 Task: Look for Airbnb options in Khagrachhari, Bangladesh from 11th November, 2023 to 15th November, 2023 for 2 adults.1  bedroom having 2 beds and 1 bathroom. Property type can be hotel. Amenities needed are: air conditioning. Booking option can be shelf check-in. Look for 4 properties as per requirement.
Action: Mouse moved to (510, 159)
Screenshot: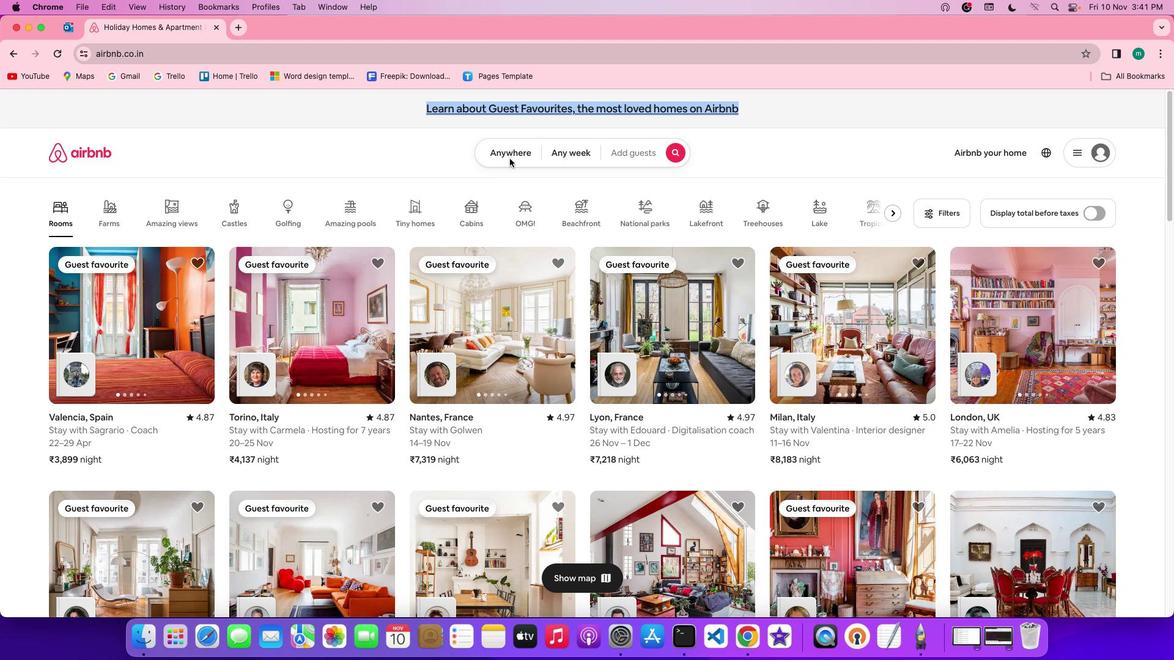 
Action: Mouse pressed left at (510, 159)
Screenshot: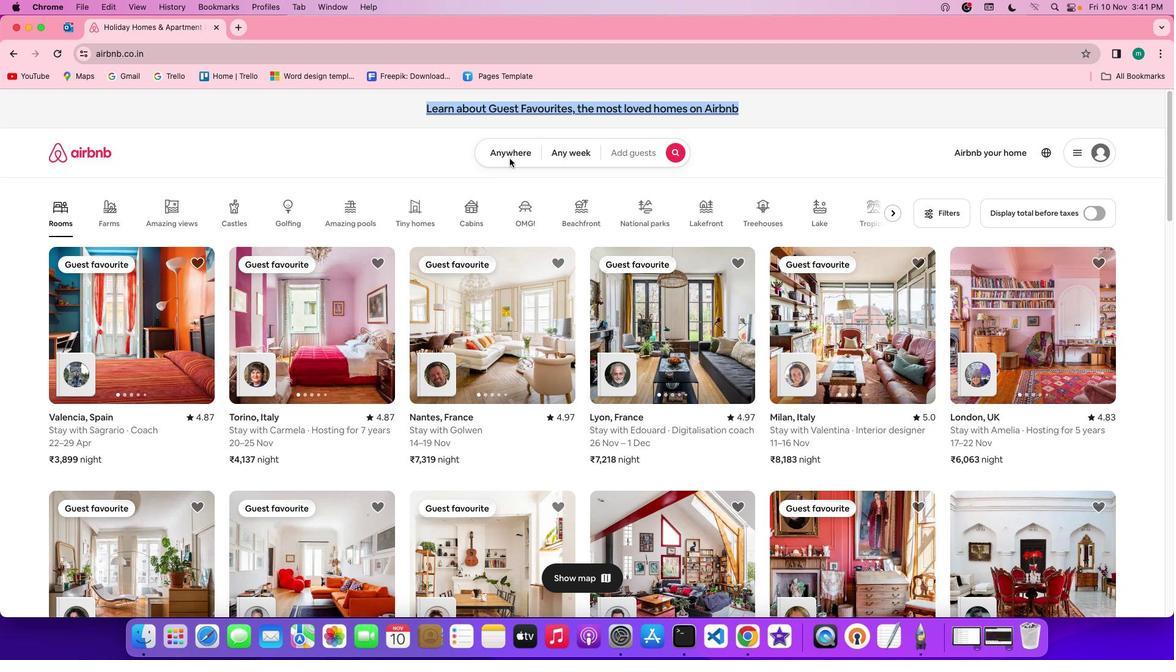 
Action: Mouse pressed left at (510, 159)
Screenshot: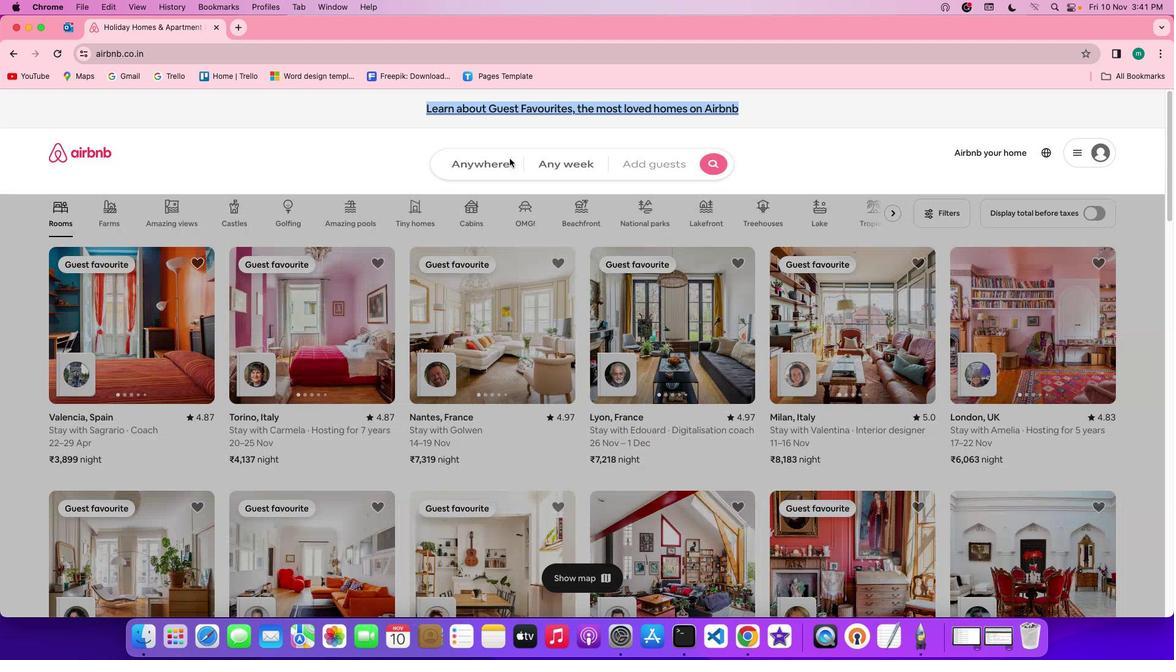 
Action: Mouse moved to (461, 208)
Screenshot: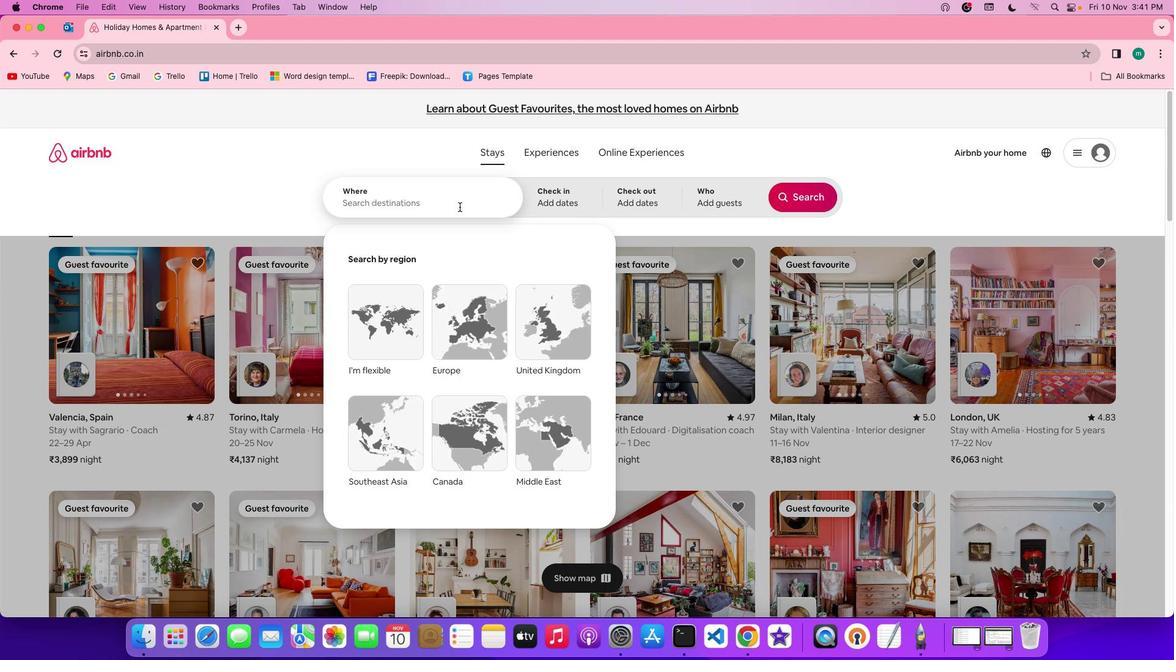 
Action: Mouse pressed left at (461, 208)
Screenshot: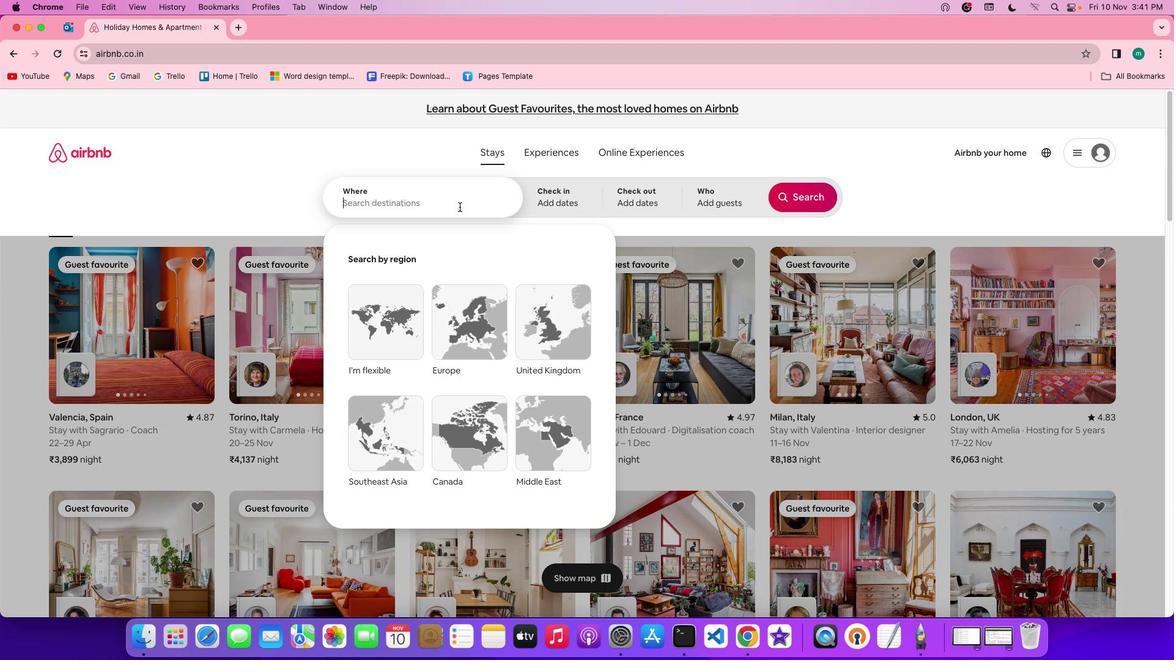 
Action: Mouse moved to (459, 207)
Screenshot: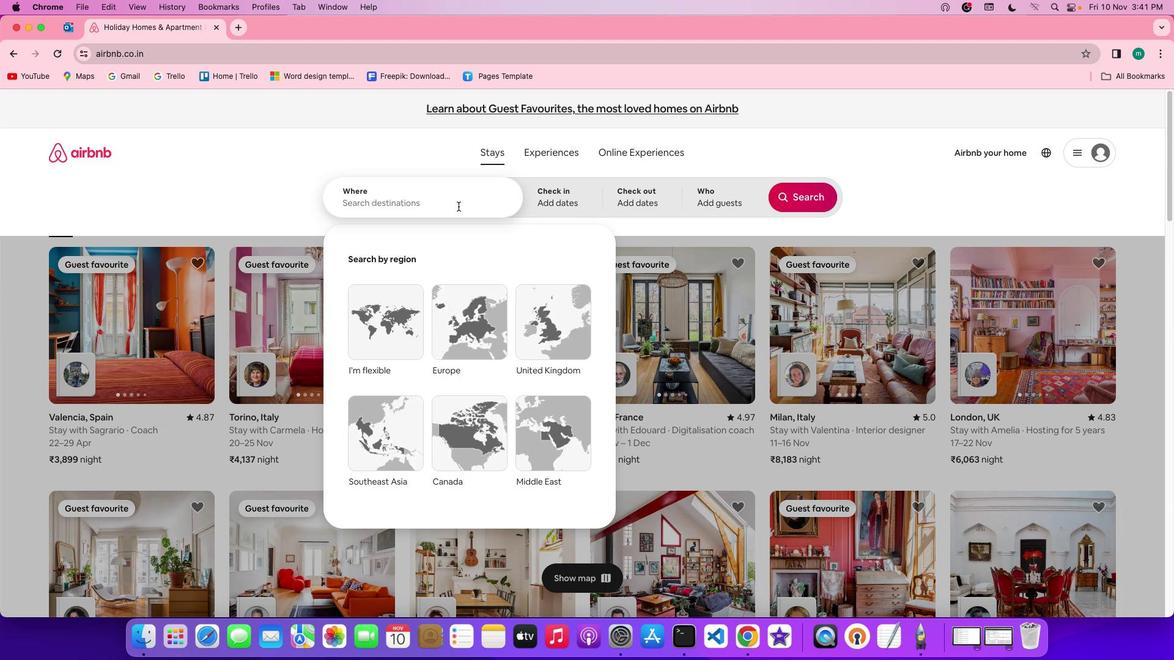 
Action: Key pressed Key.shift'K''h''a''g''r''a''c''h''h''a''r''i'','Key.spaceKey.shift'B''a''n''g''l''a''d''e''s''h'
Screenshot: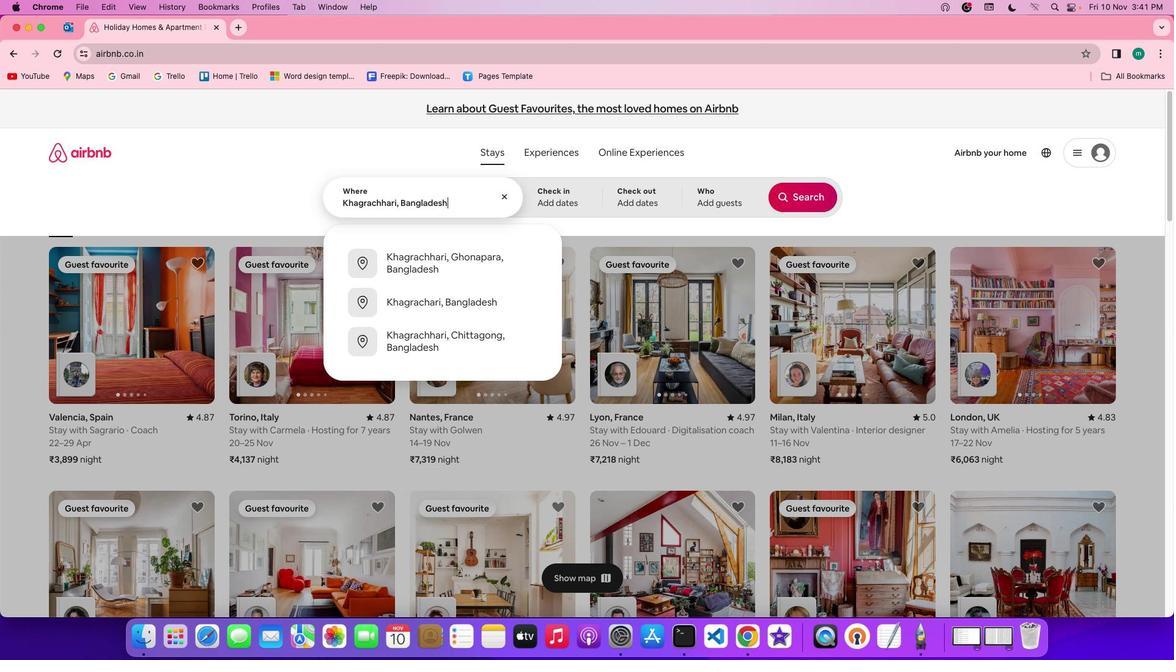 
Action: Mouse moved to (538, 207)
Screenshot: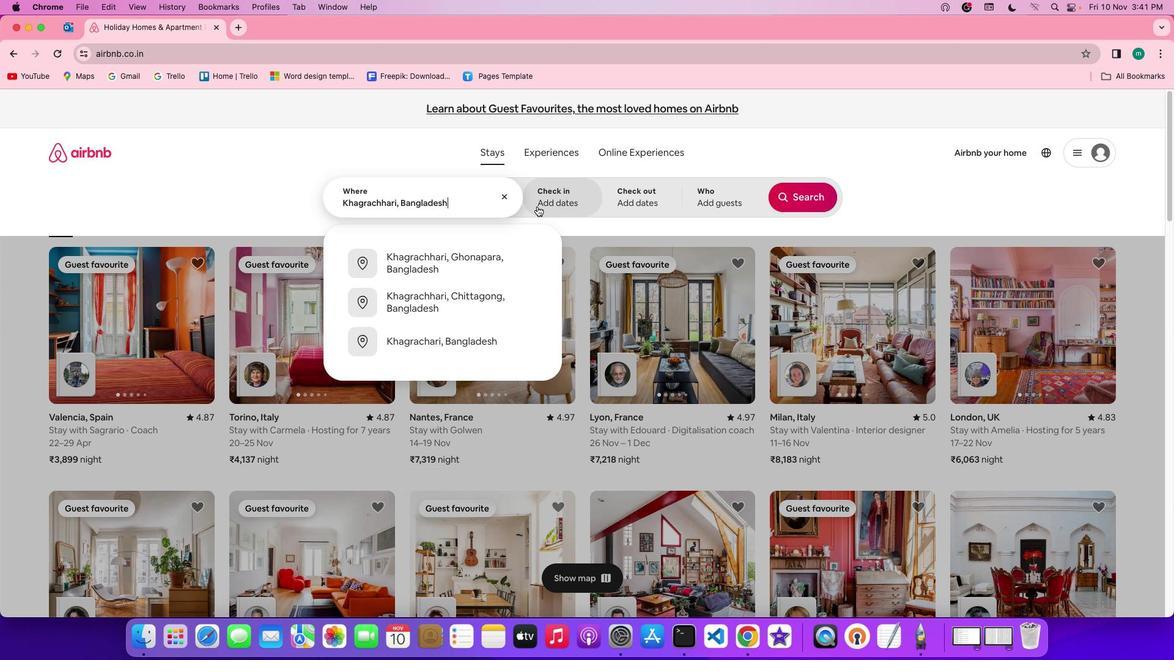 
Action: Mouse pressed left at (538, 207)
Screenshot: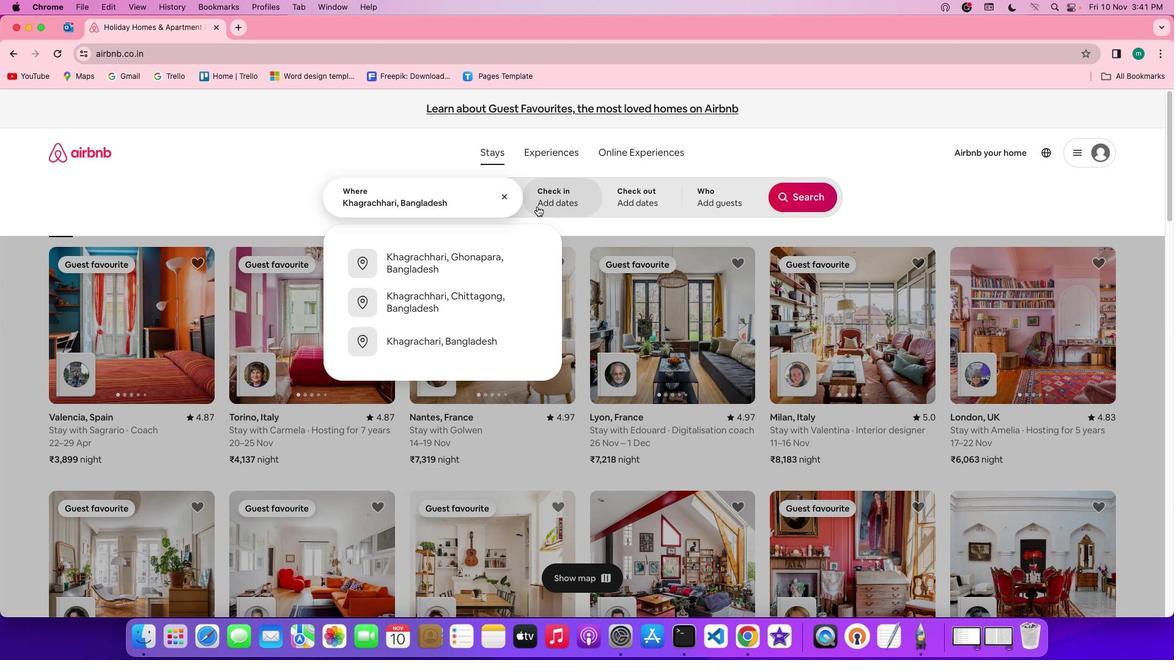 
Action: Mouse moved to (545, 379)
Screenshot: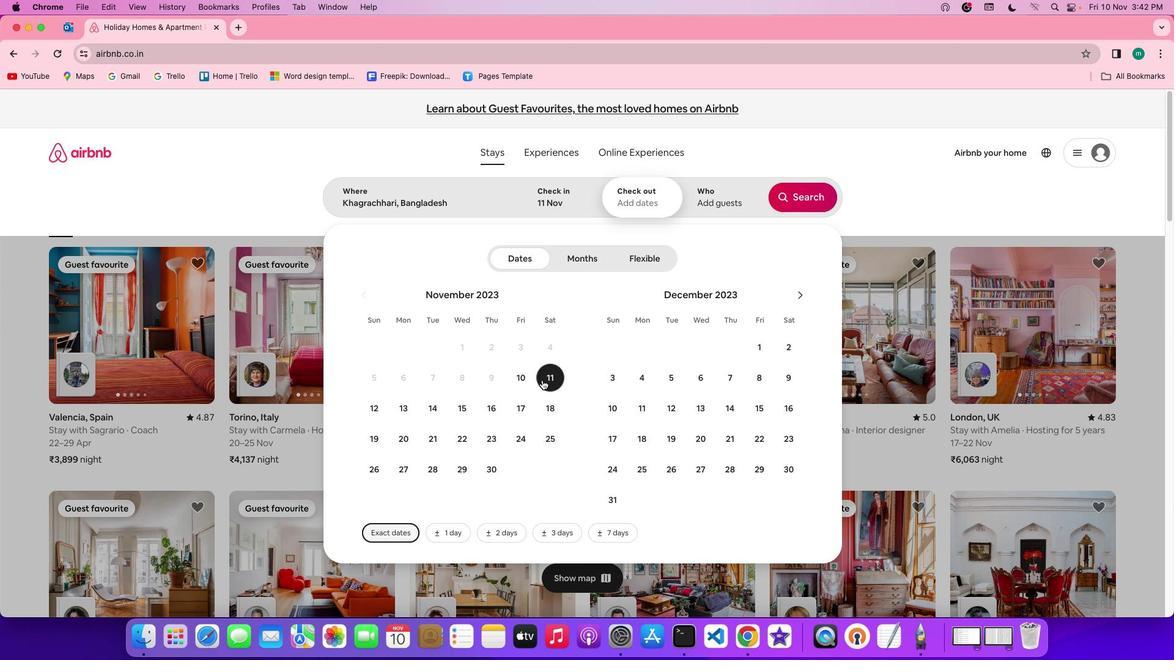 
Action: Mouse pressed left at (545, 379)
Screenshot: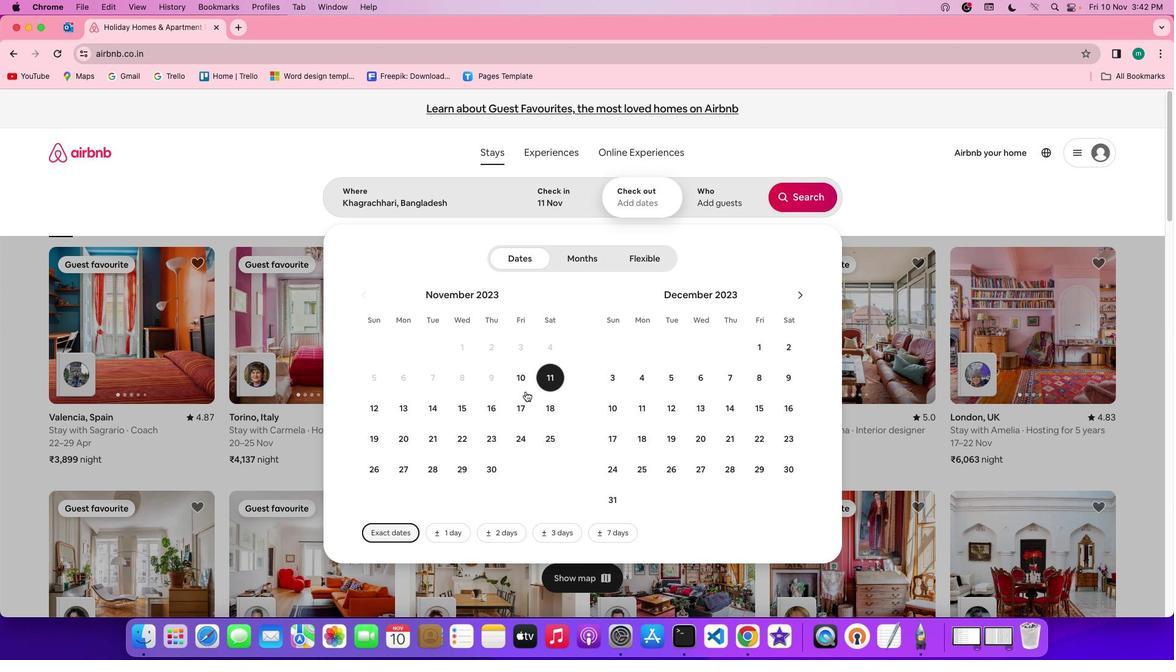 
Action: Mouse moved to (457, 401)
Screenshot: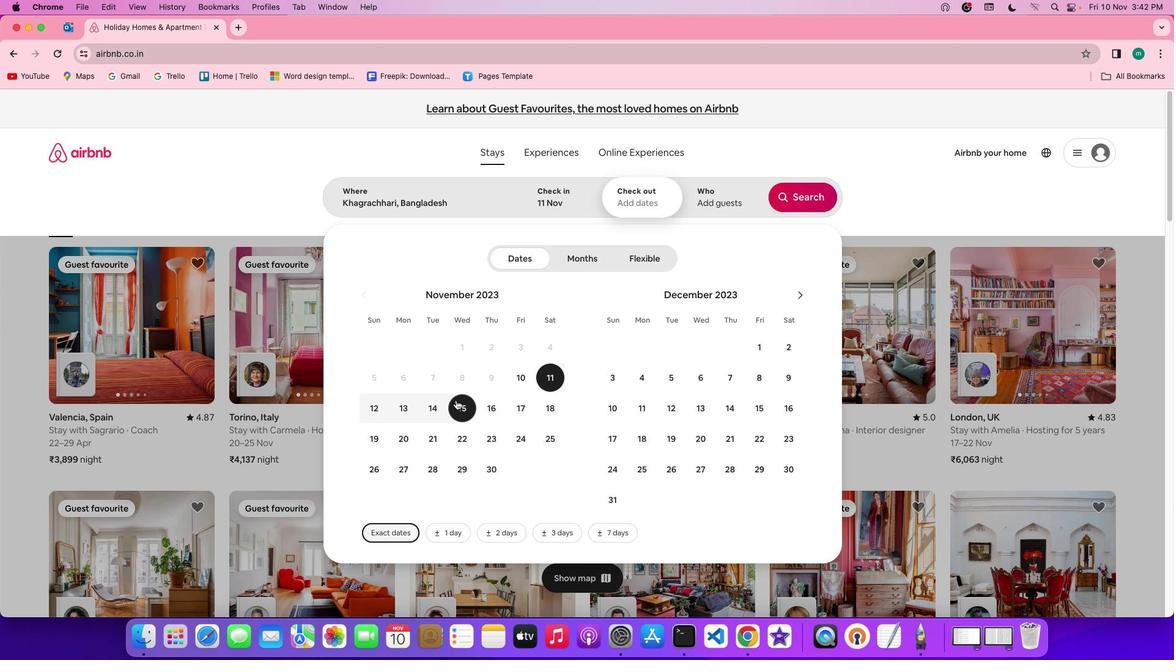 
Action: Mouse pressed left at (457, 401)
Screenshot: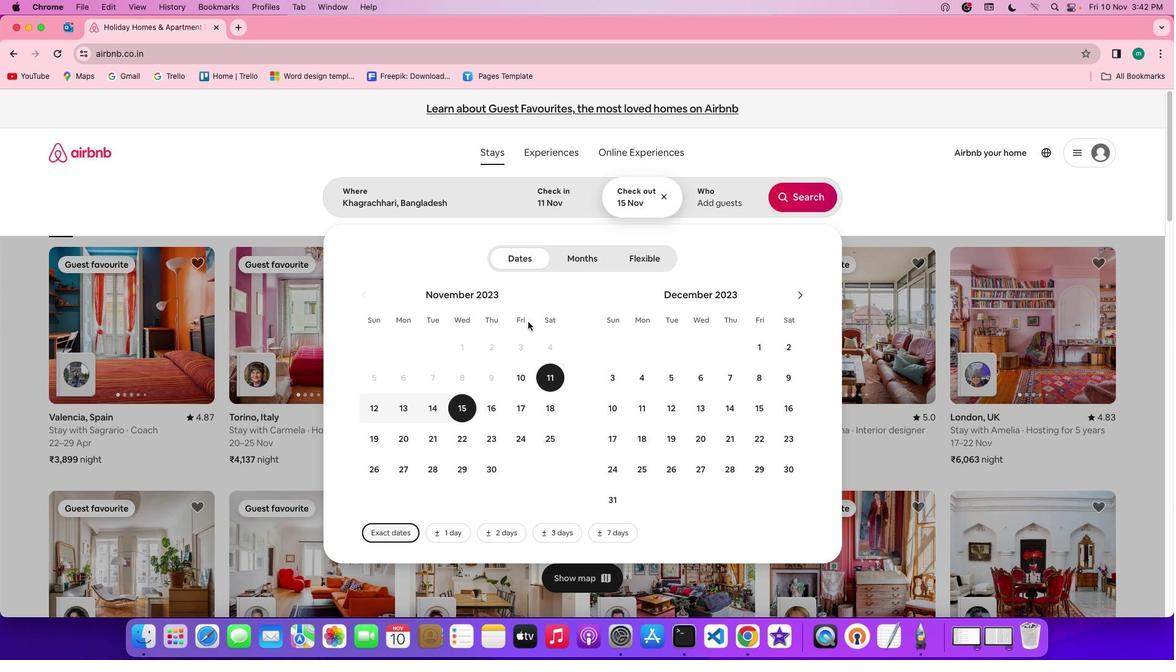 
Action: Mouse moved to (714, 219)
Screenshot: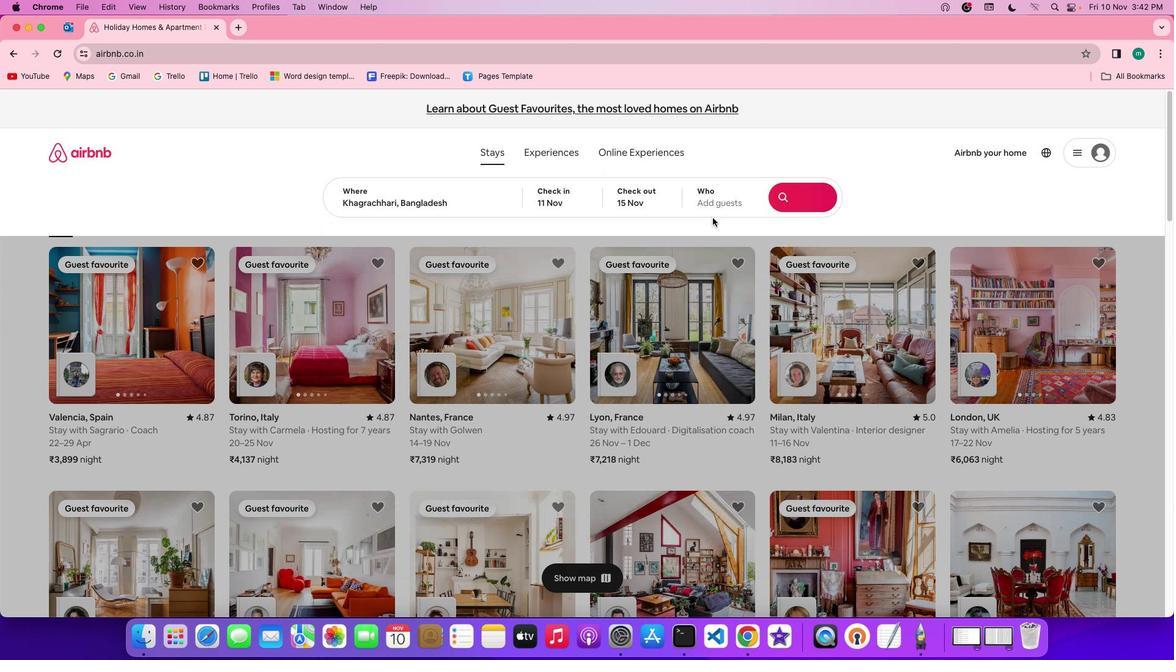 
Action: Mouse pressed left at (714, 219)
Screenshot: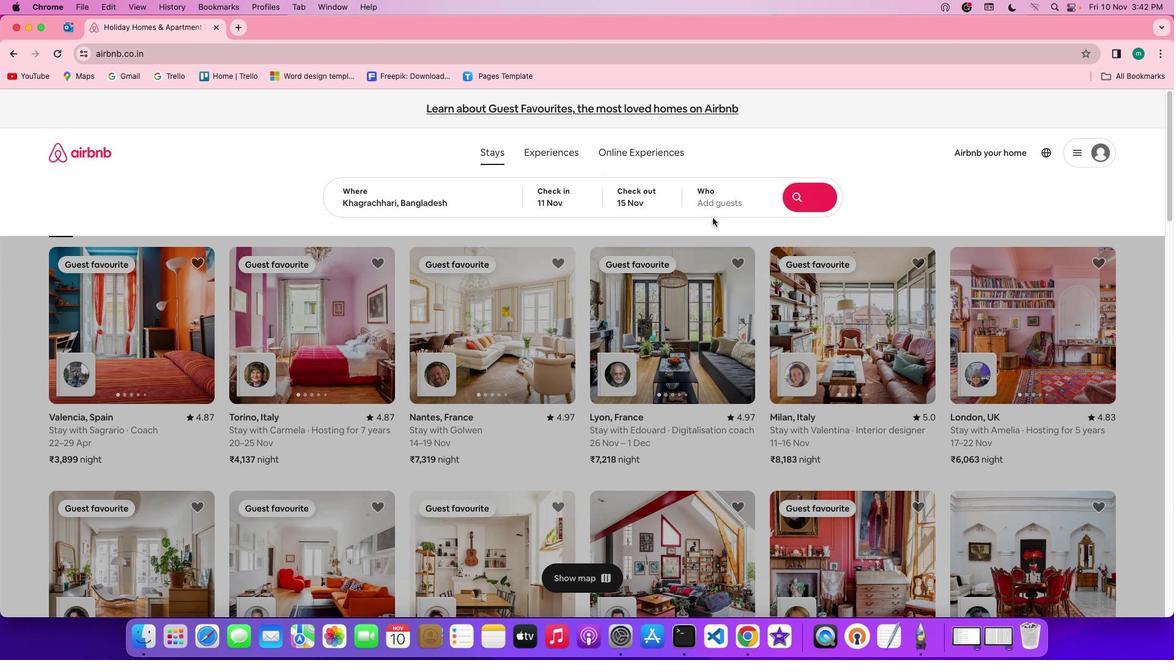 
Action: Mouse moved to (723, 201)
Screenshot: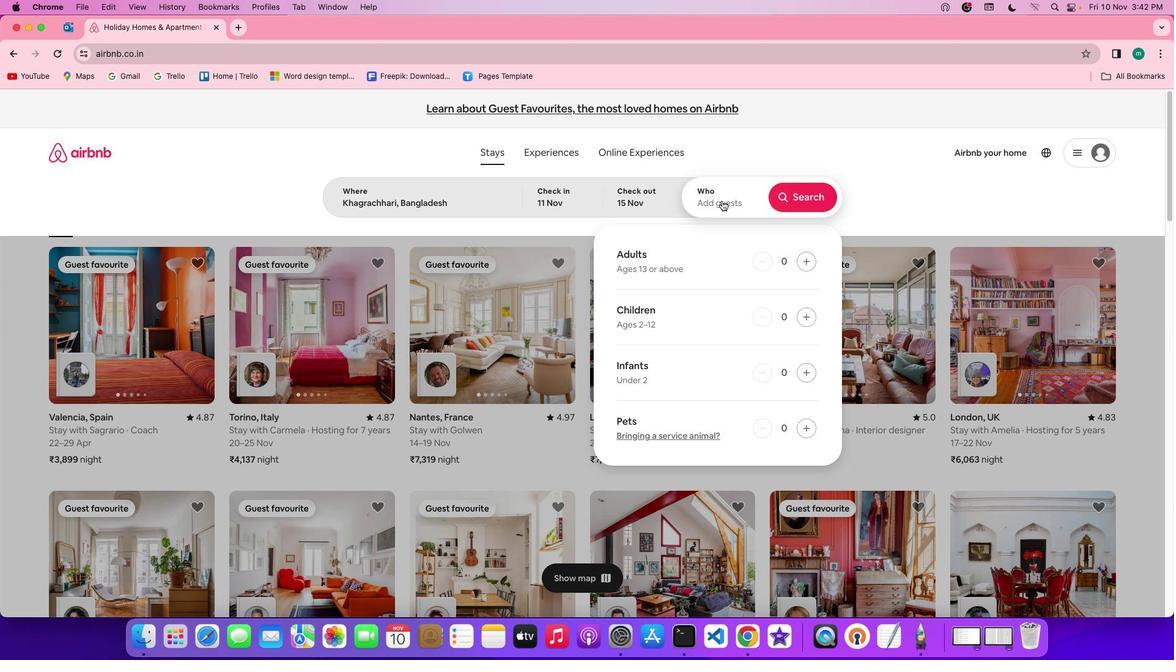 
Action: Mouse pressed left at (723, 201)
Screenshot: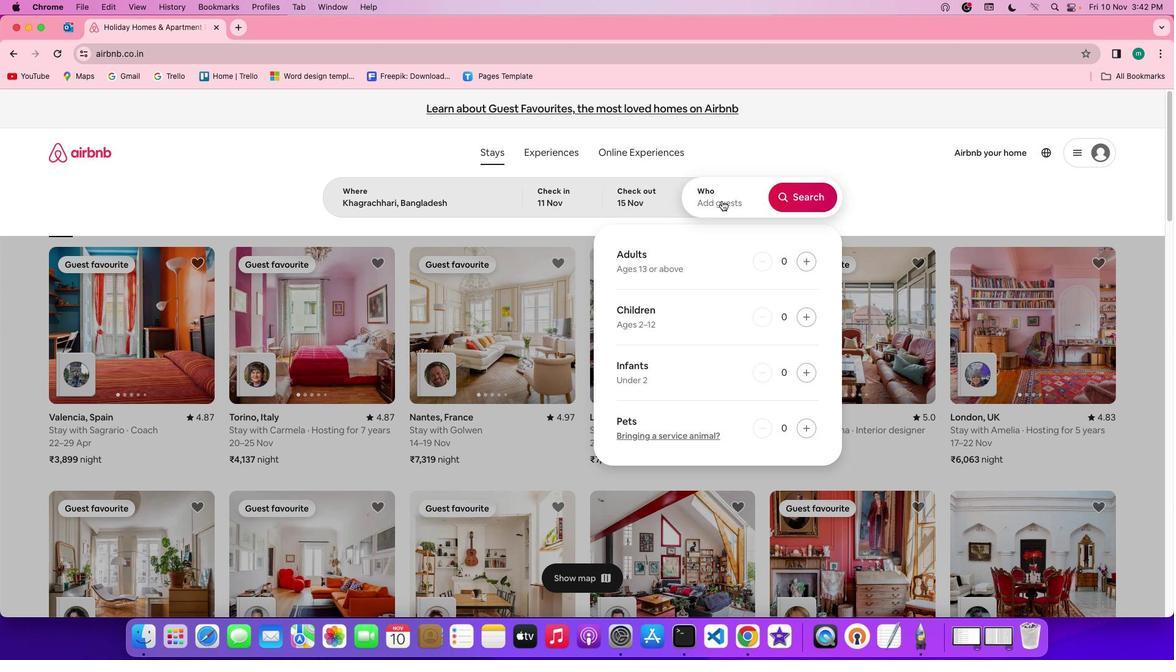 
Action: Mouse moved to (811, 262)
Screenshot: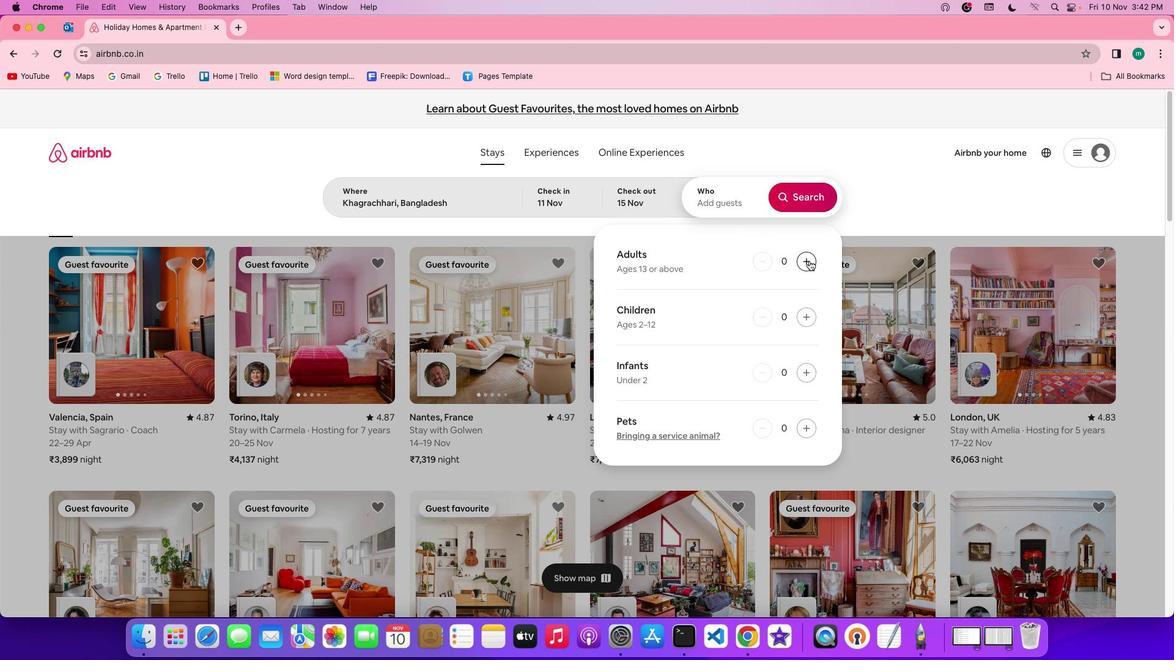 
Action: Mouse pressed left at (811, 262)
Screenshot: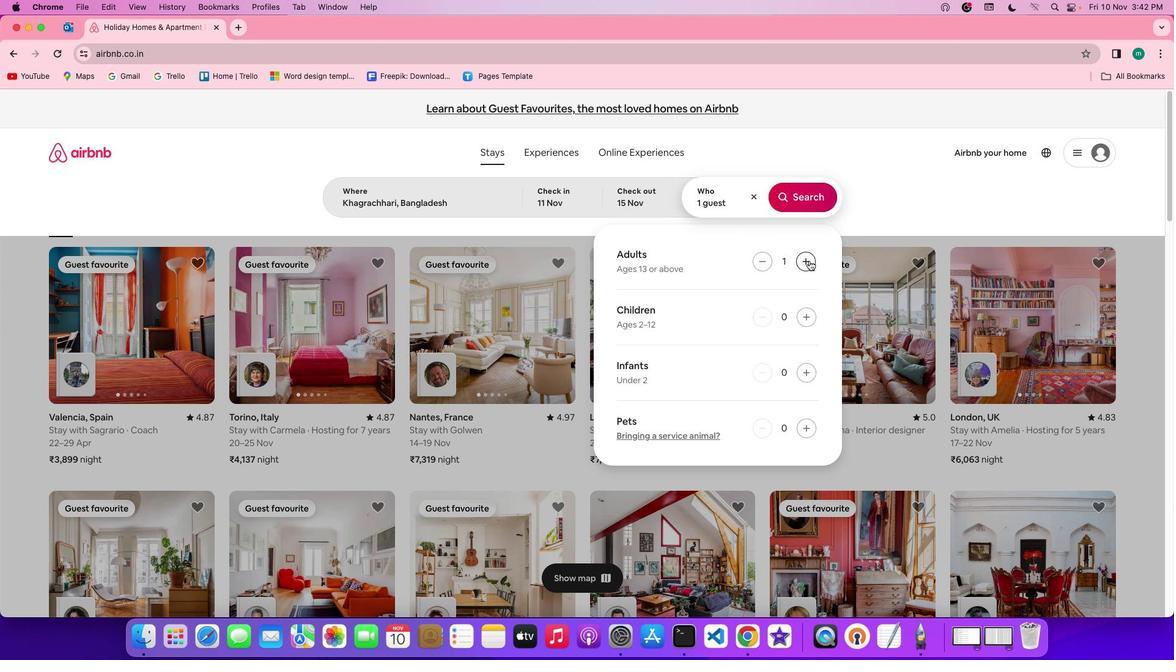 
Action: Mouse pressed left at (811, 262)
Screenshot: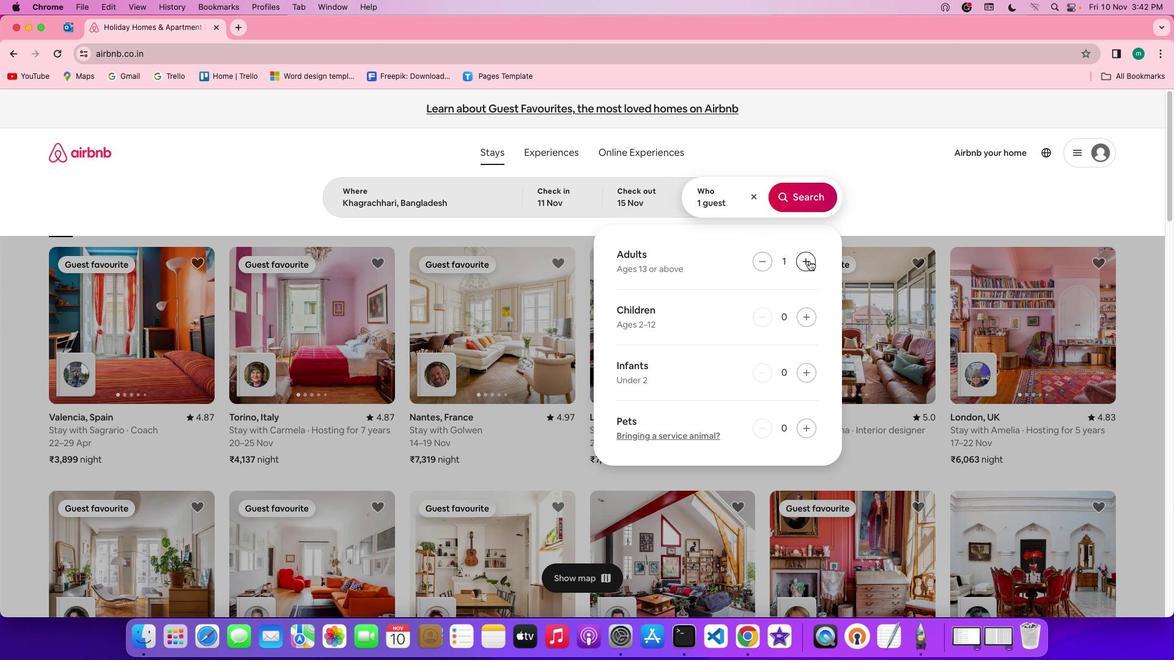 
Action: Mouse moved to (823, 204)
Screenshot: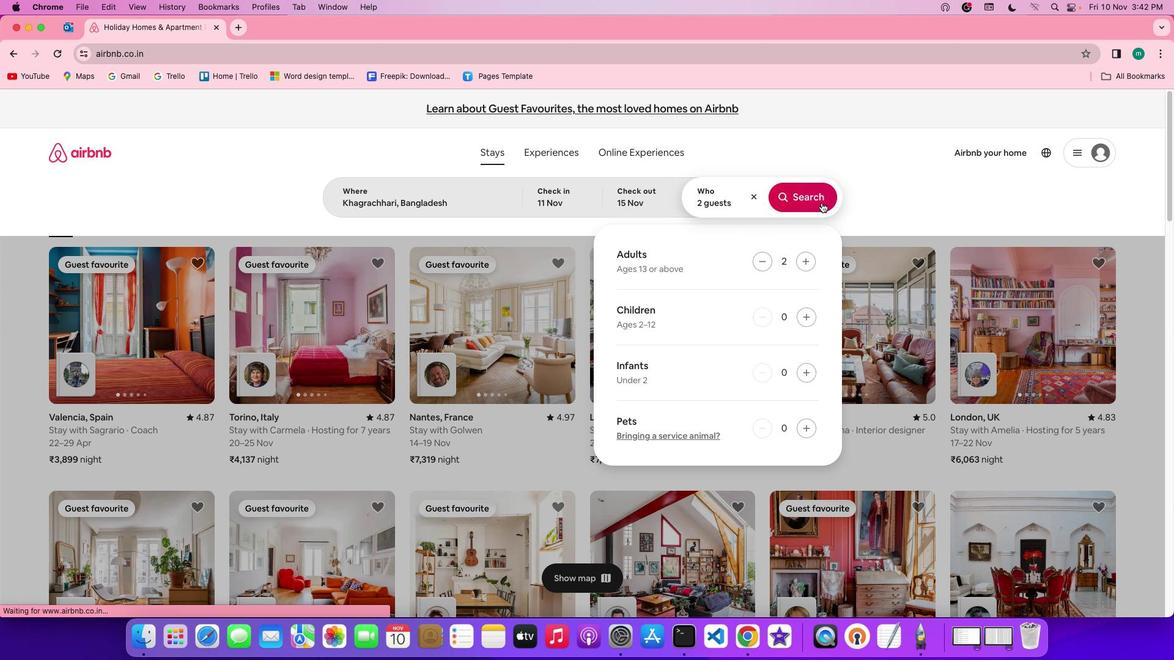 
Action: Mouse pressed left at (823, 204)
Screenshot: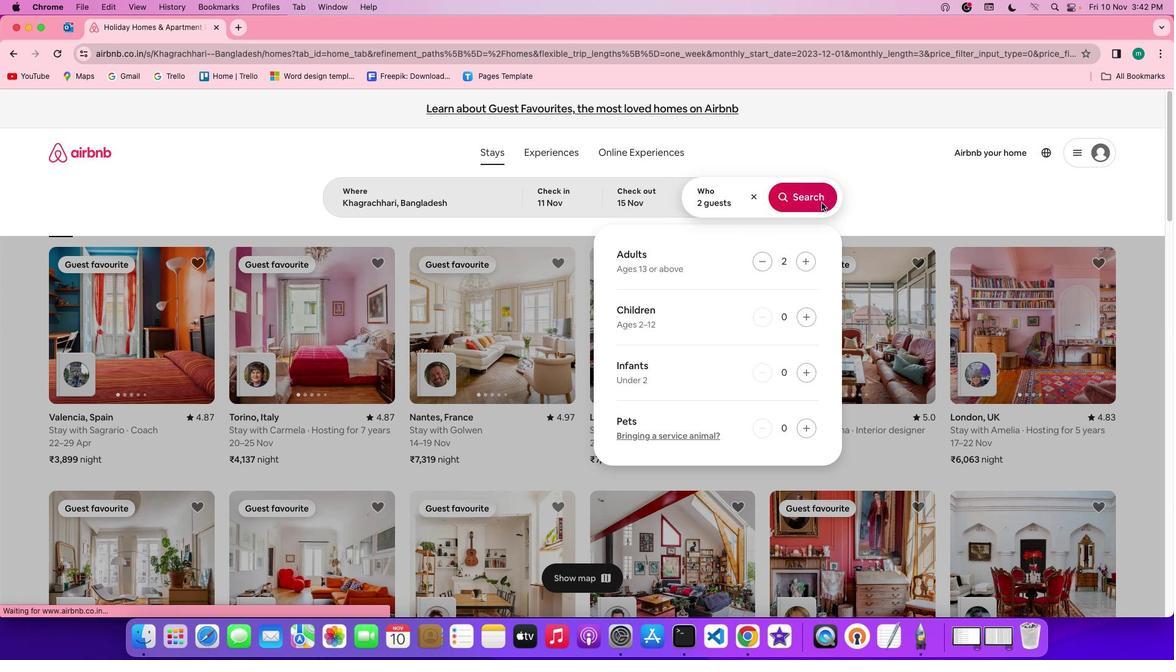 
Action: Mouse moved to (989, 169)
Screenshot: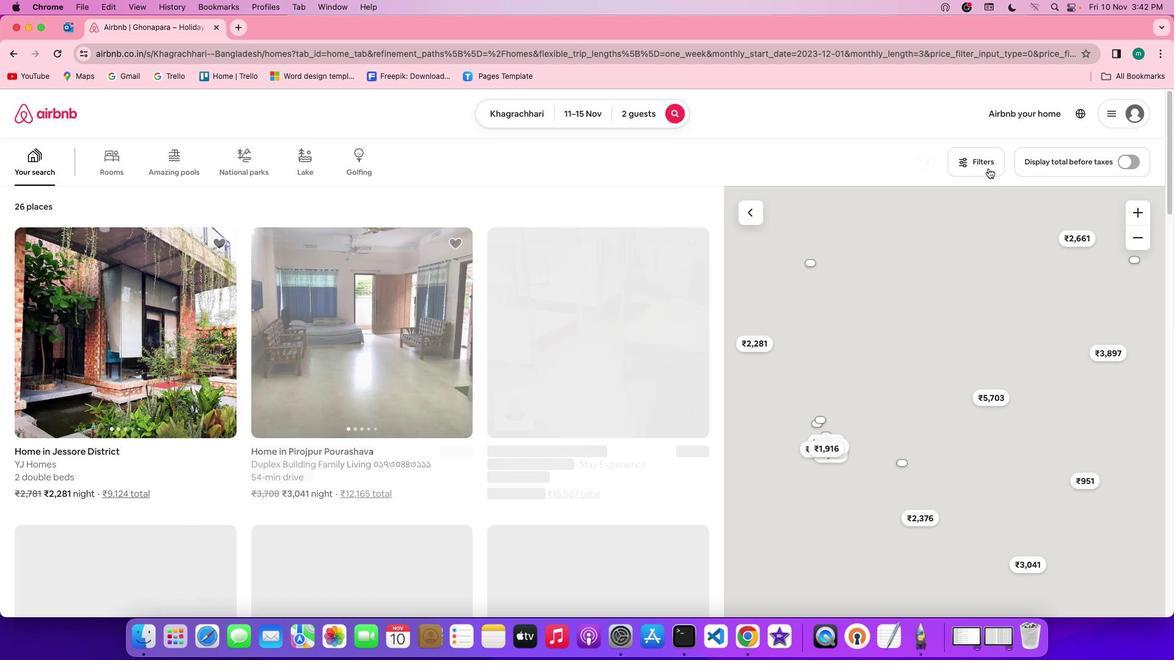 
Action: Mouse pressed left at (989, 169)
Screenshot: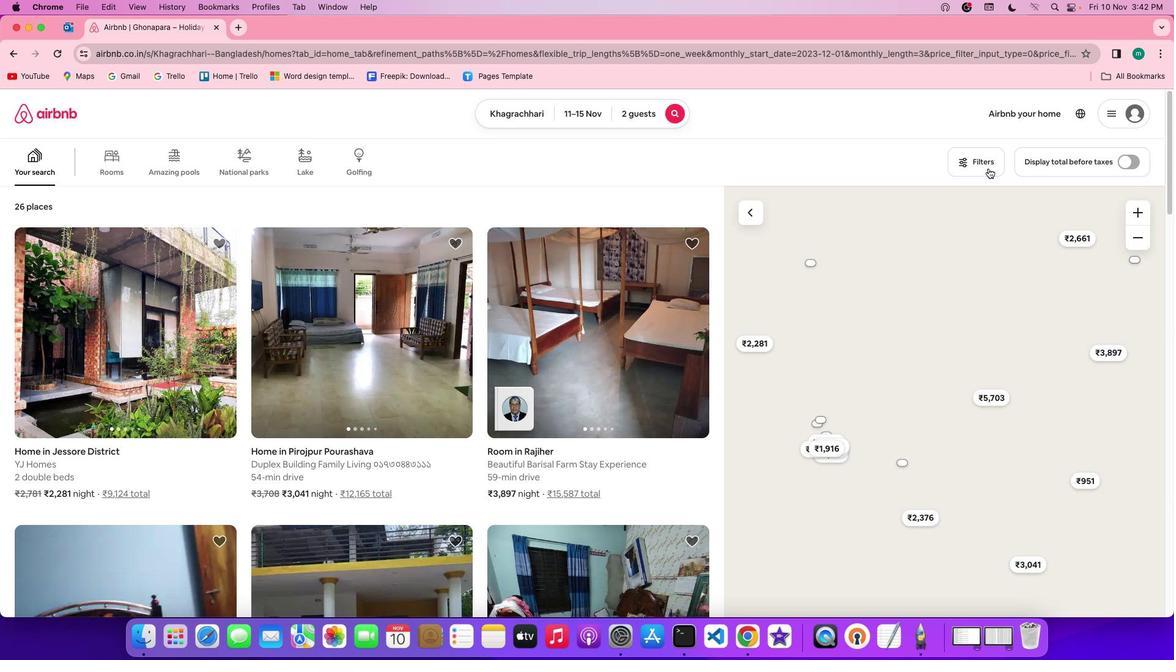 
Action: Mouse moved to (617, 382)
Screenshot: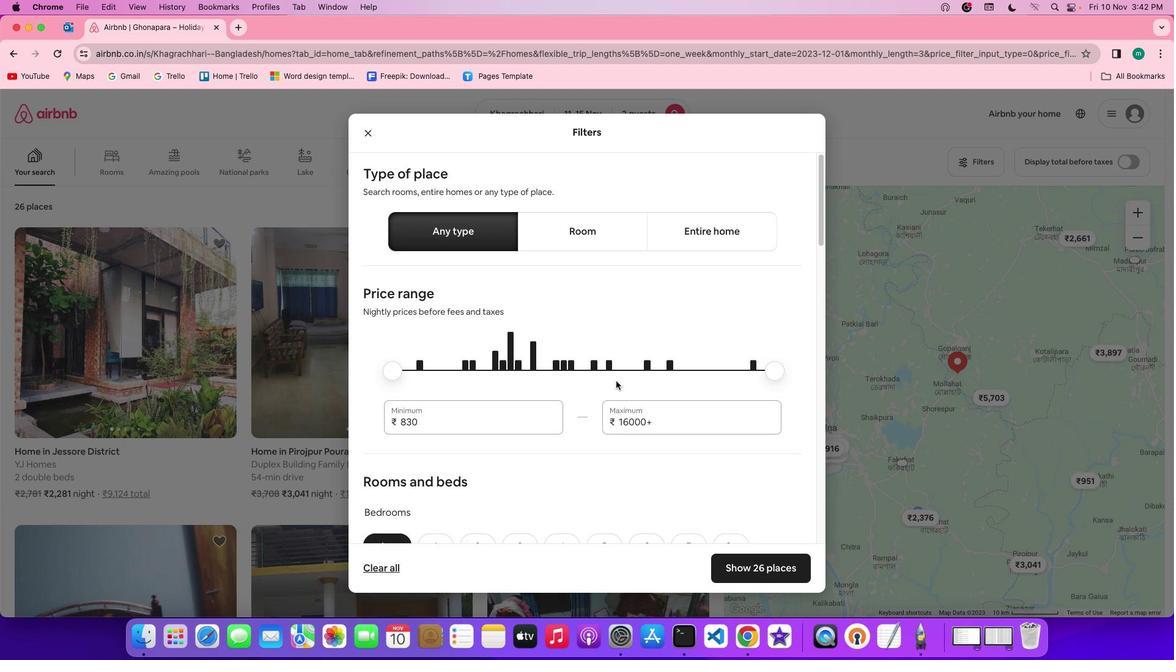 
Action: Mouse scrolled (617, 382) with delta (1, 0)
Screenshot: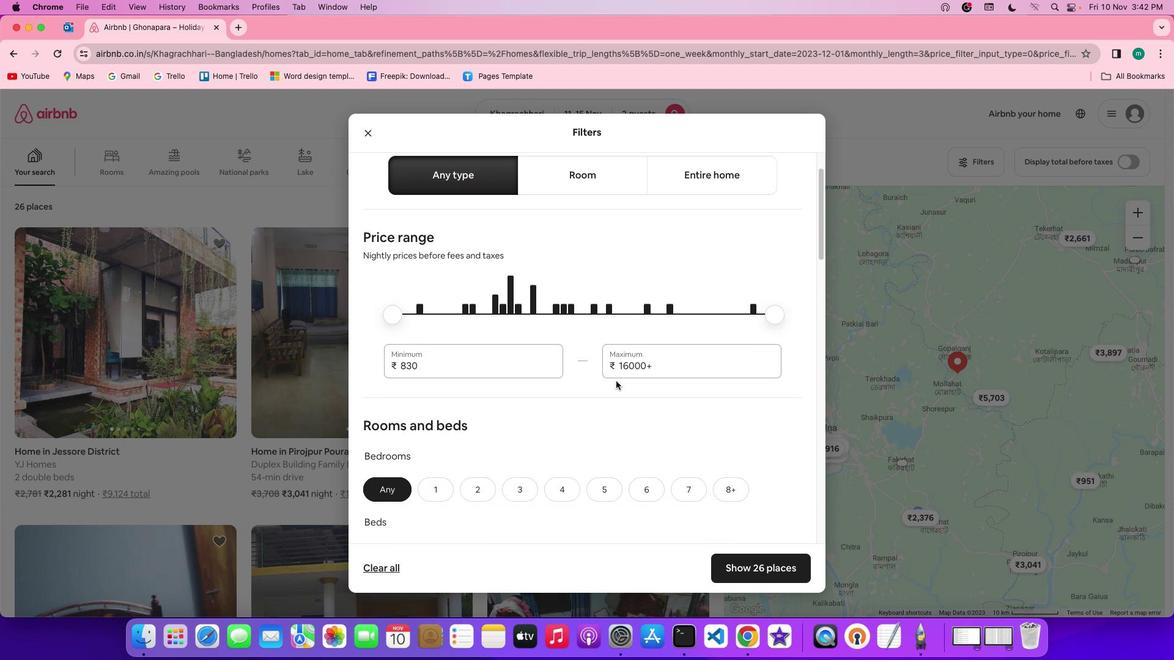 
Action: Mouse scrolled (617, 382) with delta (1, 0)
Screenshot: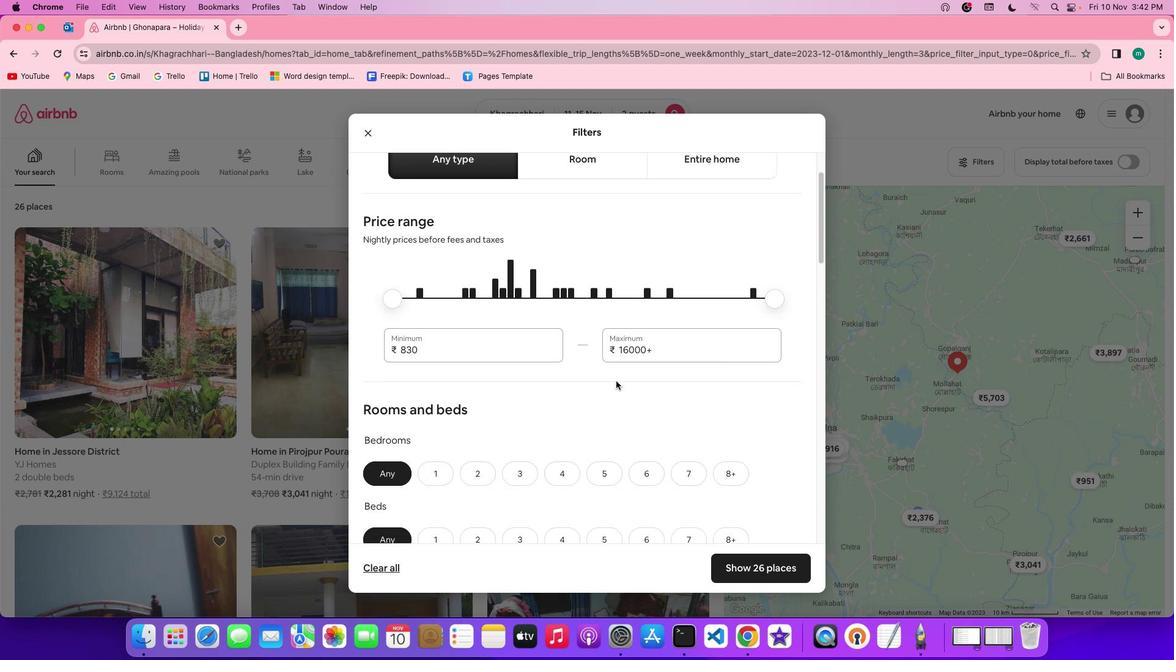 
Action: Mouse scrolled (617, 382) with delta (1, 0)
Screenshot: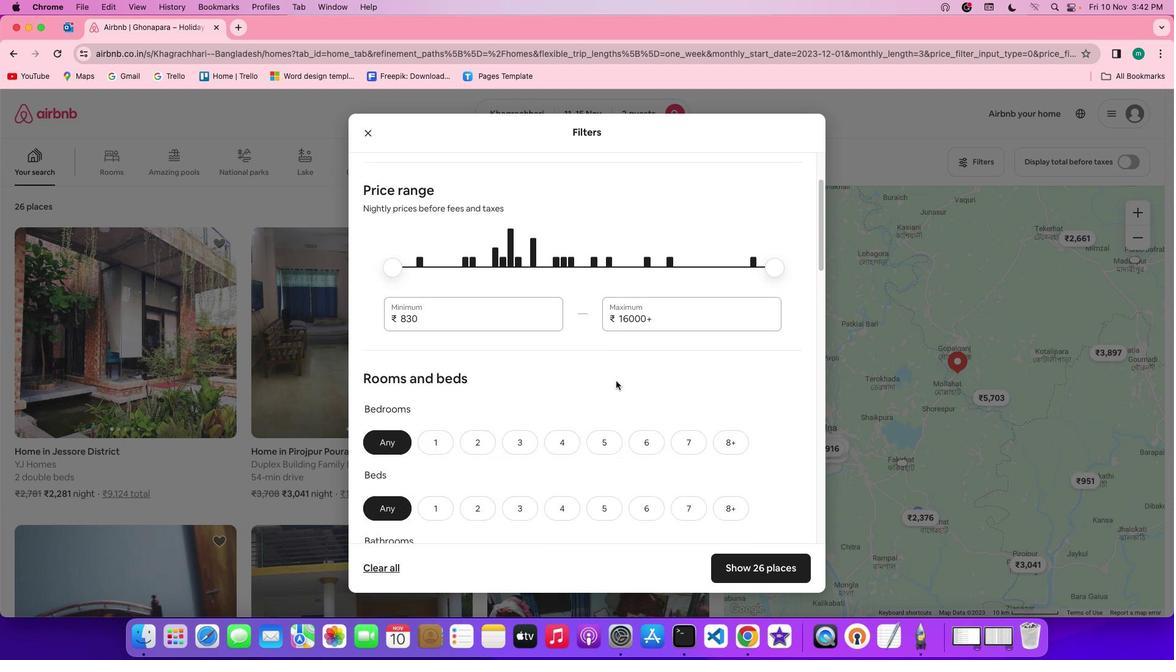 
Action: Mouse scrolled (617, 382) with delta (1, 0)
Screenshot: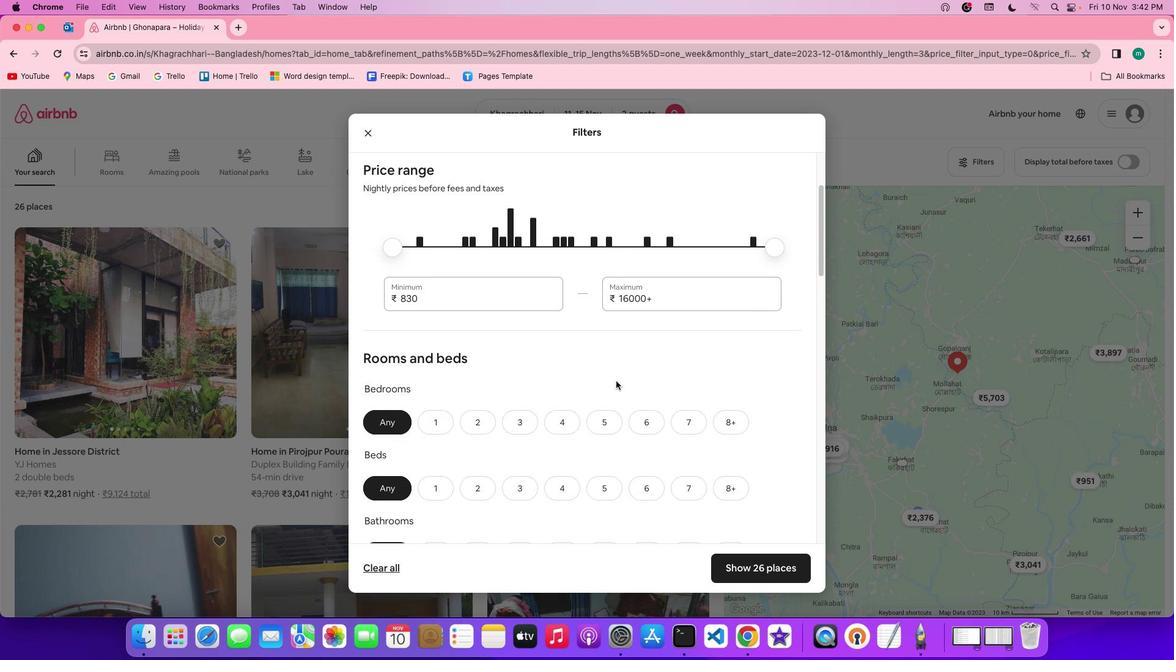 
Action: Mouse scrolled (617, 382) with delta (1, 0)
Screenshot: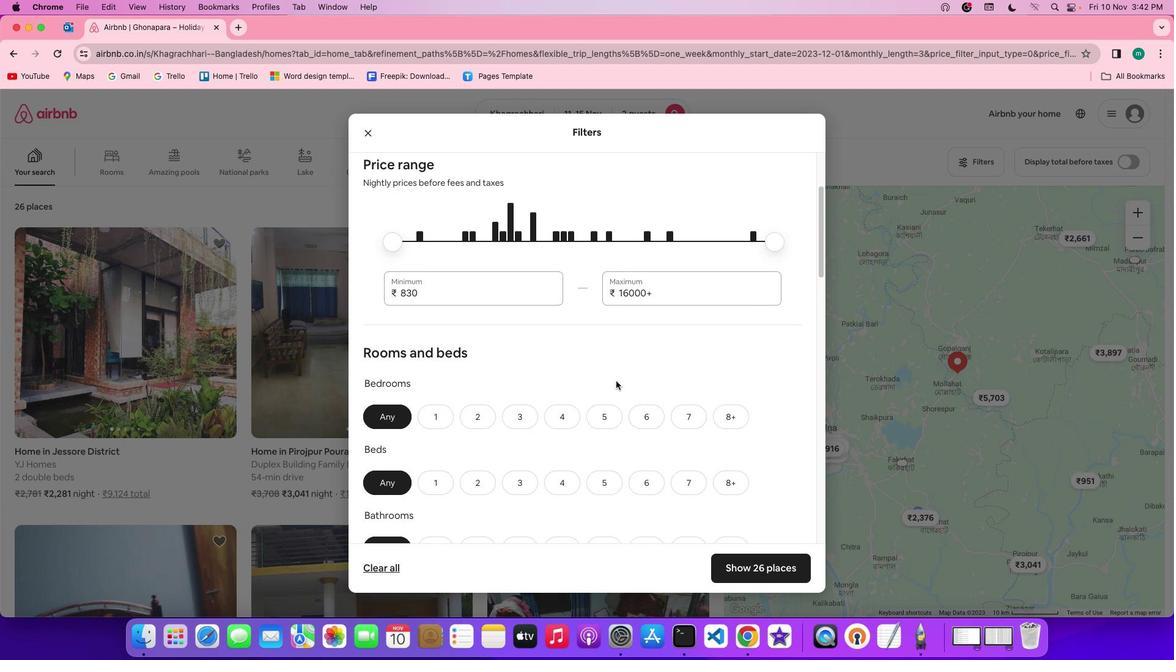 
Action: Mouse scrolled (617, 382) with delta (1, 0)
Screenshot: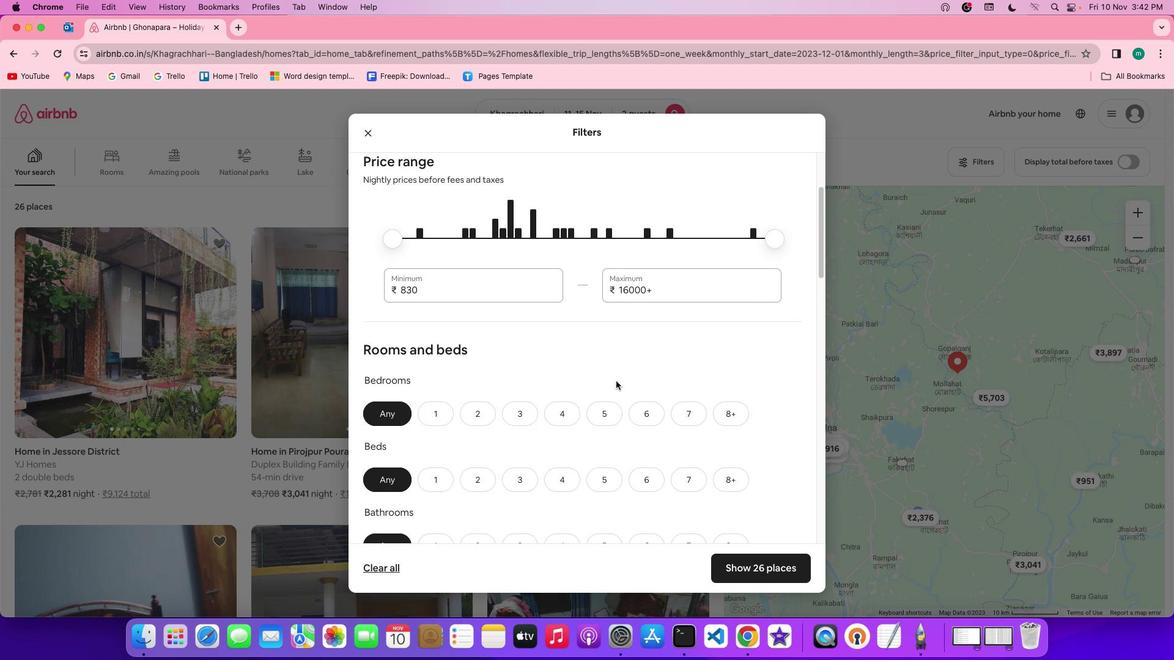 
Action: Mouse scrolled (617, 382) with delta (1, 0)
Screenshot: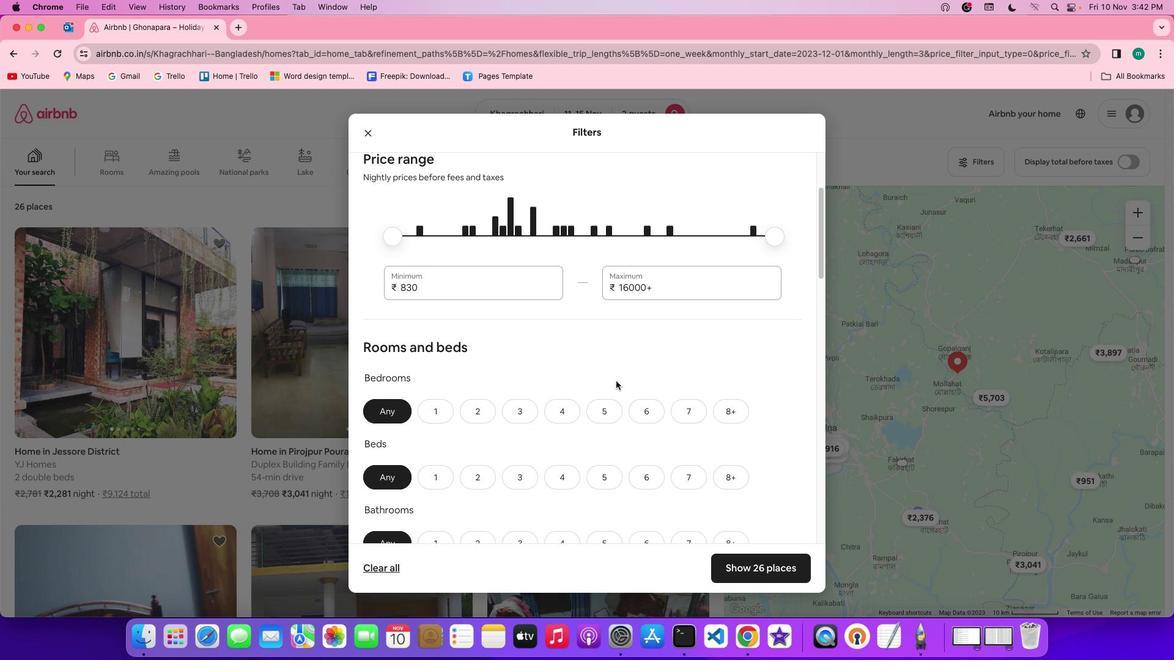 
Action: Mouse scrolled (617, 382) with delta (1, 0)
Screenshot: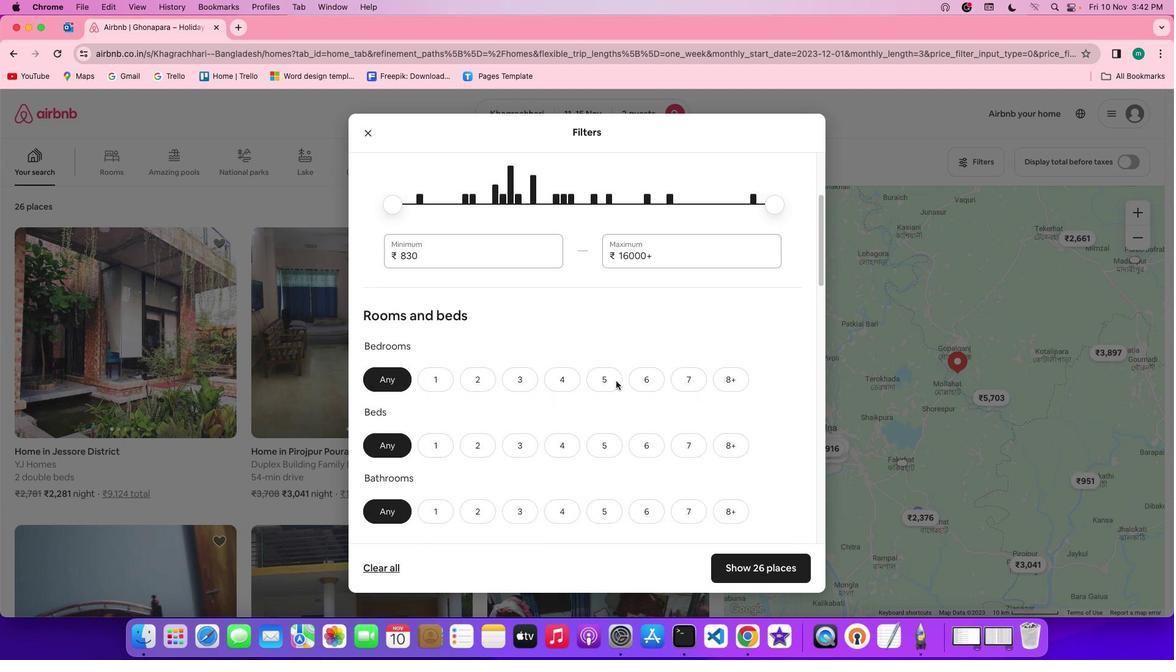 
Action: Mouse scrolled (617, 382) with delta (1, 0)
Screenshot: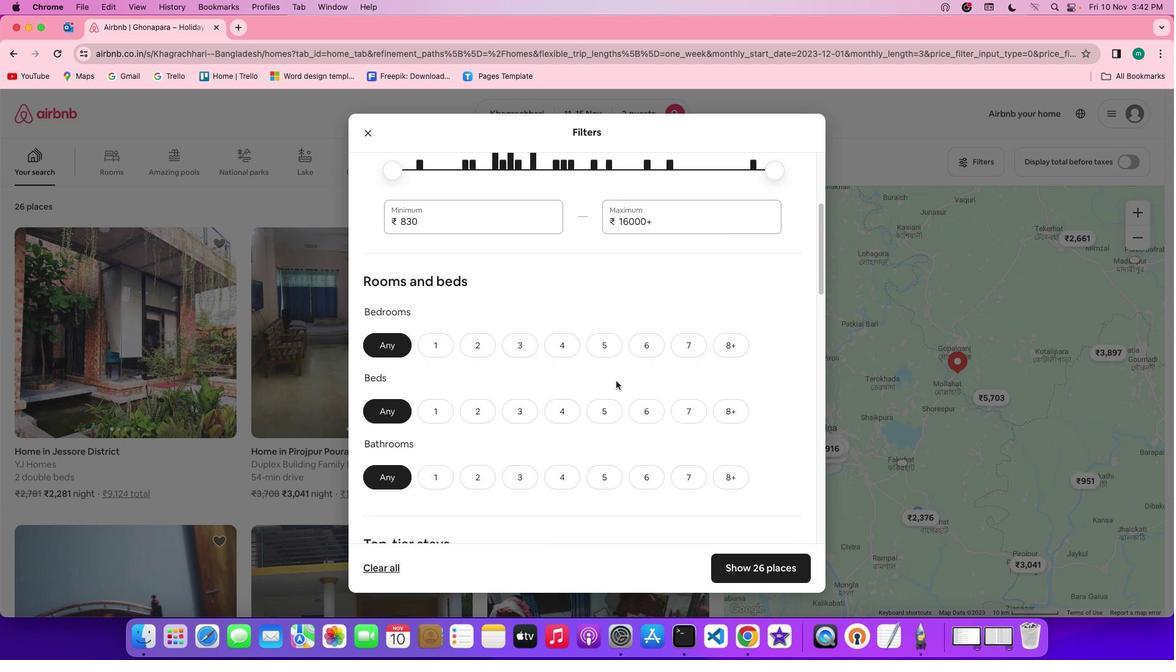 
Action: Mouse scrolled (617, 382) with delta (1, 0)
Screenshot: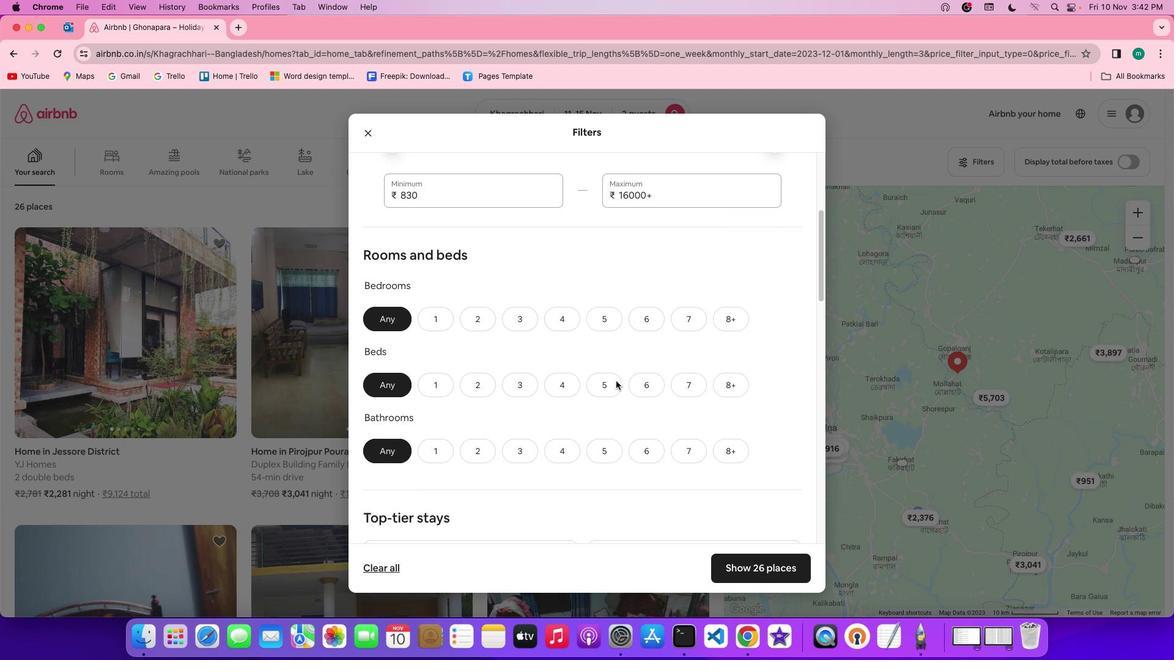 
Action: Mouse scrolled (617, 382) with delta (1, 0)
Screenshot: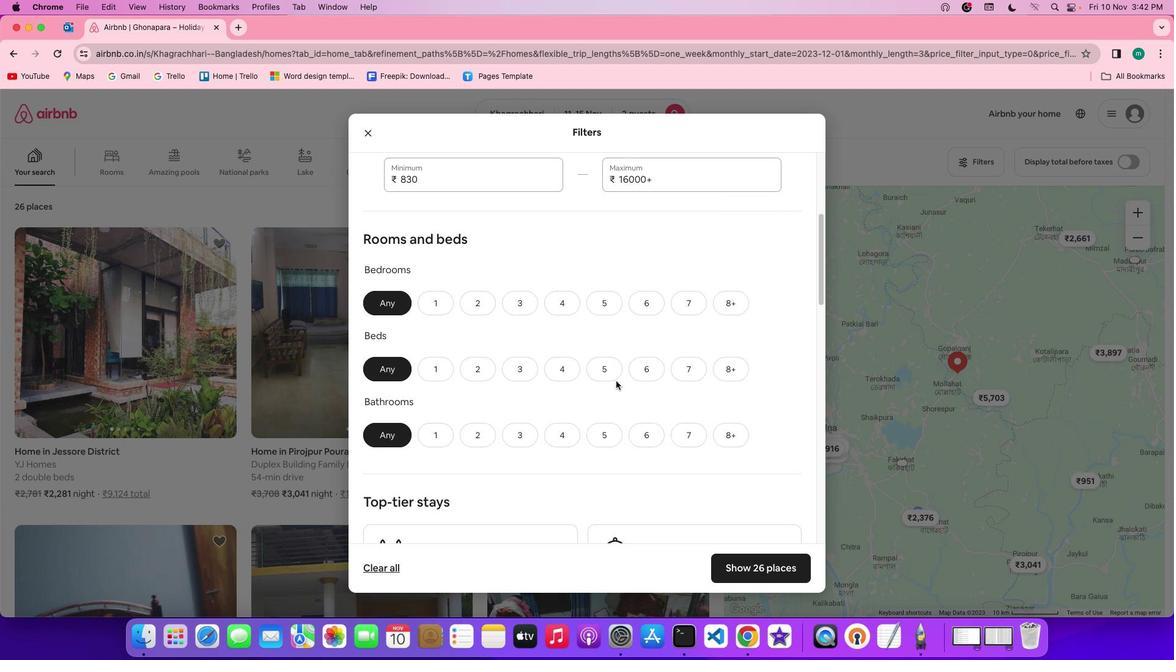 
Action: Mouse moved to (442, 303)
Screenshot: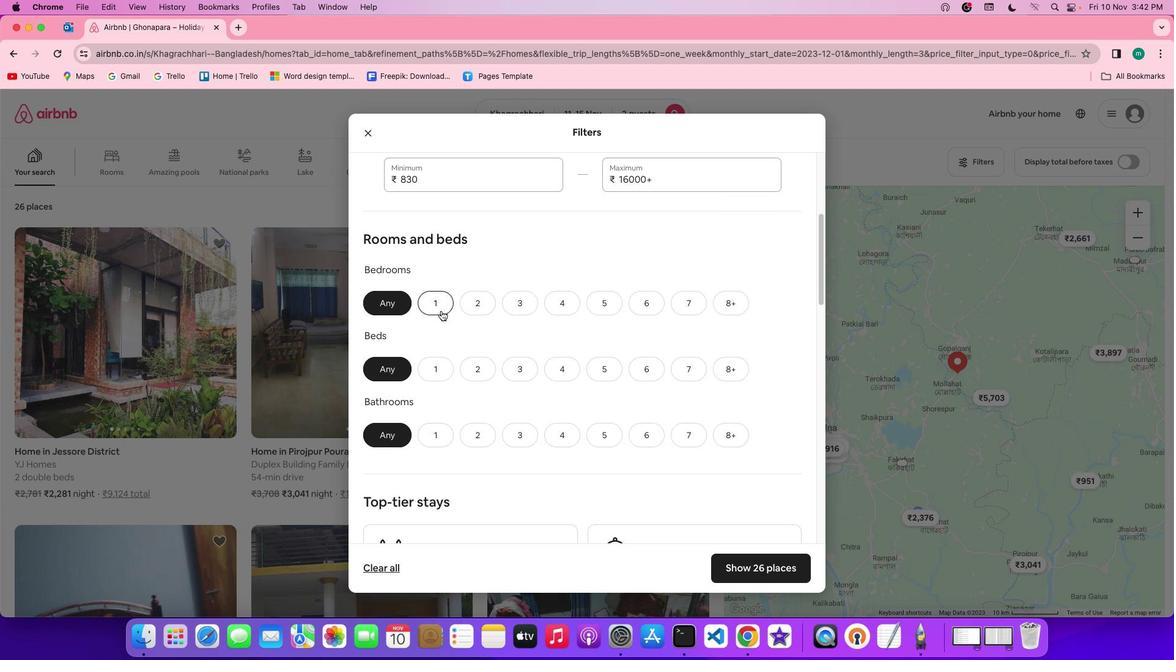
Action: Mouse pressed left at (442, 303)
Screenshot: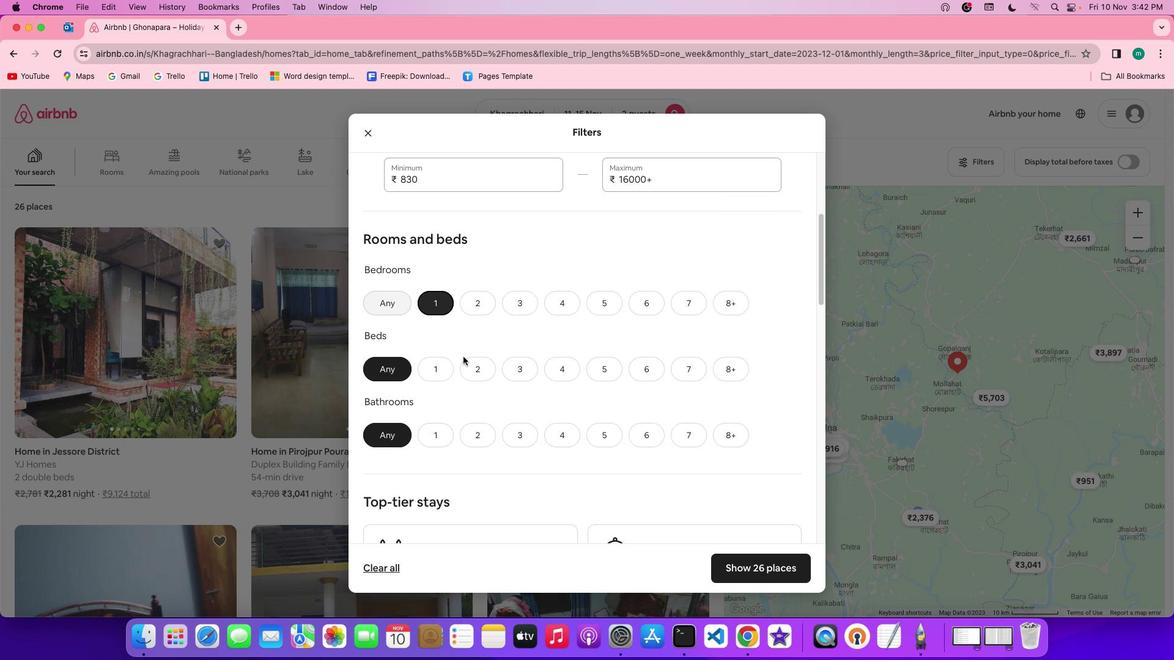
Action: Mouse moved to (477, 383)
Screenshot: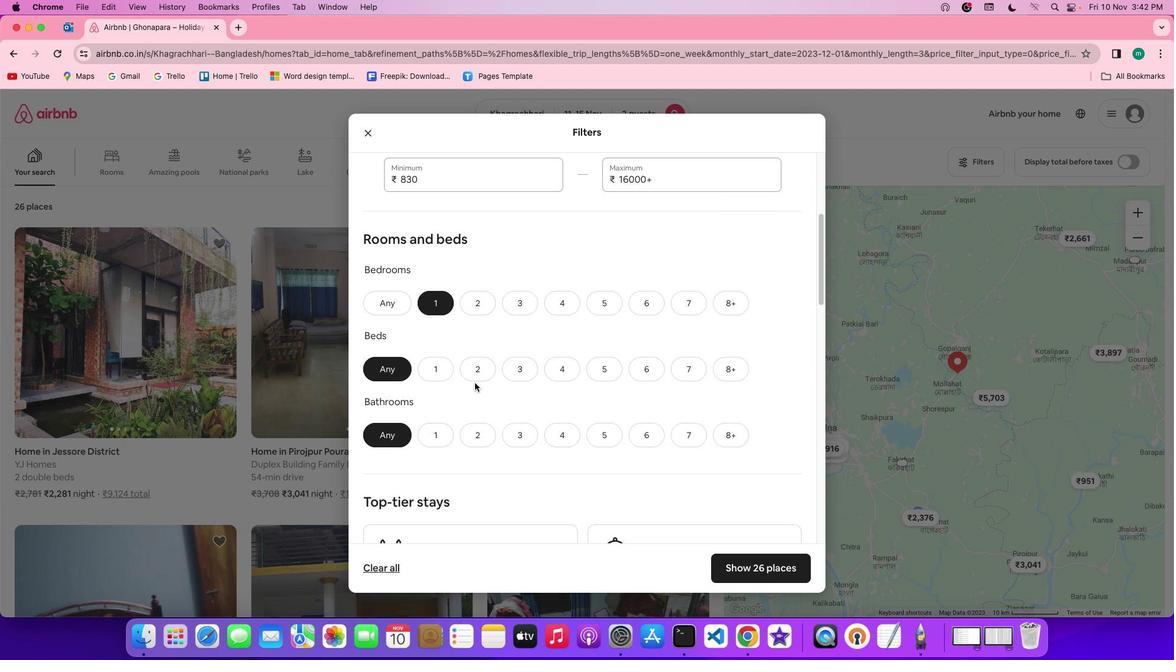 
Action: Mouse pressed left at (477, 383)
Screenshot: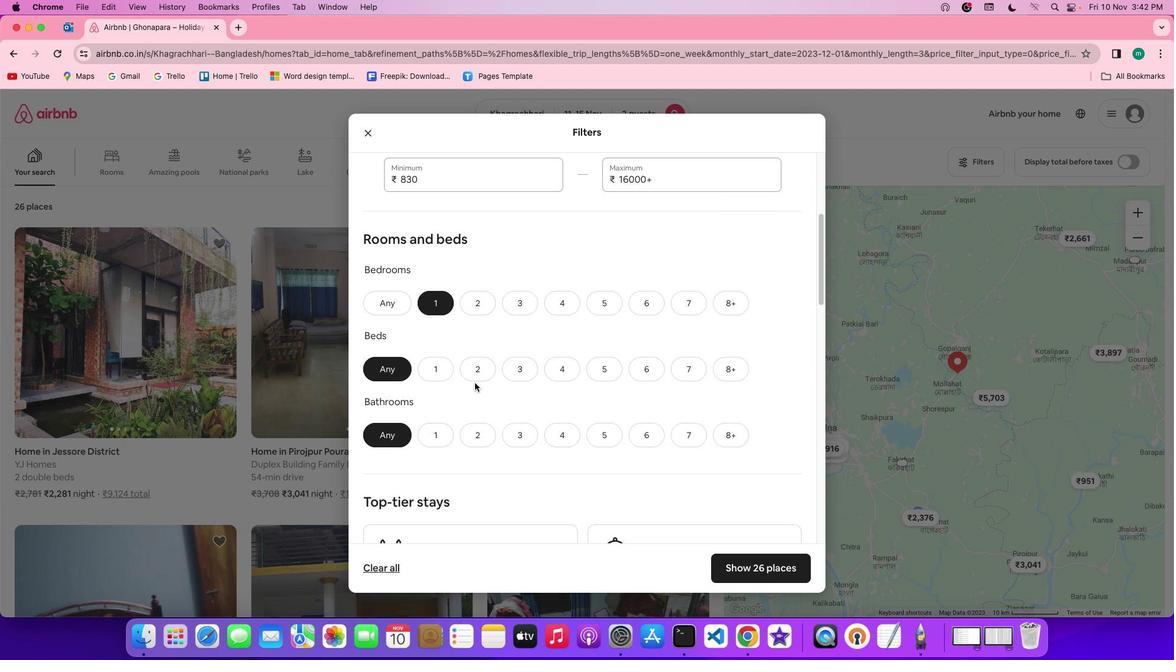 
Action: Mouse moved to (478, 371)
Screenshot: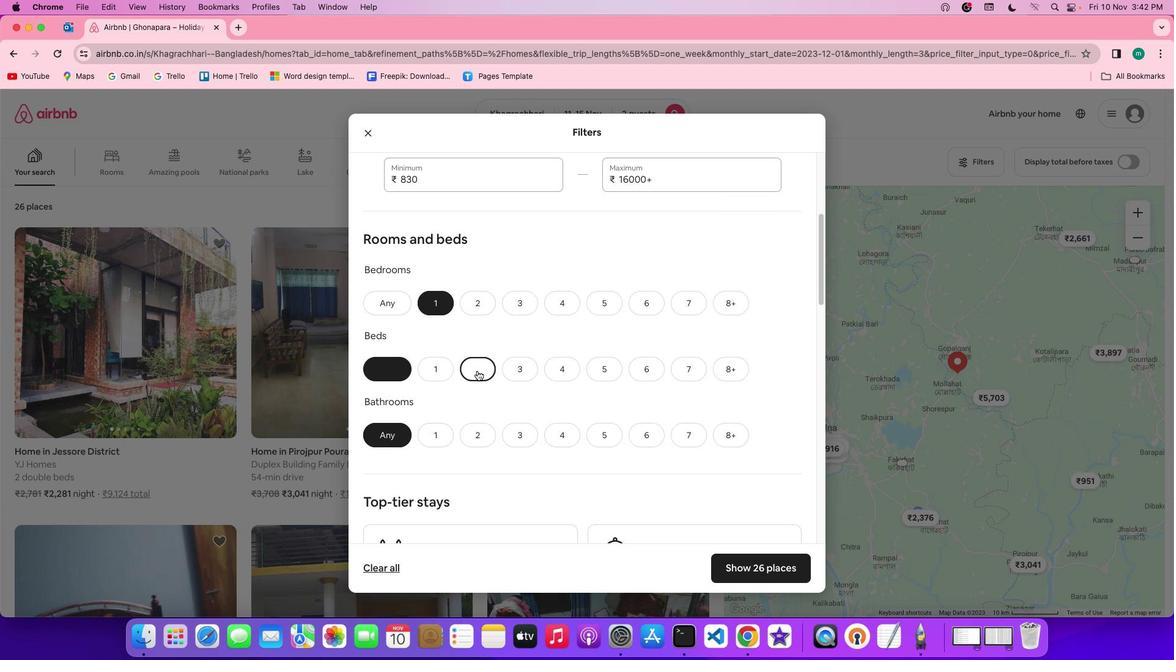 
Action: Mouse pressed left at (478, 371)
Screenshot: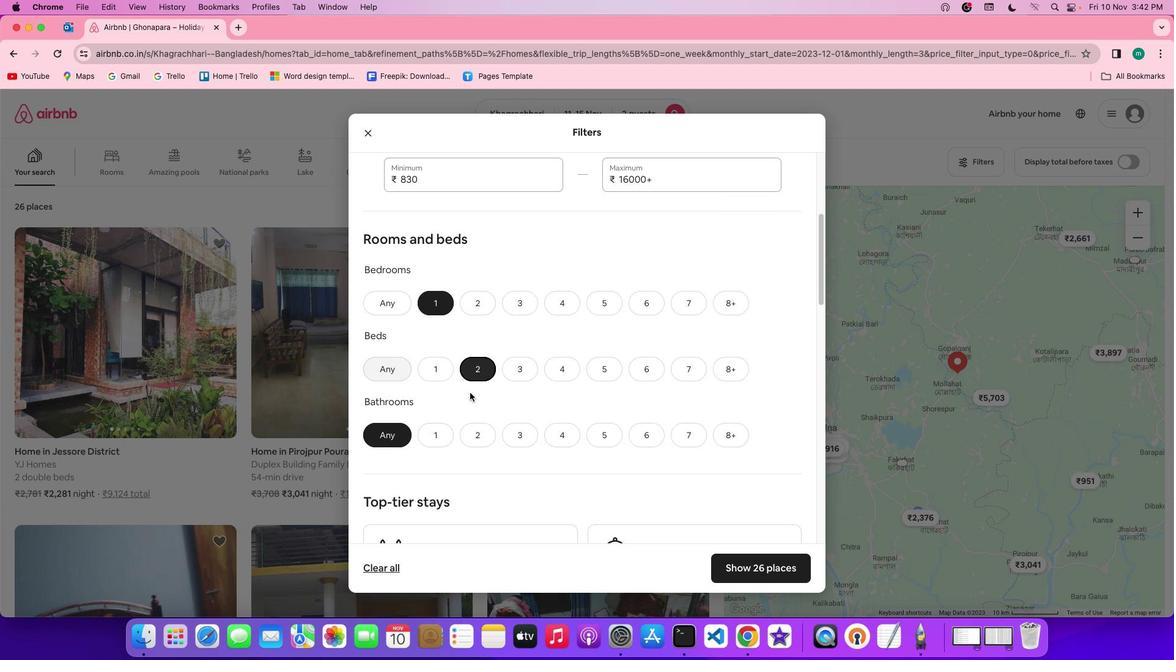 
Action: Mouse moved to (437, 437)
Screenshot: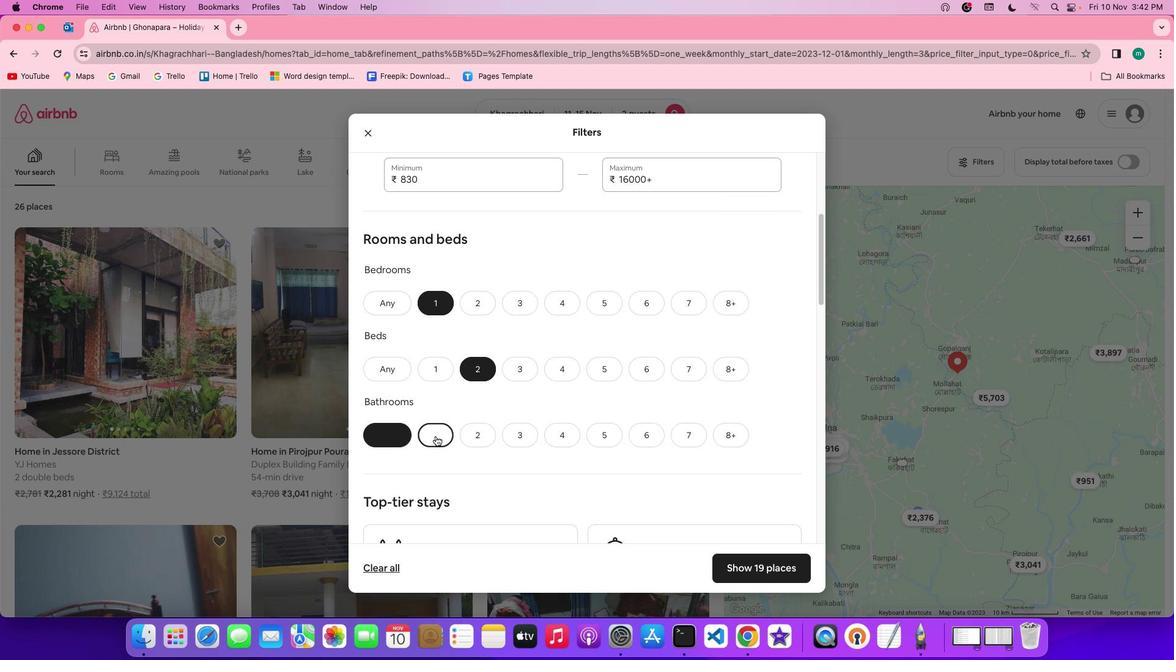 
Action: Mouse pressed left at (437, 437)
Screenshot: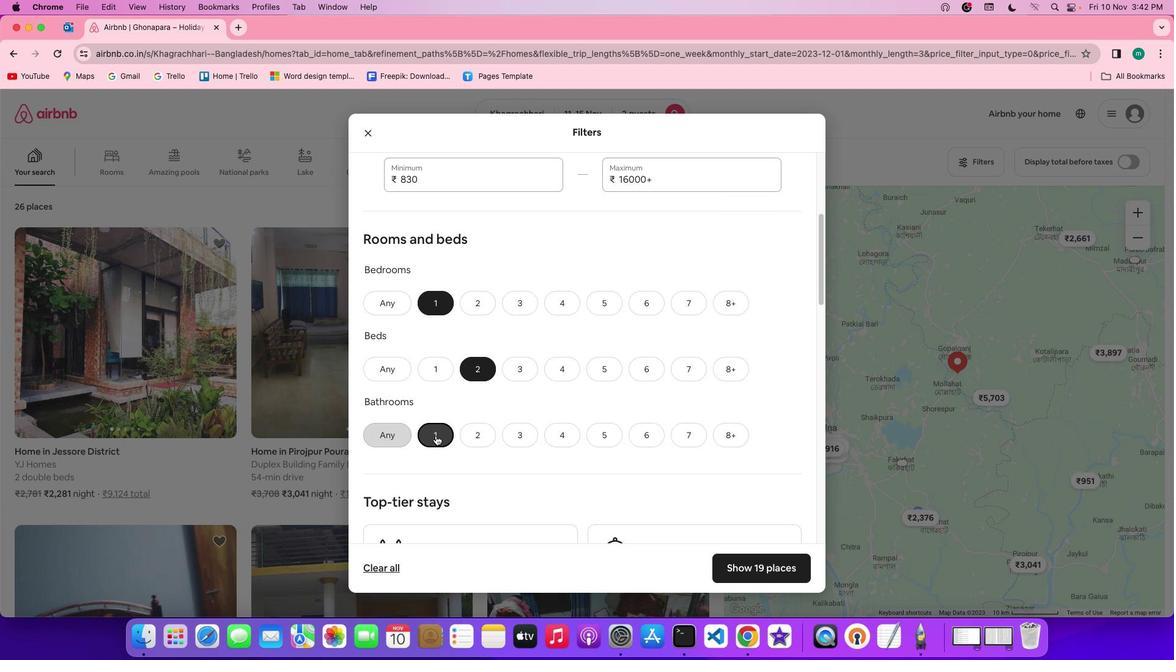
Action: Mouse moved to (632, 448)
Screenshot: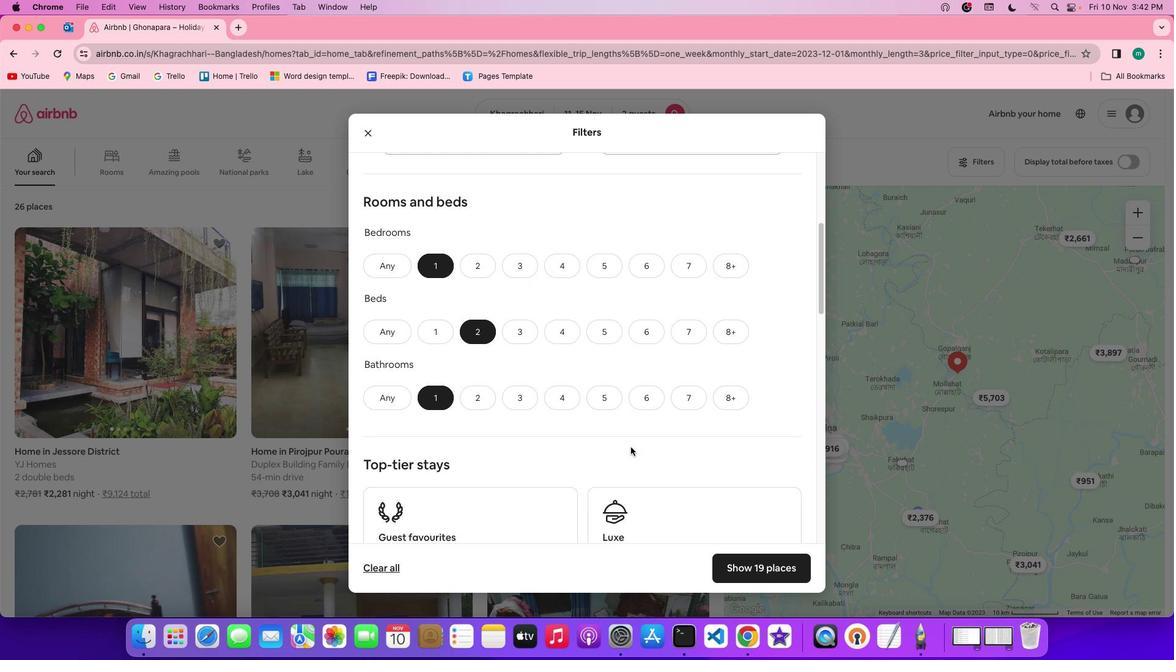 
Action: Mouse scrolled (632, 448) with delta (1, 0)
Screenshot: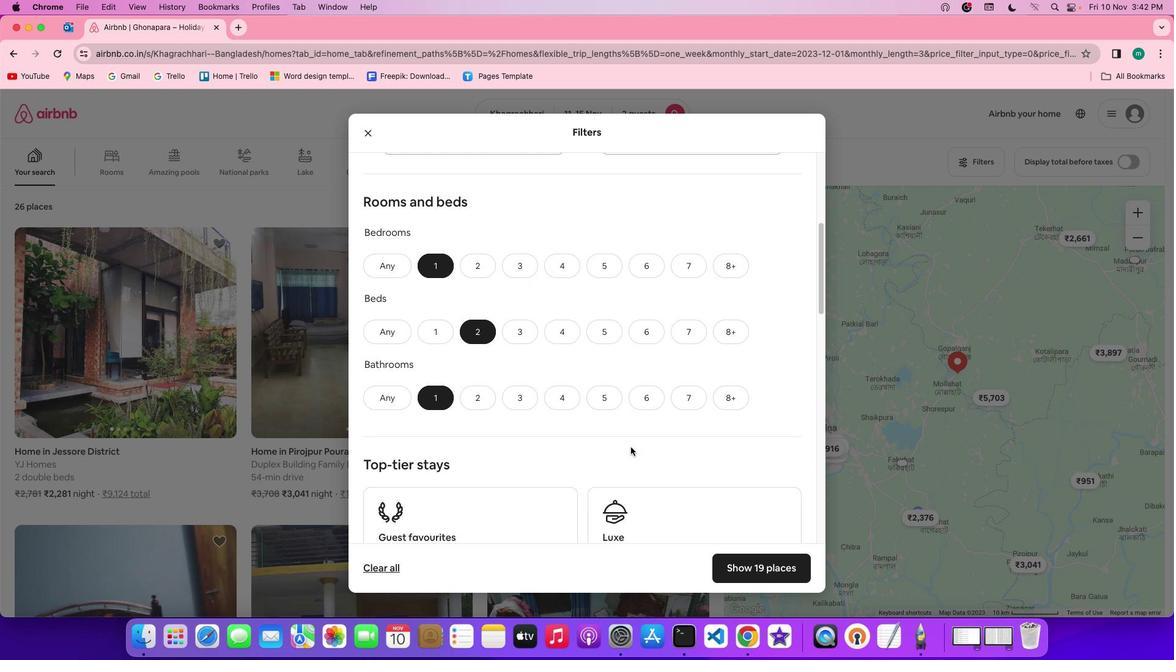 
Action: Mouse scrolled (632, 448) with delta (1, 0)
Screenshot: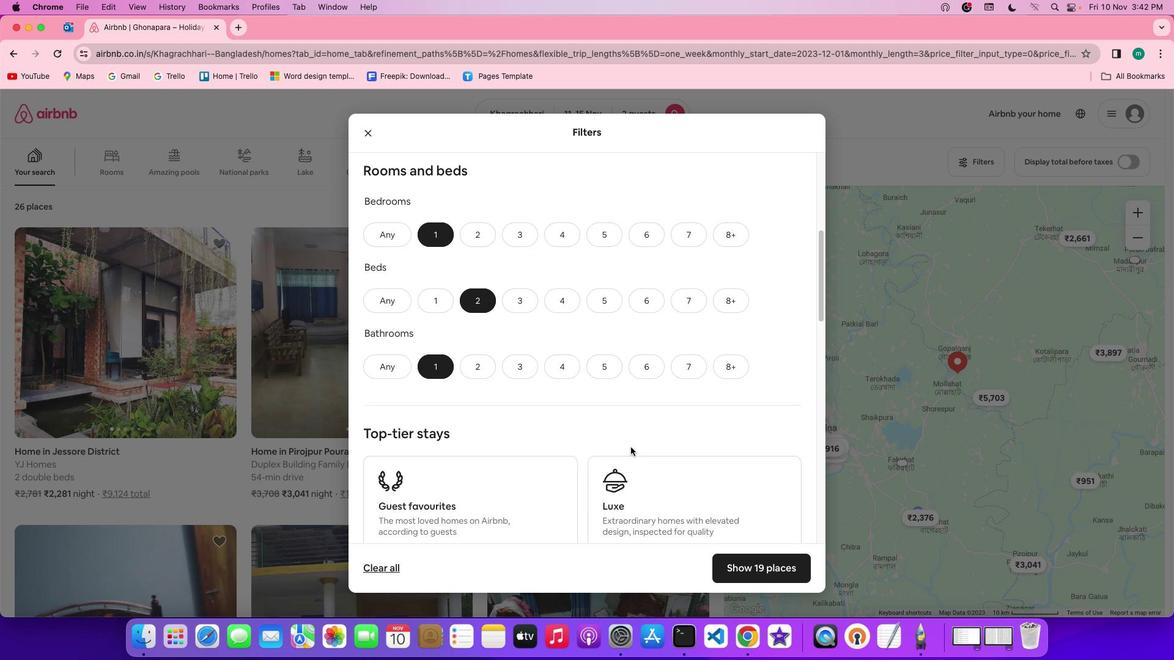 
Action: Mouse scrolled (632, 448) with delta (1, 0)
Screenshot: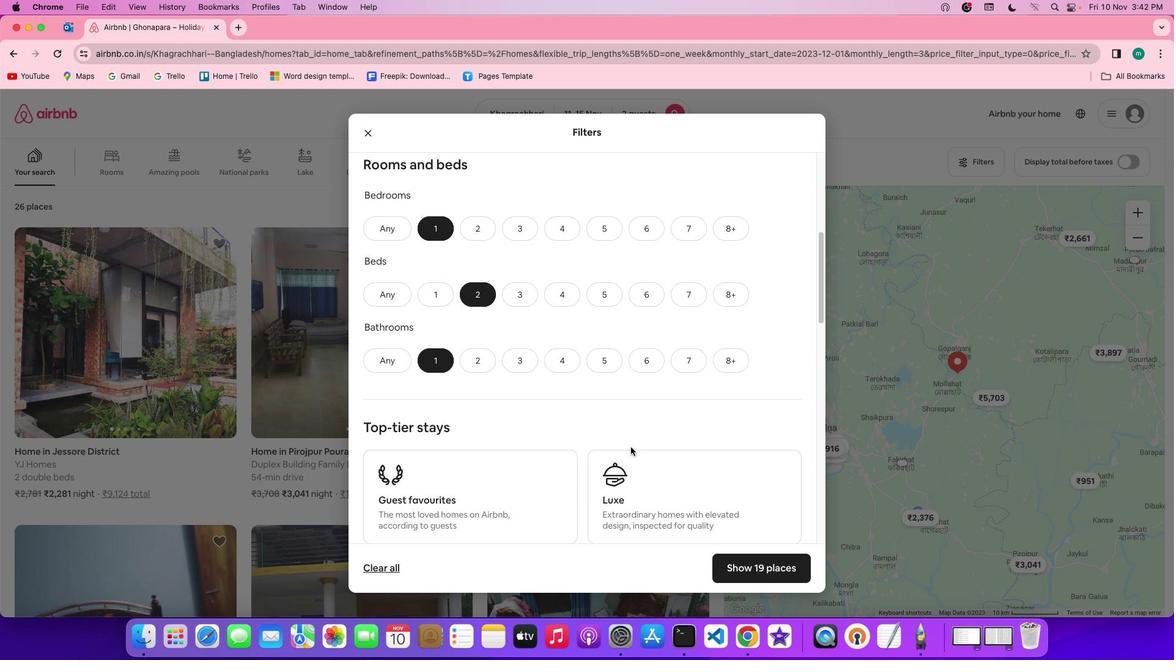 
Action: Mouse scrolled (632, 448) with delta (1, 0)
Screenshot: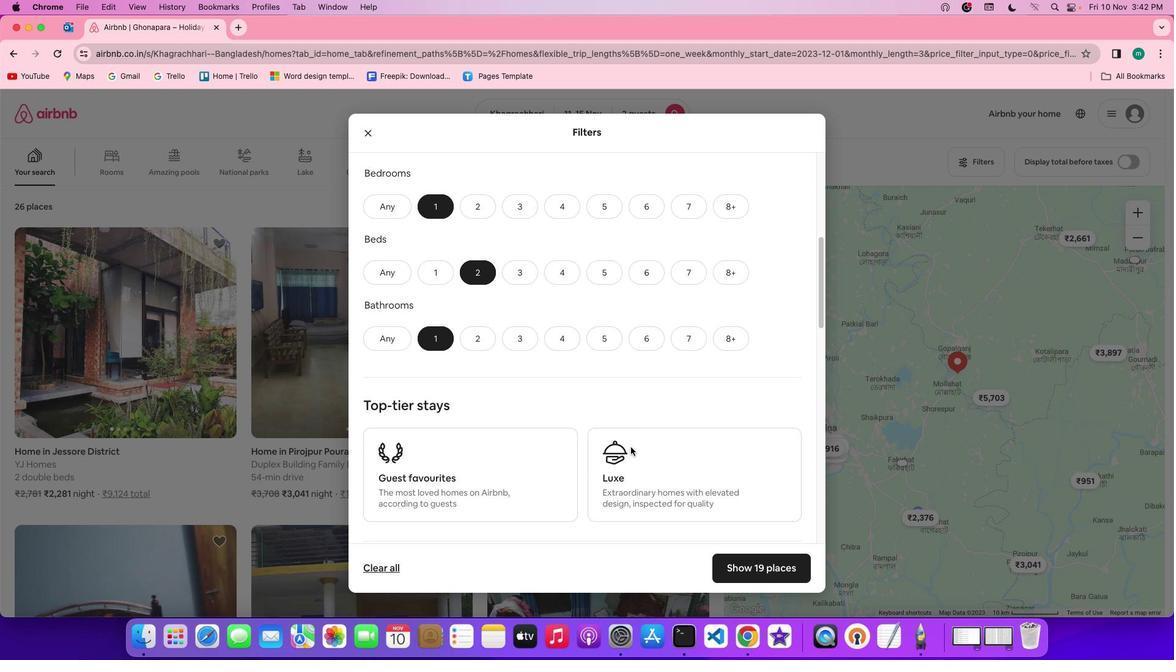 
Action: Mouse scrolled (632, 448) with delta (1, 0)
Screenshot: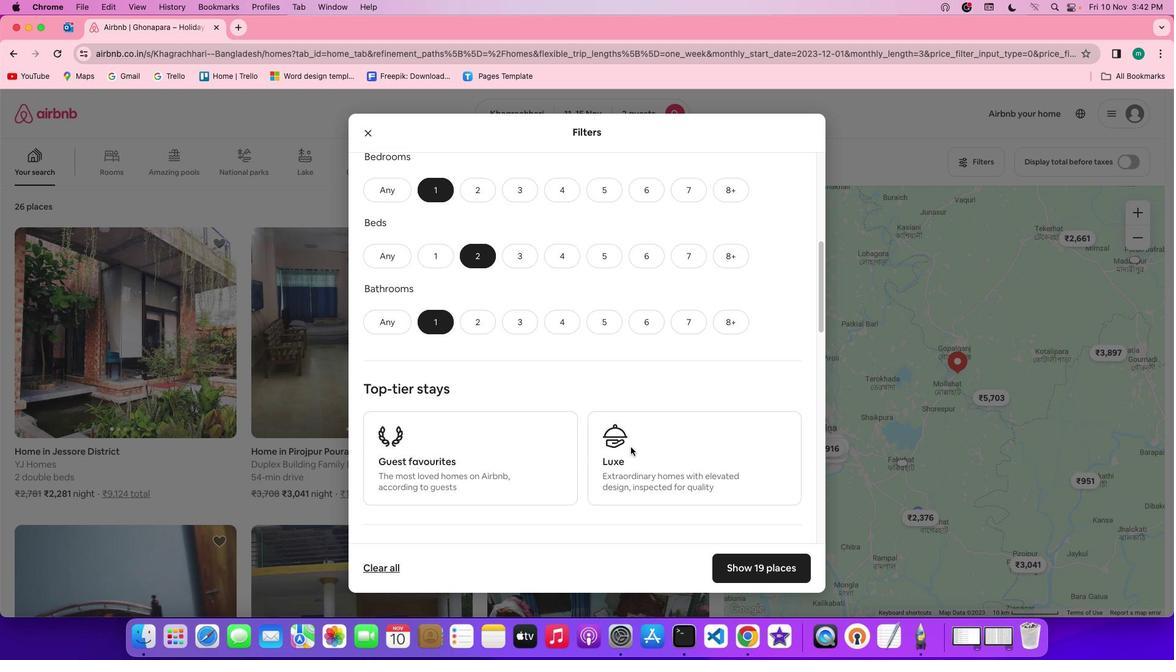 
Action: Mouse scrolled (632, 448) with delta (1, 0)
Screenshot: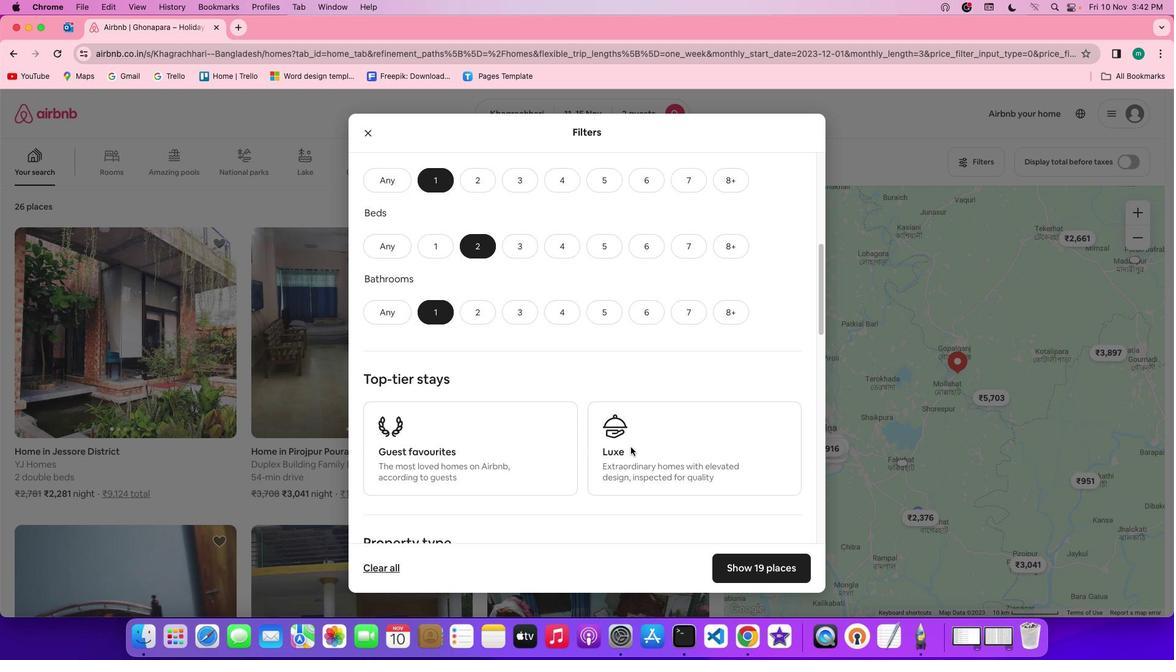 
Action: Mouse scrolled (632, 448) with delta (1, 0)
Screenshot: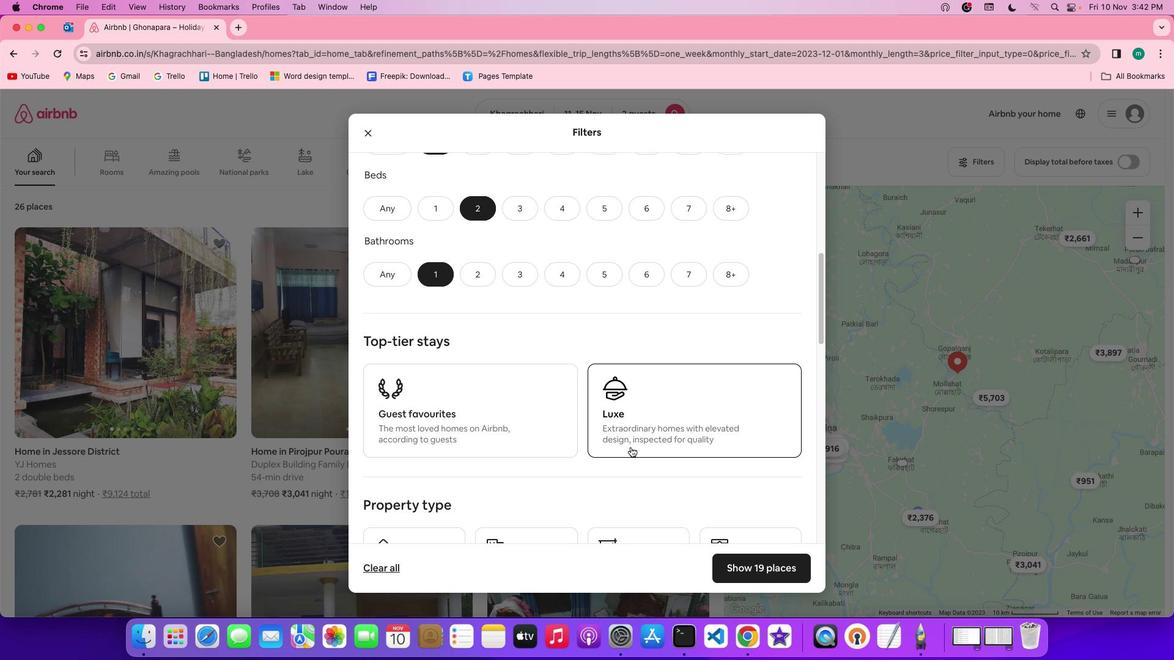
Action: Mouse scrolled (632, 448) with delta (1, 0)
Screenshot: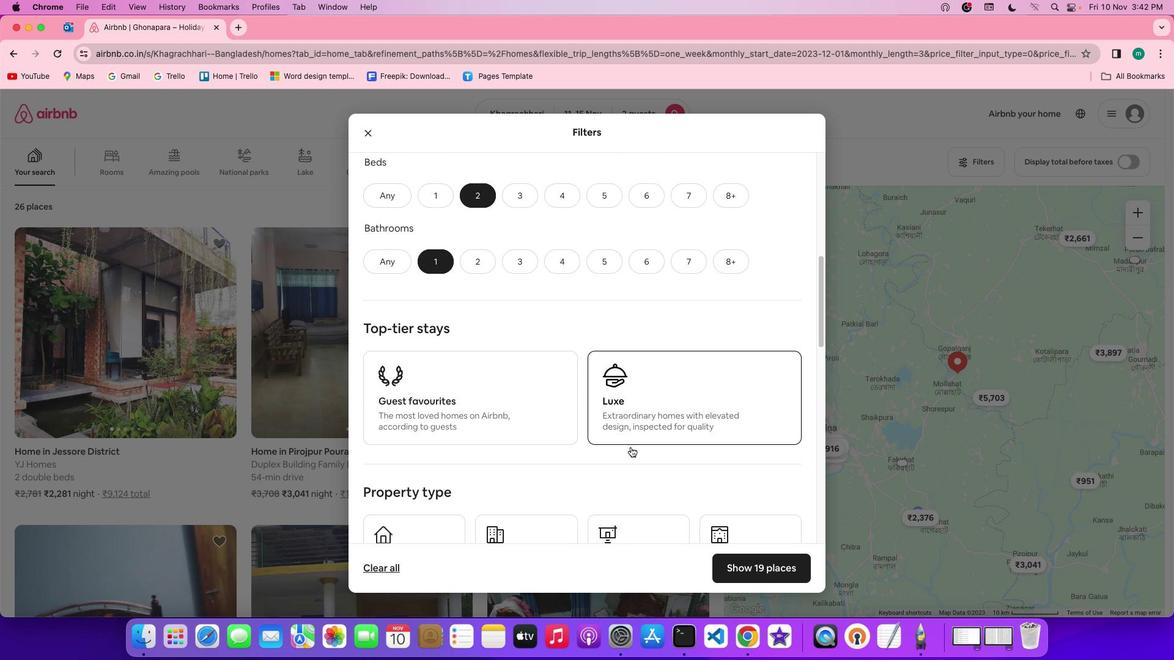 
Action: Mouse scrolled (632, 448) with delta (1, 0)
Screenshot: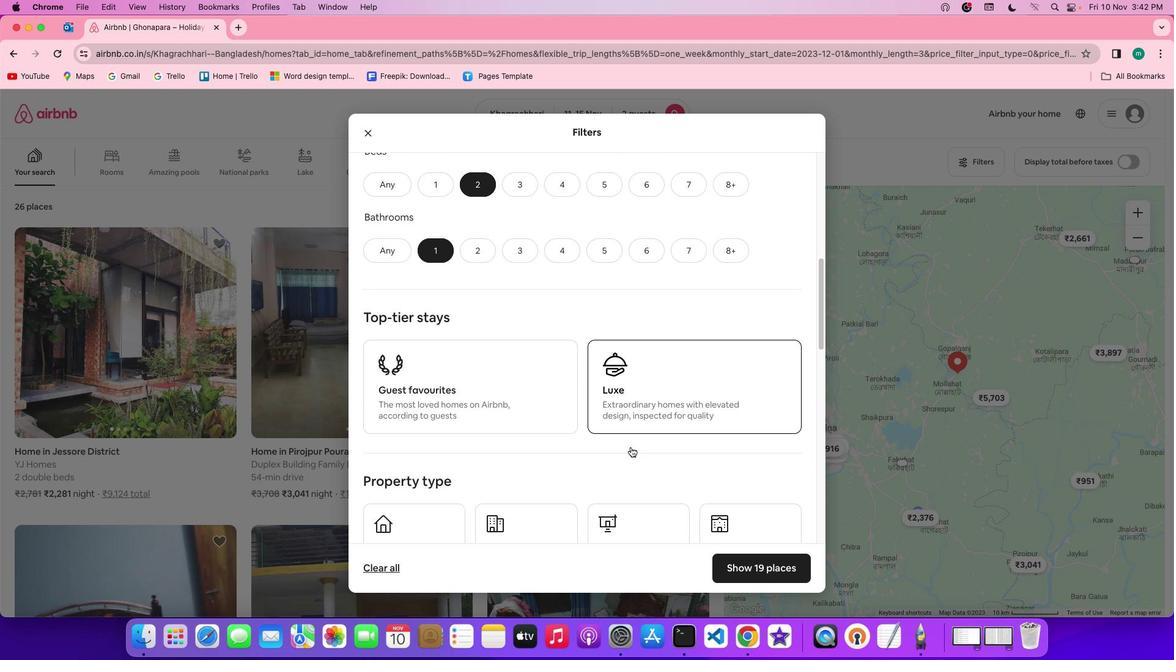 
Action: Mouse scrolled (632, 448) with delta (1, 0)
Screenshot: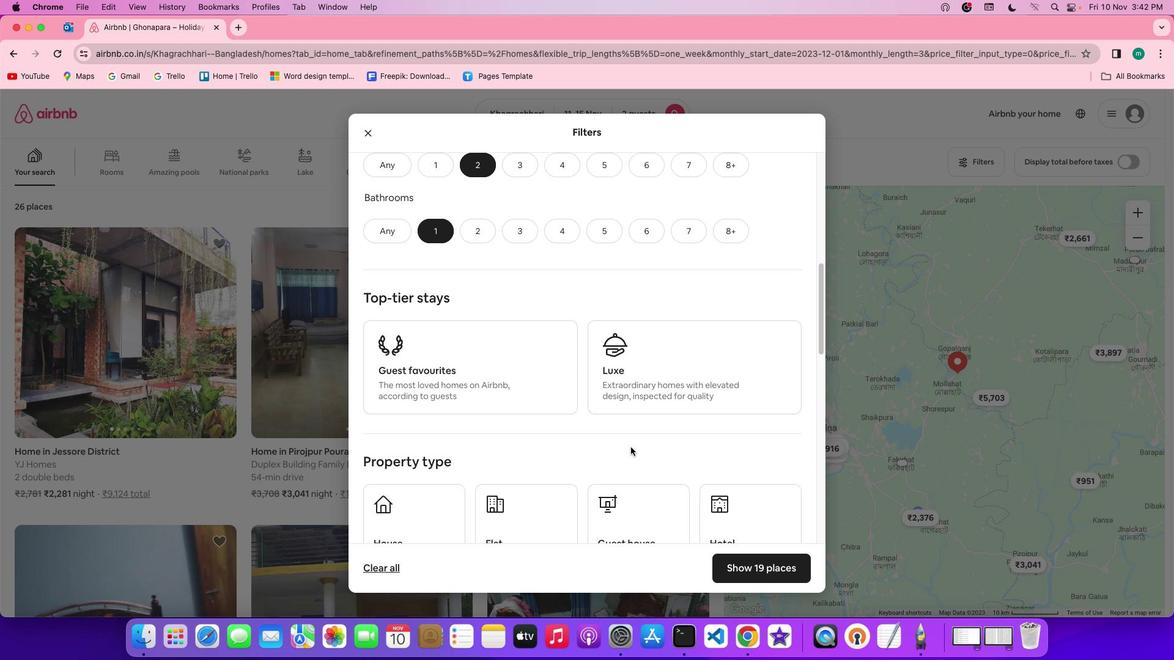 
Action: Mouse scrolled (632, 448) with delta (1, 0)
Screenshot: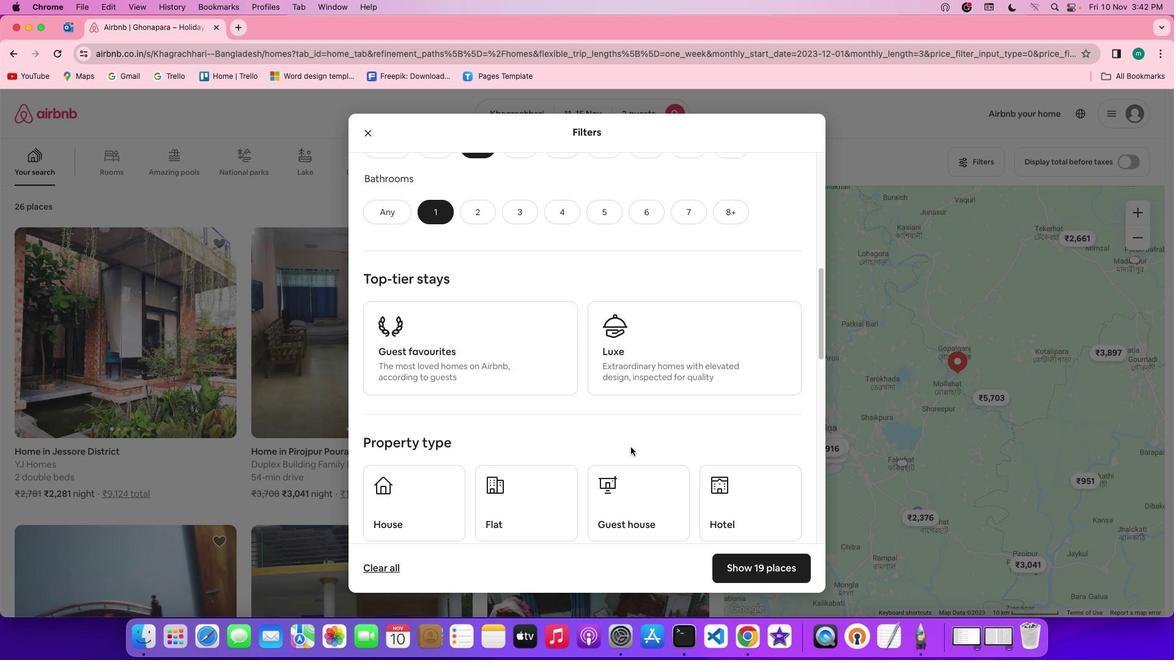 
Action: Mouse scrolled (632, 448) with delta (1, 0)
Screenshot: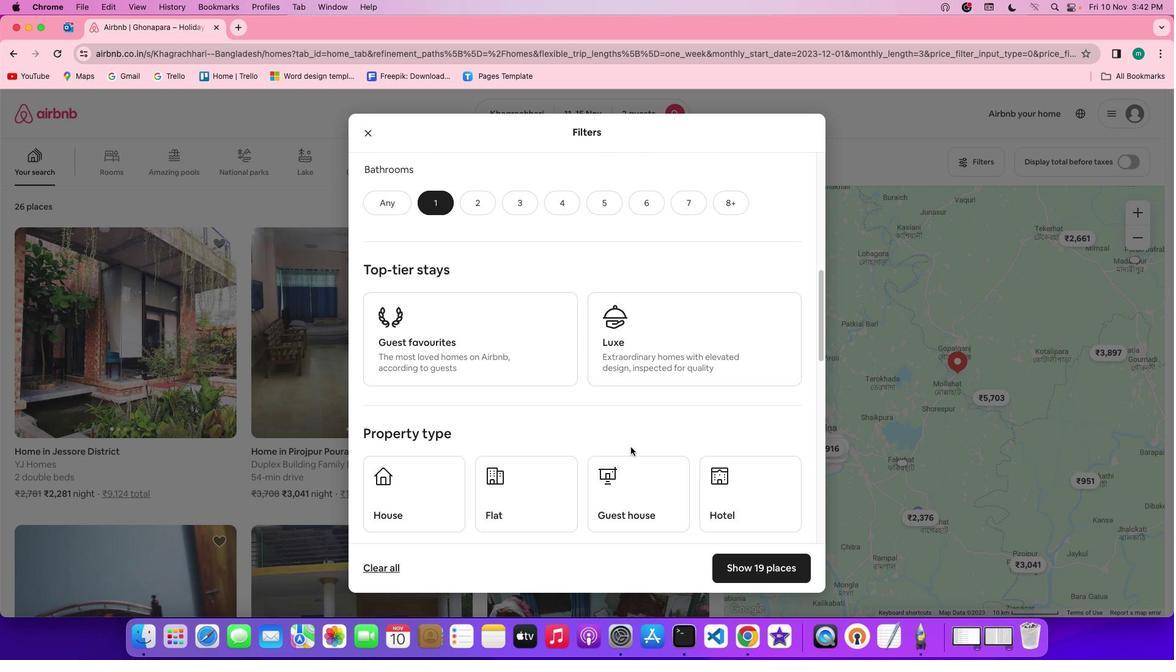 
Action: Mouse scrolled (632, 448) with delta (1, 0)
Screenshot: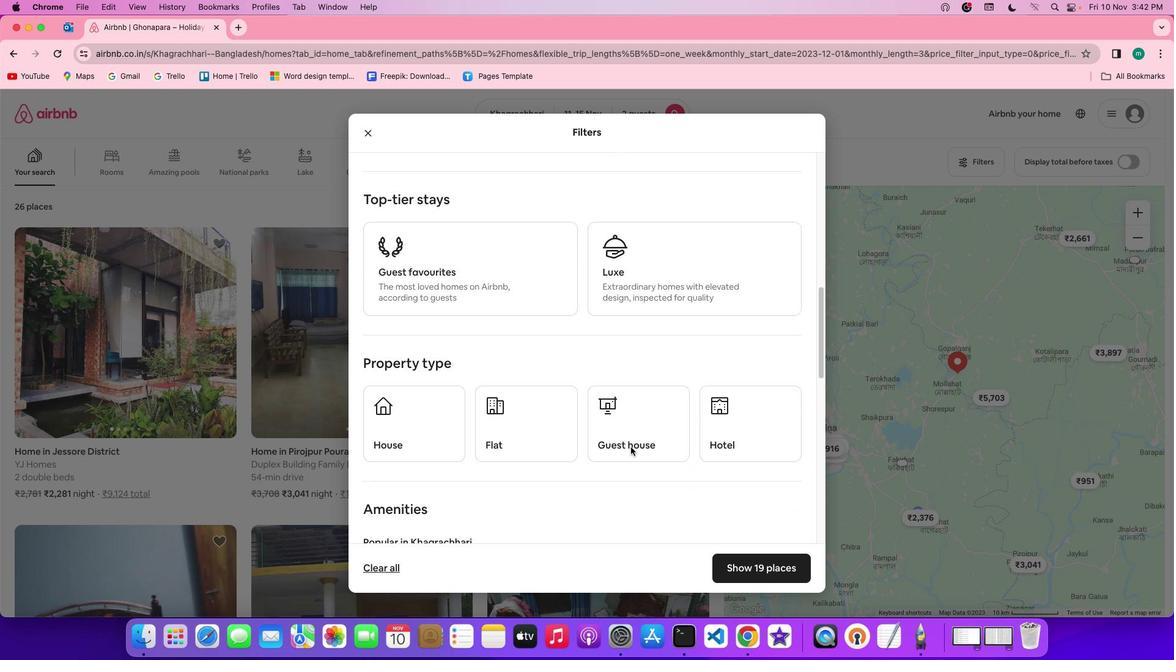 
Action: Mouse scrolled (632, 448) with delta (1, 0)
Screenshot: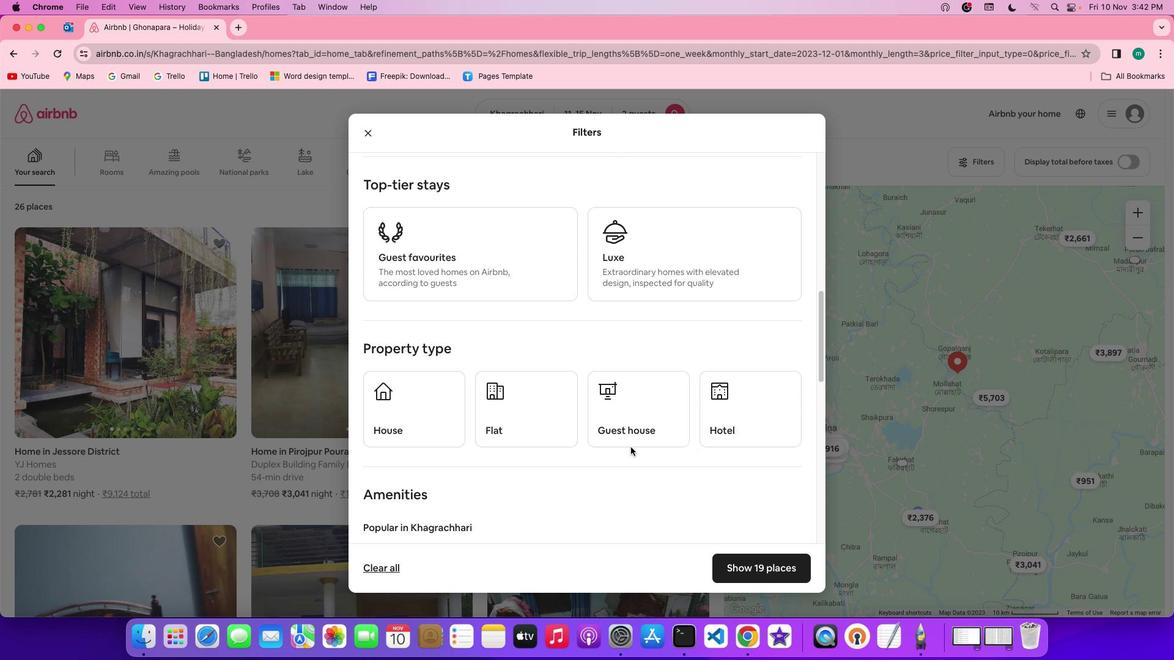
Action: Mouse scrolled (632, 448) with delta (1, 0)
Screenshot: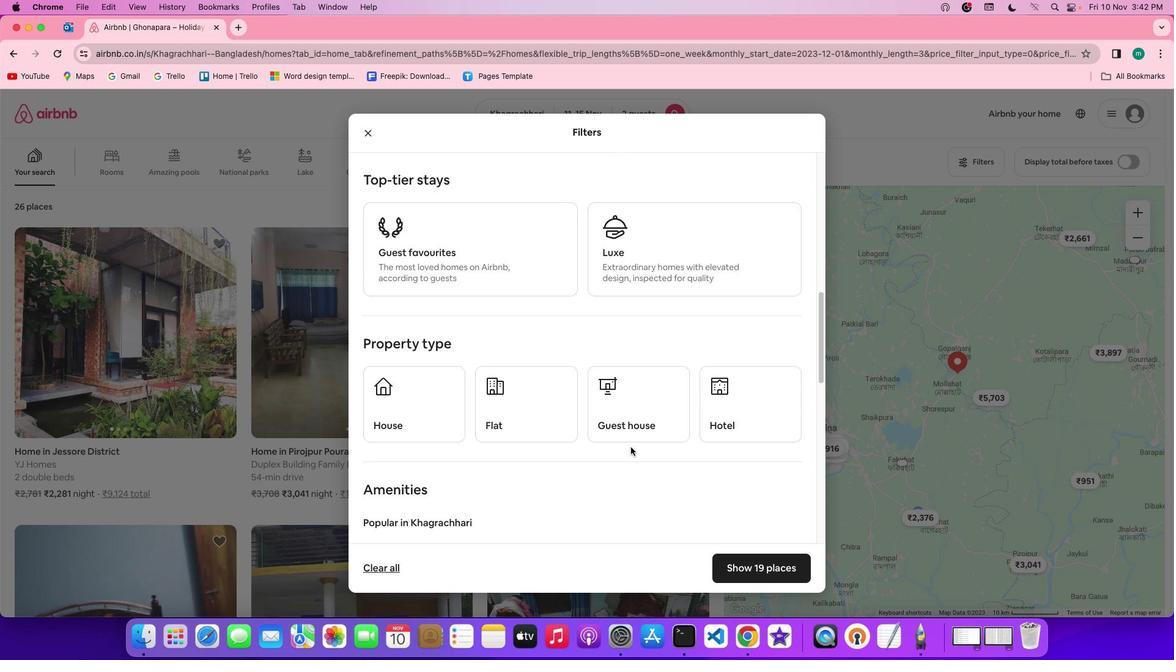 
Action: Mouse moved to (780, 400)
Screenshot: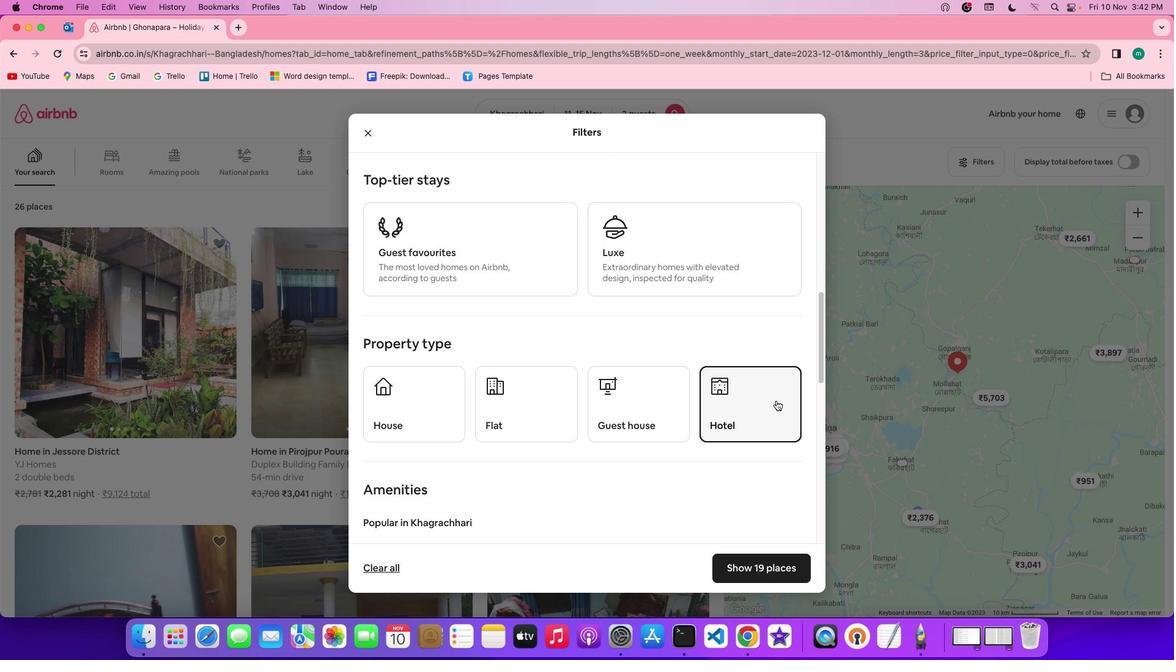 
Action: Mouse pressed left at (780, 400)
Screenshot: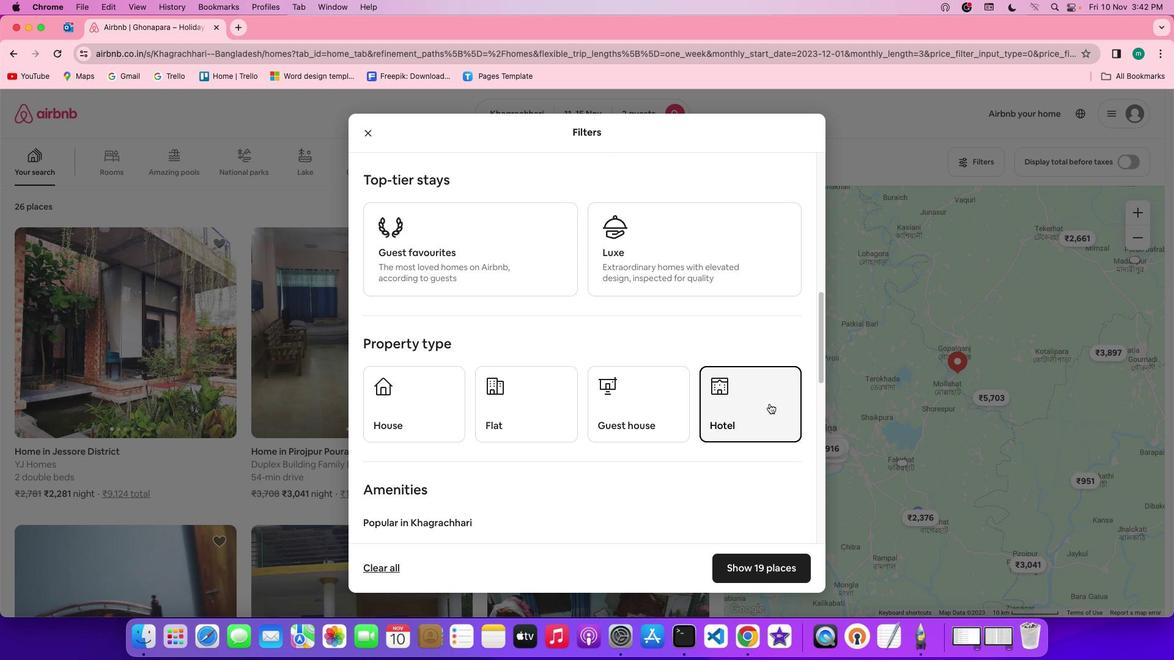 
Action: Mouse moved to (636, 455)
Screenshot: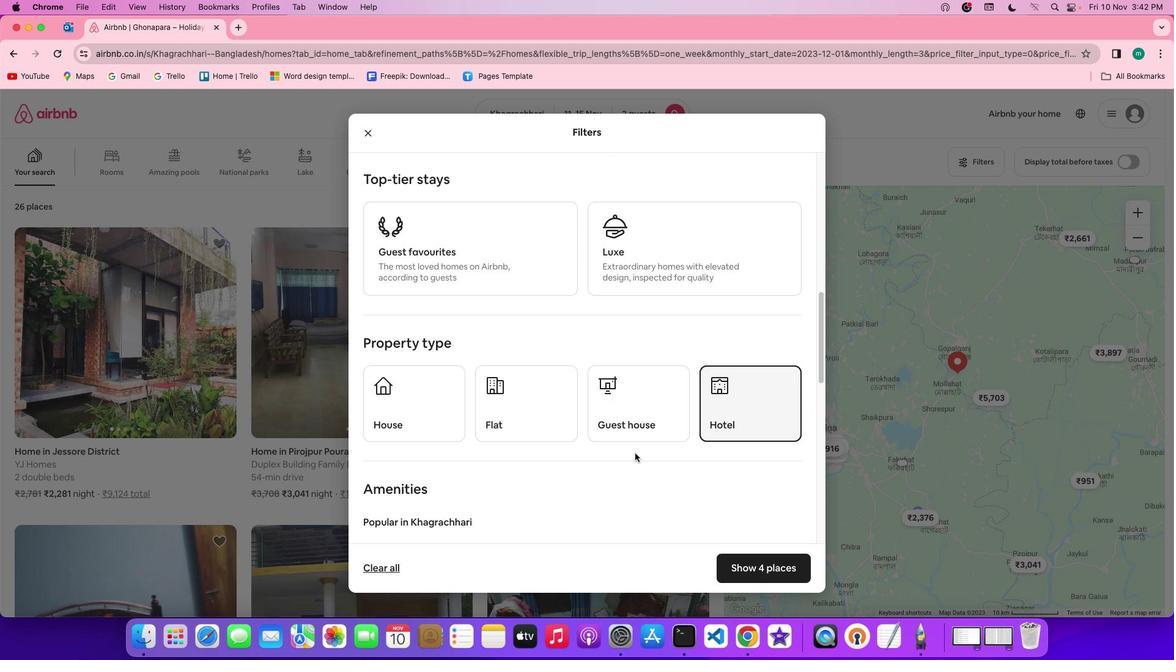 
Action: Mouse scrolled (636, 455) with delta (1, 0)
Screenshot: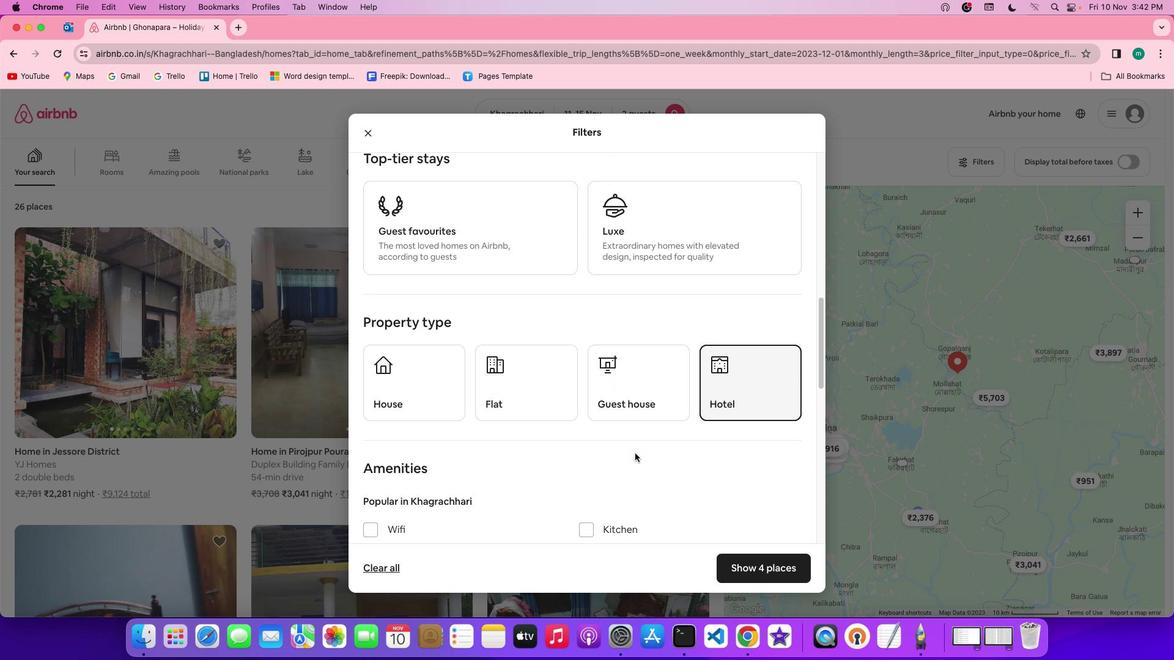 
Action: Mouse scrolled (636, 455) with delta (1, 0)
Screenshot: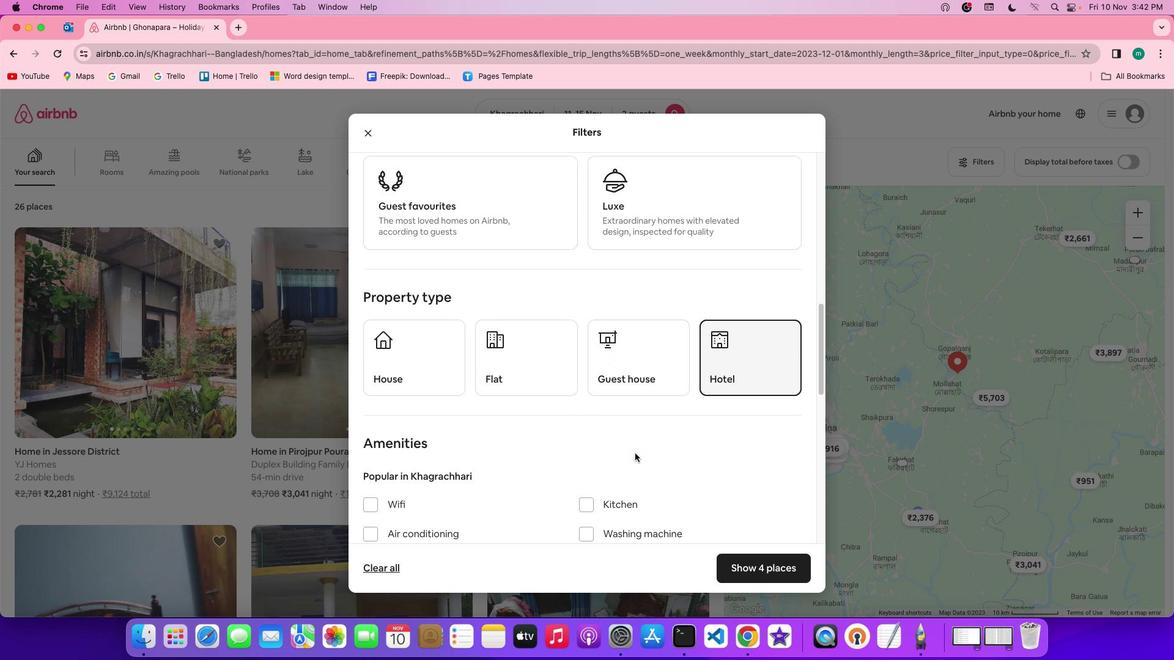
Action: Mouse scrolled (636, 455) with delta (1, 0)
Screenshot: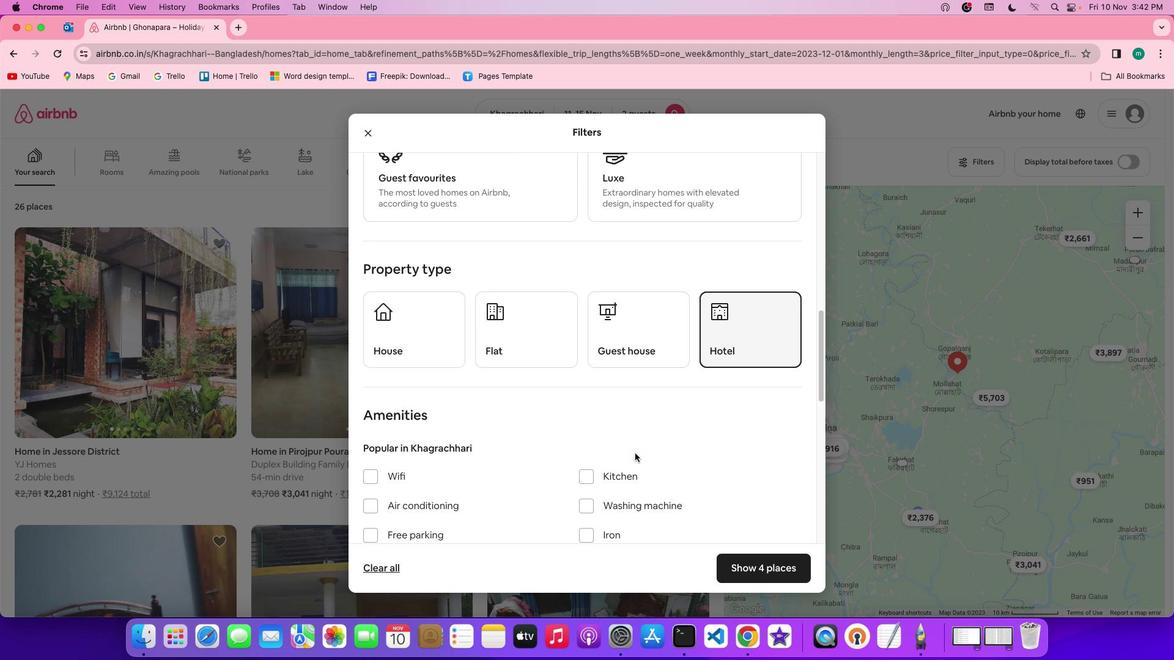 
Action: Mouse scrolled (636, 455) with delta (1, 0)
Screenshot: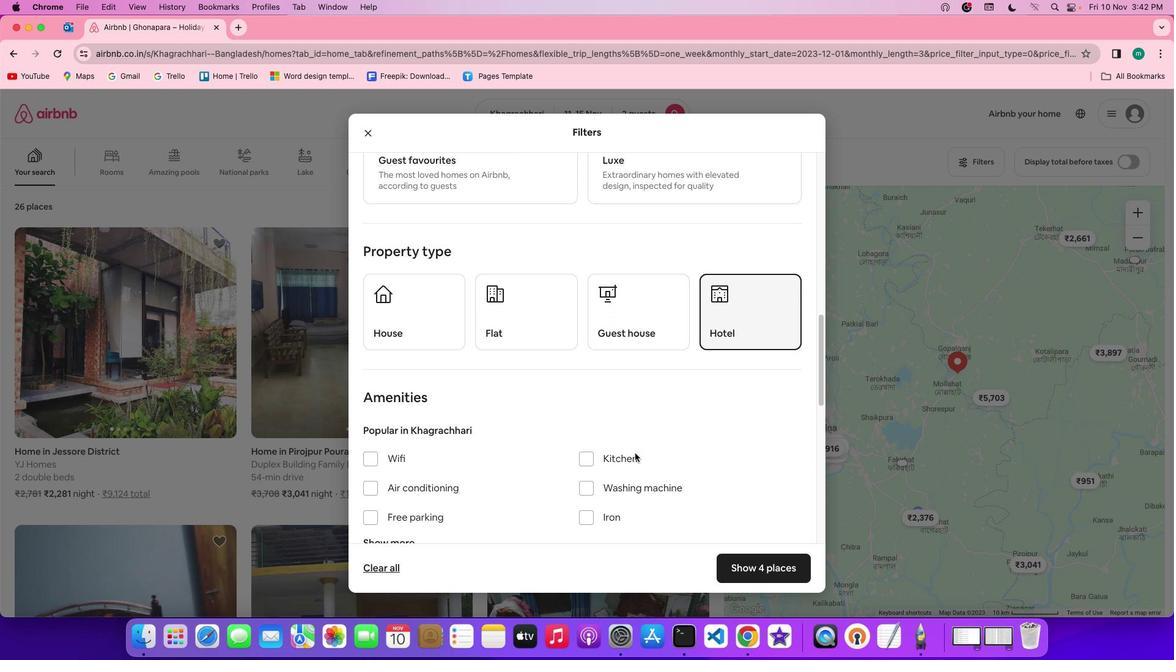 
Action: Mouse scrolled (636, 455) with delta (1, 0)
Screenshot: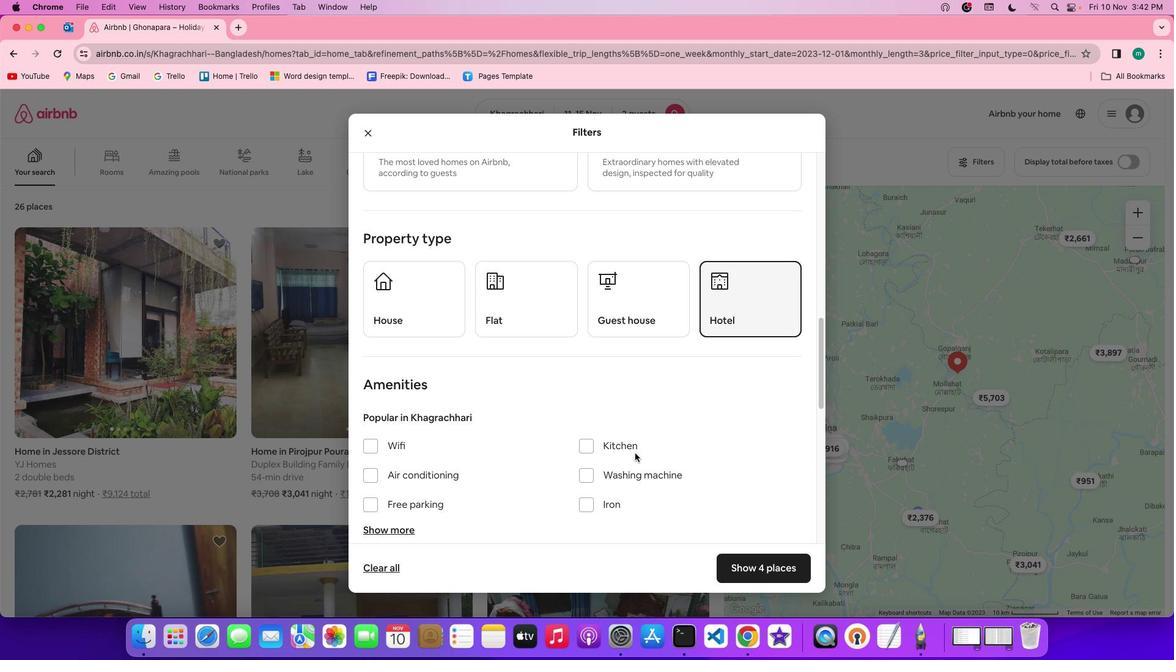 
Action: Mouse scrolled (636, 455) with delta (1, 0)
Screenshot: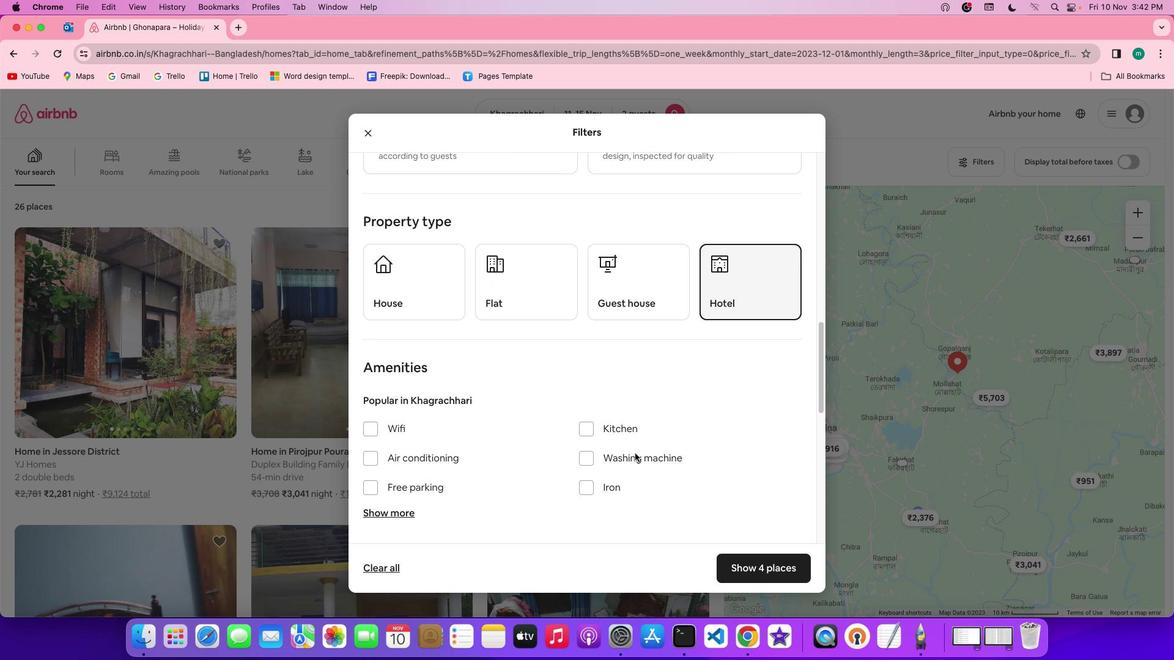 
Action: Mouse scrolled (636, 455) with delta (1, 0)
Screenshot: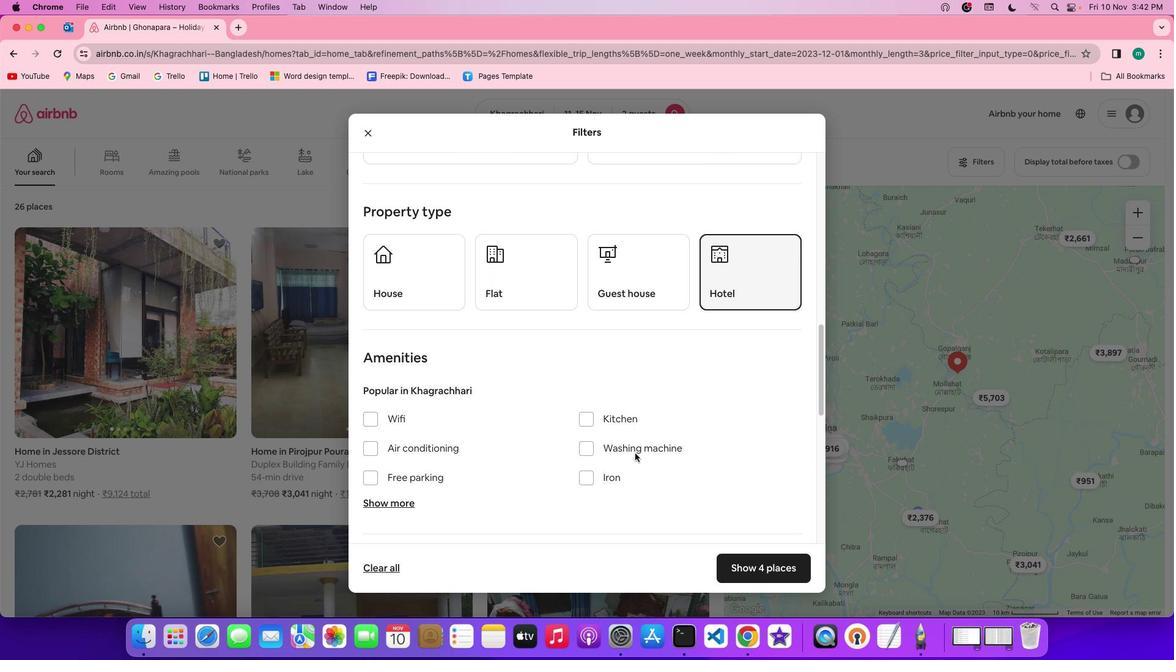 
Action: Mouse scrolled (636, 455) with delta (1, 0)
Screenshot: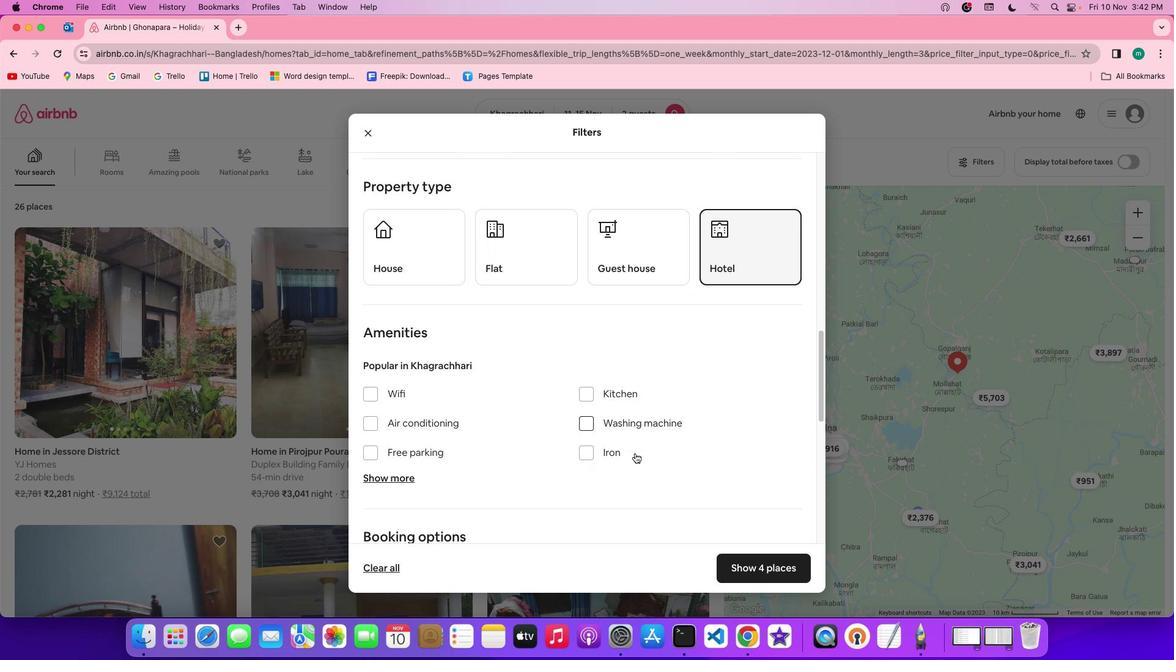 
Action: Mouse scrolled (636, 455) with delta (1, 0)
Screenshot: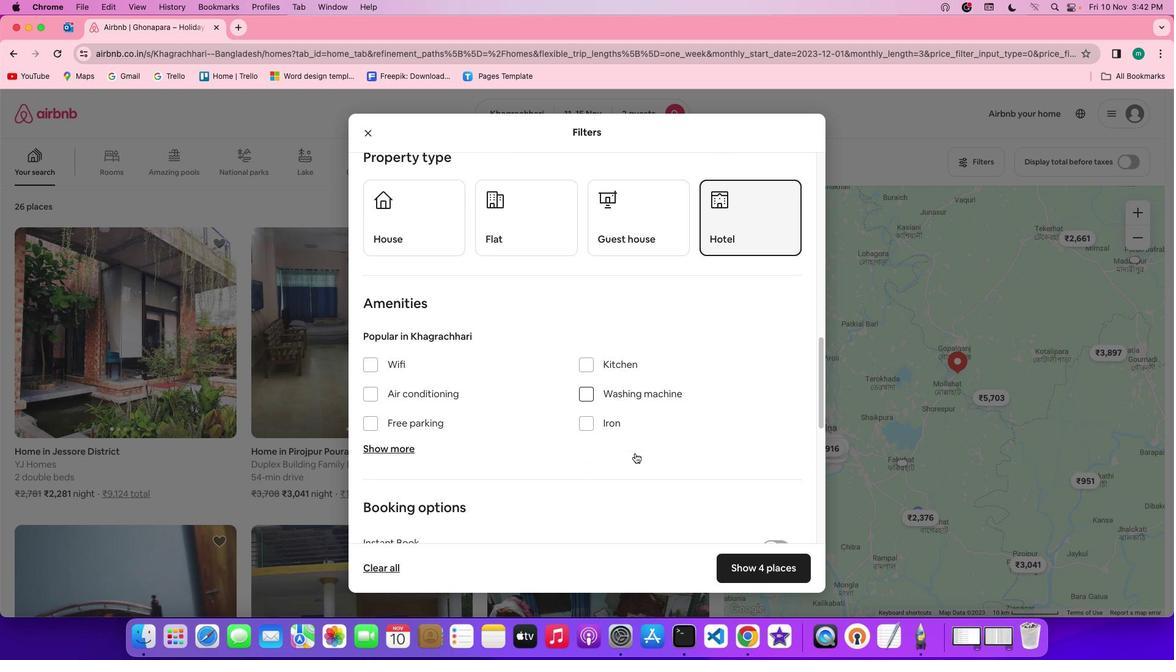 
Action: Mouse scrolled (636, 455) with delta (1, 0)
Screenshot: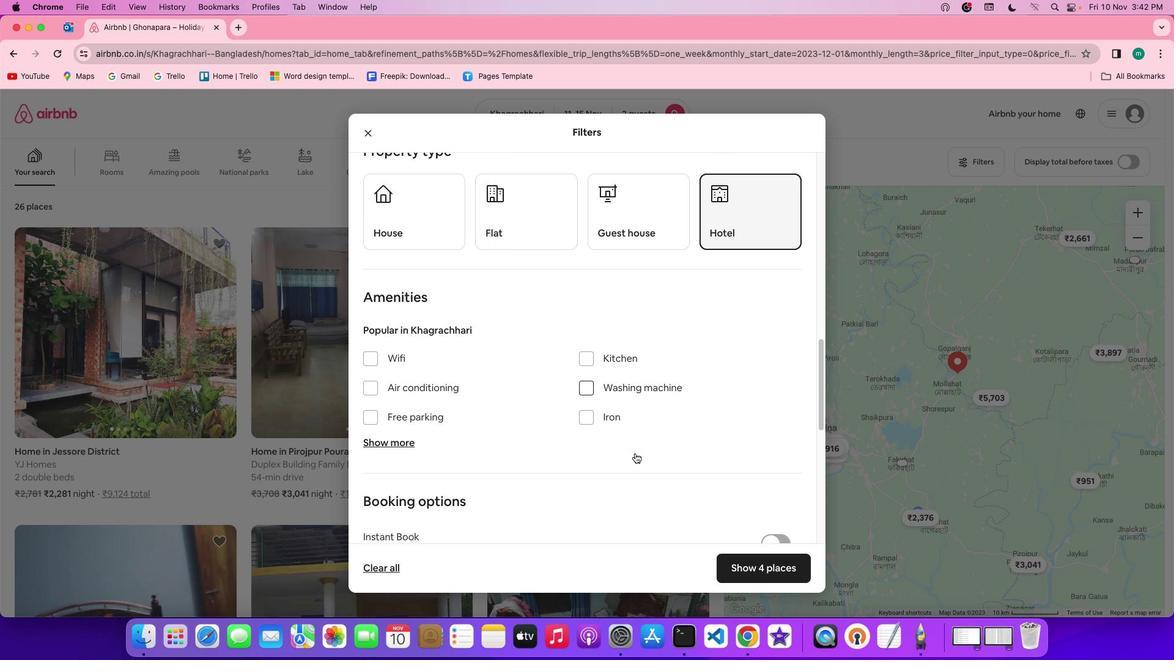 
Action: Mouse scrolled (636, 455) with delta (1, 0)
Screenshot: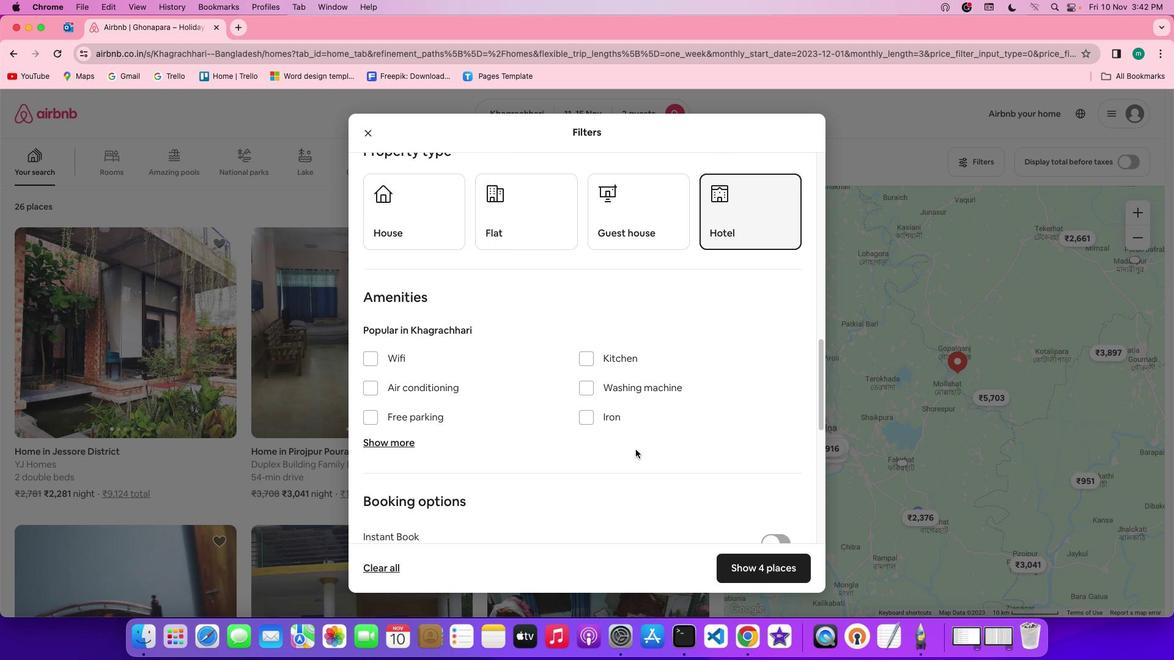 
Action: Mouse moved to (638, 448)
Screenshot: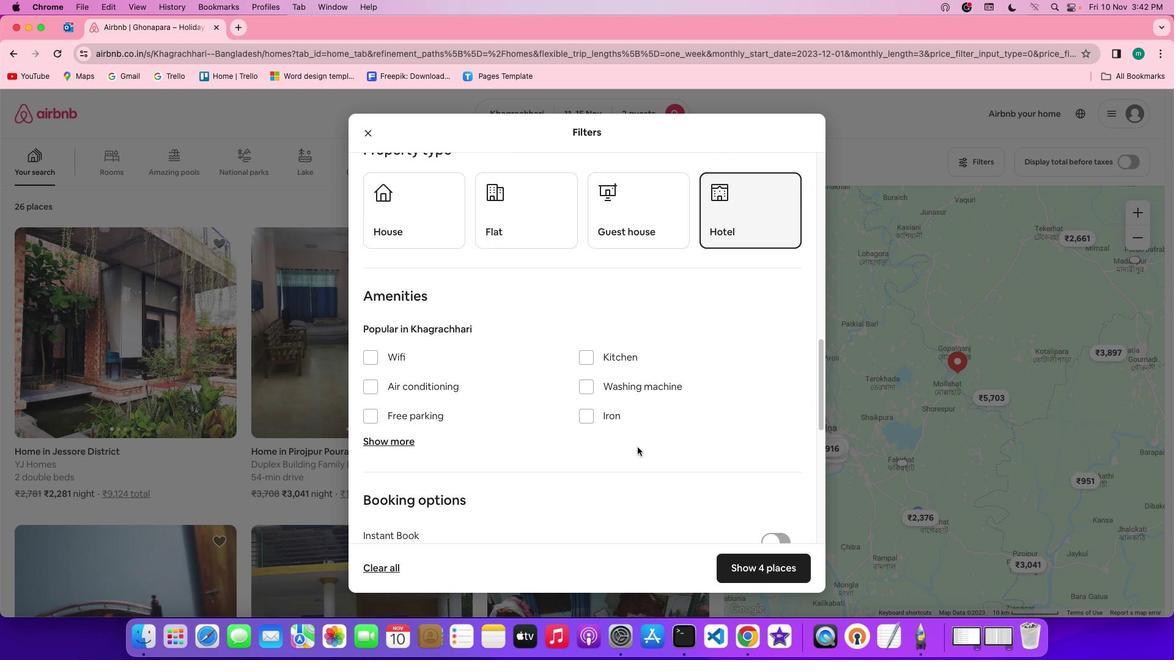 
Action: Mouse scrolled (638, 448) with delta (1, 0)
Screenshot: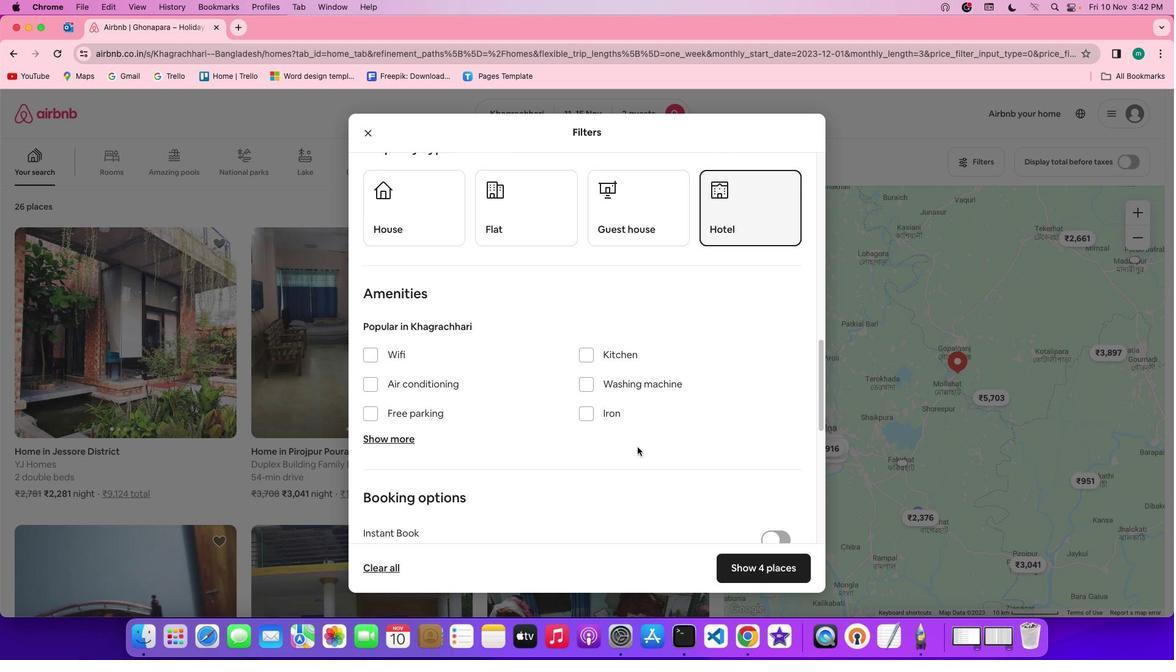 
Action: Mouse scrolled (638, 448) with delta (1, 0)
Screenshot: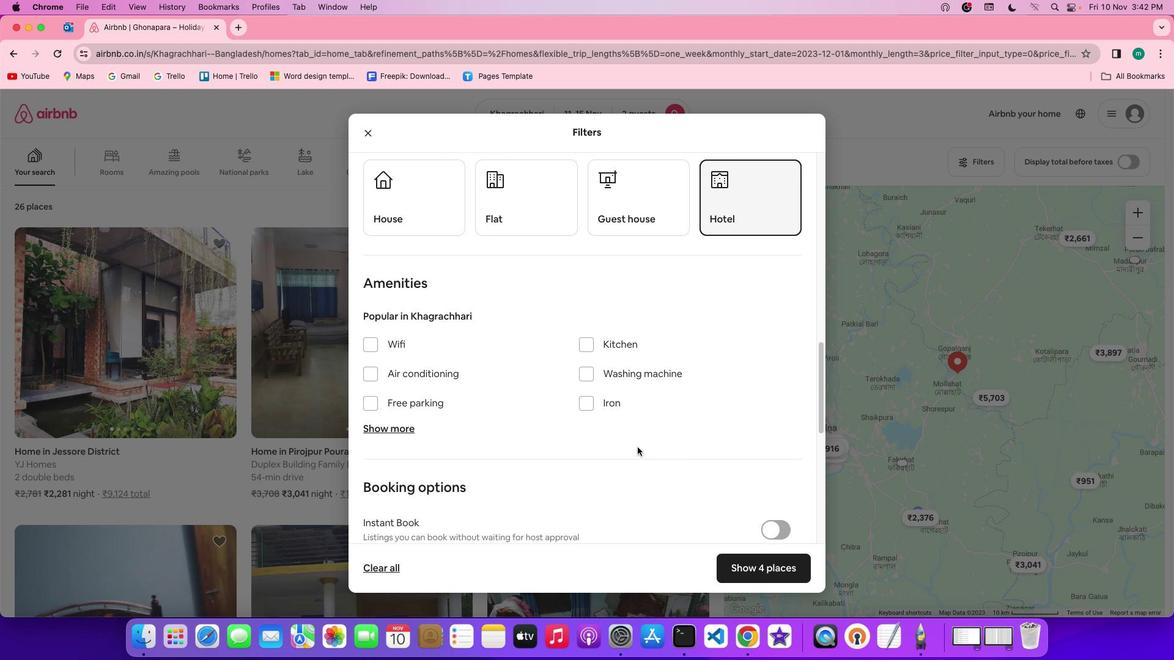 
Action: Mouse scrolled (638, 448) with delta (1, 0)
Screenshot: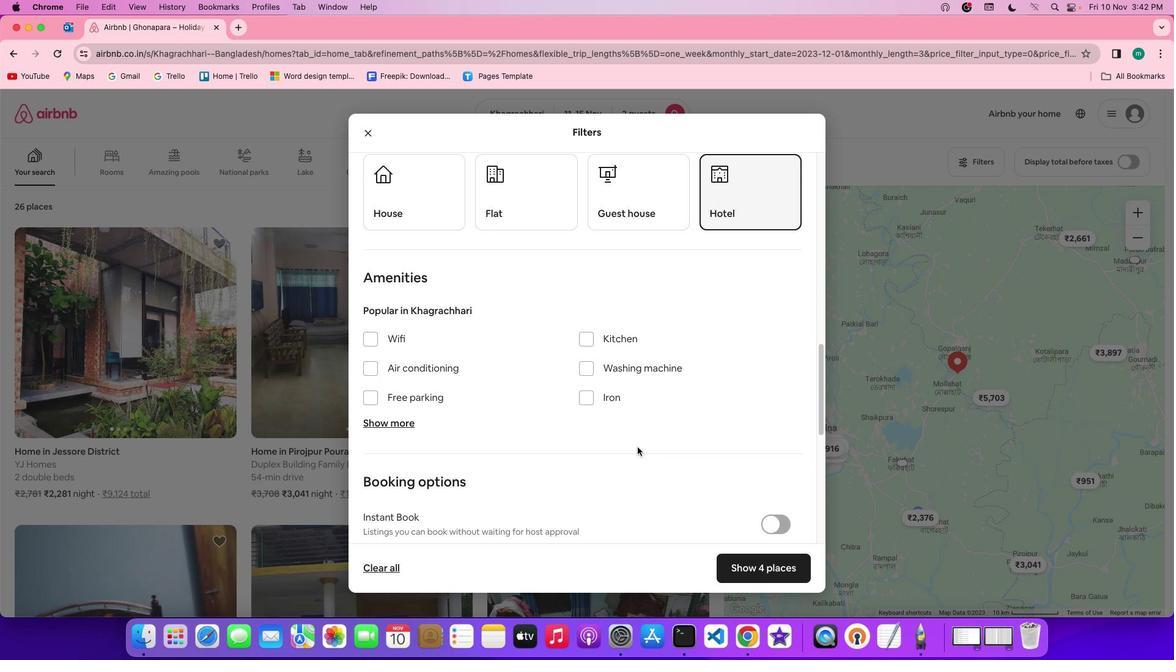 
Action: Mouse scrolled (638, 448) with delta (1, 0)
Screenshot: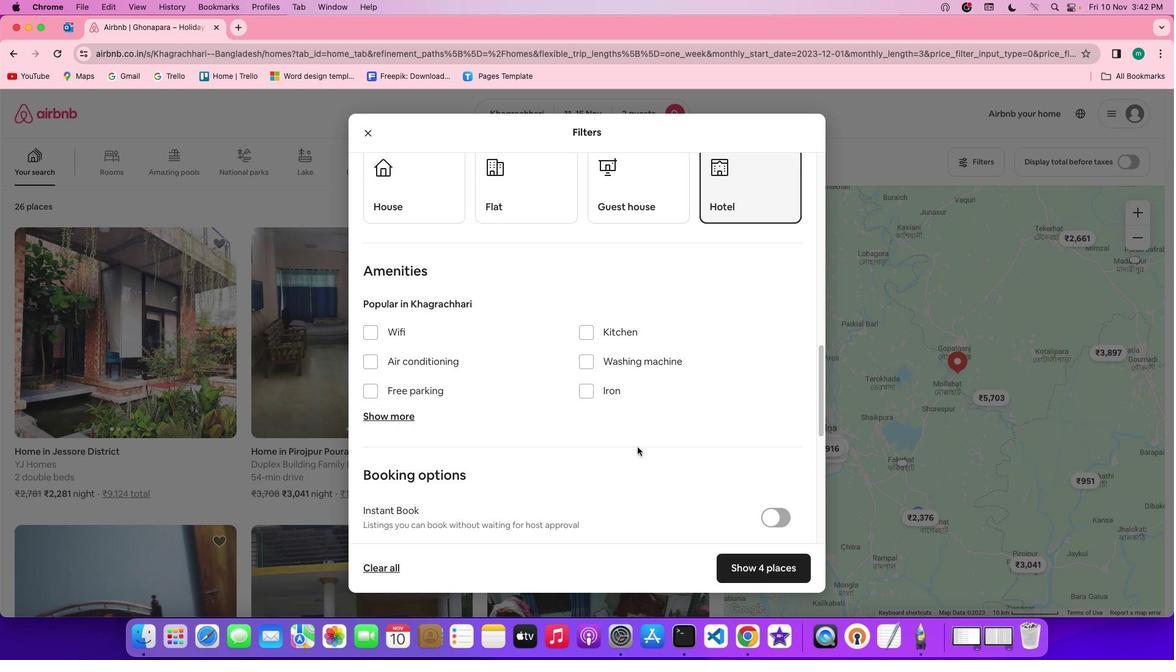 
Action: Mouse scrolled (638, 448) with delta (1, 0)
Screenshot: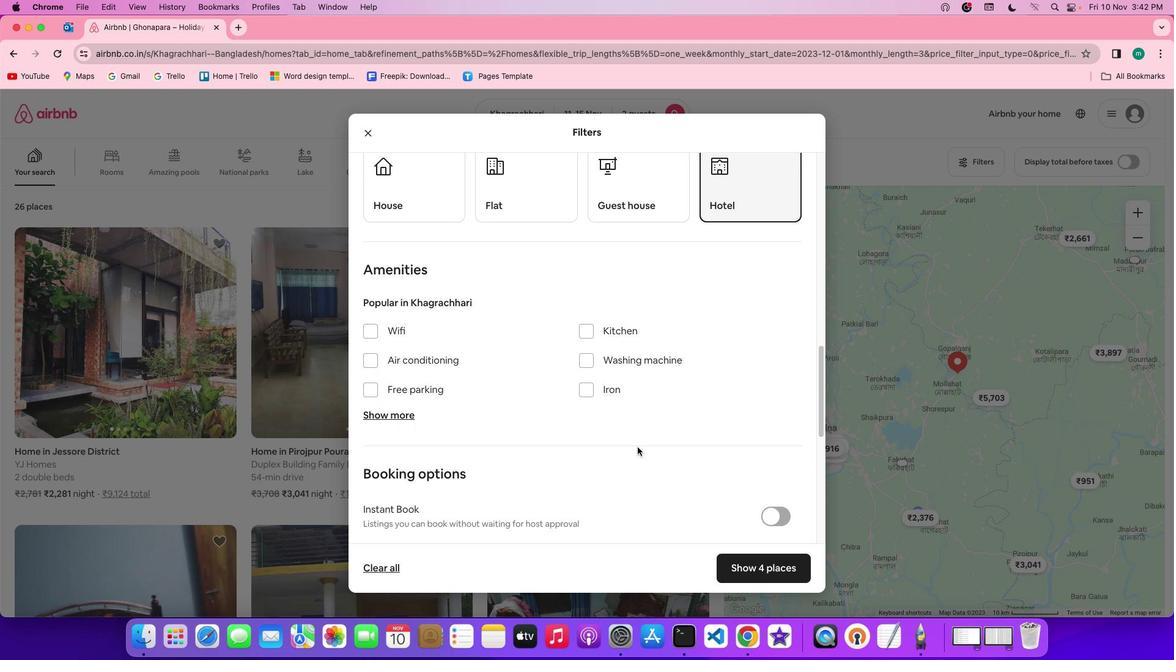 
Action: Mouse moved to (440, 363)
Screenshot: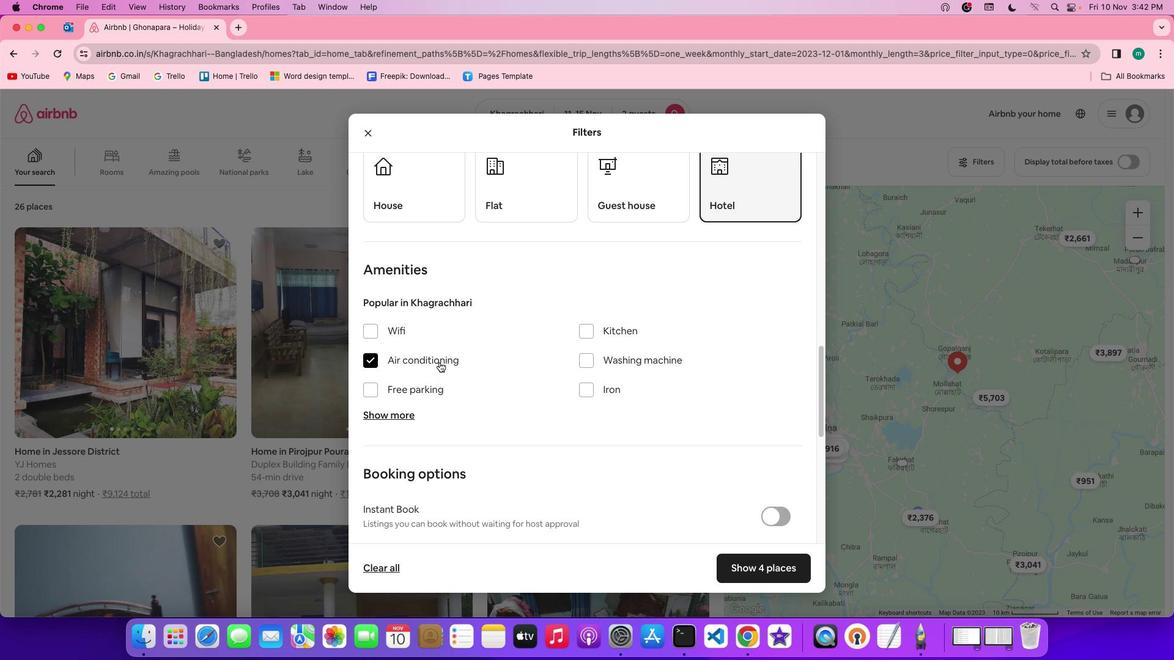 
Action: Mouse pressed left at (440, 363)
Screenshot: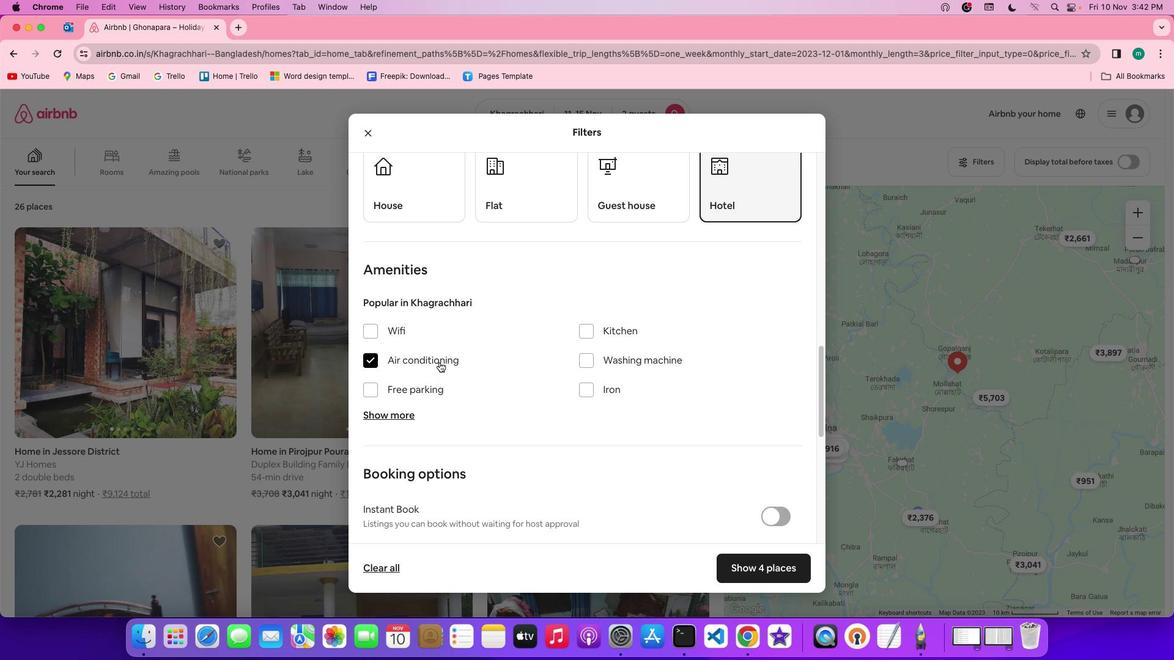 
Action: Mouse moved to (552, 433)
Screenshot: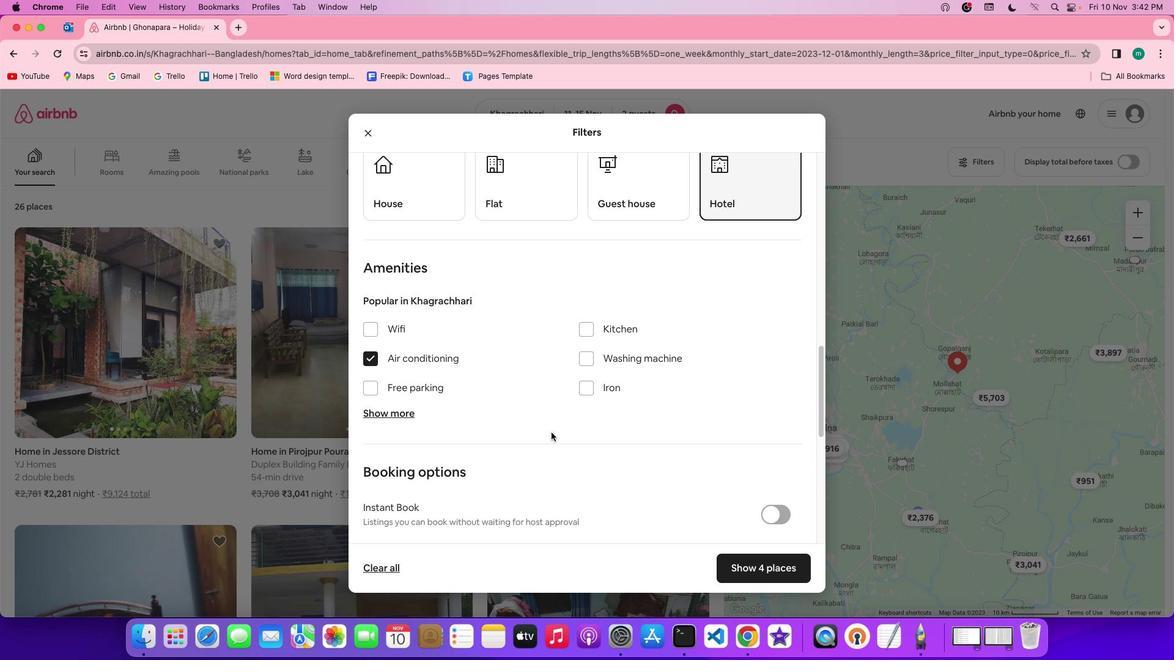 
Action: Mouse scrolled (552, 433) with delta (1, 0)
Screenshot: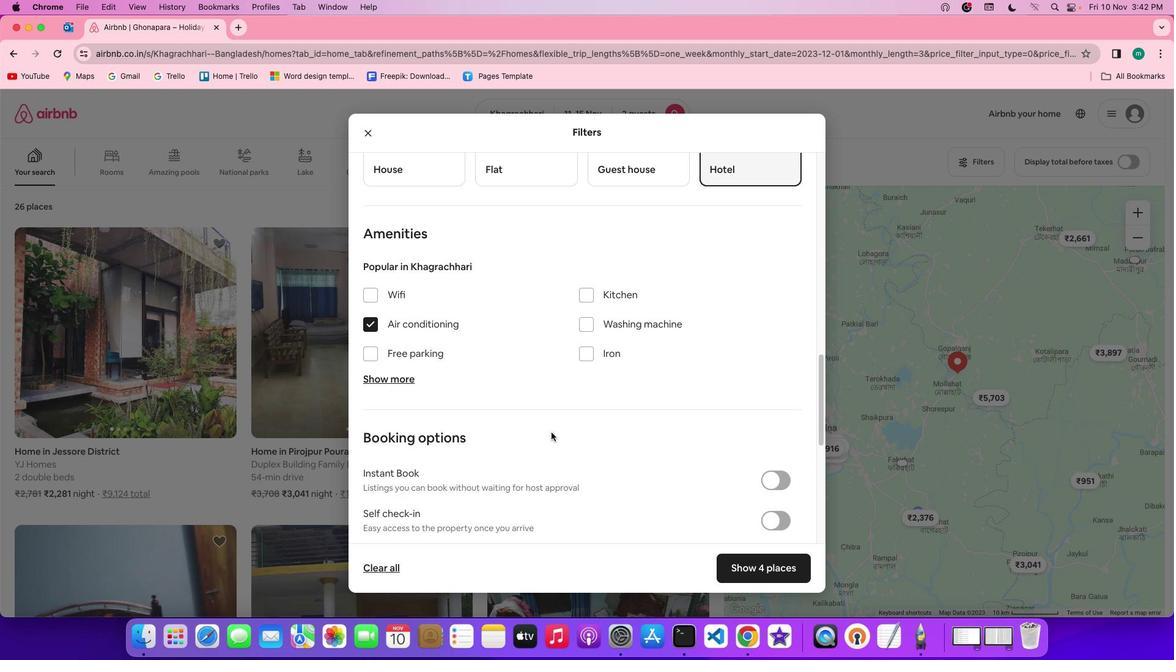 
Action: Mouse scrolled (552, 433) with delta (1, 0)
Screenshot: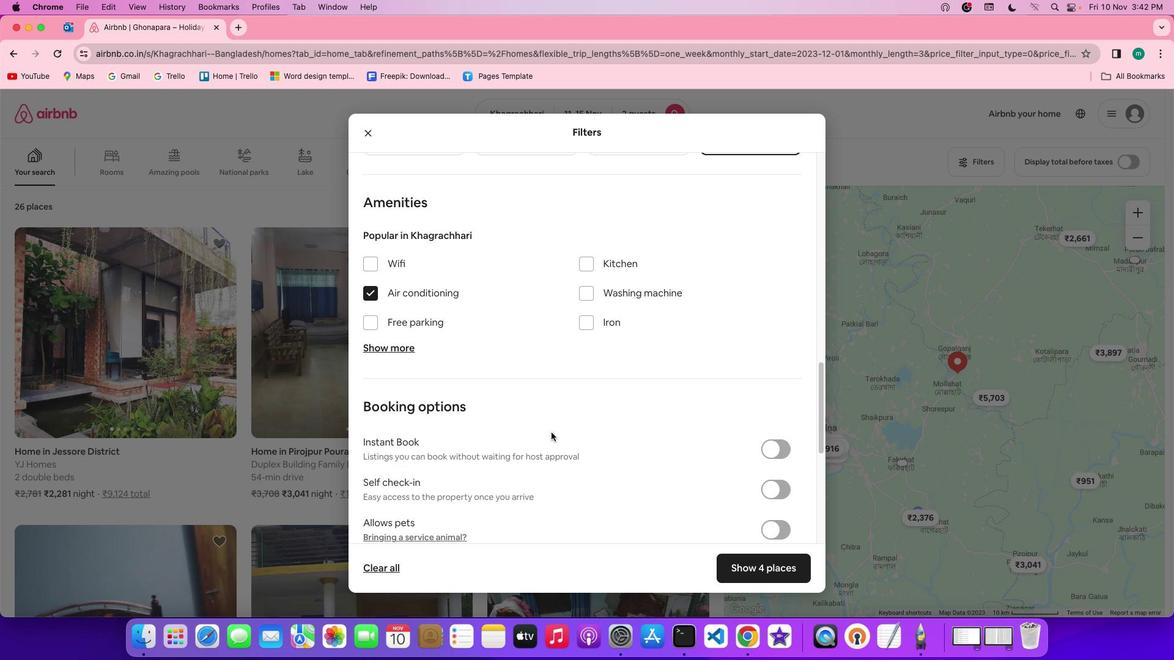 
Action: Mouse scrolled (552, 433) with delta (1, 0)
Screenshot: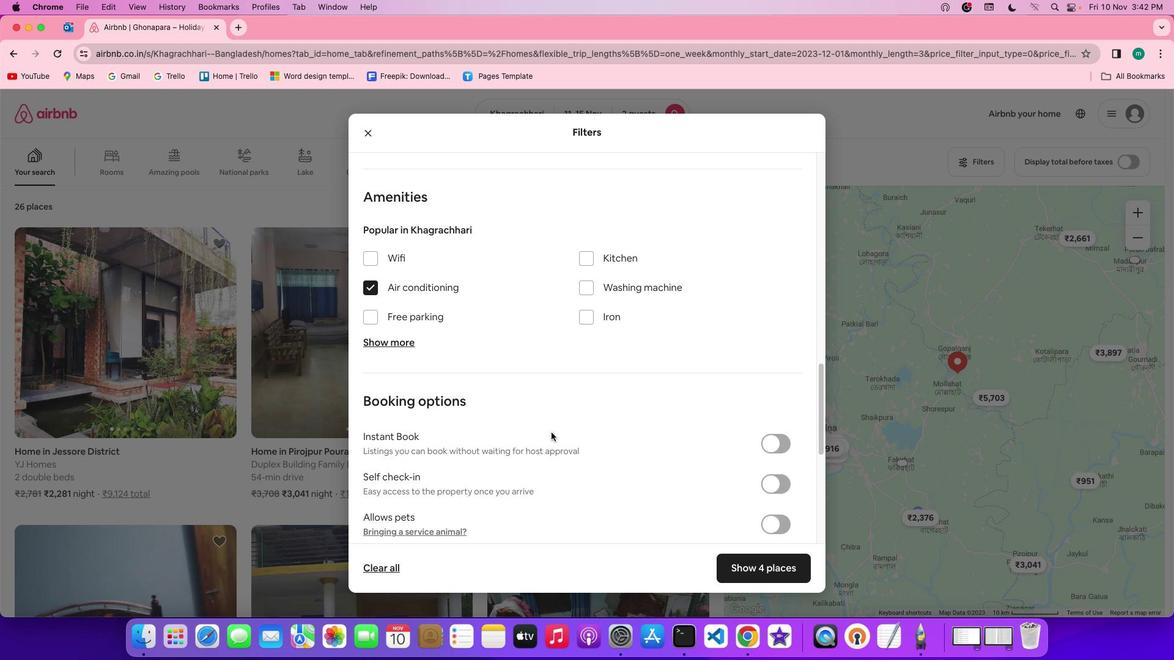 
Action: Mouse scrolled (552, 433) with delta (1, 0)
Screenshot: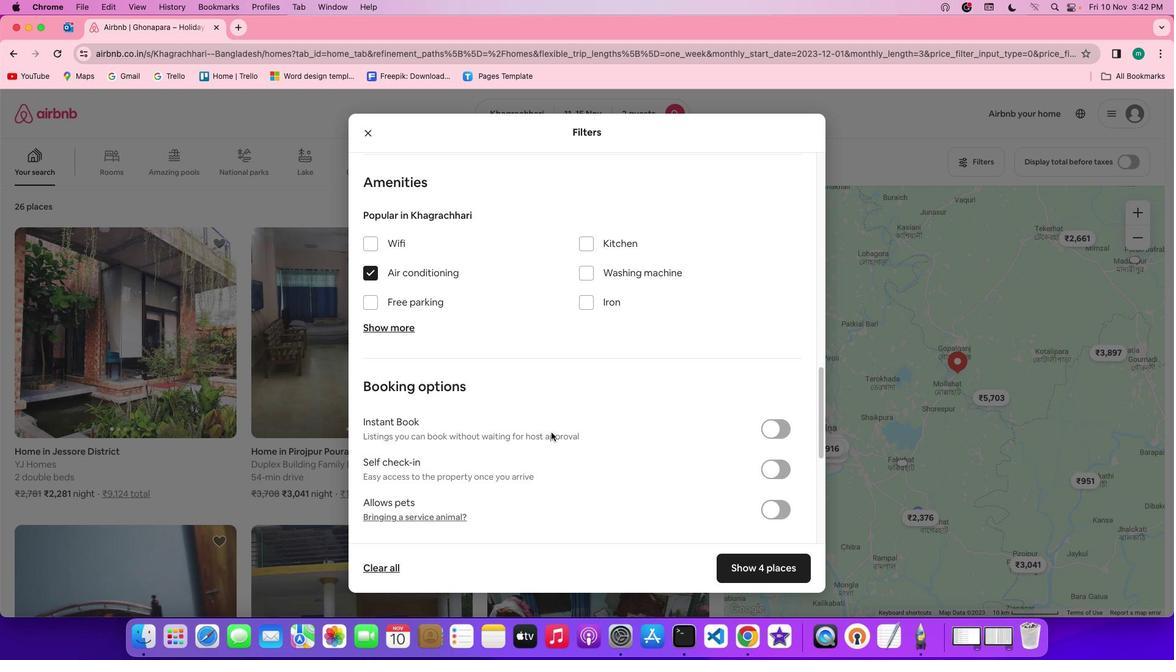
Action: Mouse scrolled (552, 433) with delta (1, 0)
Screenshot: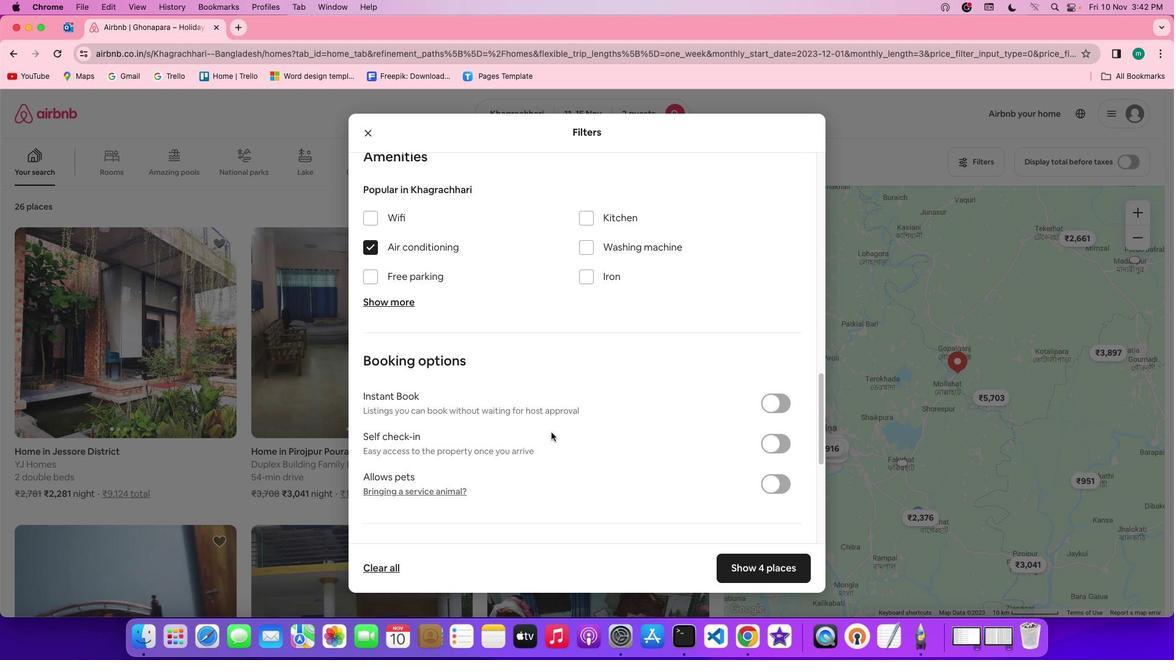 
Action: Mouse scrolled (552, 433) with delta (1, 0)
Screenshot: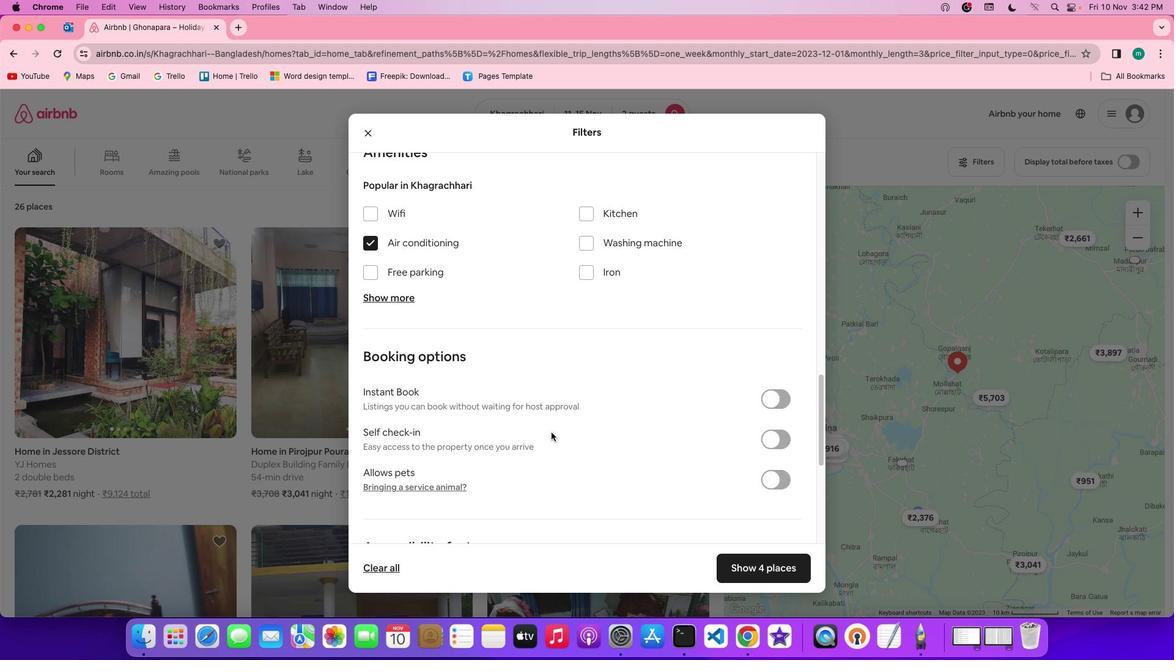 
Action: Mouse scrolled (552, 433) with delta (1, 0)
Screenshot: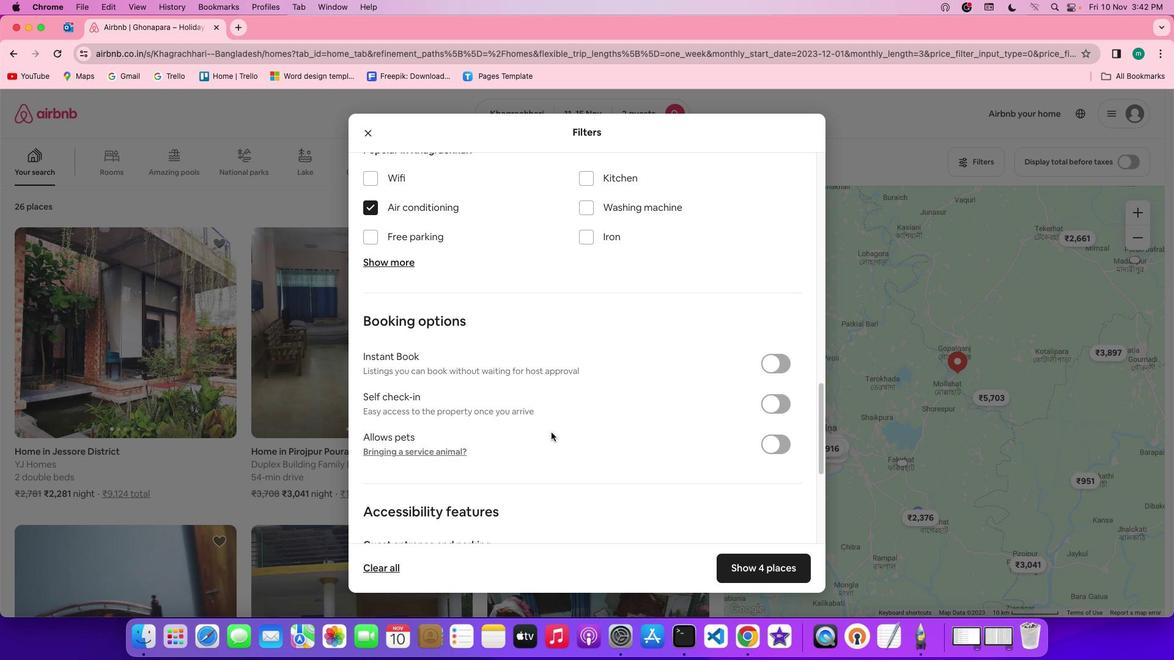 
Action: Mouse scrolled (552, 433) with delta (1, 0)
Screenshot: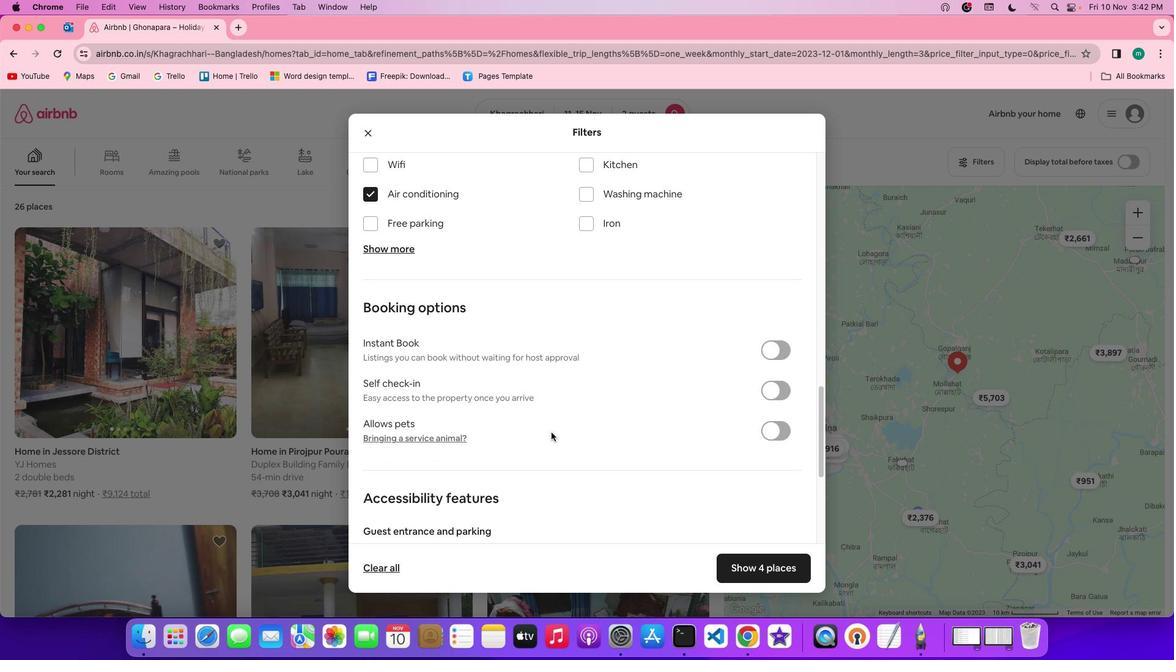 
Action: Mouse scrolled (552, 433) with delta (1, 0)
Screenshot: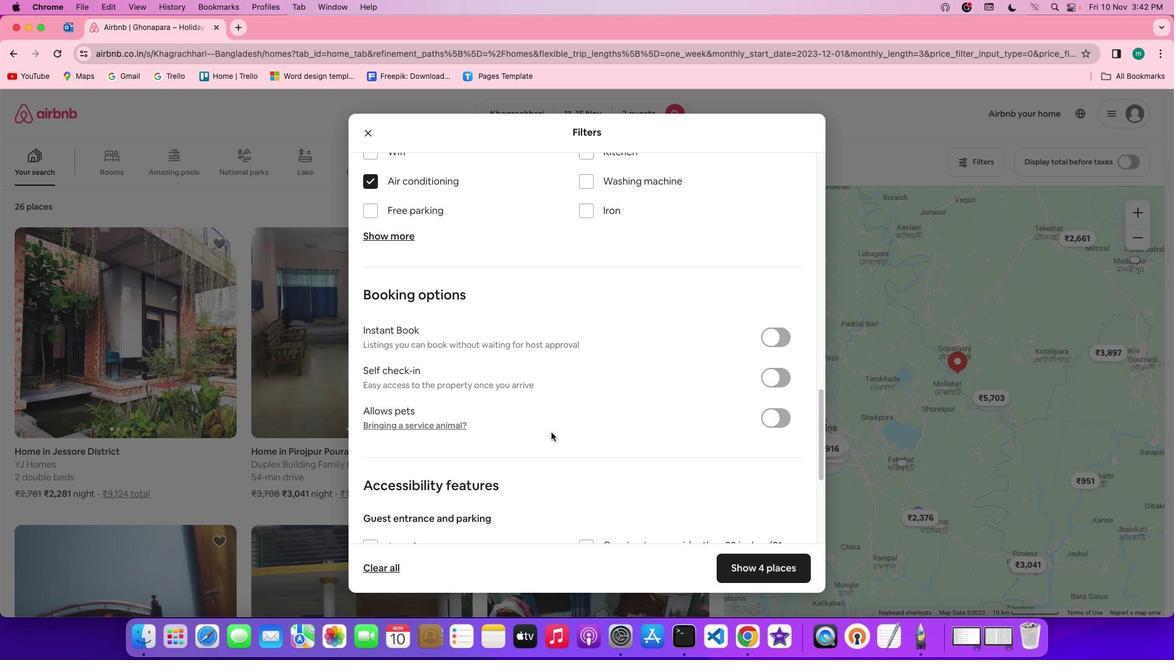 
Action: Mouse scrolled (552, 433) with delta (1, 0)
Screenshot: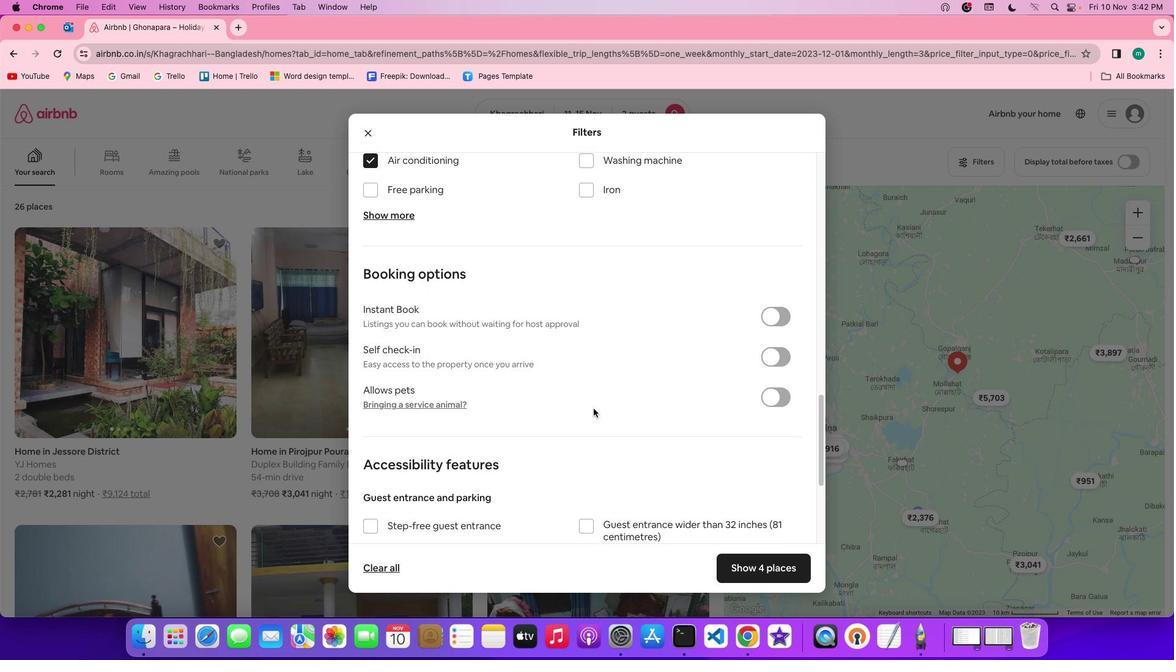 
Action: Mouse scrolled (552, 433) with delta (1, 0)
Screenshot: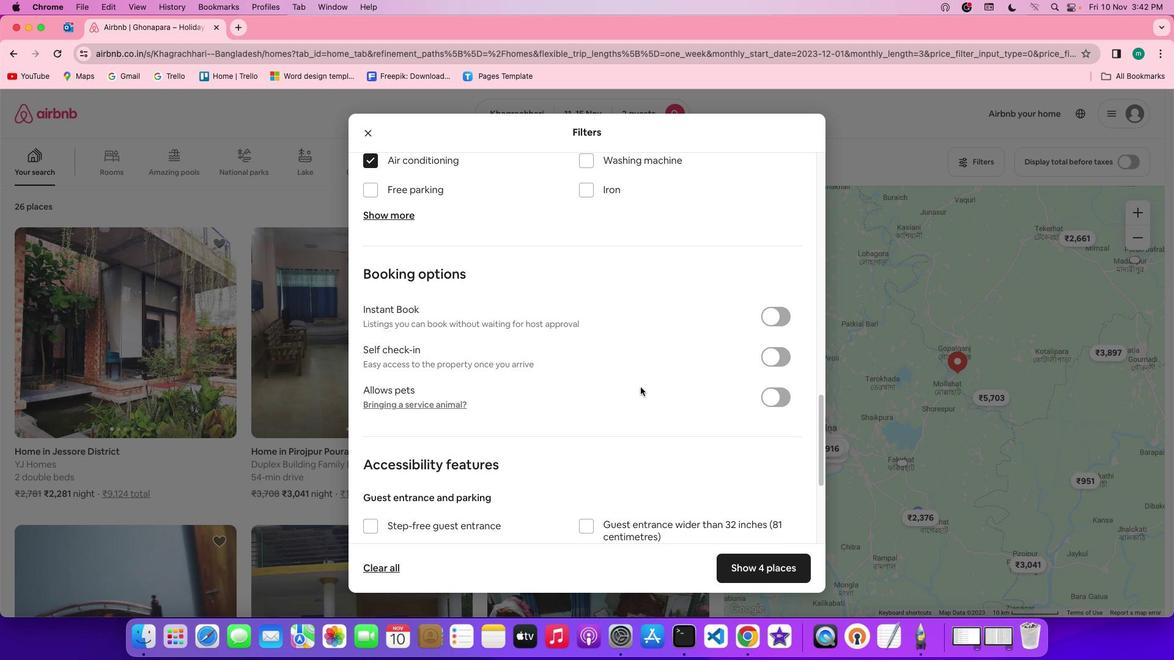 
Action: Mouse moved to (767, 353)
Screenshot: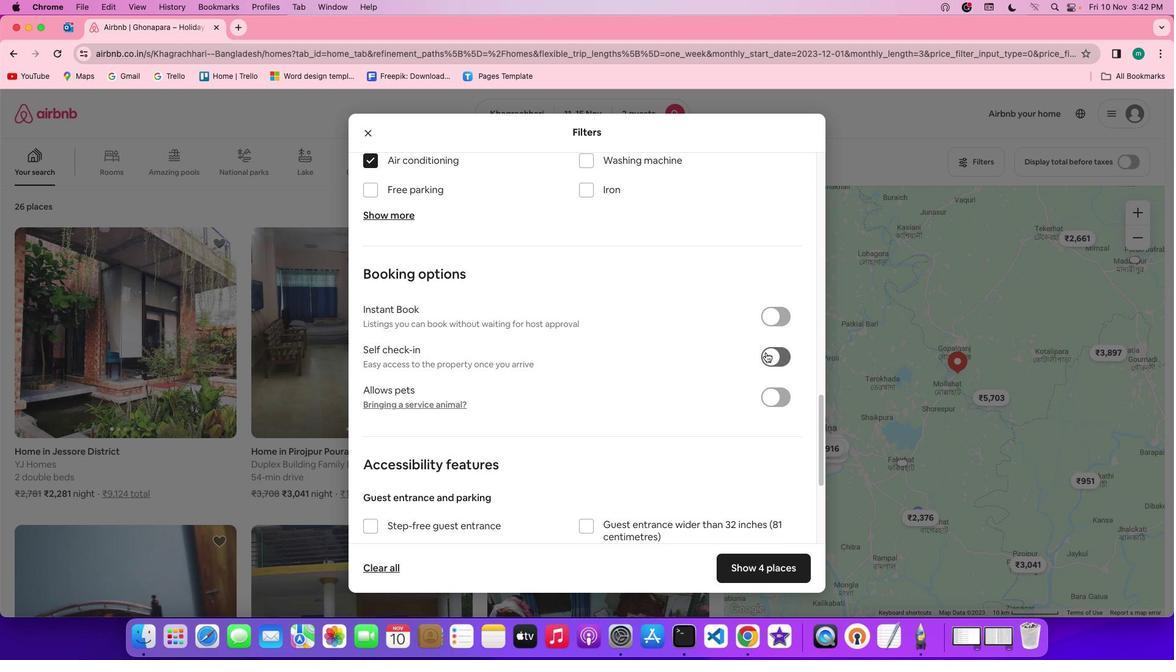 
Action: Mouse pressed left at (767, 353)
Screenshot: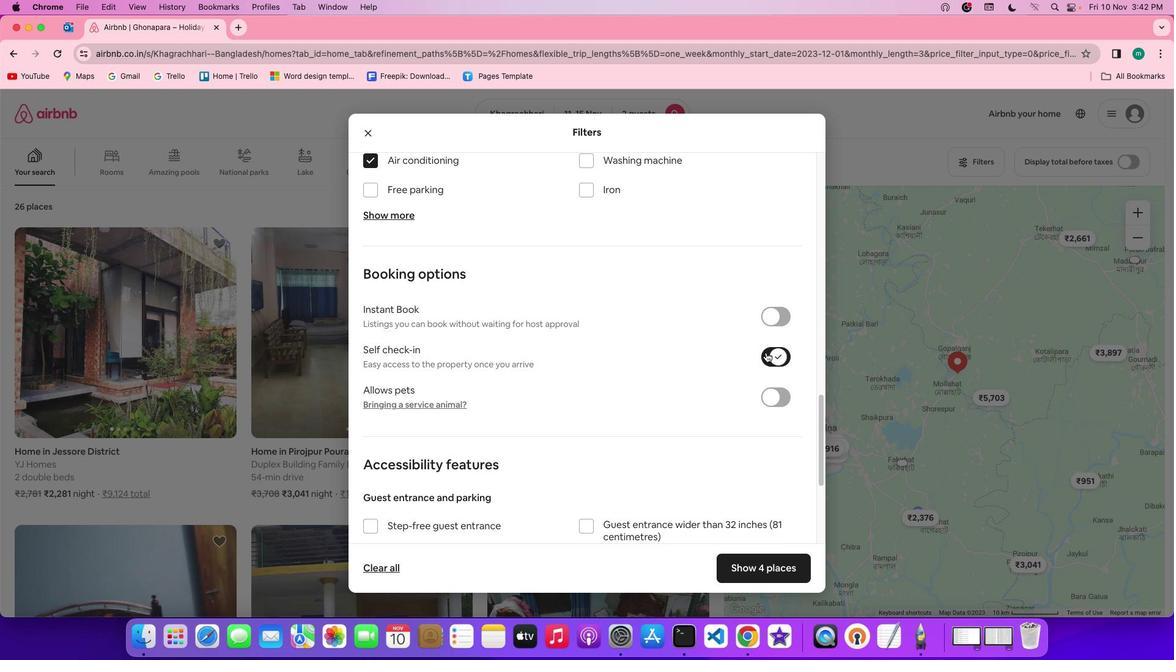 
Action: Mouse moved to (573, 441)
Screenshot: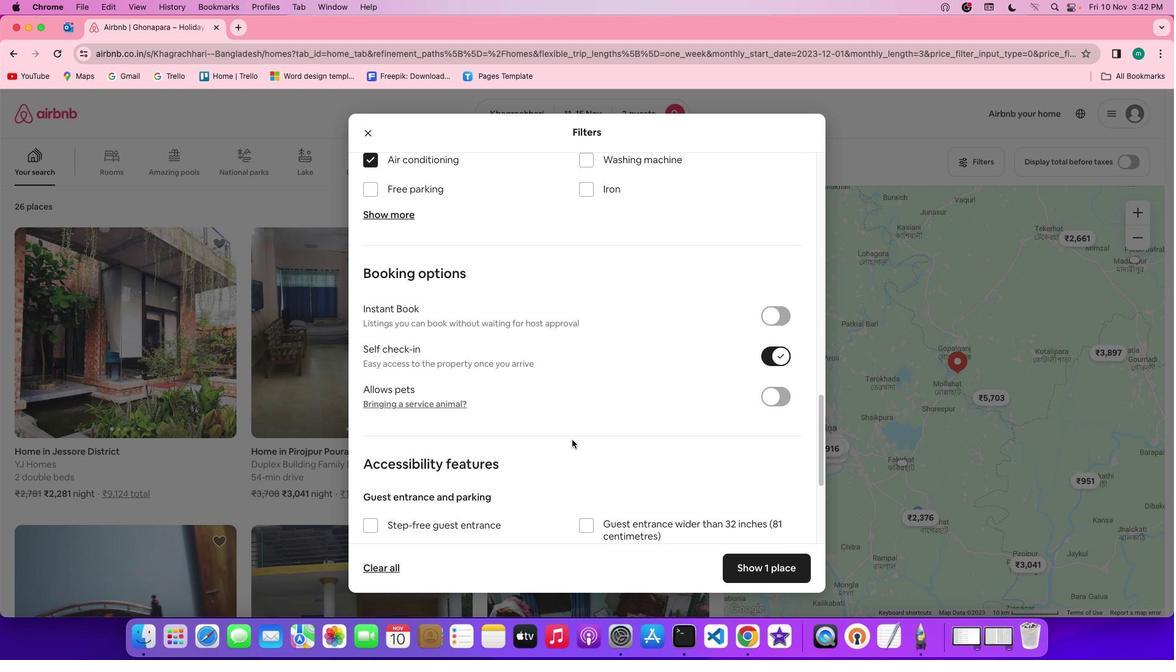 
Action: Mouse scrolled (573, 441) with delta (1, 0)
Screenshot: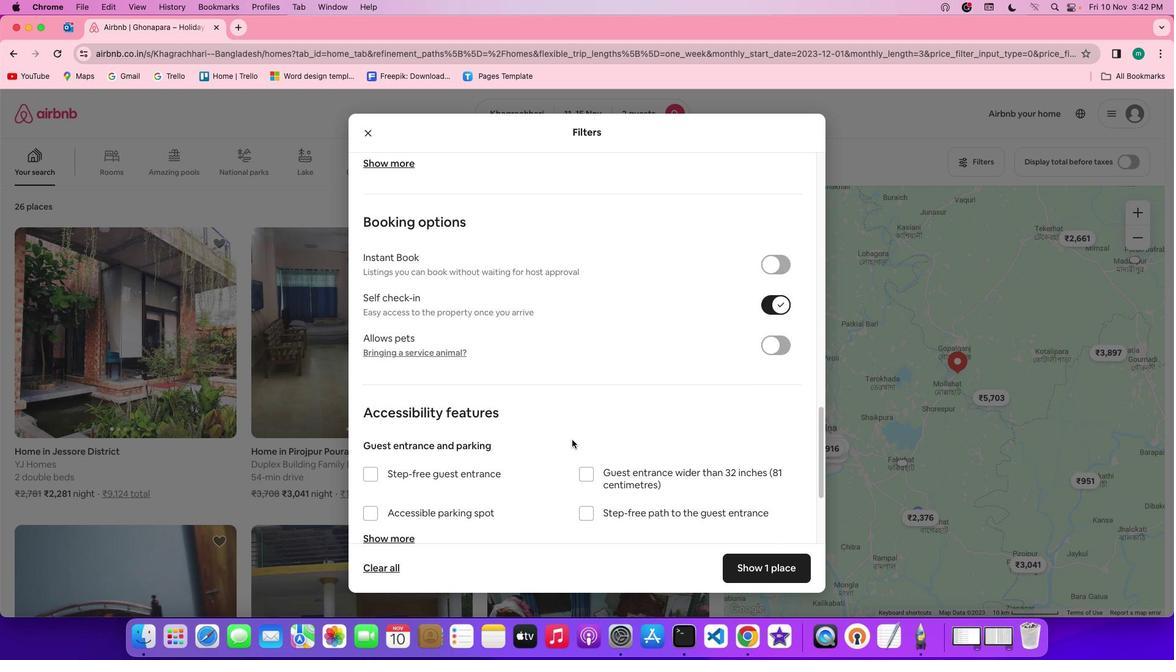 
Action: Mouse scrolled (573, 441) with delta (1, 0)
Screenshot: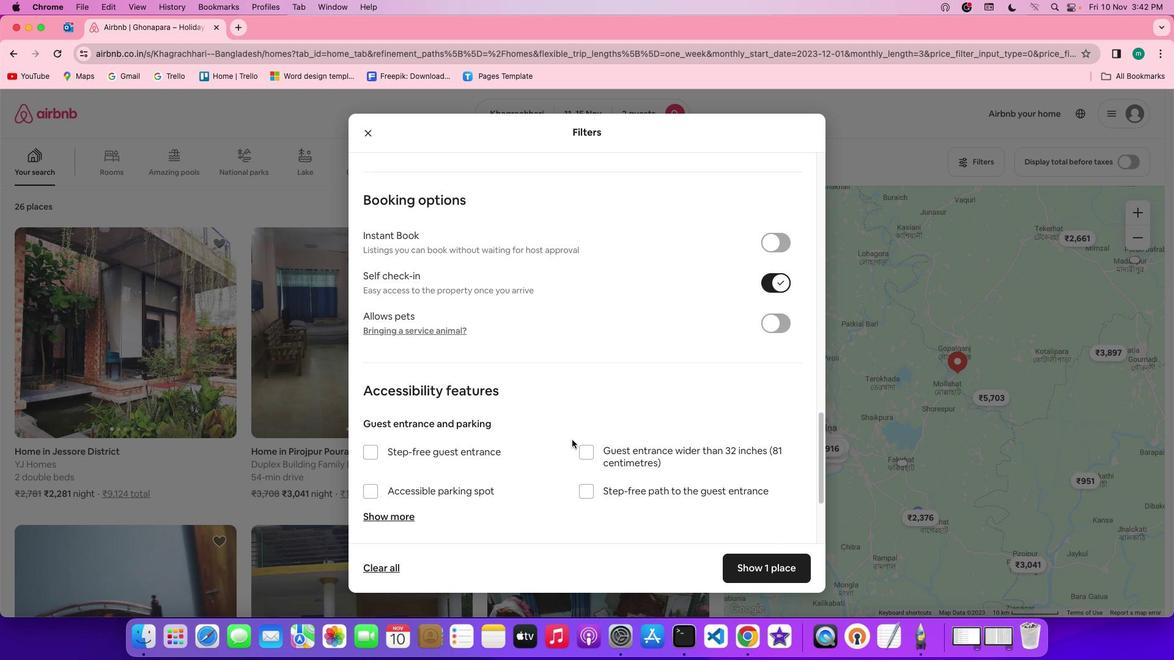 
Action: Mouse scrolled (573, 441) with delta (1, 0)
Screenshot: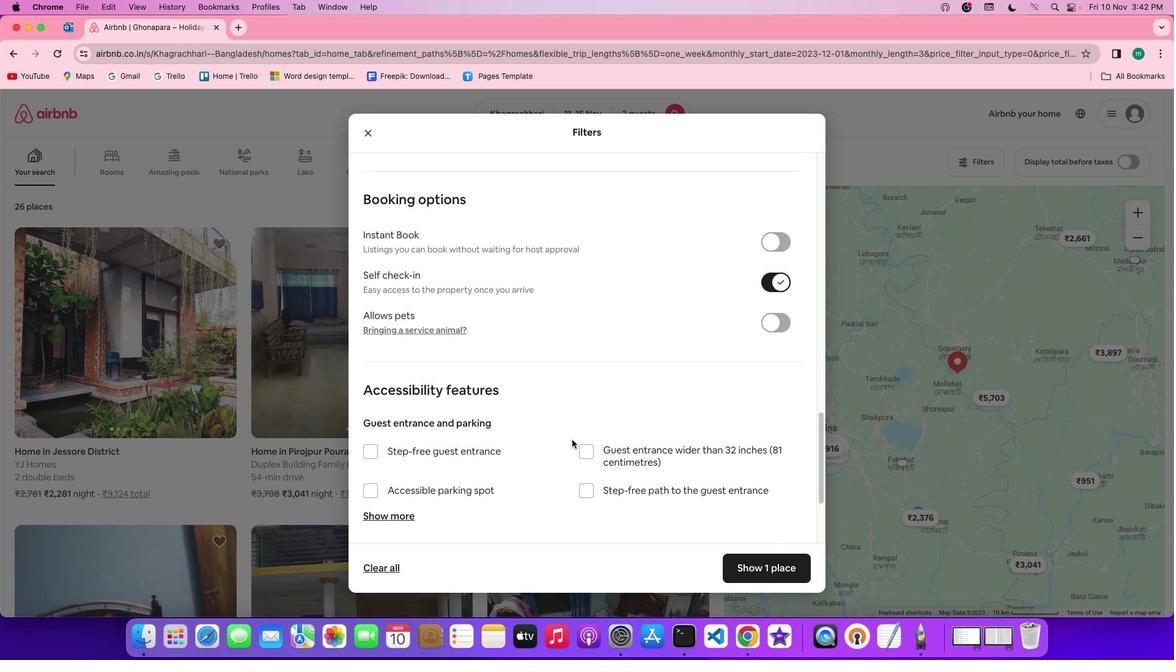
Action: Mouse scrolled (573, 441) with delta (1, 0)
Screenshot: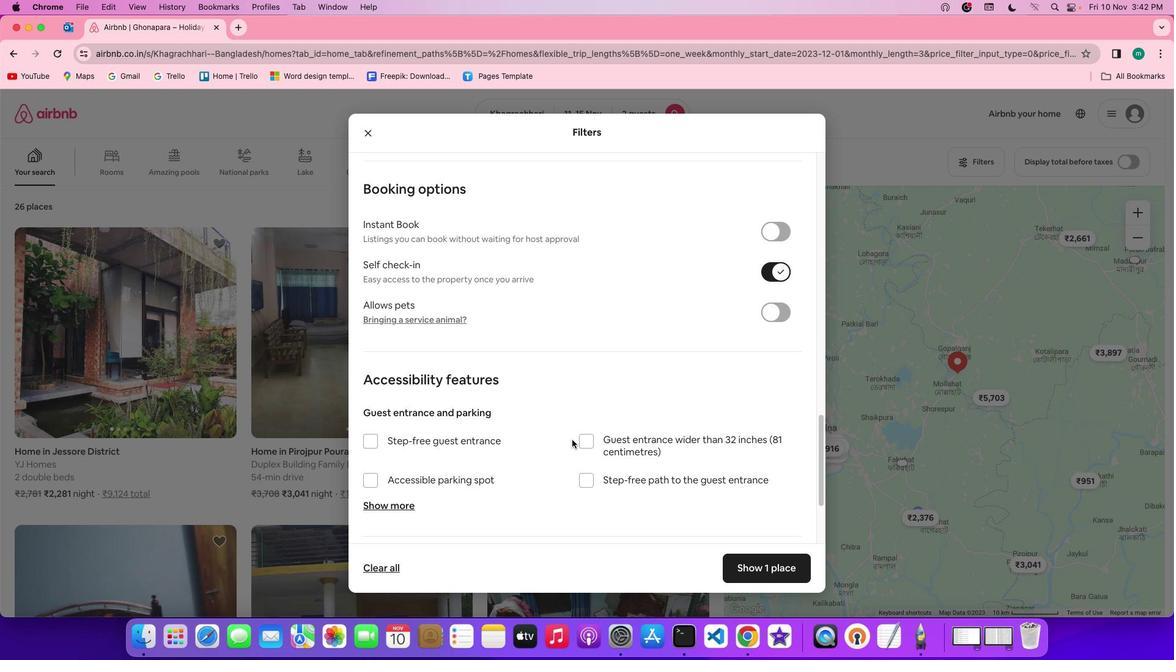 
Action: Mouse scrolled (573, 441) with delta (1, 0)
Screenshot: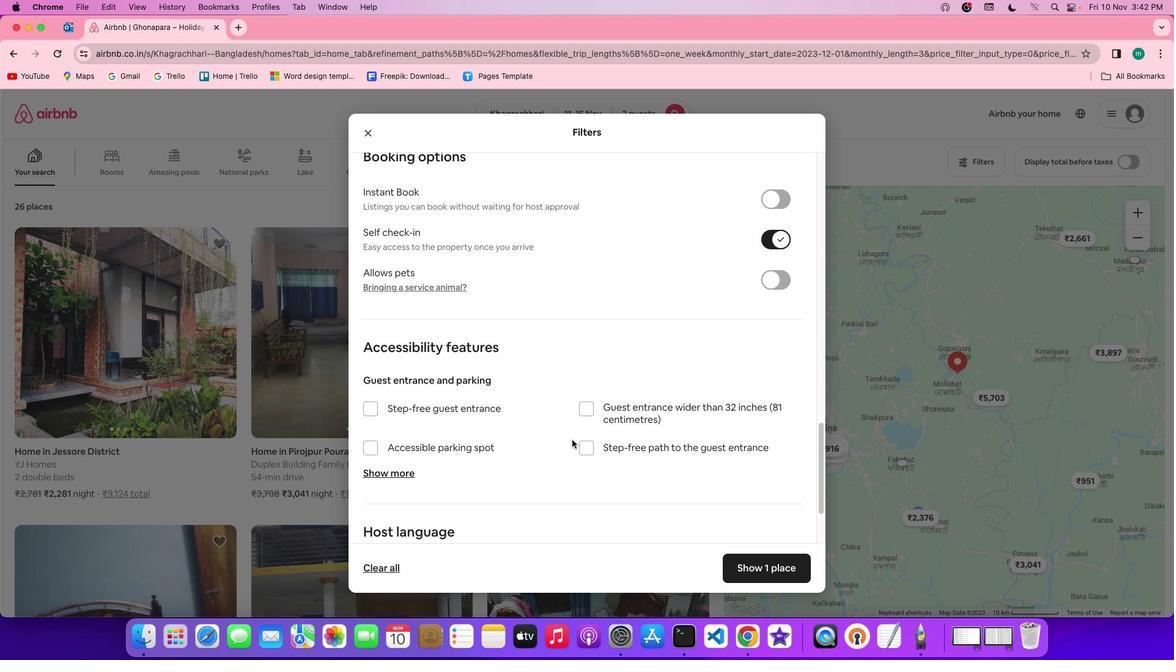 
Action: Mouse scrolled (573, 441) with delta (1, 0)
Screenshot: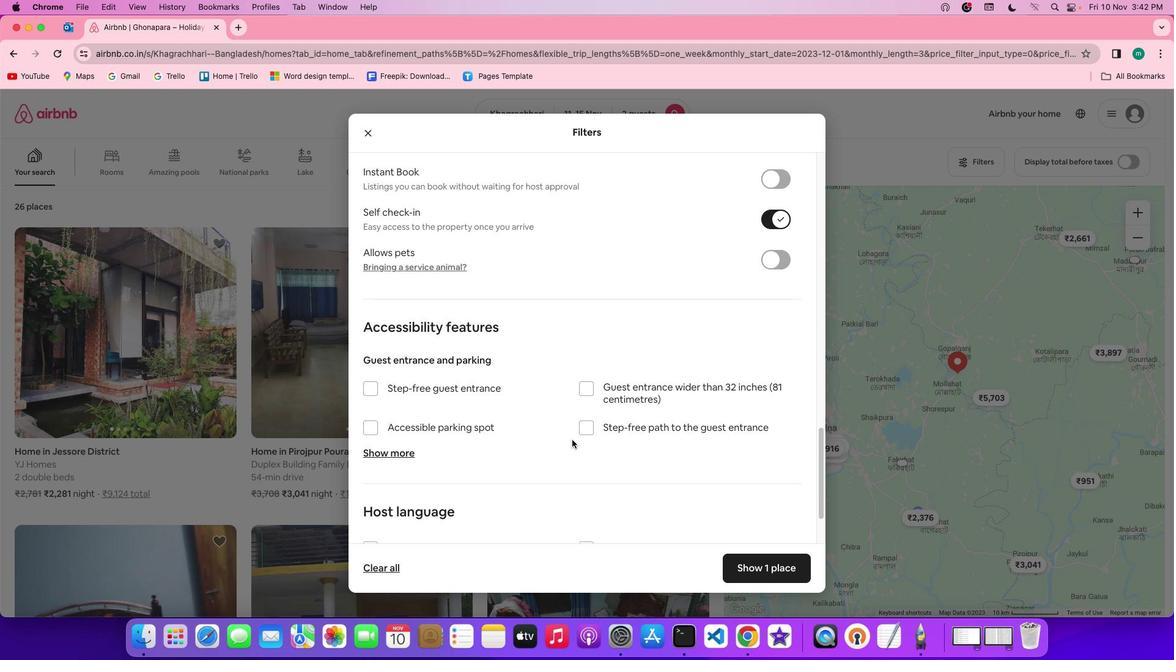 
Action: Mouse scrolled (573, 441) with delta (1, 0)
Screenshot: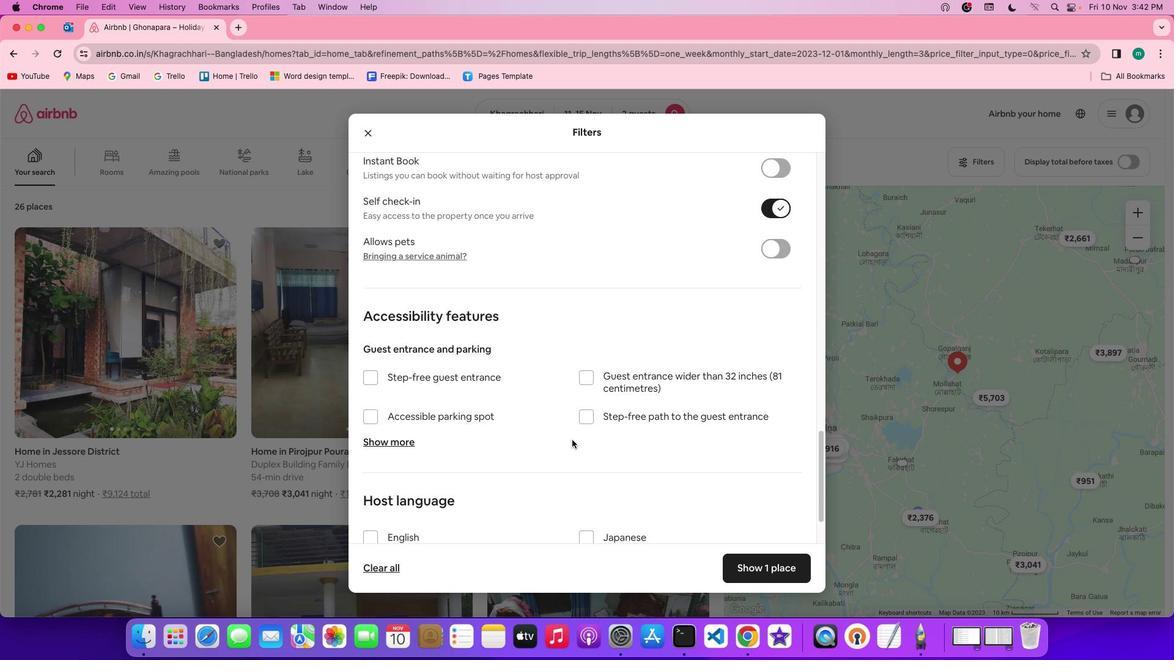 
Action: Mouse moved to (573, 441)
Screenshot: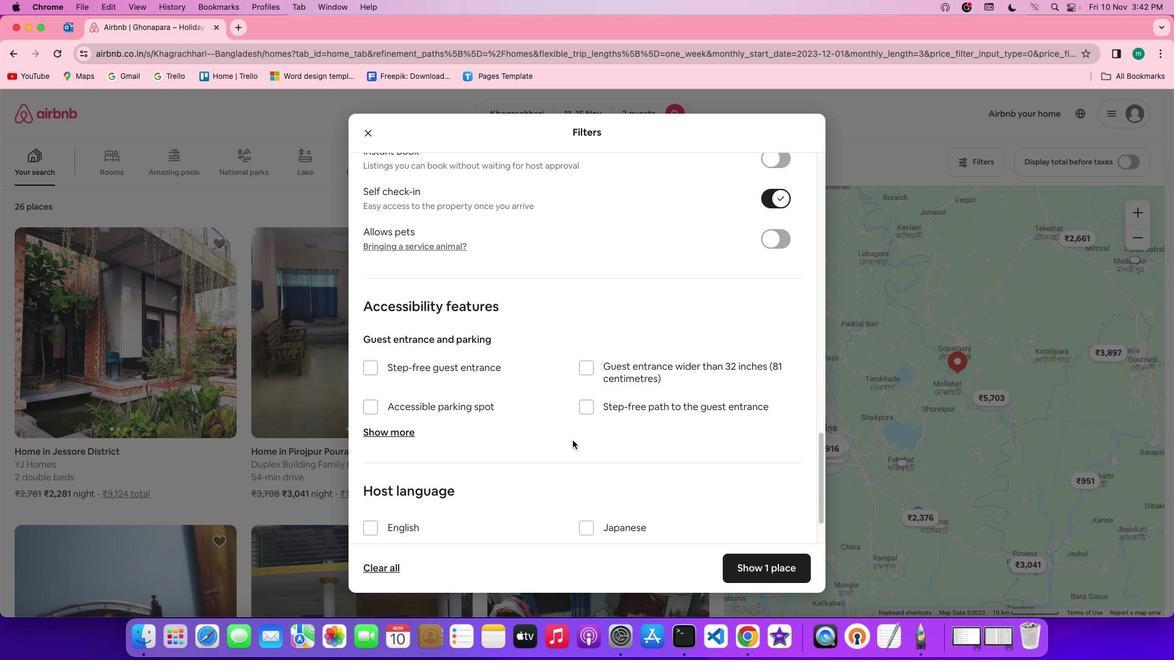 
Action: Mouse scrolled (573, 441) with delta (1, 0)
Screenshot: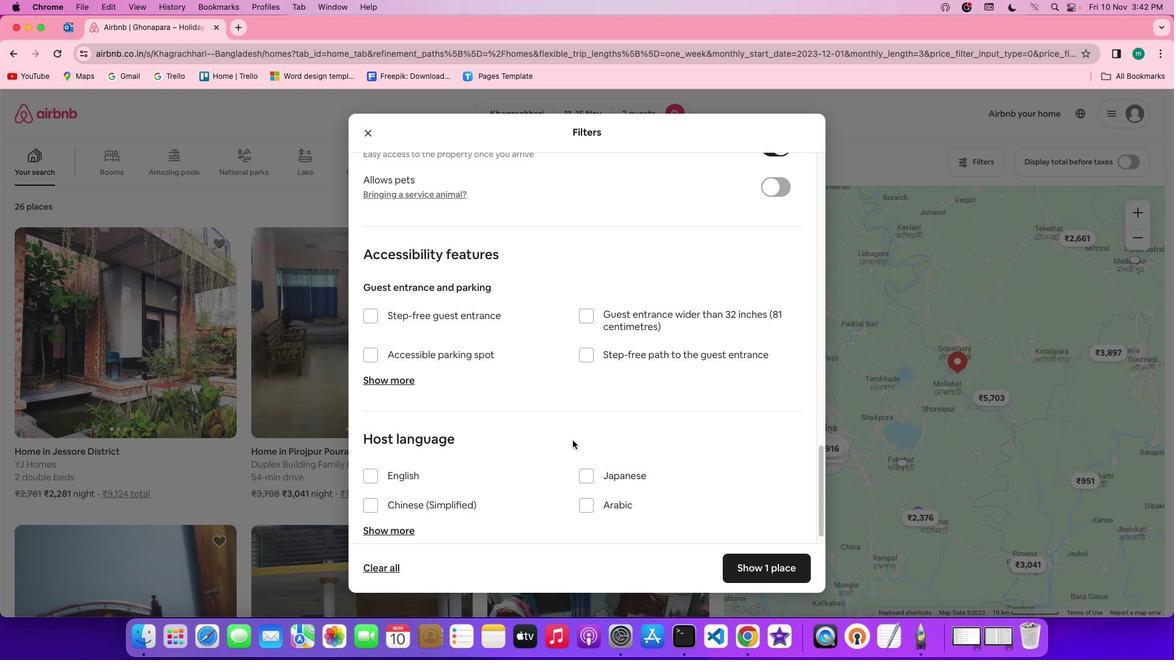 
Action: Mouse scrolled (573, 441) with delta (1, 0)
Screenshot: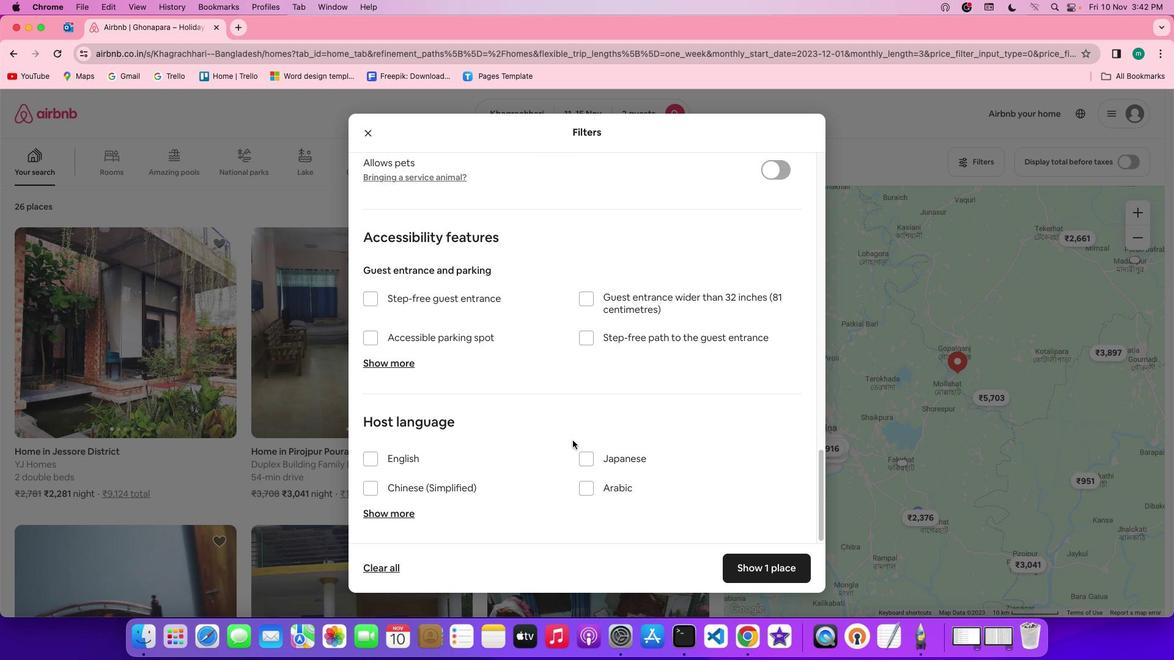 
Action: Mouse scrolled (573, 441) with delta (1, 0)
Screenshot: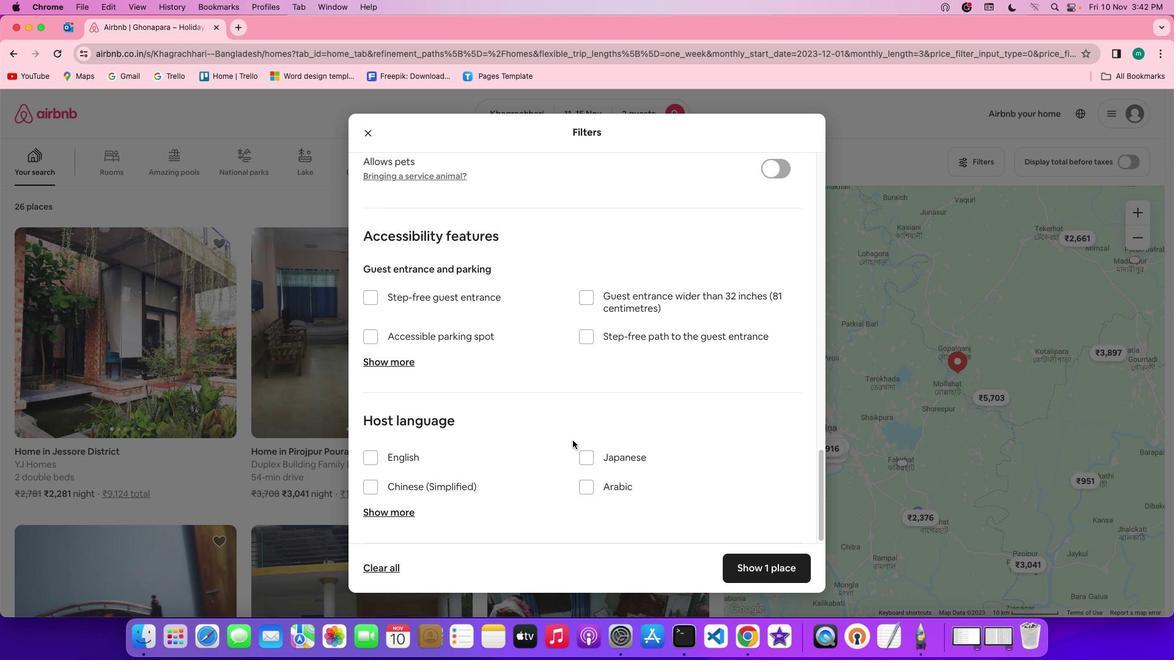 
Action: Mouse scrolled (573, 441) with delta (1, 0)
Screenshot: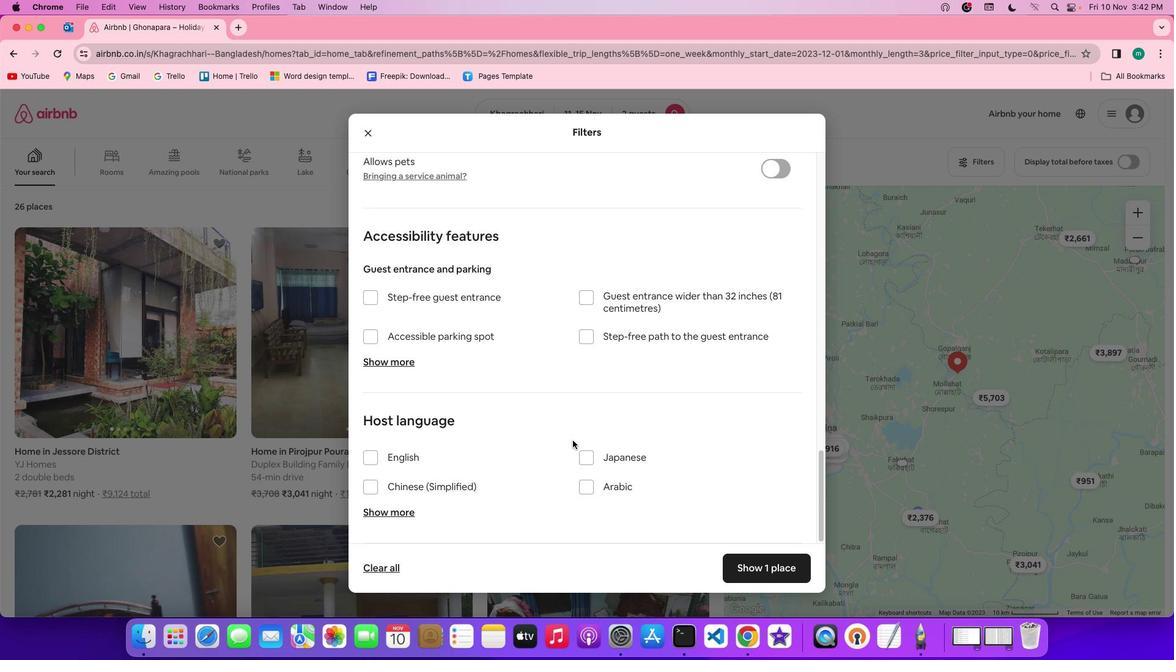 
Action: Mouse moved to (574, 442)
Screenshot: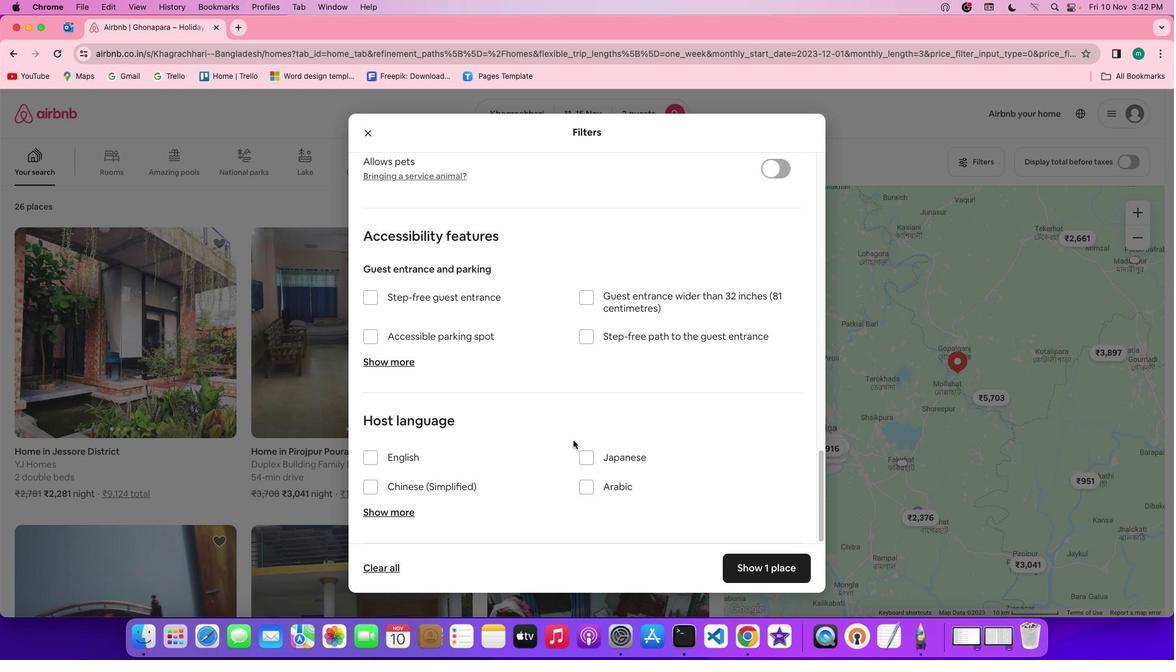
Action: Mouse scrolled (574, 442) with delta (1, 0)
Screenshot: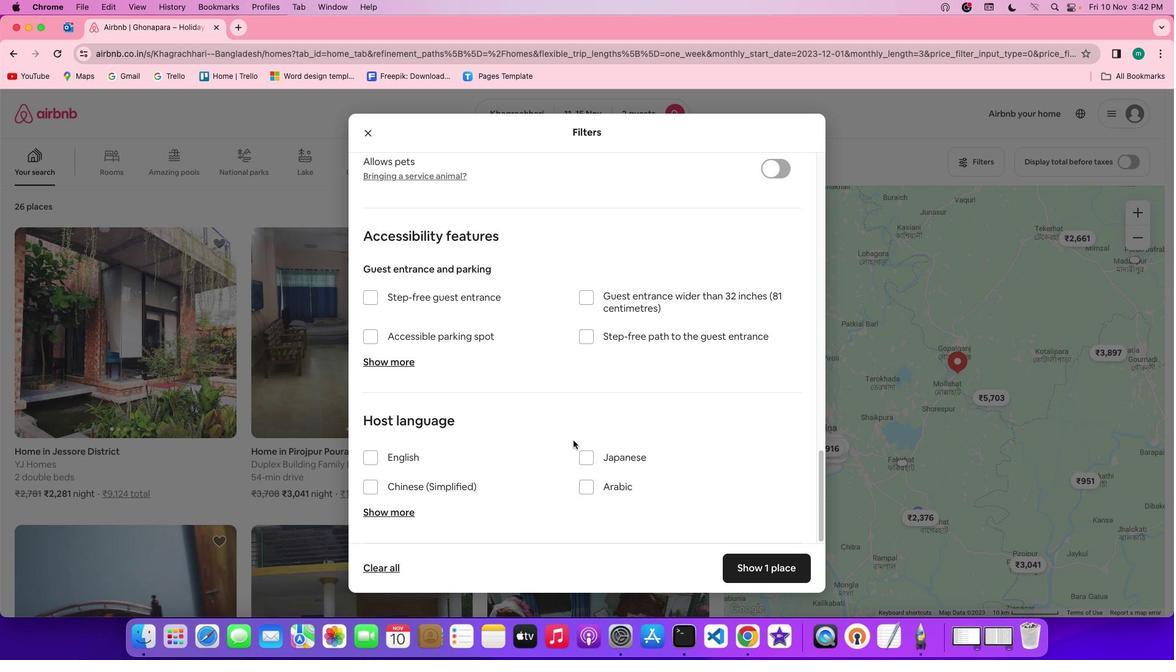 
Action: Mouse scrolled (574, 442) with delta (1, 0)
Screenshot: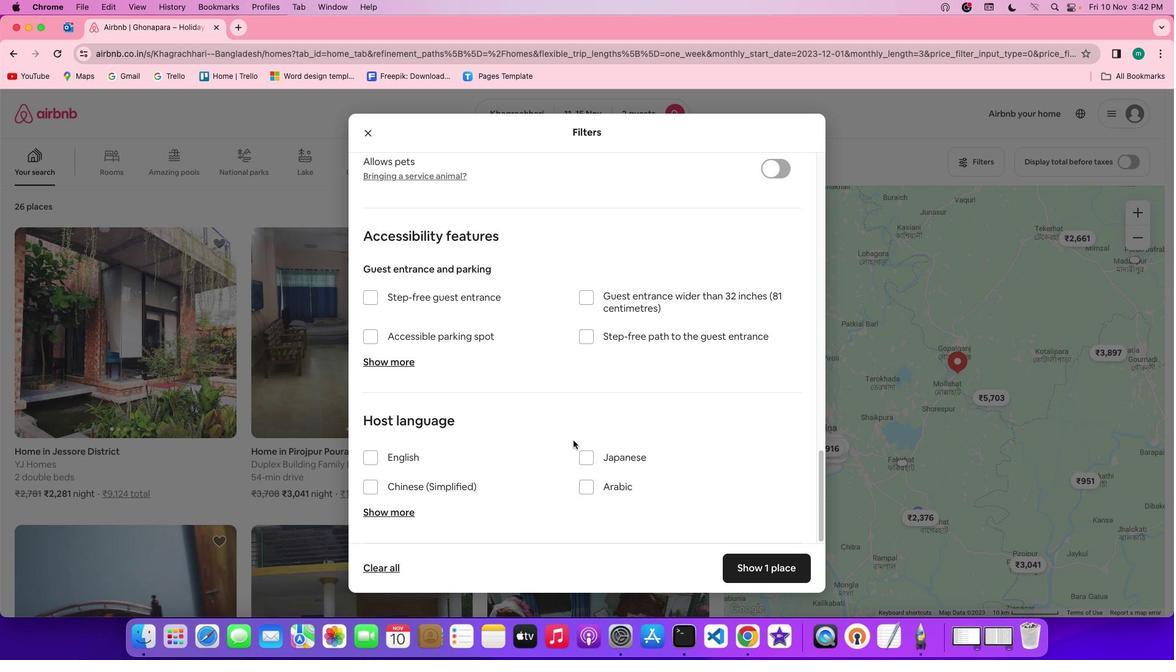 
Action: Mouse scrolled (574, 442) with delta (1, 0)
Screenshot: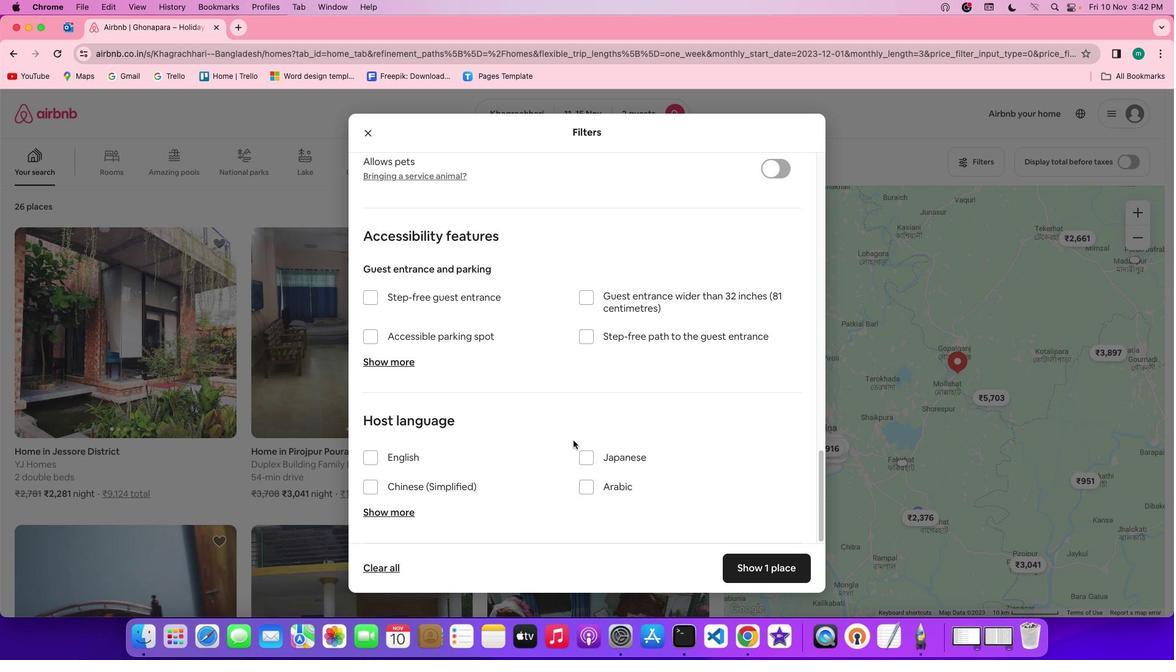 
Action: Mouse scrolled (574, 442) with delta (1, 0)
Screenshot: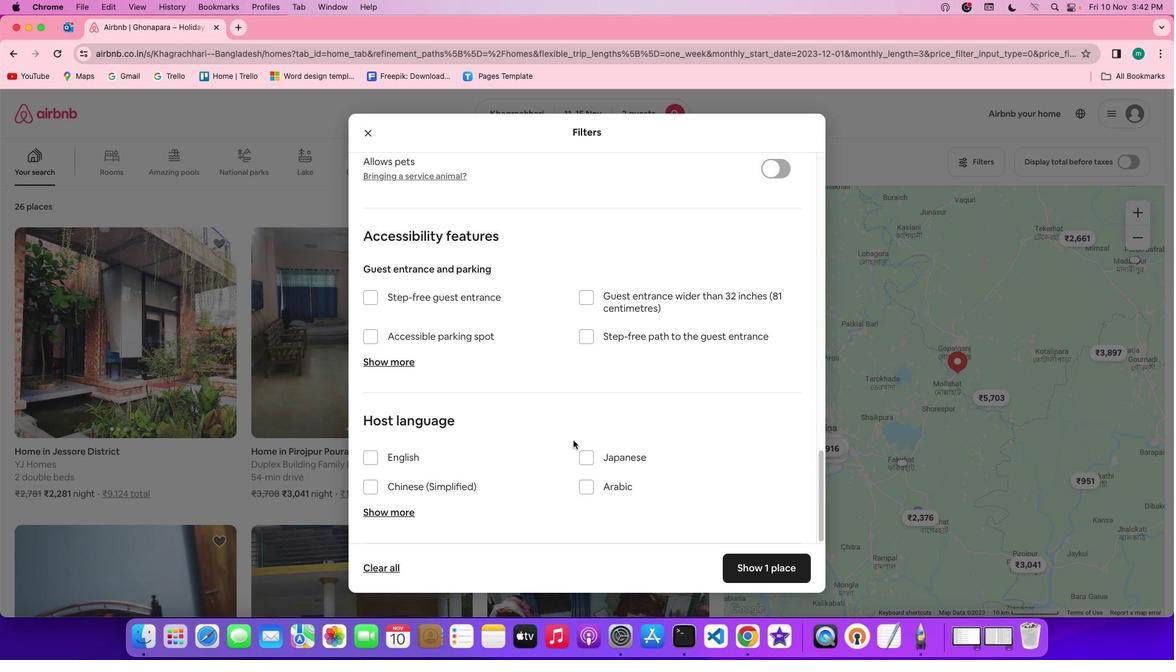 
Action: Mouse moved to (580, 451)
Screenshot: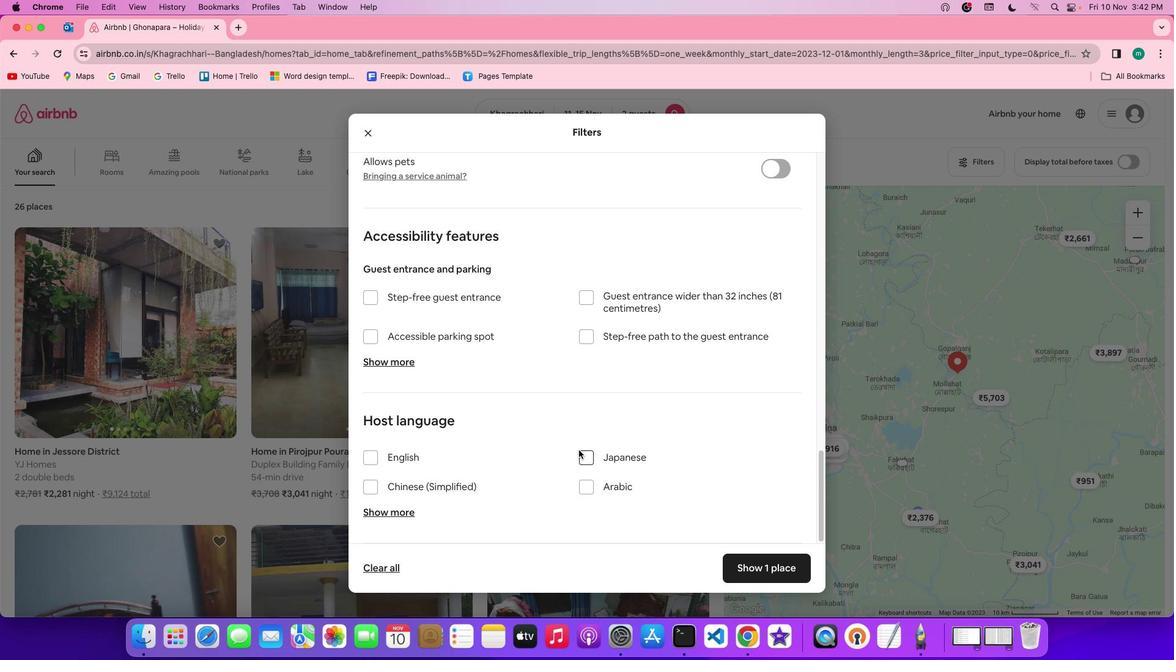 
Action: Mouse scrolled (580, 451) with delta (1, 0)
Screenshot: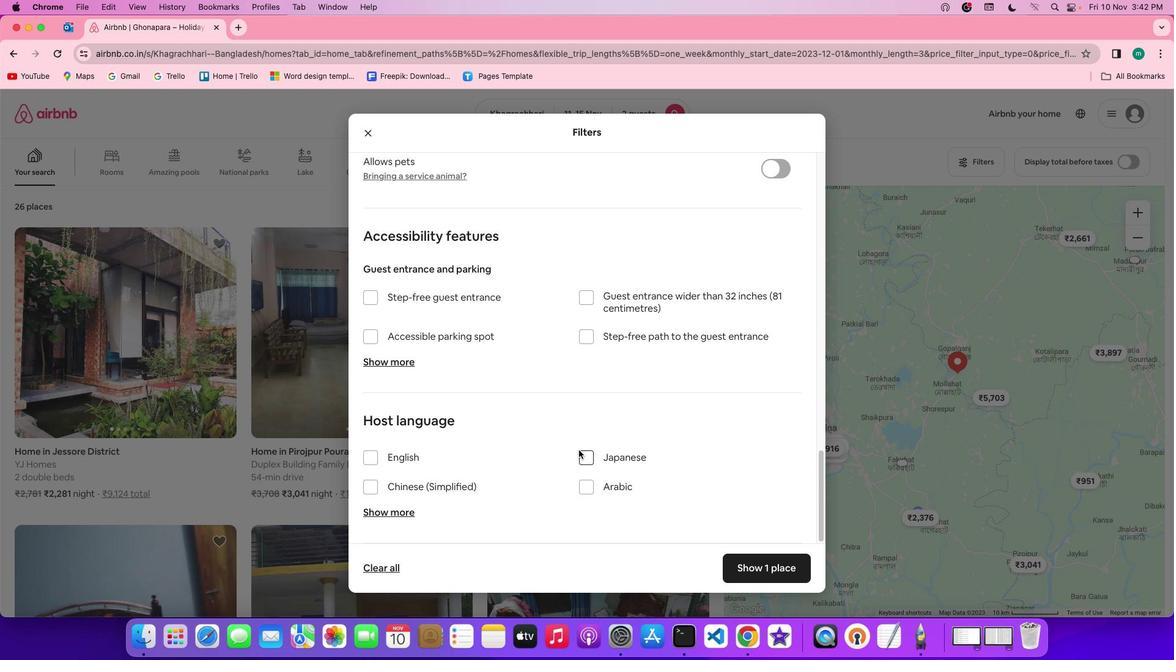 
Action: Mouse scrolled (580, 451) with delta (1, 0)
Screenshot: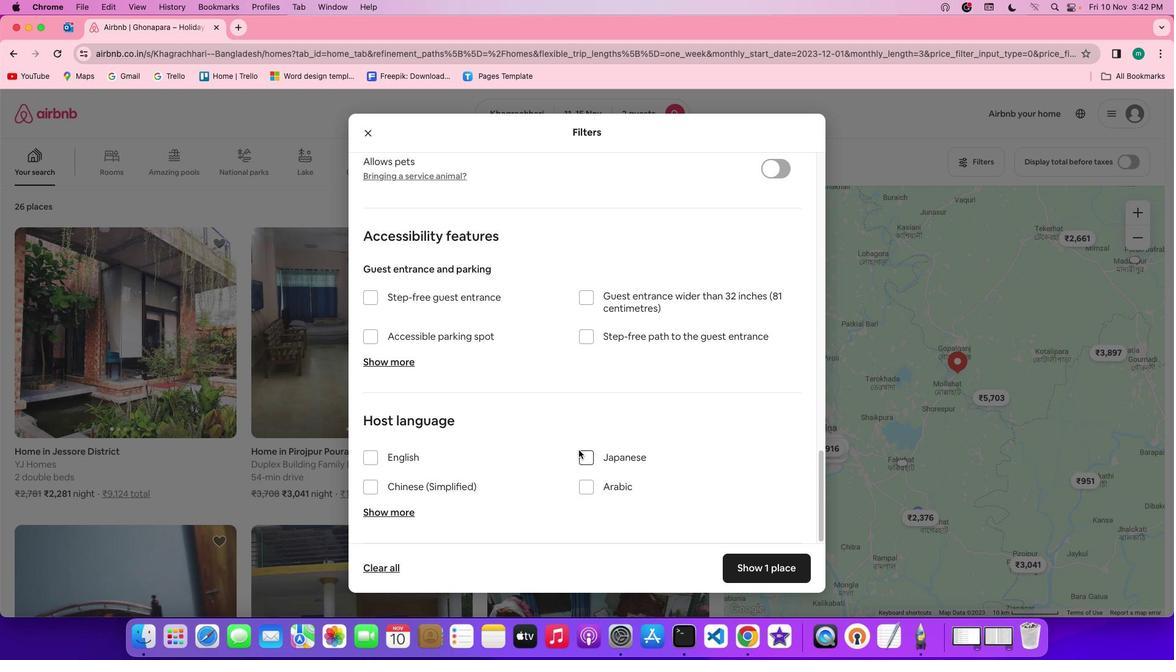 
Action: Mouse scrolled (580, 451) with delta (1, 0)
Screenshot: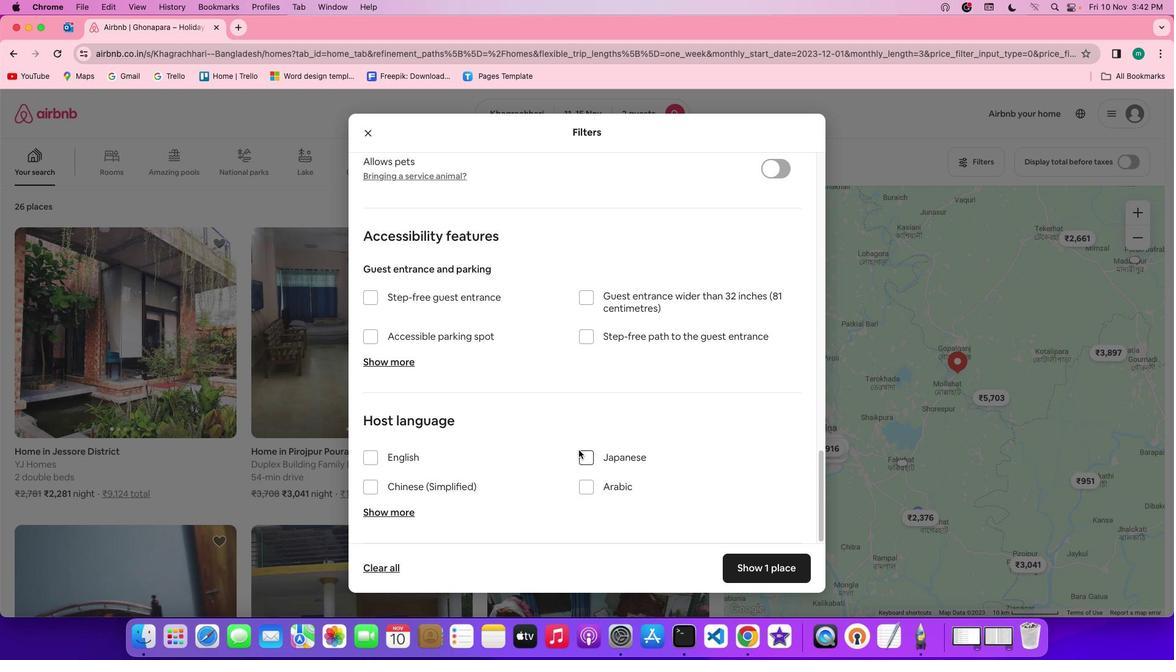 
Action: Mouse scrolled (580, 451) with delta (1, 0)
Screenshot: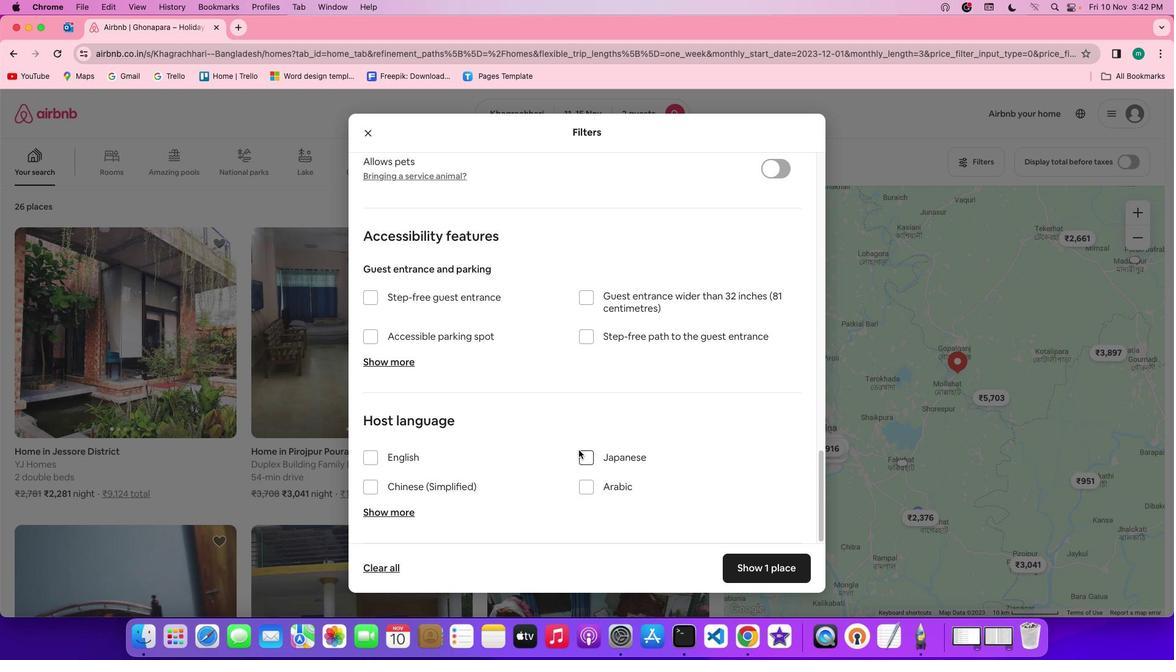 
Action: Mouse moved to (605, 482)
Screenshot: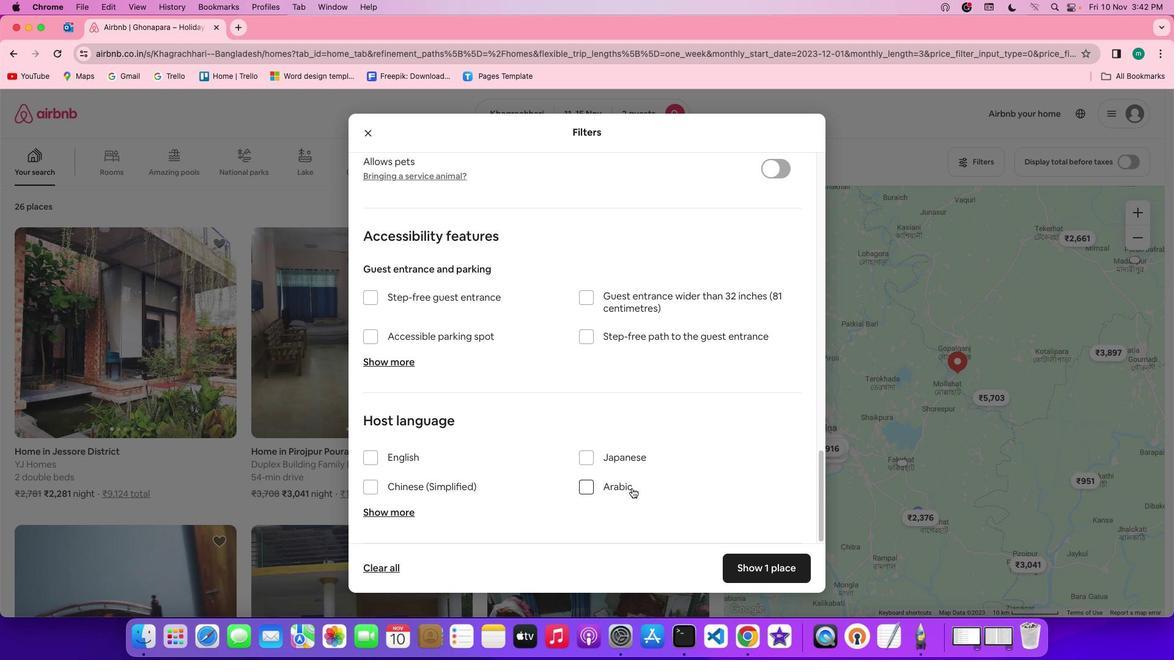 
Action: Mouse scrolled (605, 482) with delta (1, 0)
Screenshot: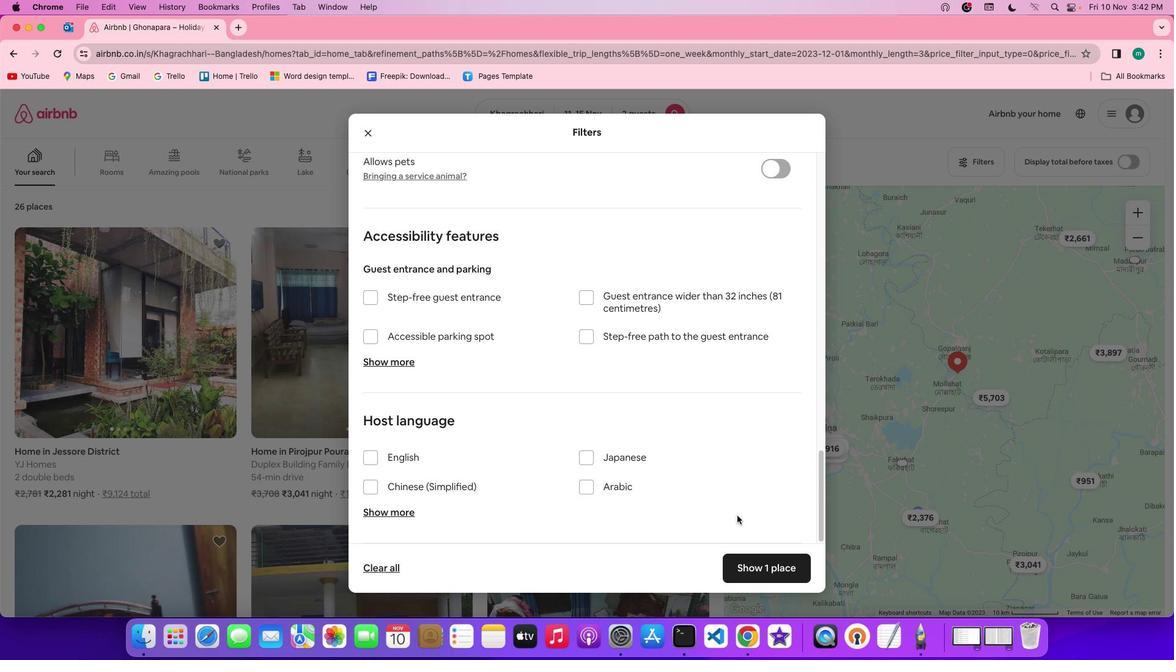 
Action: Mouse moved to (605, 482)
Screenshot: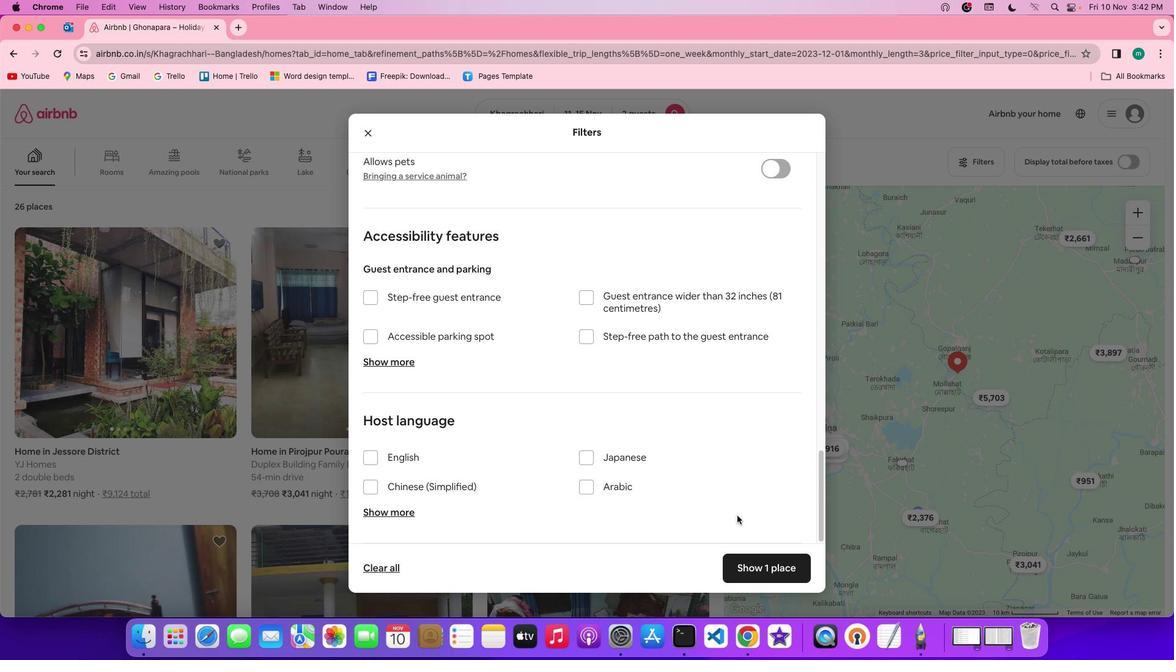 
Action: Mouse scrolled (605, 482) with delta (1, 0)
Screenshot: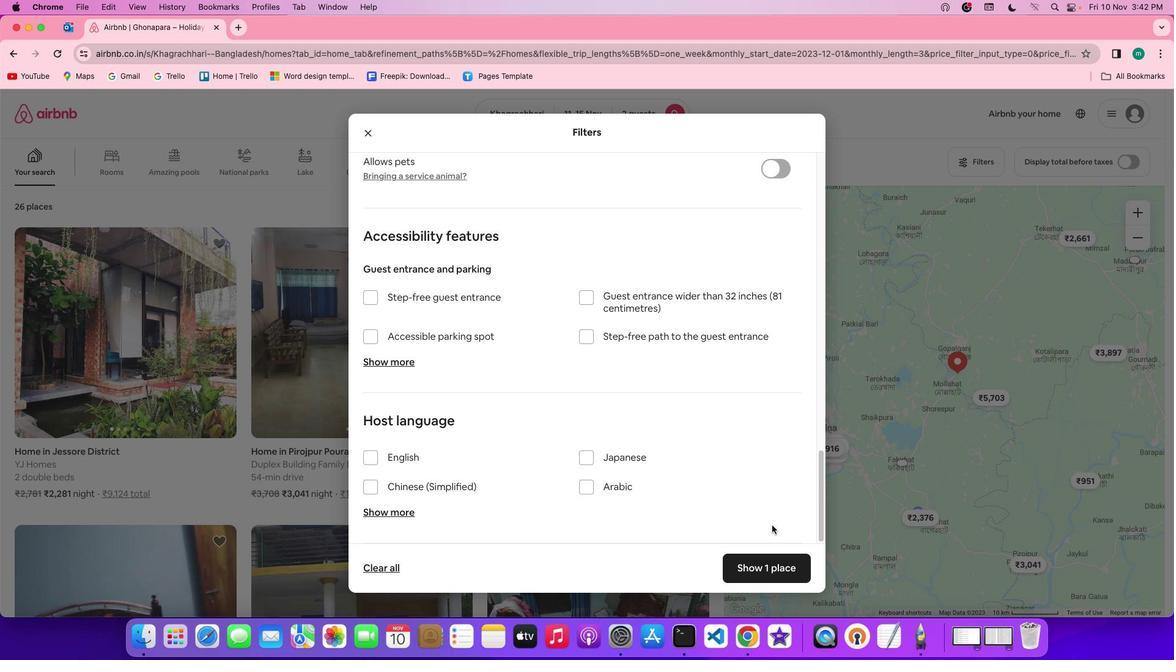 
Action: Mouse scrolled (605, 482) with delta (1, 0)
Screenshot: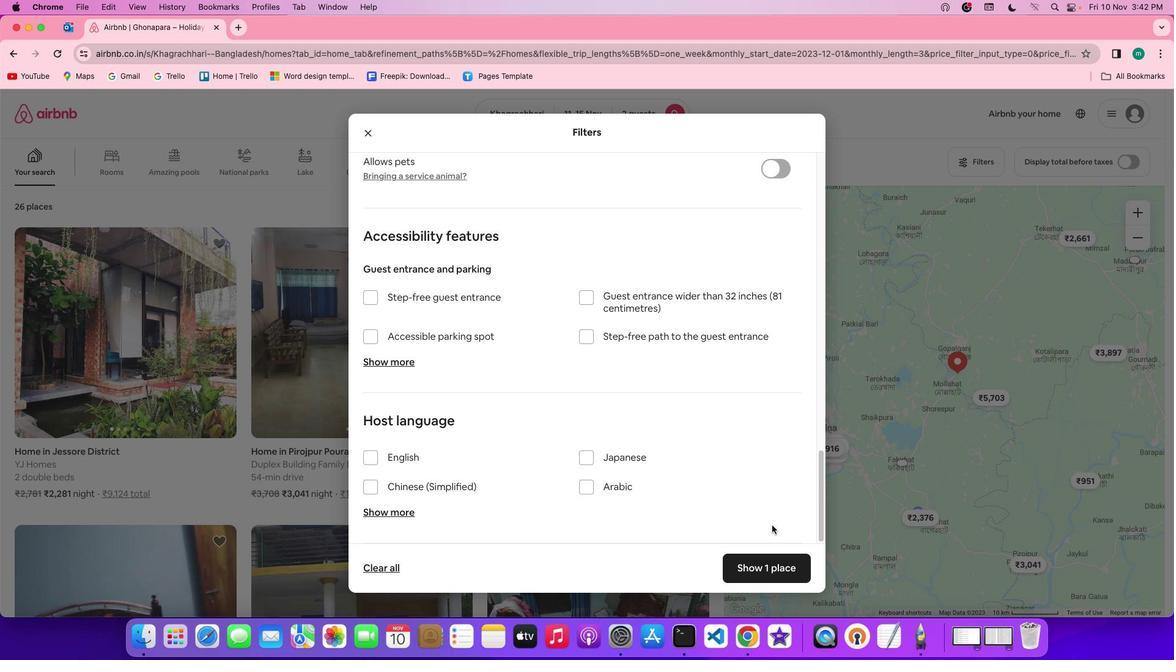 
Action: Mouse scrolled (605, 482) with delta (1, -1)
Screenshot: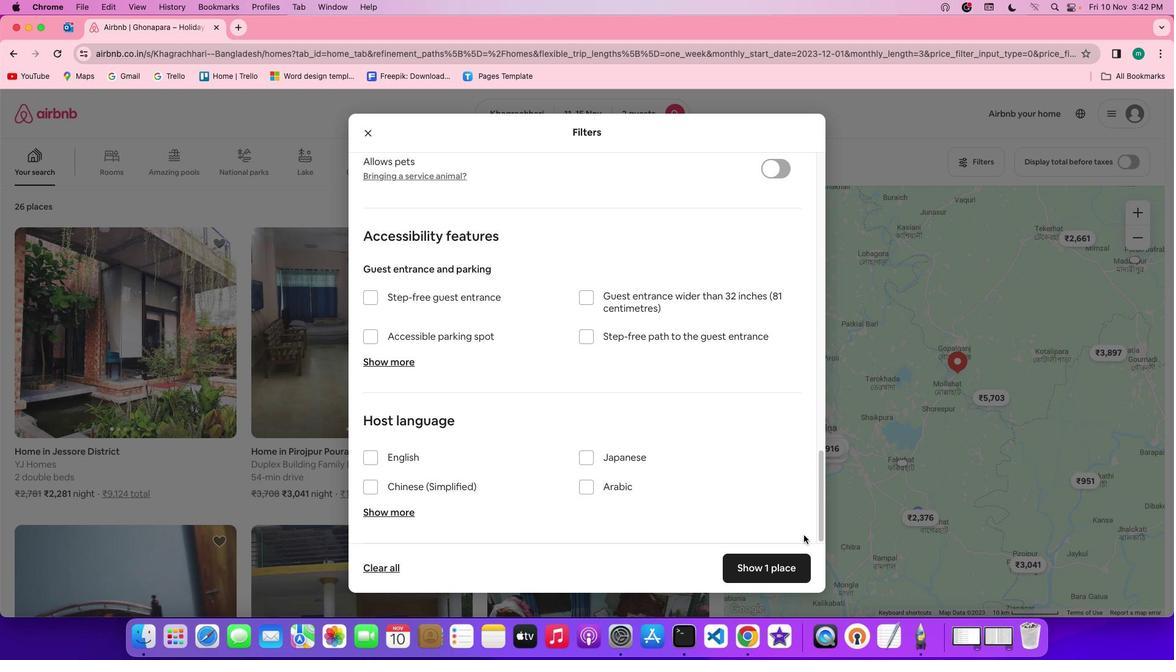 
Action: Mouse scrolled (605, 482) with delta (1, -1)
Screenshot: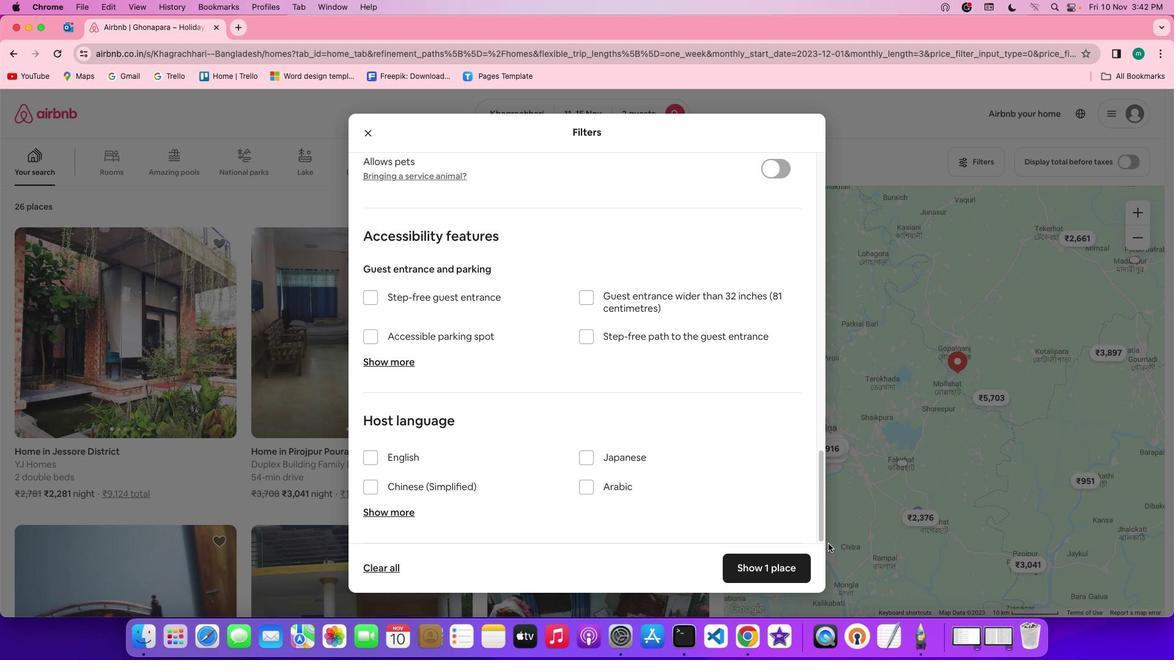 
Action: Mouse moved to (786, 561)
Screenshot: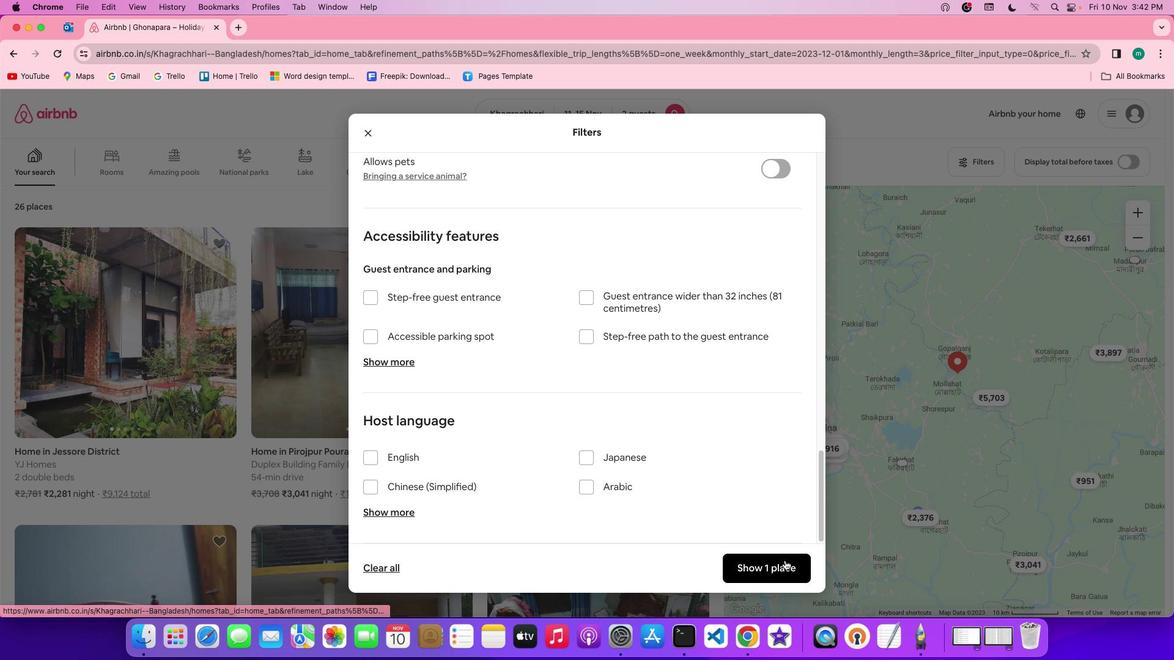 
Action: Mouse pressed left at (786, 561)
Screenshot: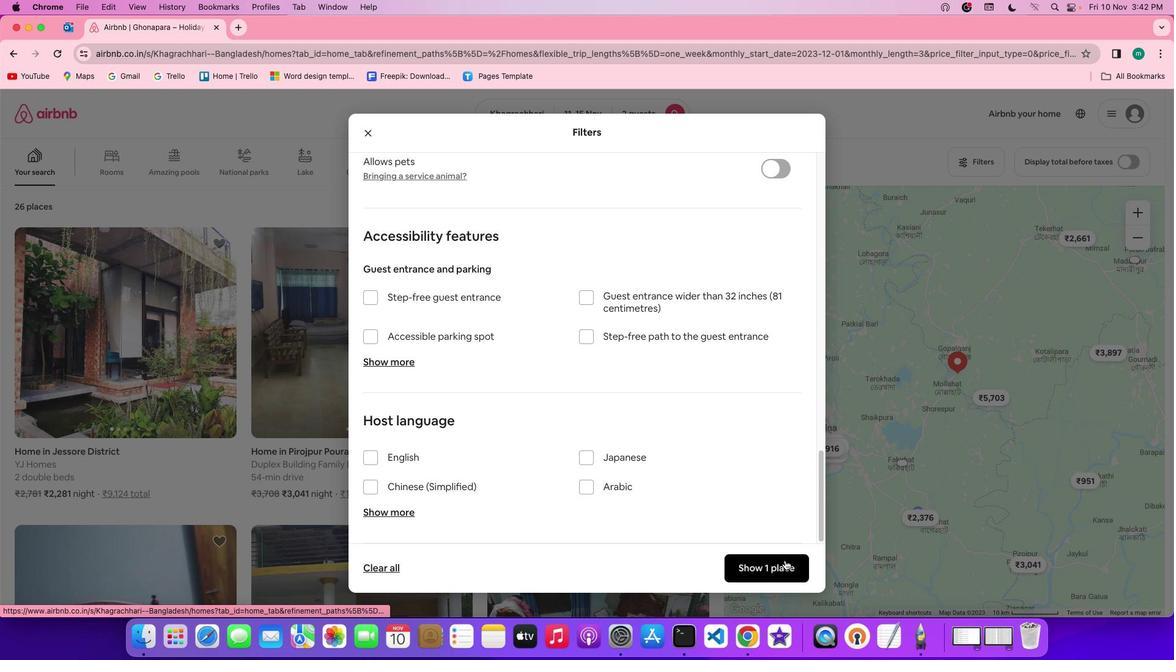 
Action: Mouse moved to (143, 329)
Screenshot: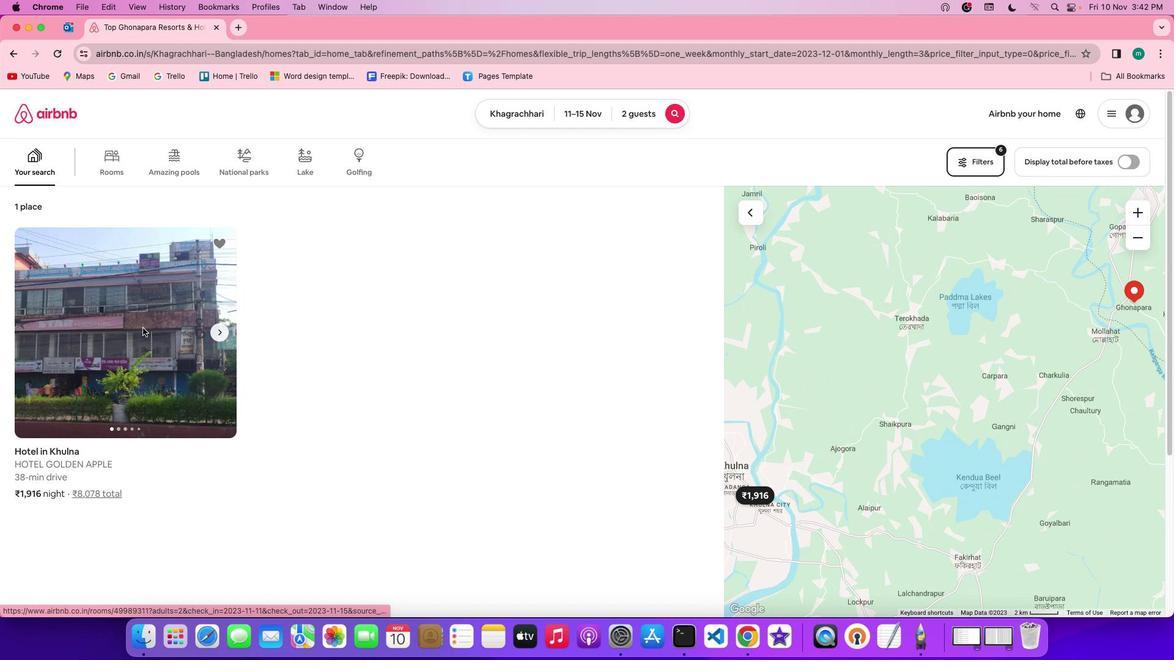 
Action: Mouse pressed left at (143, 329)
Screenshot: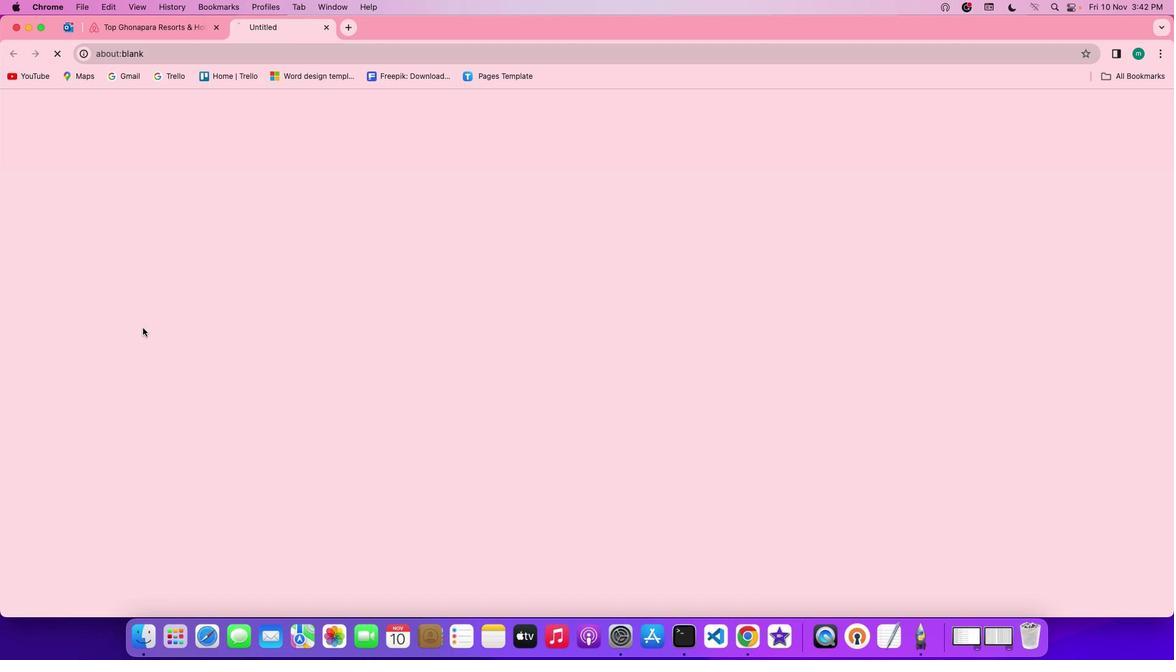 
Action: Mouse moved to (258, 340)
Screenshot: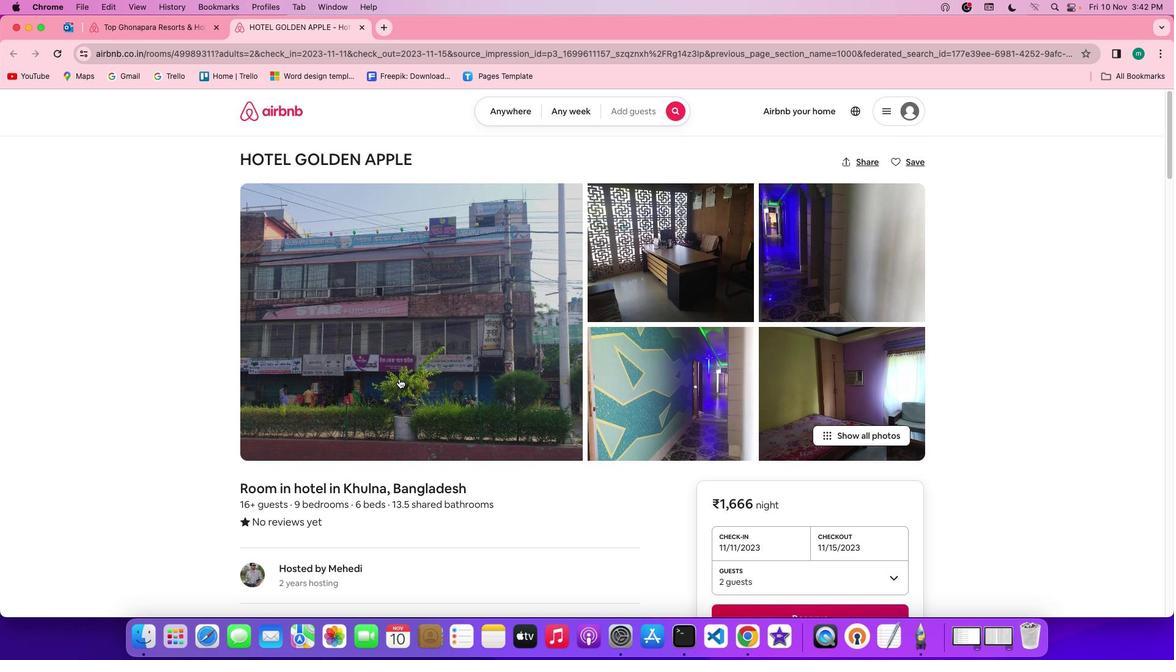 
Action: Mouse scrolled (258, 340) with delta (1, 0)
Screenshot: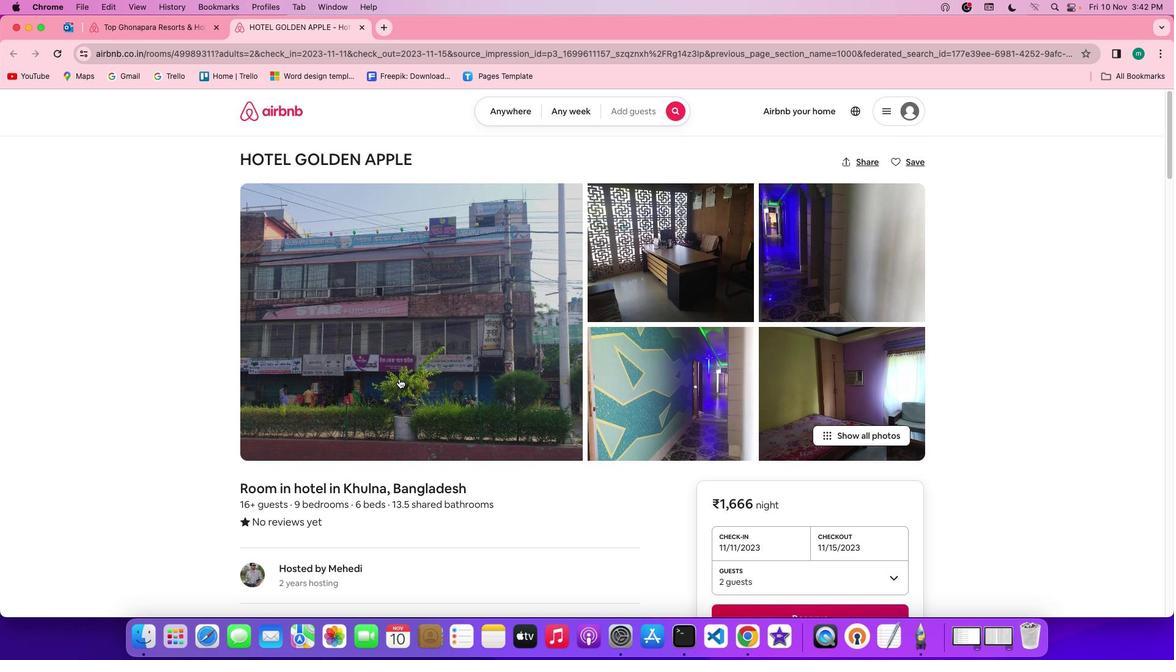 
Action: Mouse moved to (400, 379)
Screenshot: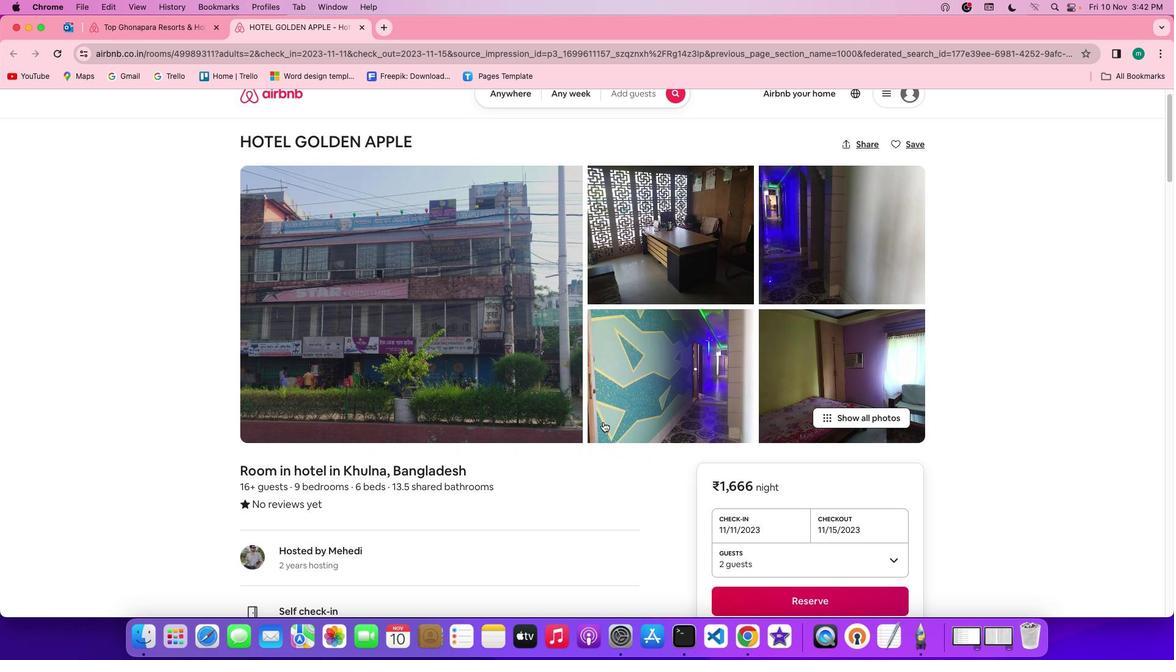 
Action: Mouse scrolled (400, 379) with delta (1, 0)
Screenshot: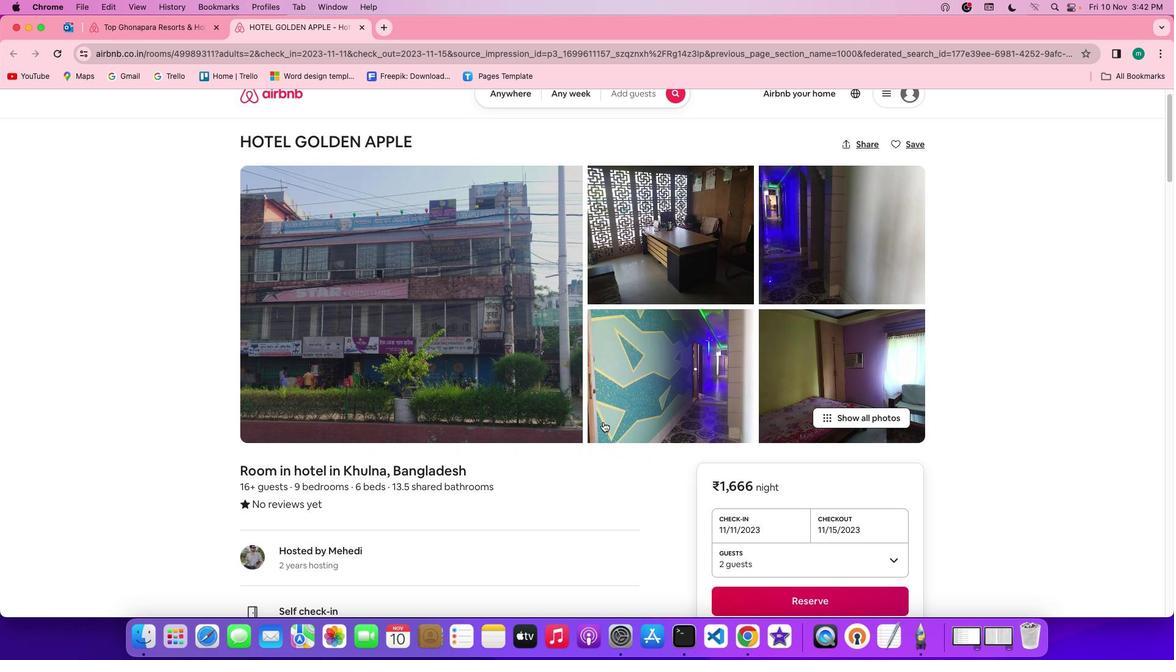 
Action: Mouse moved to (400, 379)
Screenshot: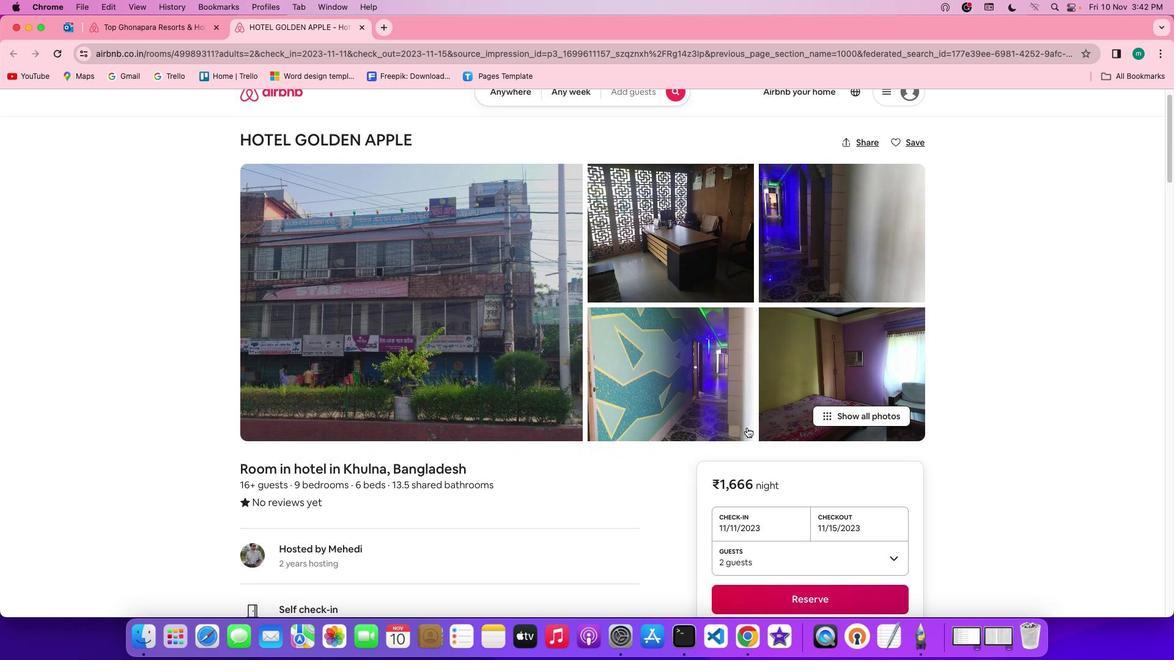 
Action: Mouse scrolled (400, 379) with delta (1, 0)
Screenshot: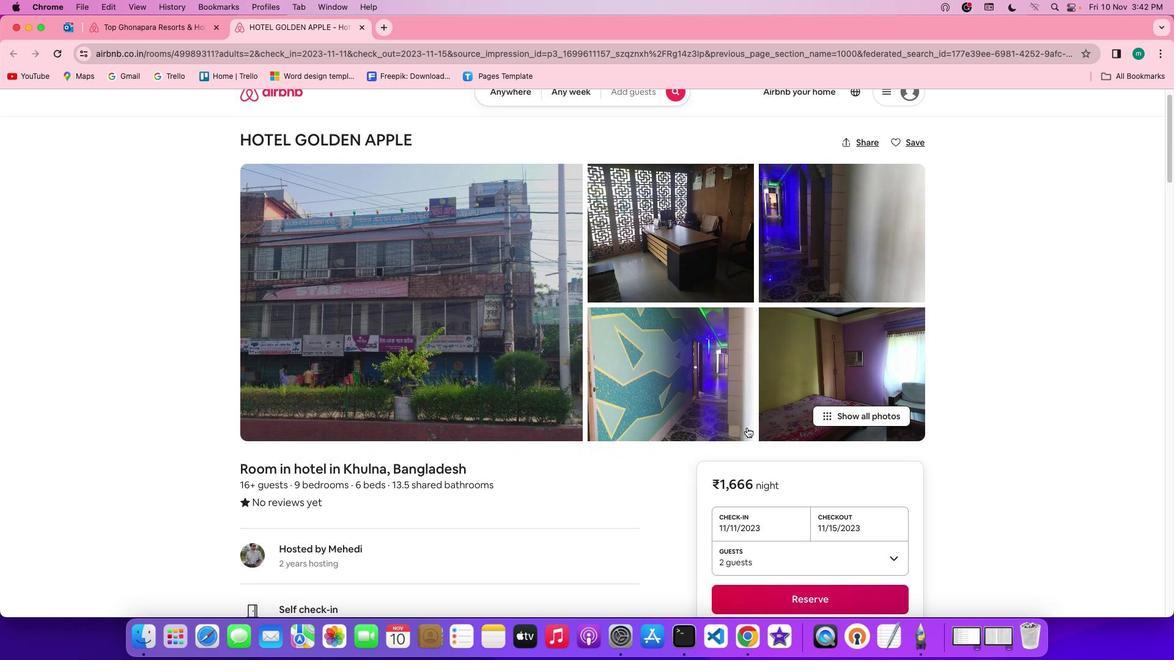 
Action: Mouse moved to (883, 407)
Screenshot: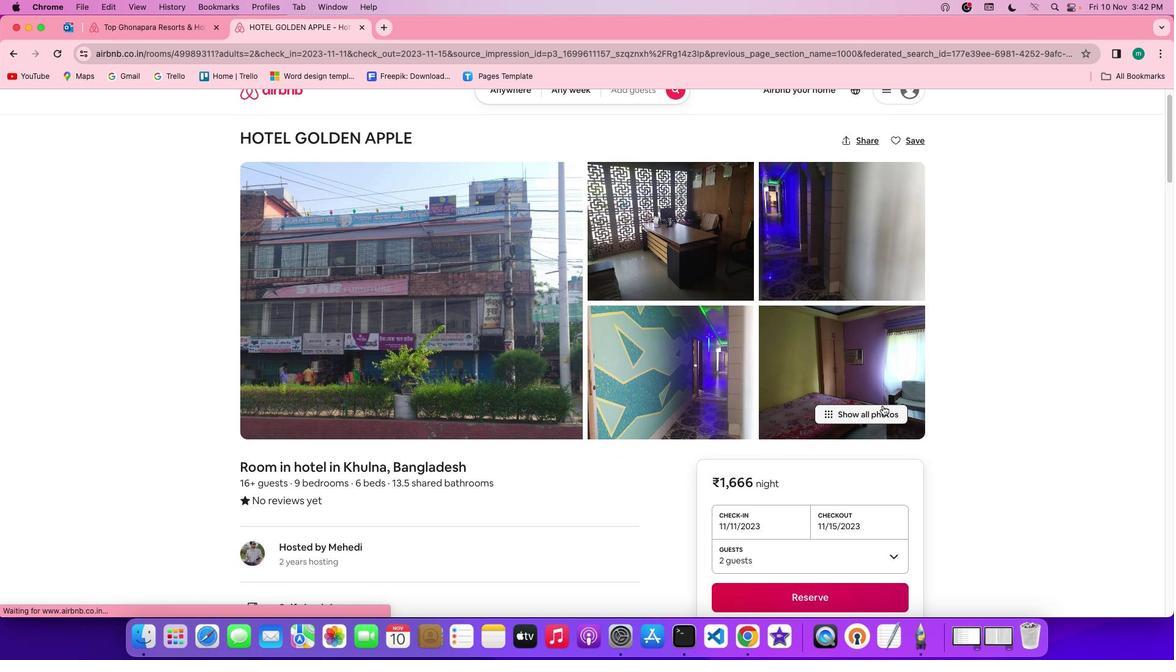 
Action: Mouse pressed left at (883, 407)
Screenshot: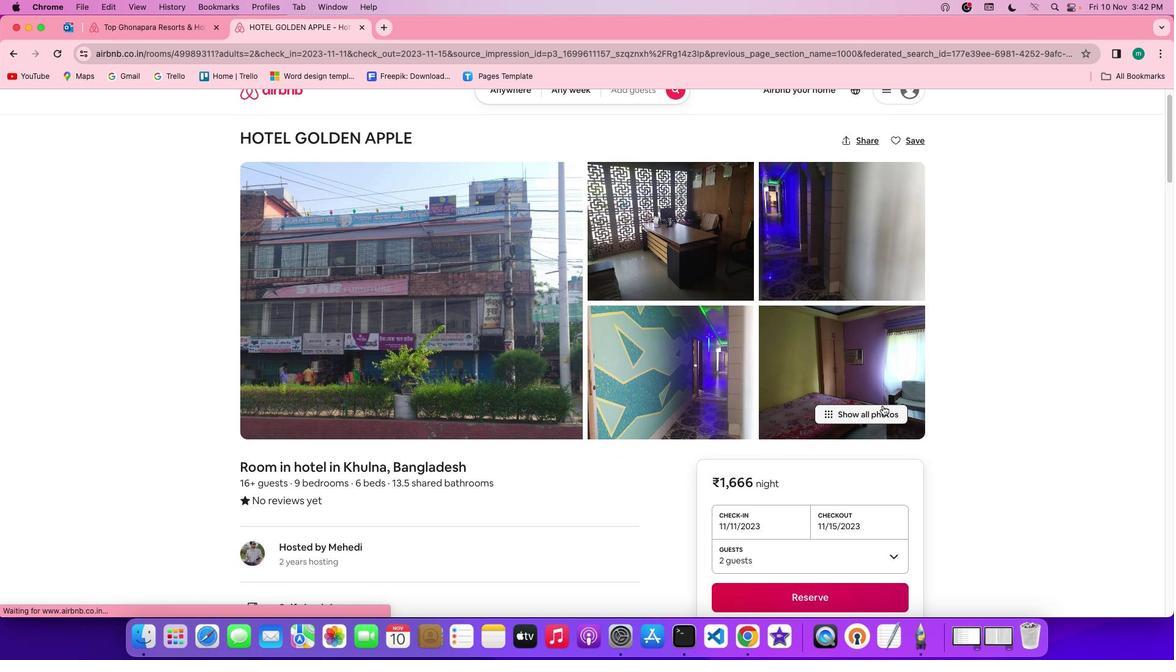 
Action: Mouse moved to (495, 422)
Screenshot: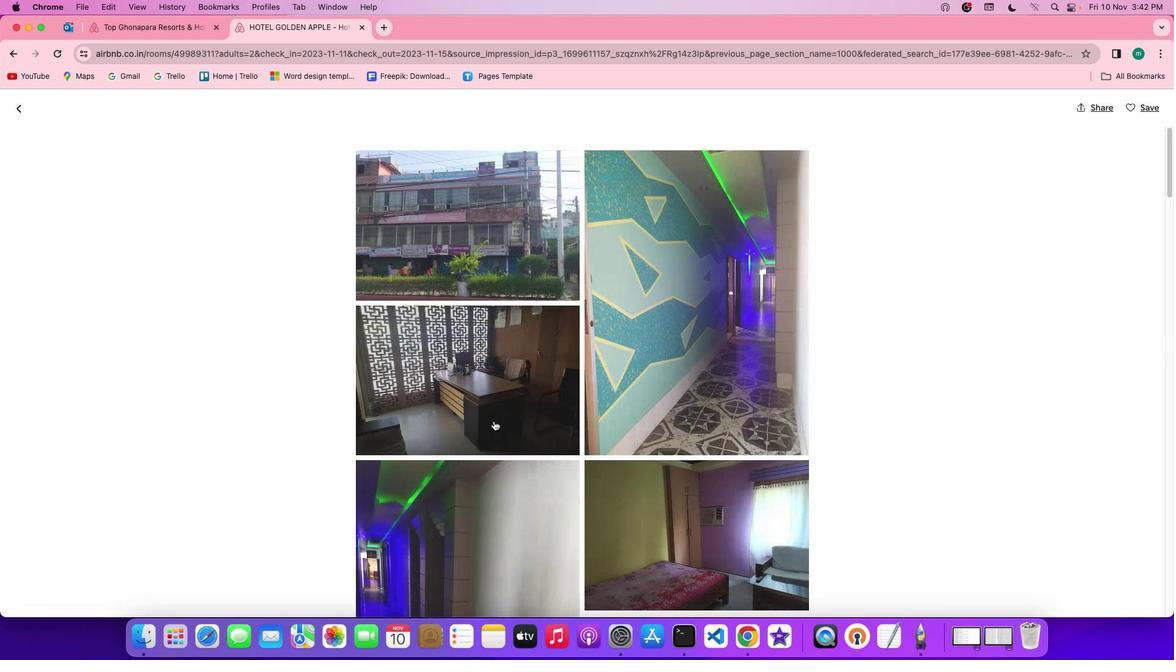
Action: Mouse scrolled (495, 422) with delta (1, 0)
Screenshot: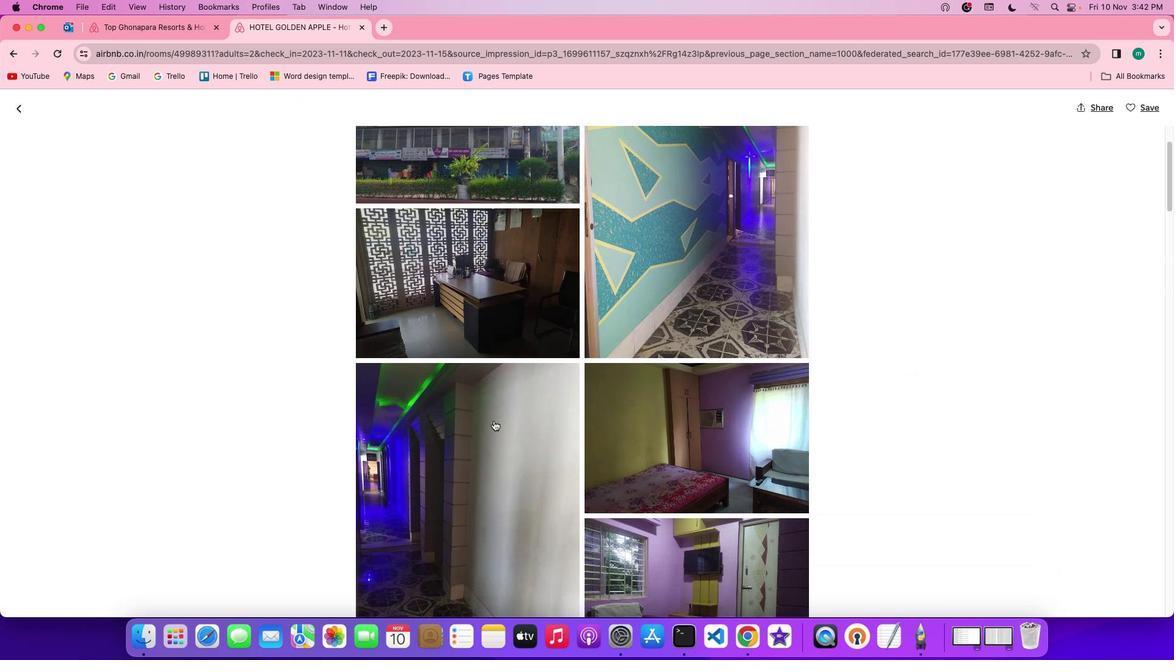 
Action: Mouse scrolled (495, 422) with delta (1, 0)
Screenshot: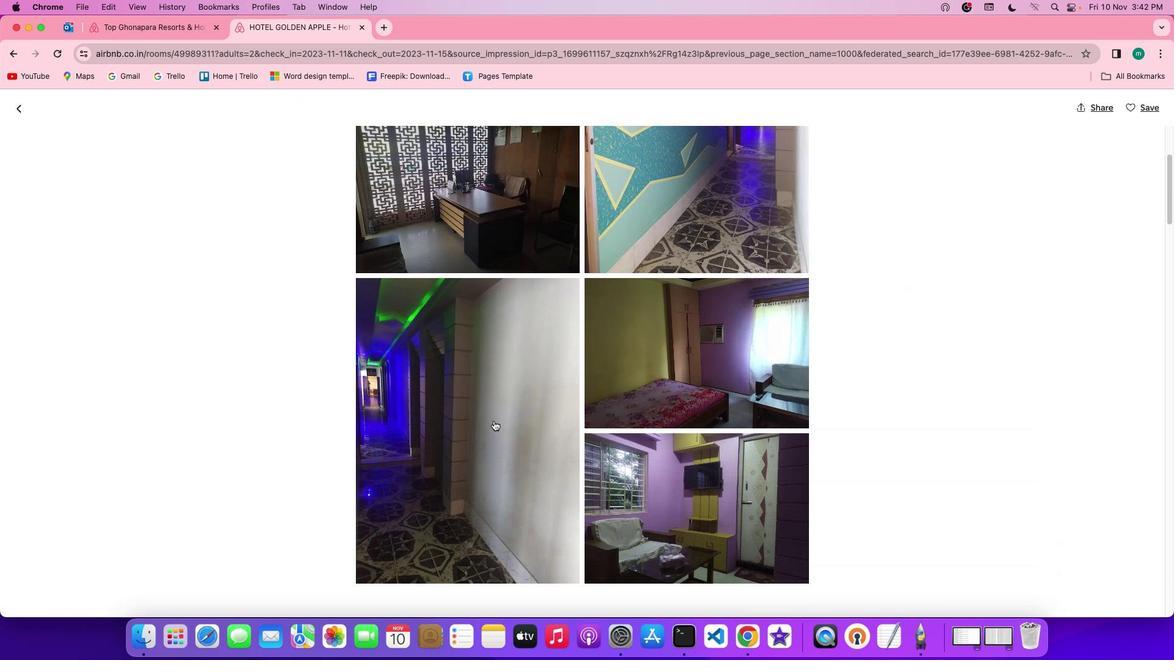 
Action: Mouse scrolled (495, 422) with delta (1, 0)
Screenshot: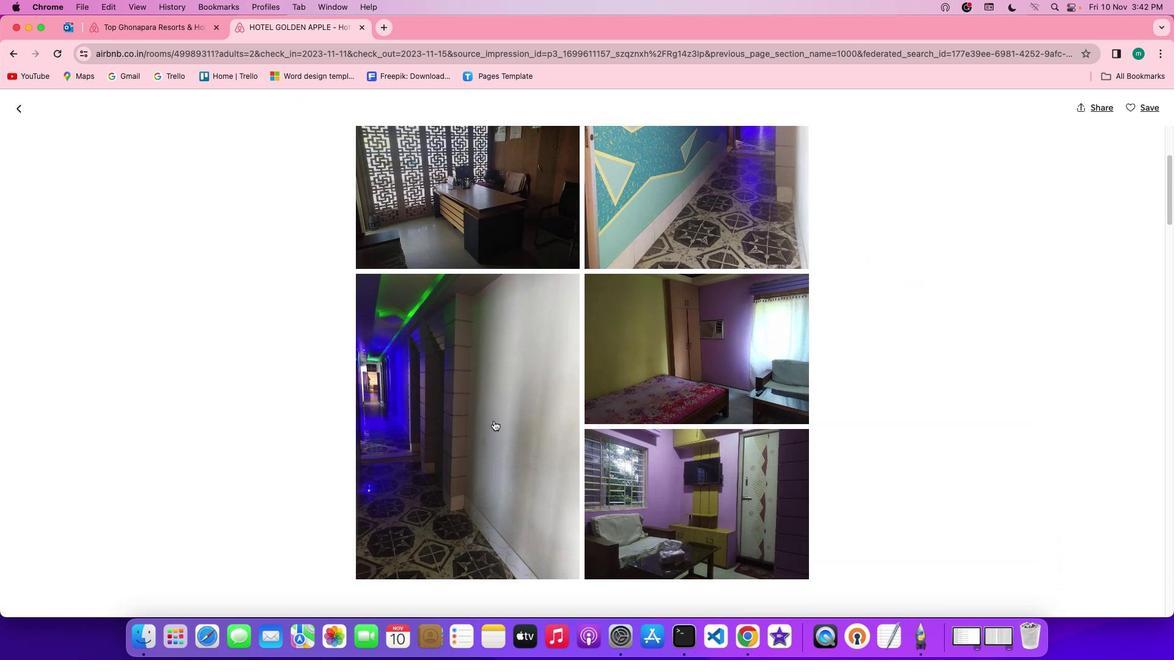 
Action: Mouse scrolled (495, 422) with delta (1, 0)
Screenshot: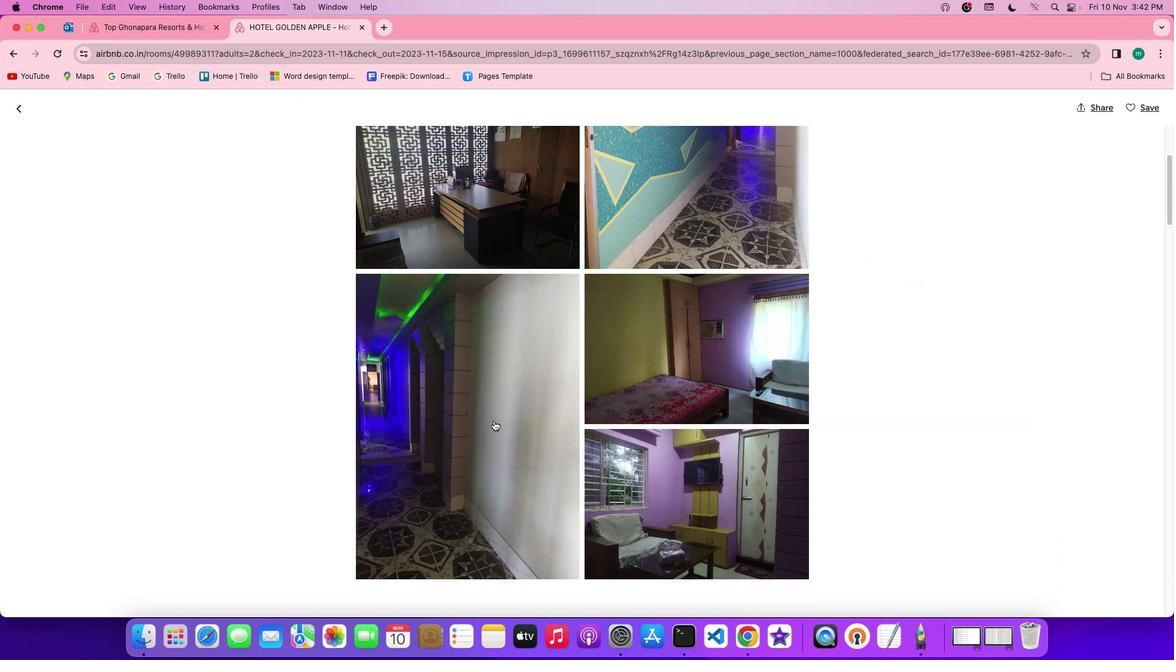 
Action: Mouse scrolled (495, 422) with delta (1, 0)
Screenshot: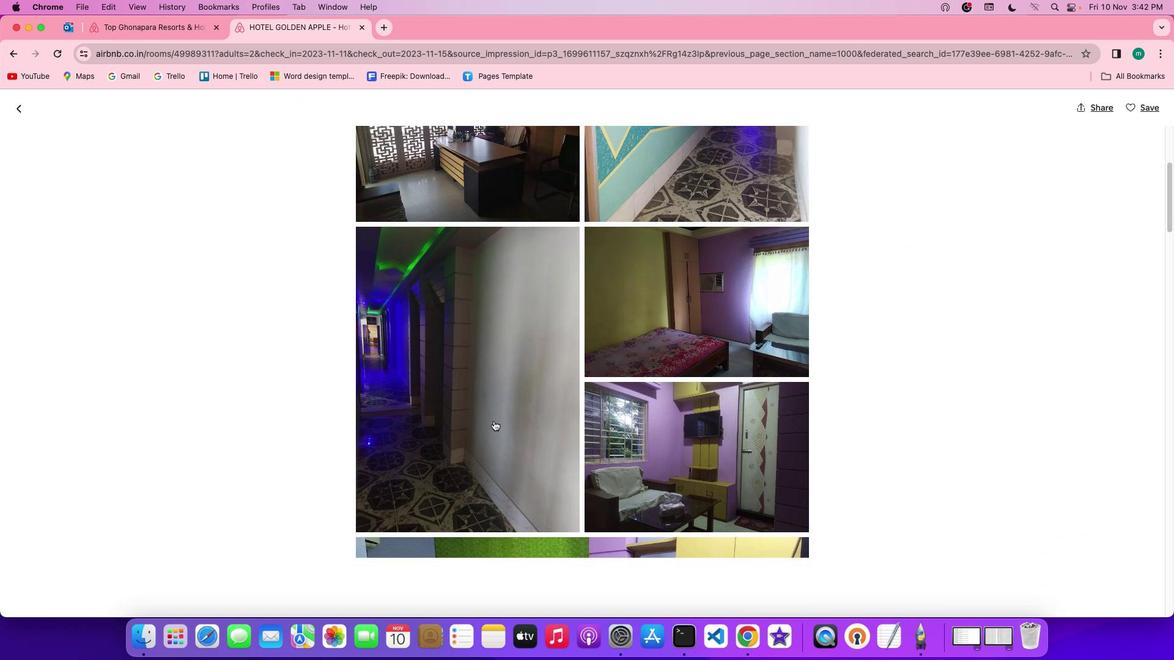 
Action: Mouse scrolled (495, 422) with delta (1, 0)
Screenshot: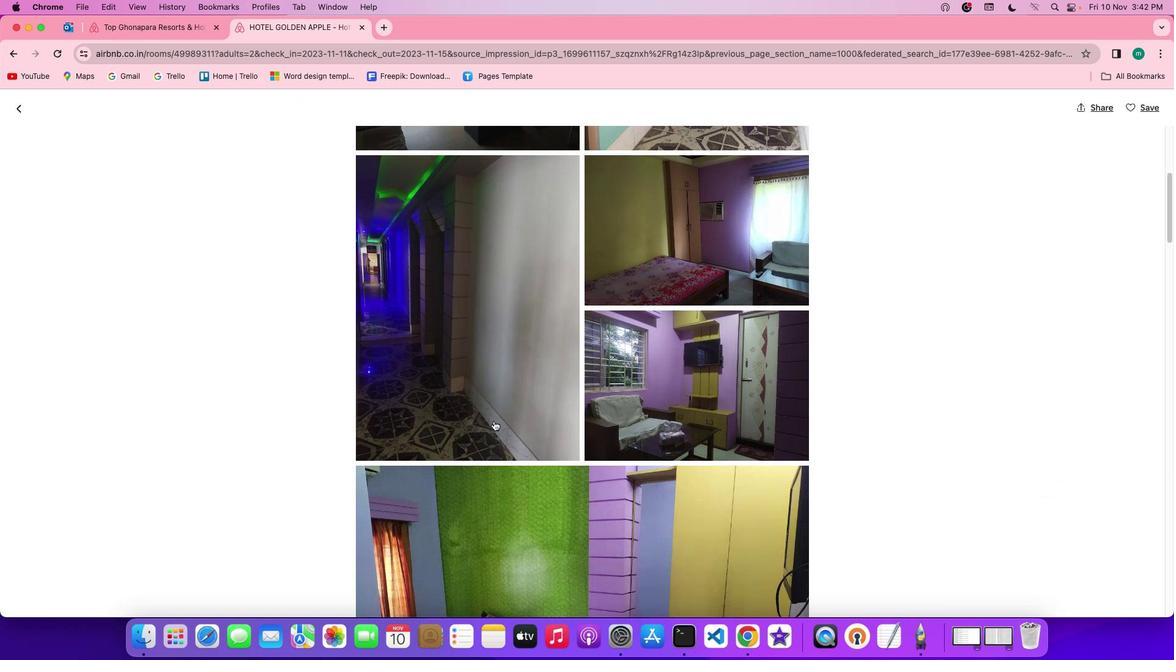
Action: Mouse scrolled (495, 422) with delta (1, 0)
Screenshot: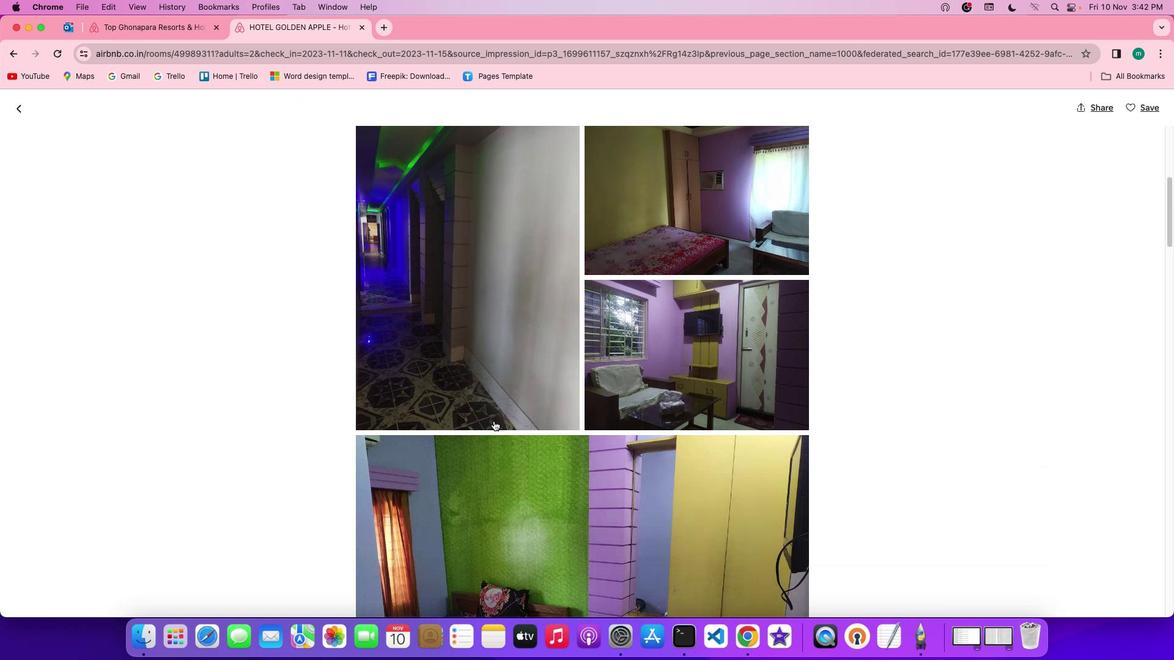 
Action: Mouse scrolled (495, 422) with delta (1, 0)
Screenshot: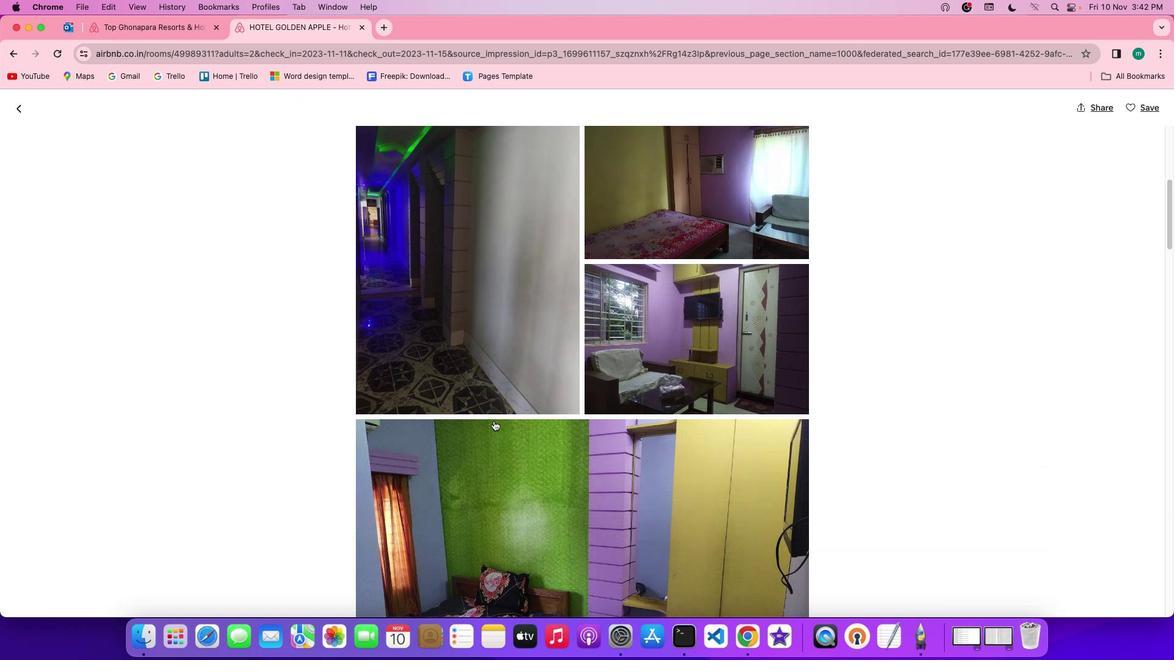 
Action: Mouse scrolled (495, 422) with delta (1, 0)
Screenshot: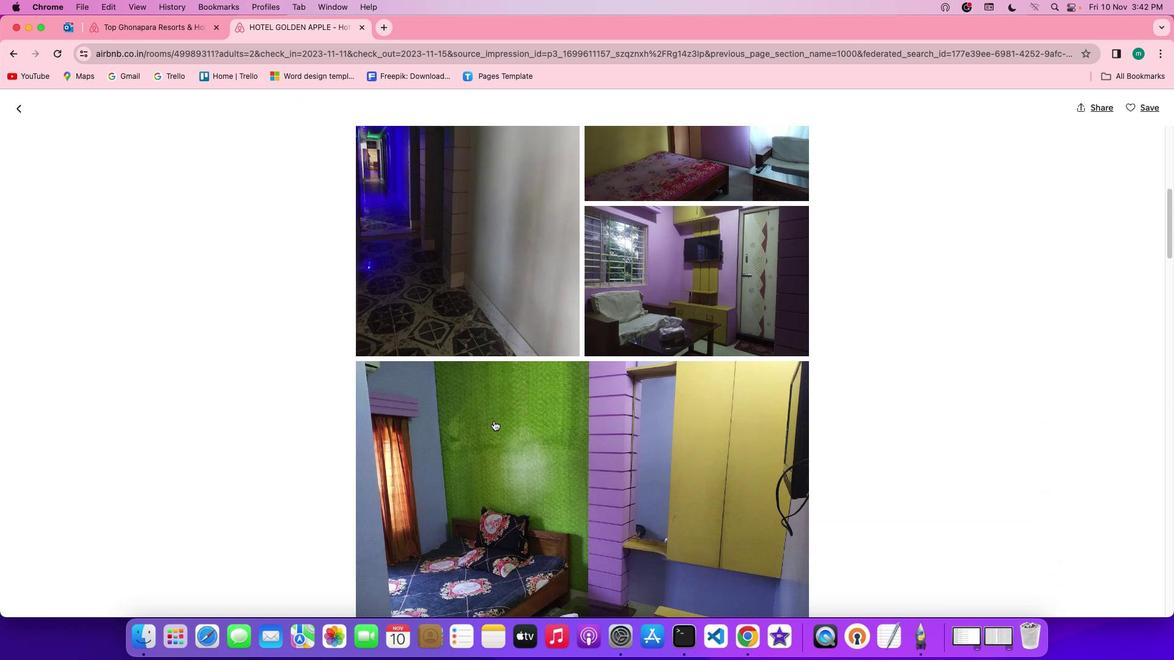 
Action: Mouse scrolled (495, 422) with delta (1, 0)
Screenshot: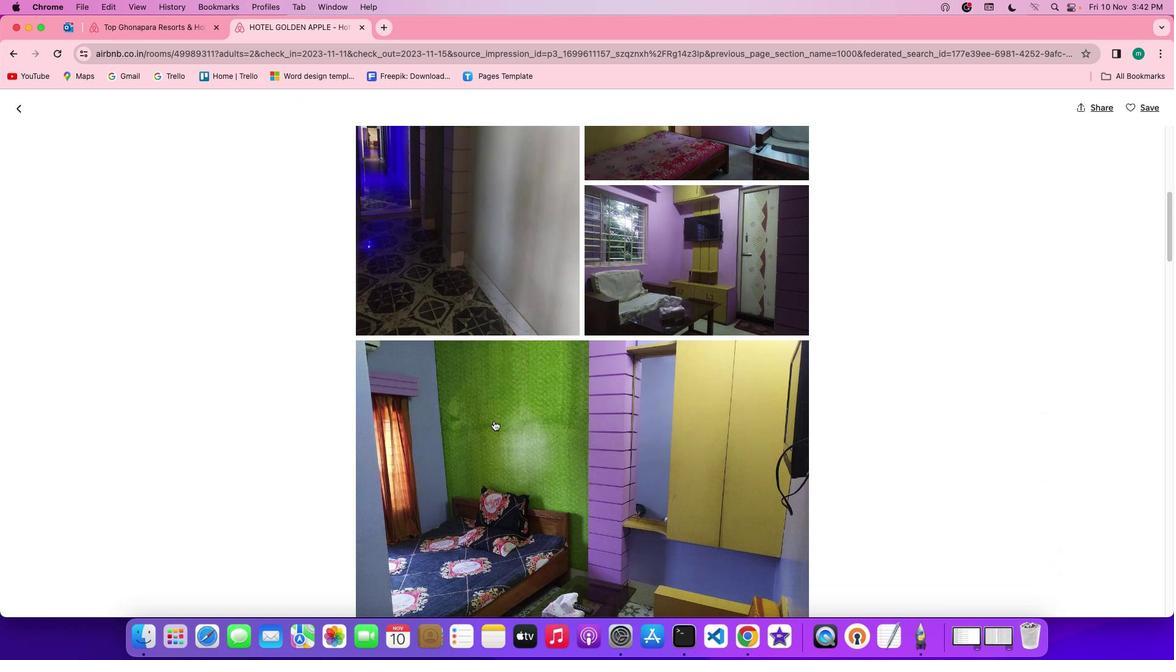 
Action: Mouse scrolled (495, 422) with delta (1, 0)
Screenshot: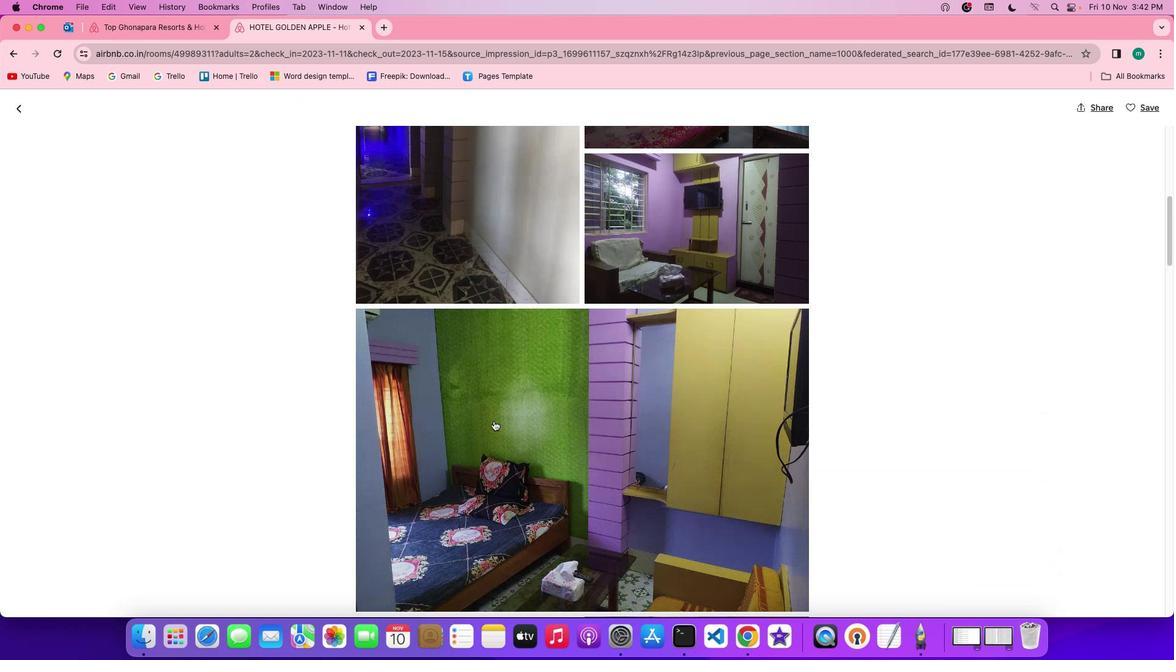 
Action: Mouse scrolled (495, 422) with delta (1, 0)
Screenshot: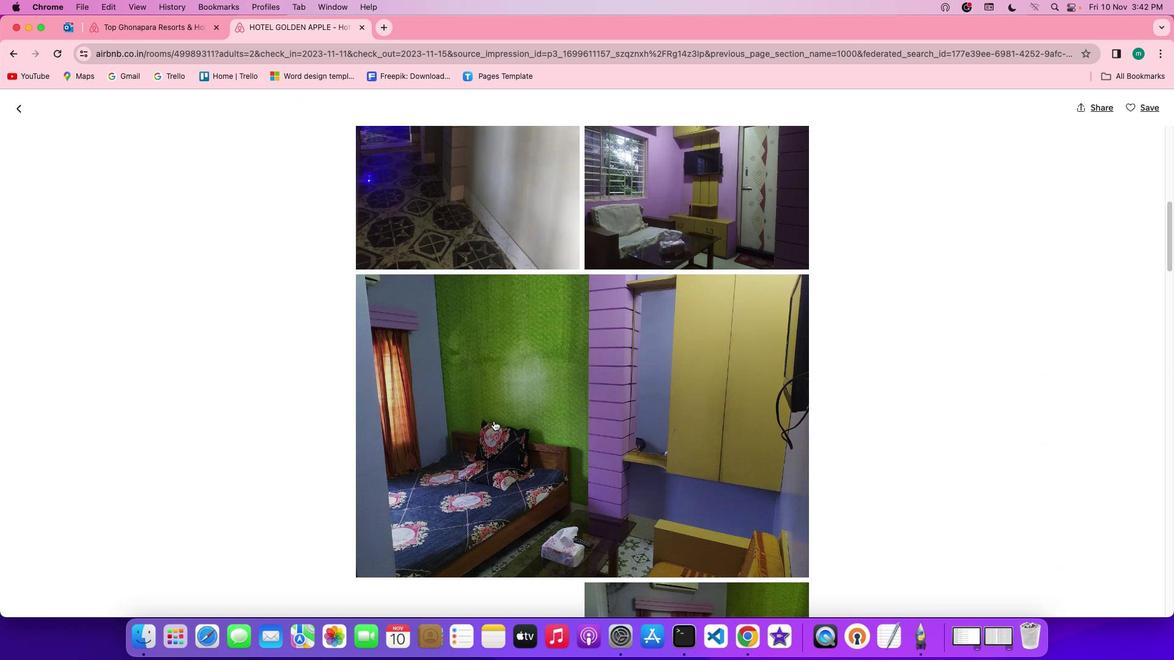 
Action: Mouse scrolled (495, 422) with delta (1, 0)
Screenshot: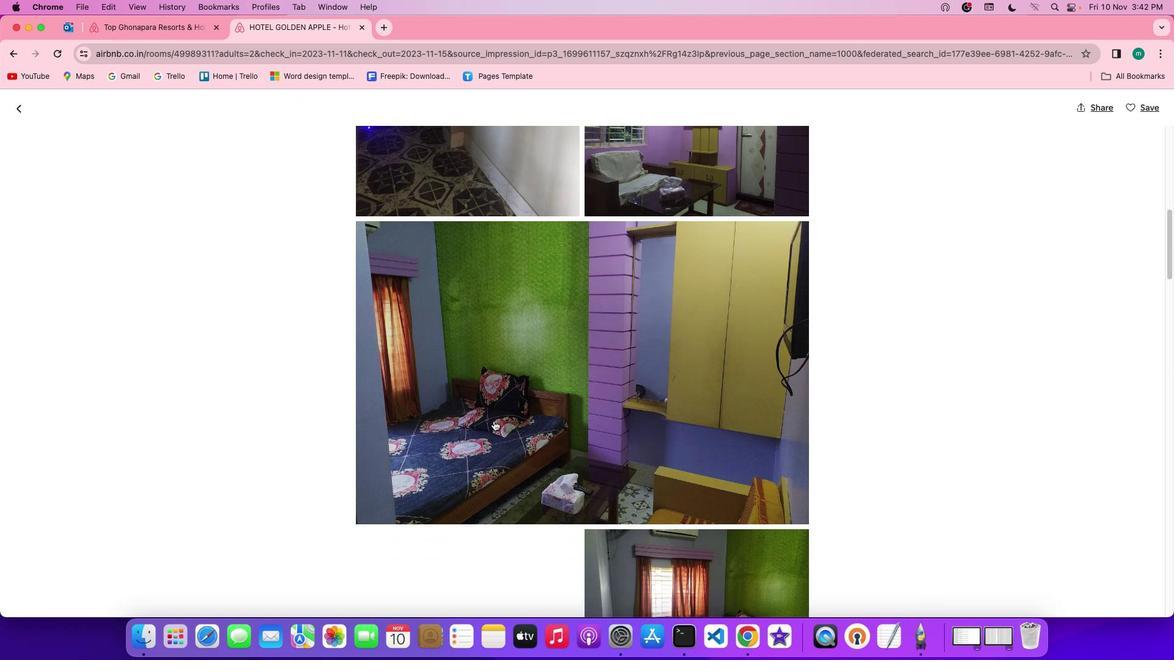 
Action: Mouse scrolled (495, 422) with delta (1, 0)
Screenshot: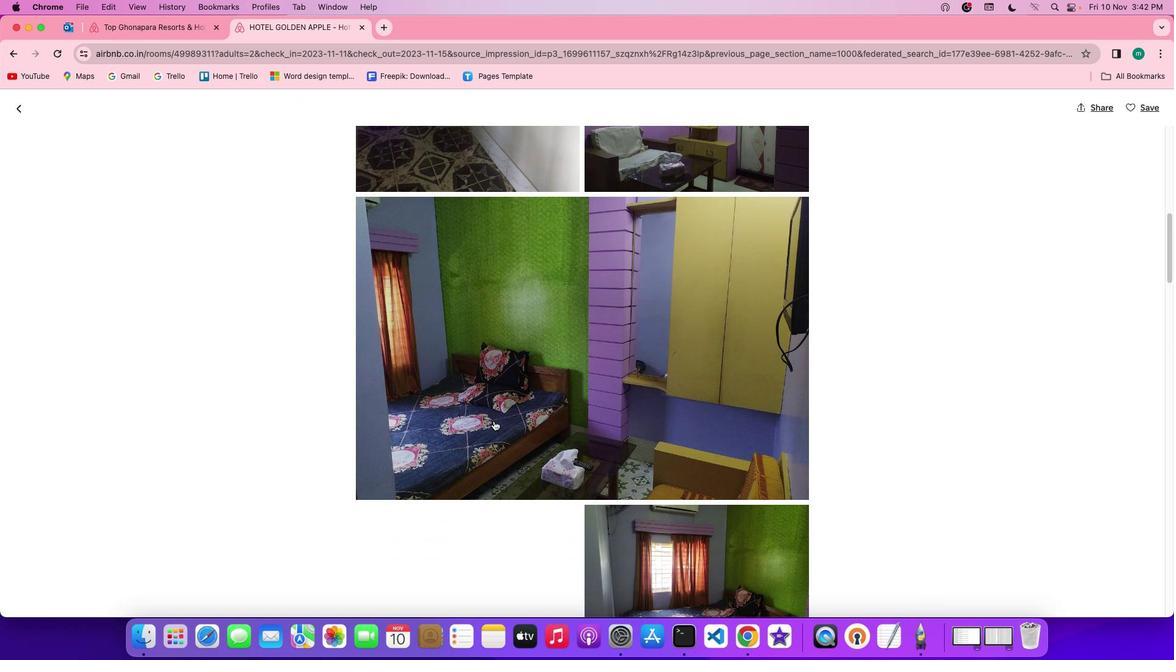 
Action: Mouse scrolled (495, 422) with delta (1, 0)
Screenshot: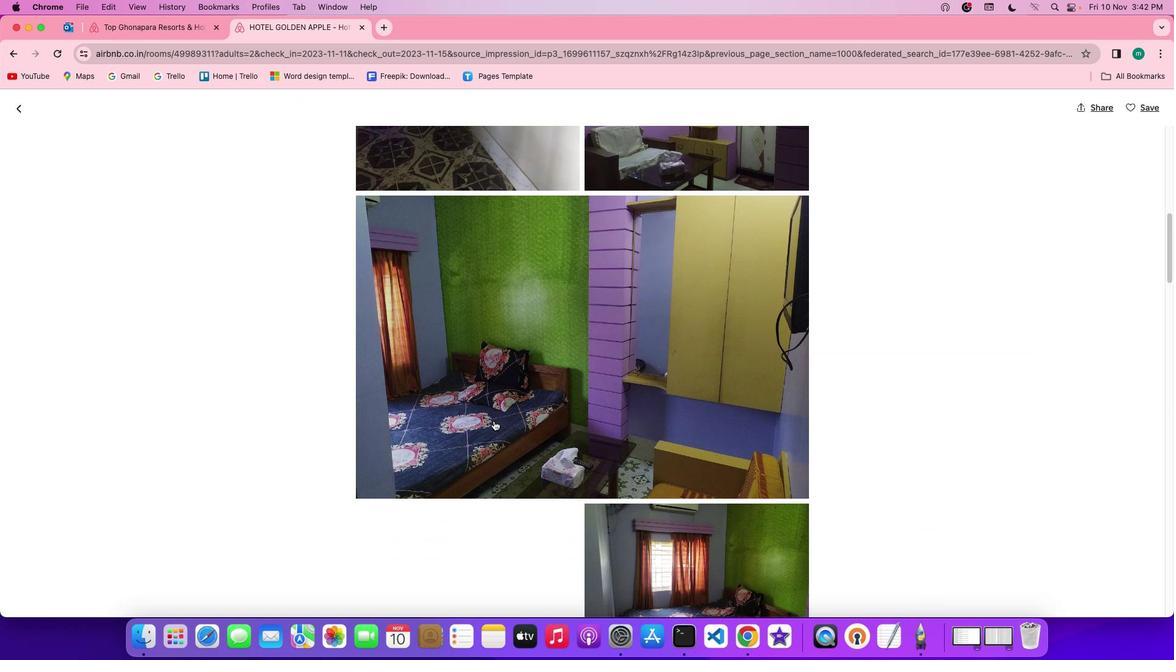 
Action: Mouse scrolled (495, 422) with delta (1, 0)
Screenshot: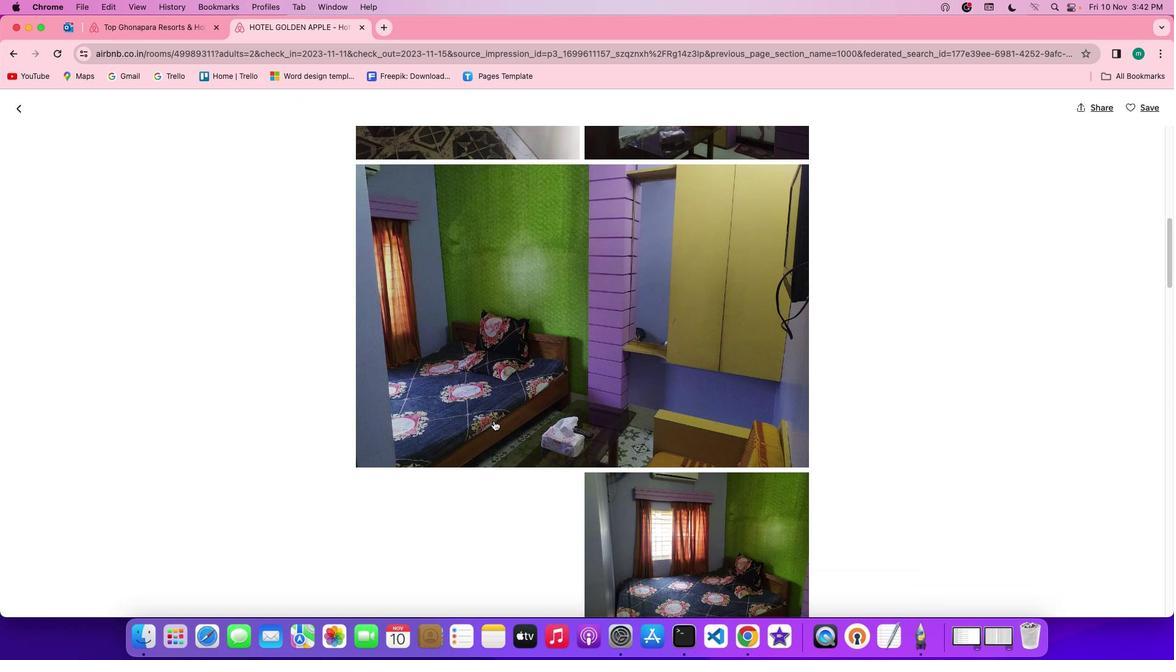
Action: Mouse scrolled (495, 422) with delta (1, 0)
Screenshot: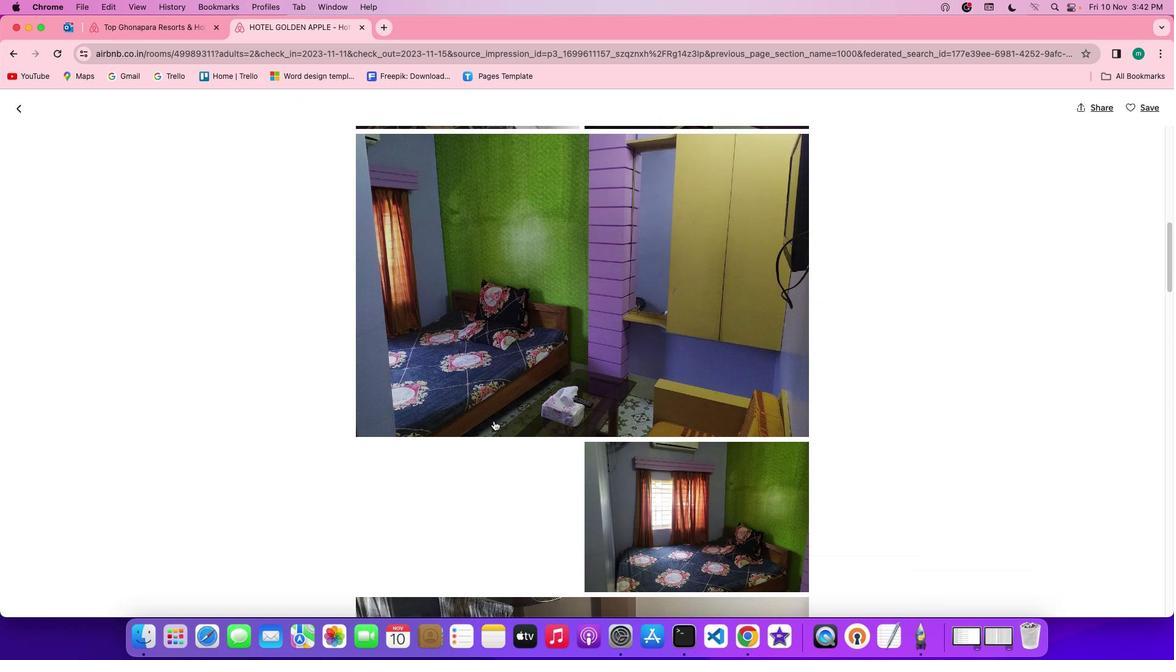 
Action: Mouse scrolled (495, 422) with delta (1, 0)
Screenshot: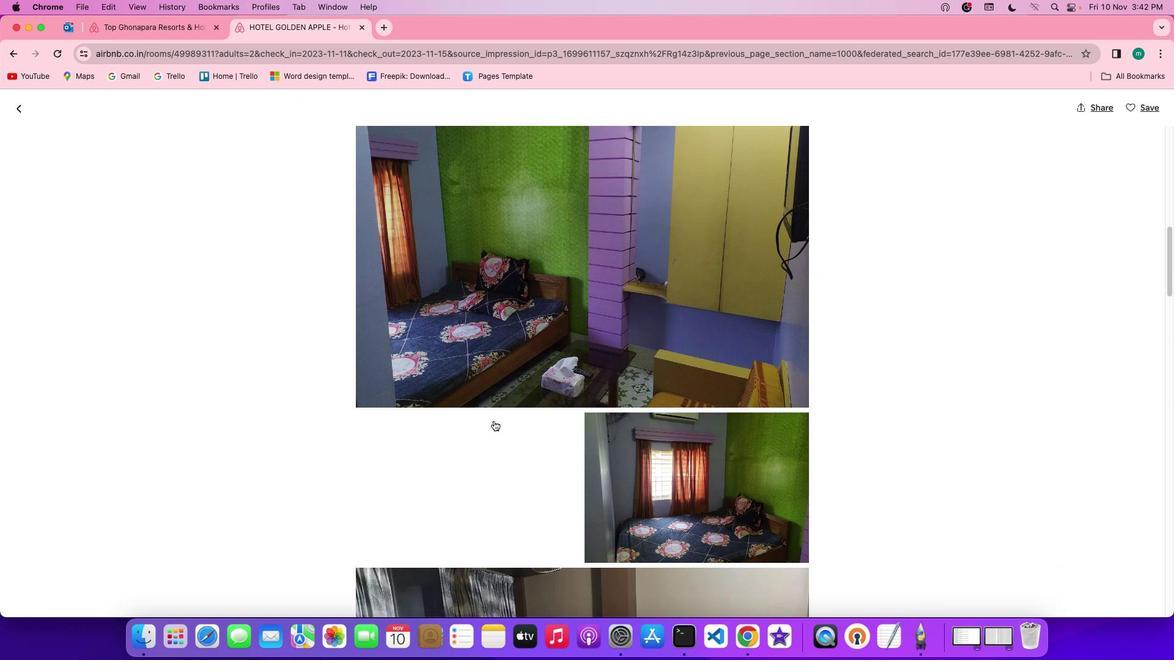 
Action: Mouse scrolled (495, 422) with delta (1, 0)
Screenshot: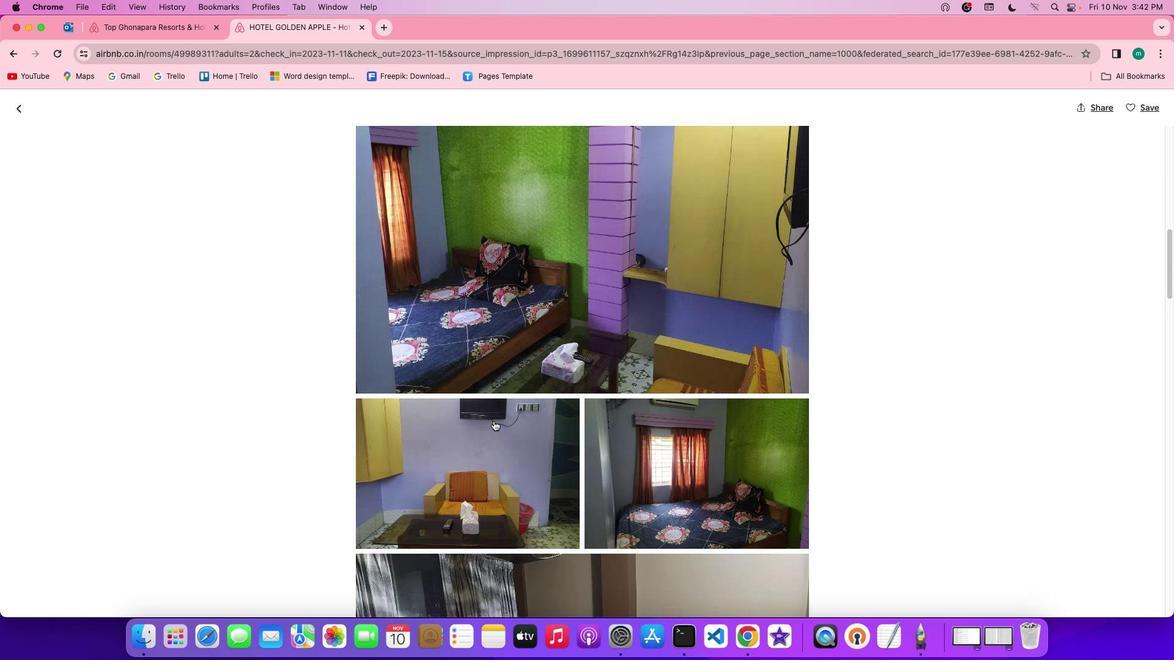 
Action: Mouse scrolled (495, 422) with delta (1, 0)
Screenshot: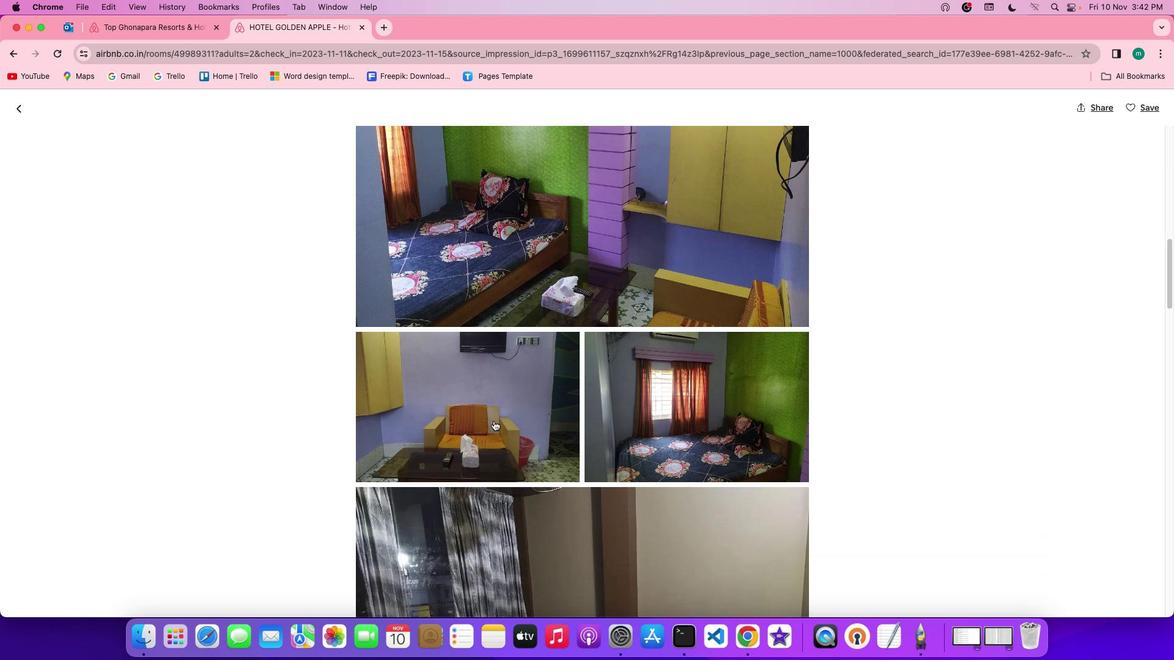 
Action: Mouse scrolled (495, 422) with delta (1, 0)
Screenshot: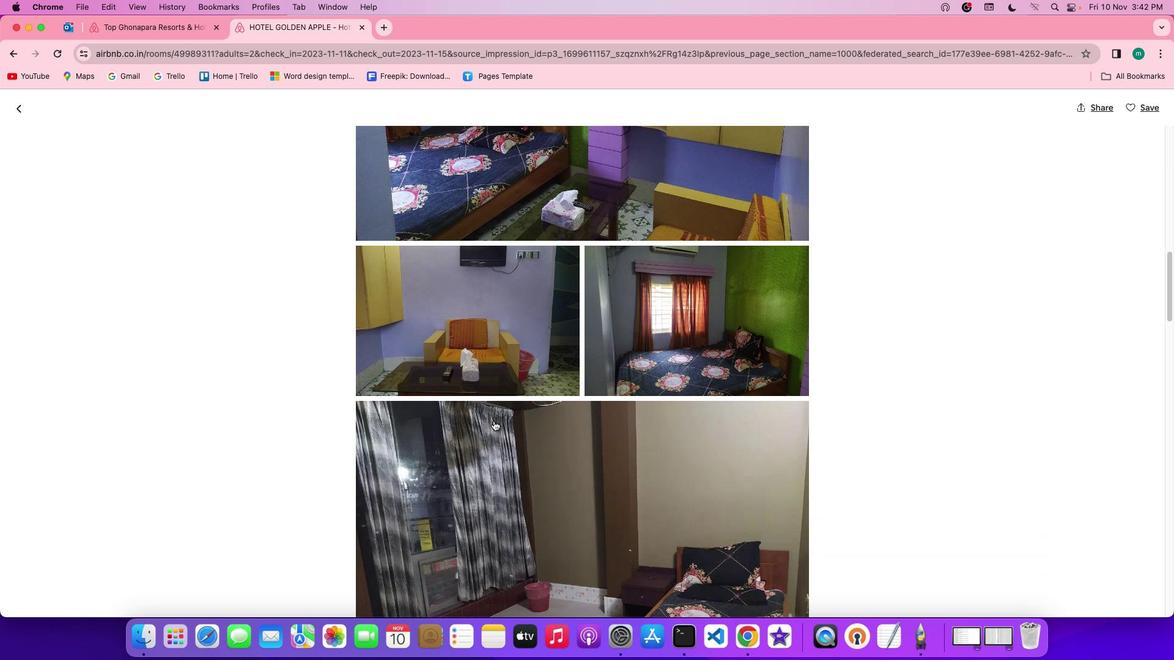 
Action: Mouse scrolled (495, 422) with delta (1, 0)
Screenshot: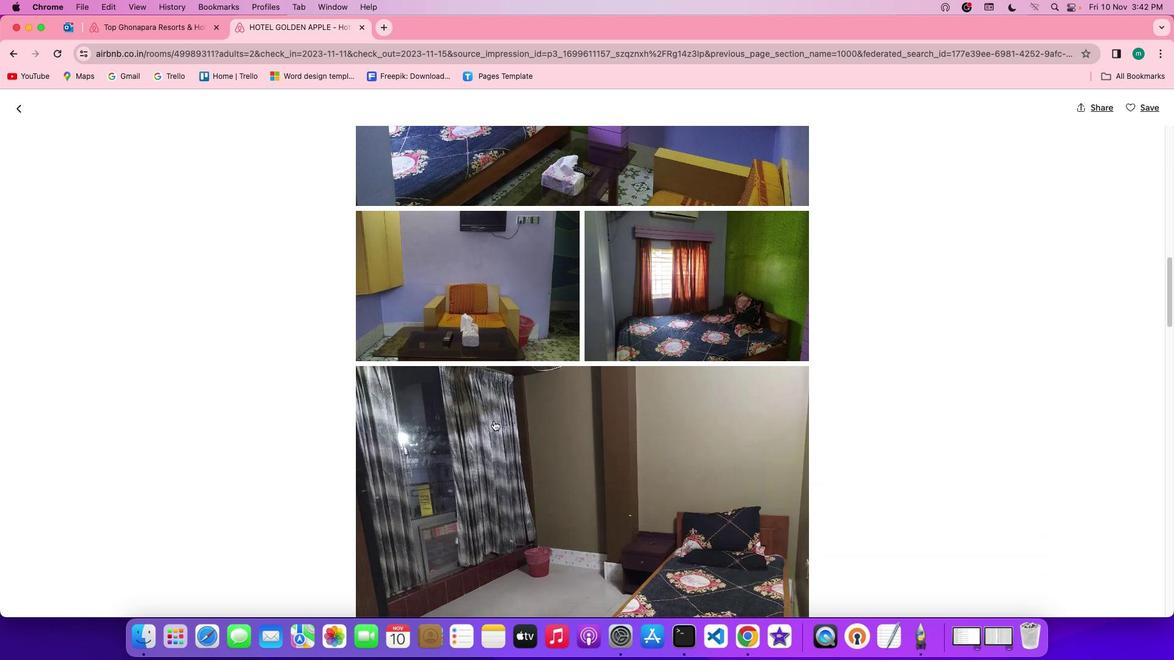 
Action: Mouse scrolled (495, 422) with delta (1, 0)
Screenshot: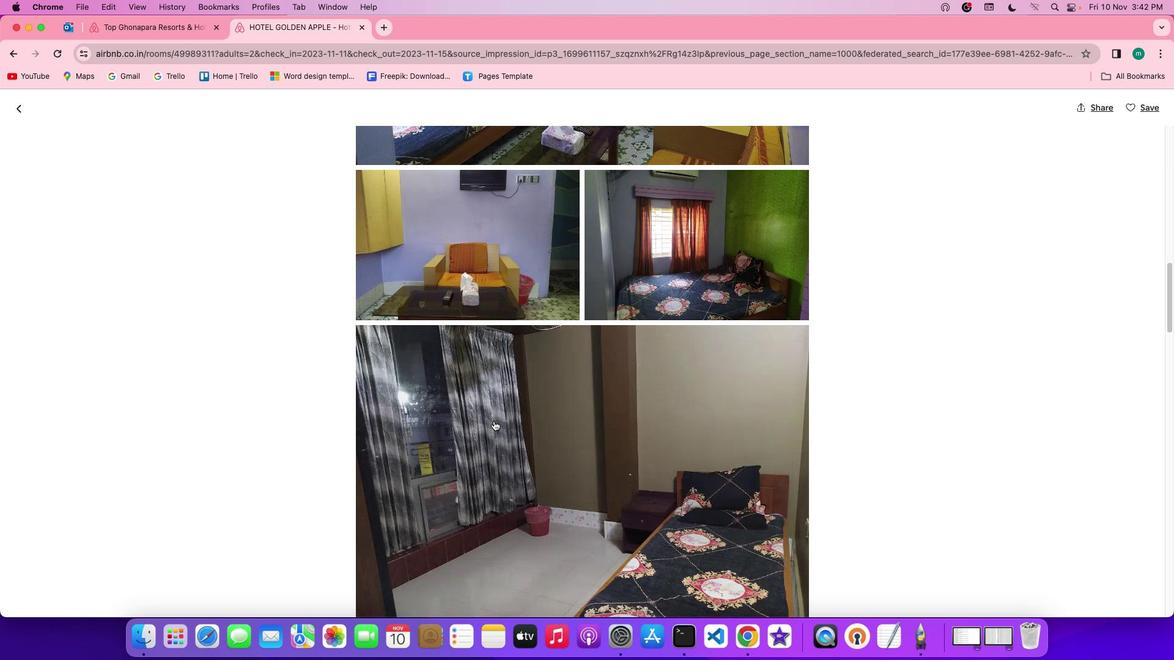 
Action: Mouse scrolled (495, 422) with delta (1, 0)
Screenshot: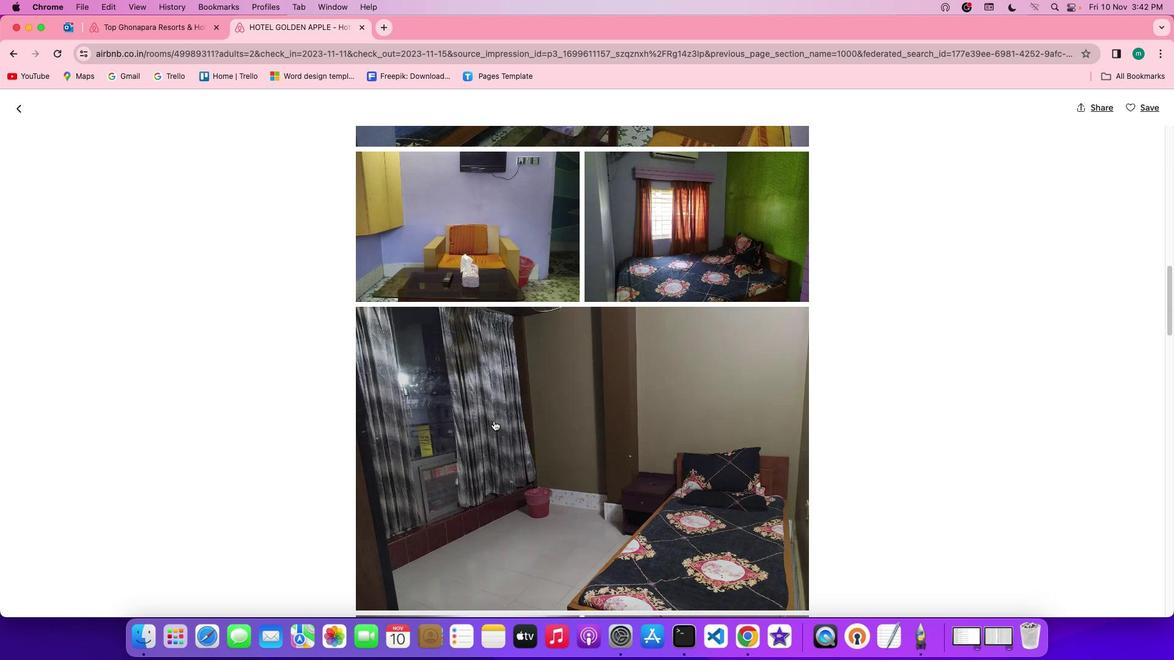 
Action: Mouse scrolled (495, 422) with delta (1, 0)
Screenshot: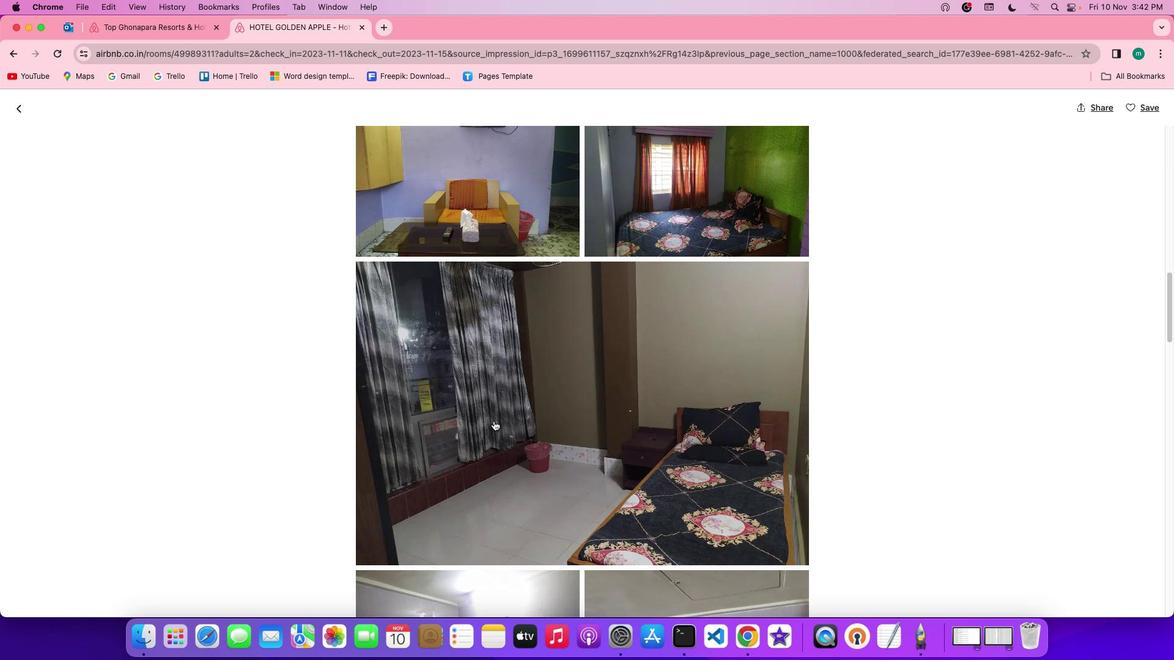 
Action: Mouse scrolled (495, 422) with delta (1, 0)
Screenshot: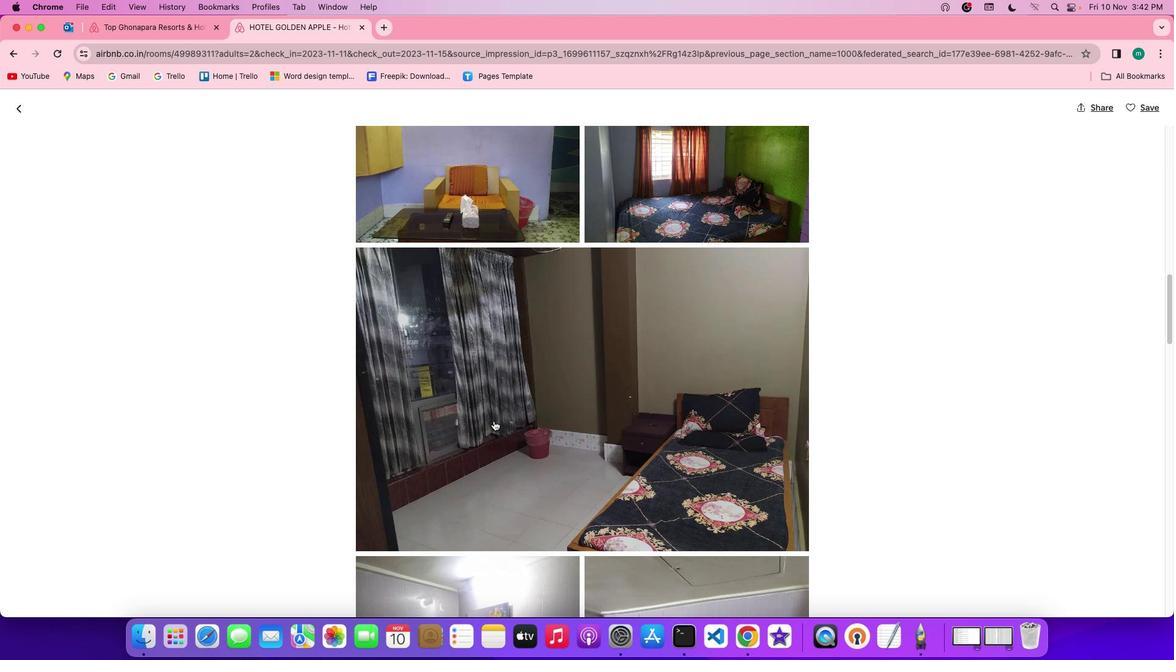 
Action: Mouse scrolled (495, 422) with delta (1, 0)
Screenshot: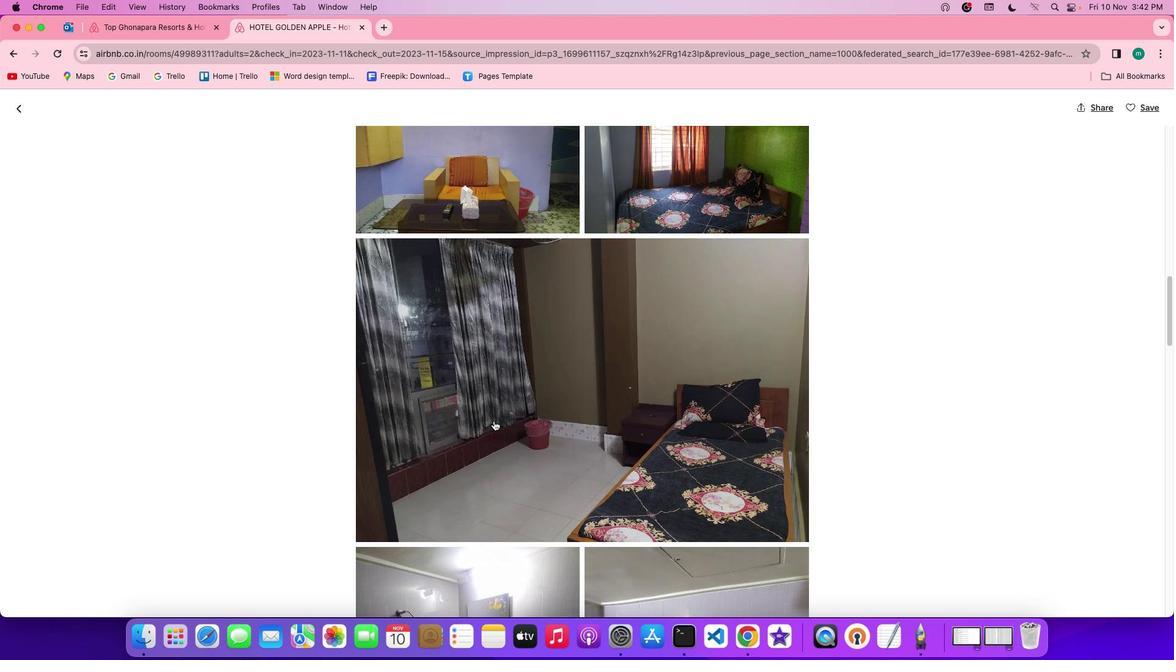 
Action: Mouse scrolled (495, 422) with delta (1, 0)
Screenshot: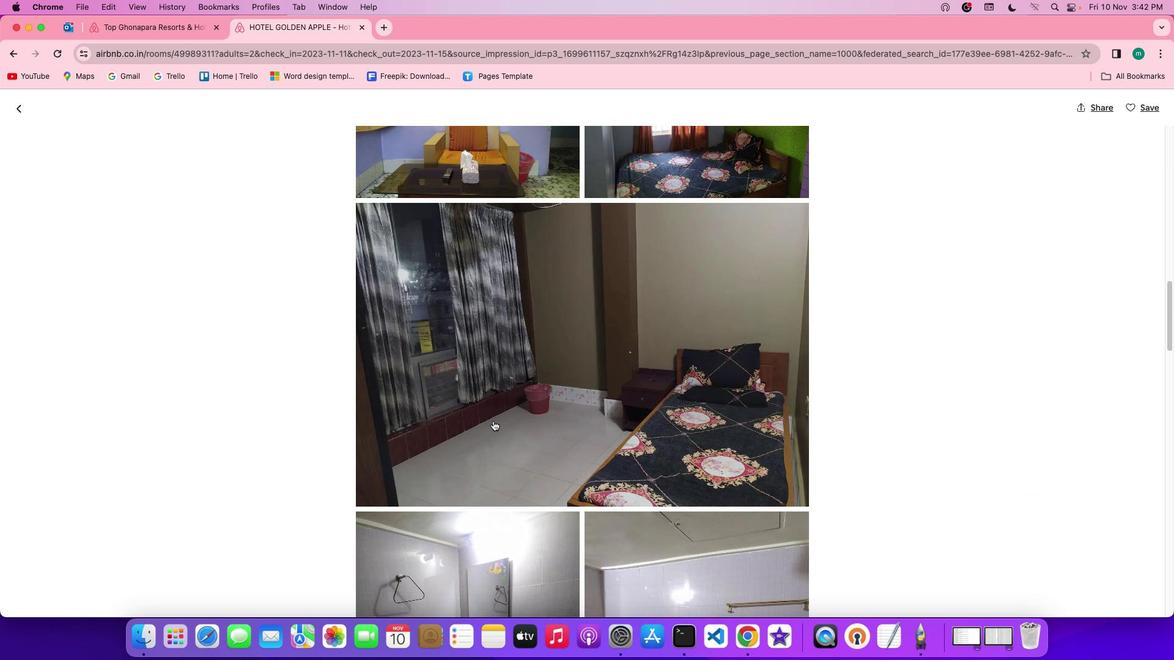 
Action: Mouse scrolled (495, 422) with delta (1, 0)
Screenshot: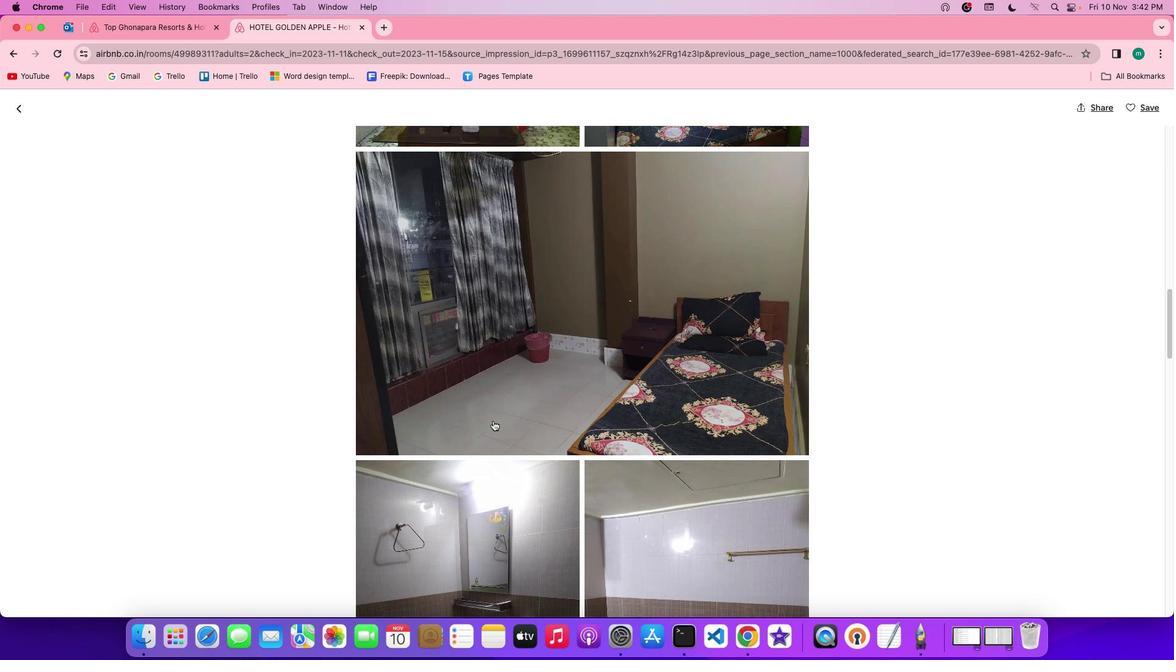
Action: Mouse scrolled (495, 422) with delta (1, 0)
Screenshot: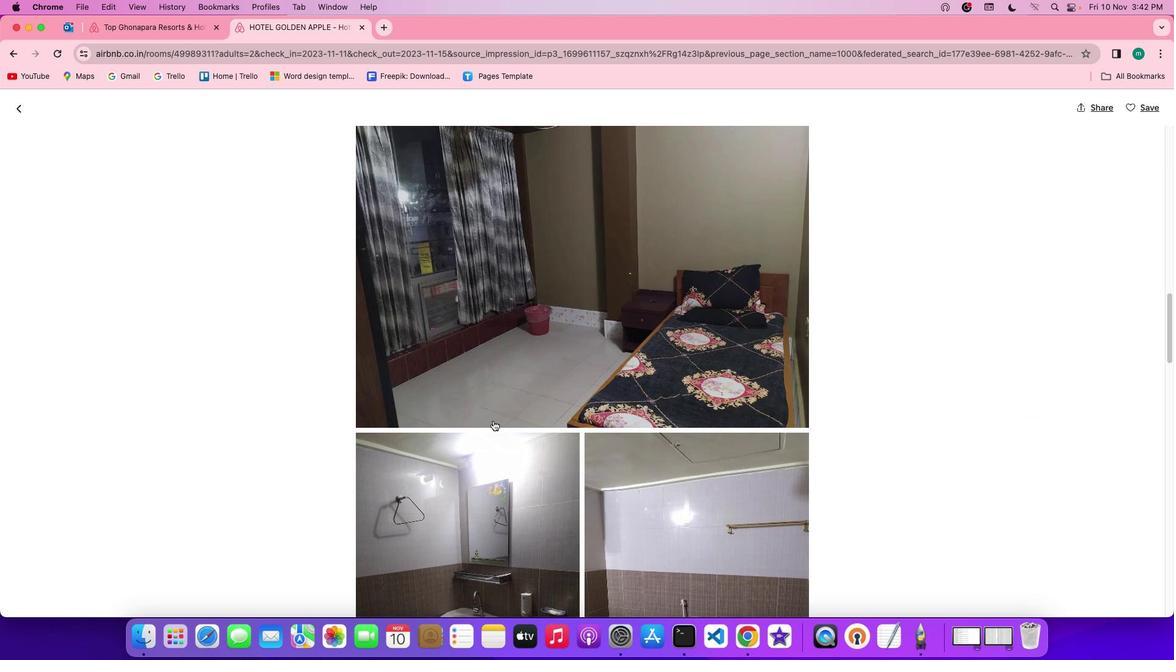 
Action: Mouse moved to (494, 422)
Screenshot: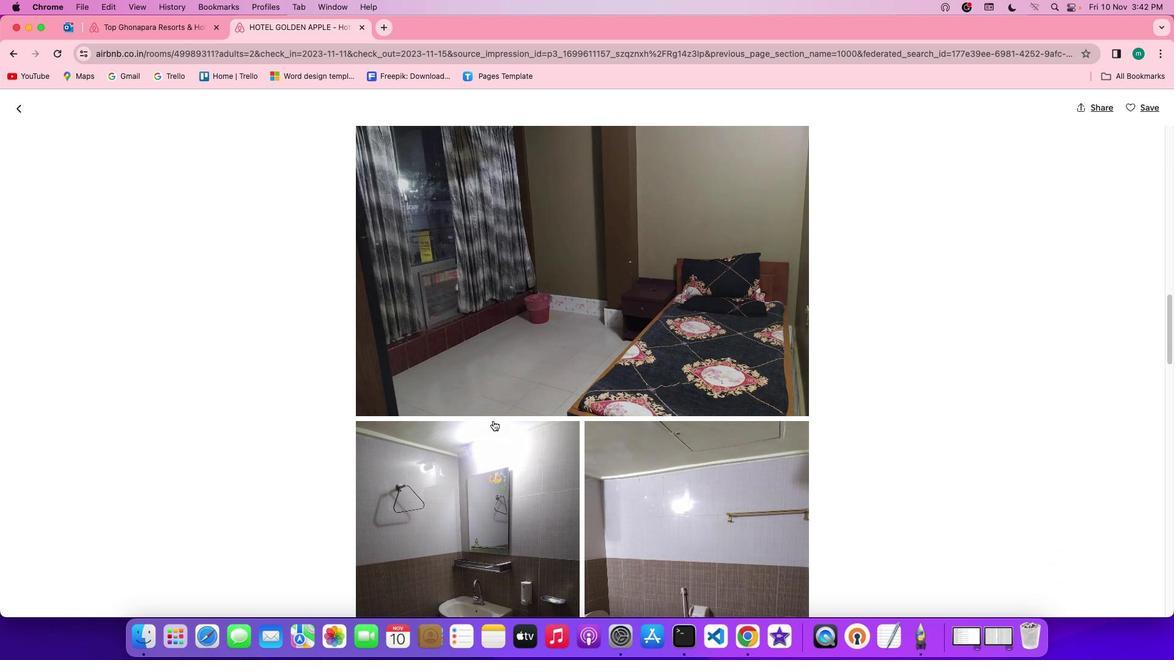 
Action: Mouse scrolled (494, 422) with delta (1, 0)
Screenshot: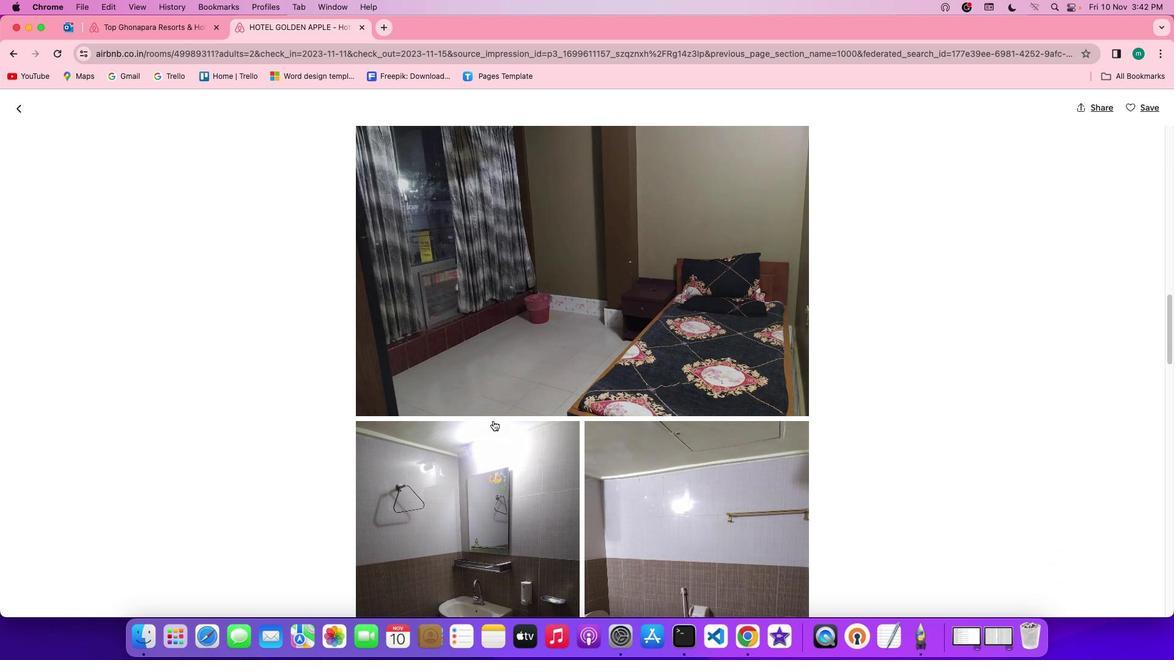 
Action: Mouse moved to (469, 360)
Screenshot: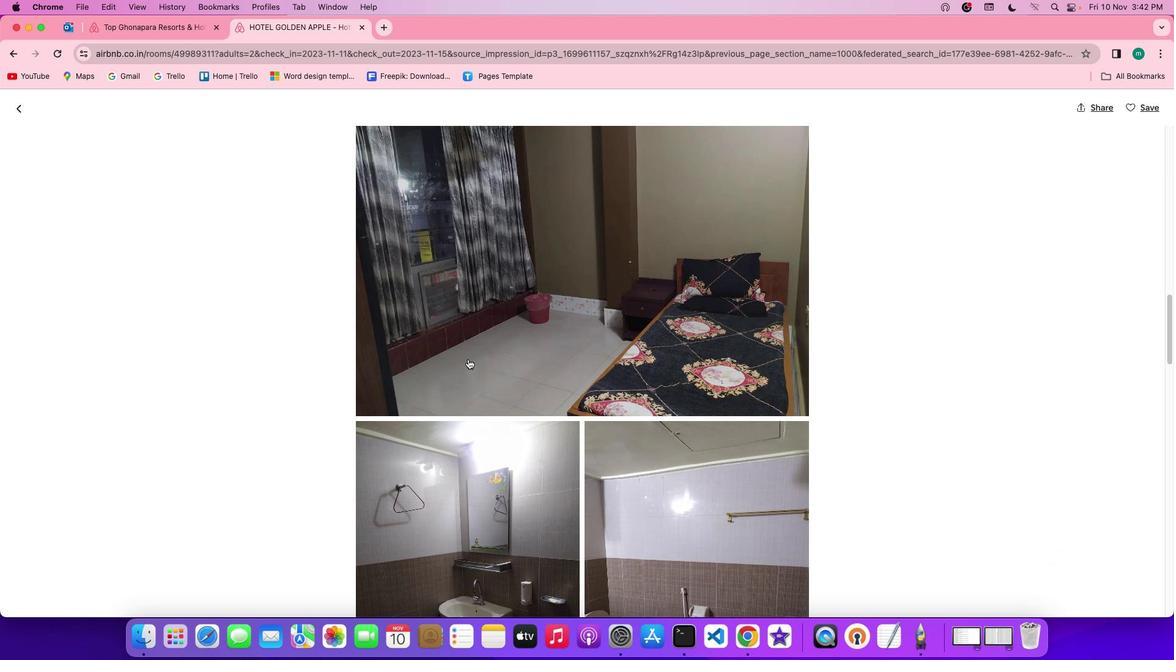 
Action: Mouse scrolled (469, 360) with delta (1, 0)
Screenshot: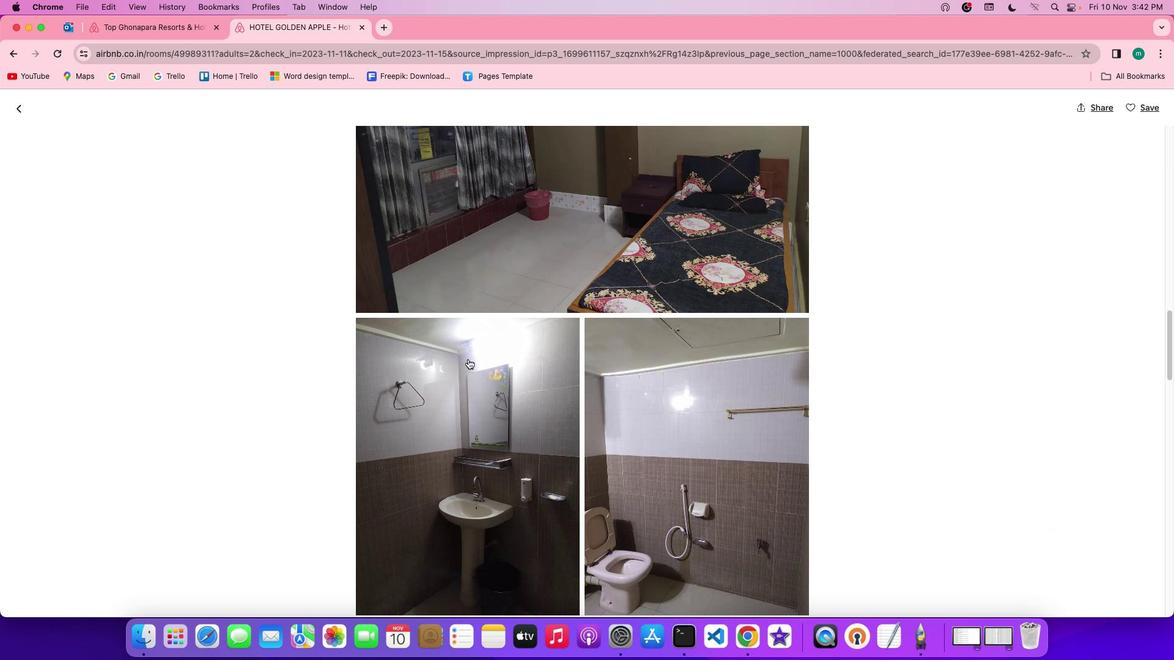 
Action: Mouse scrolled (469, 360) with delta (1, 0)
Screenshot: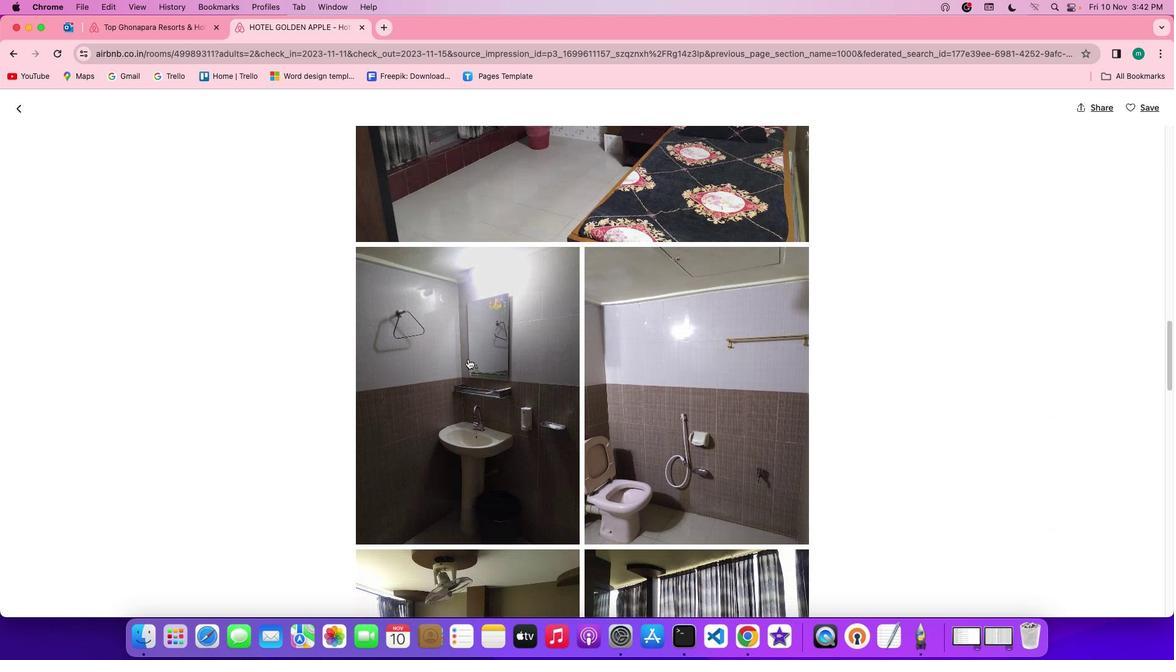 
Action: Mouse scrolled (469, 360) with delta (1, 0)
Screenshot: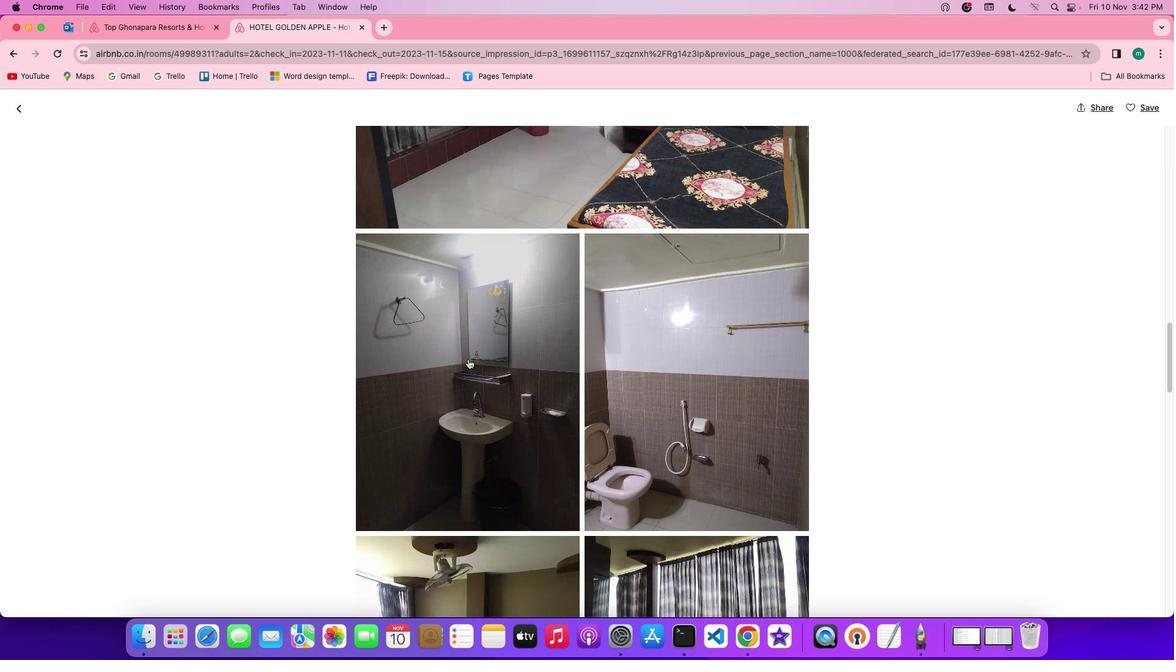 
Action: Mouse scrolled (469, 360) with delta (1, 0)
Screenshot: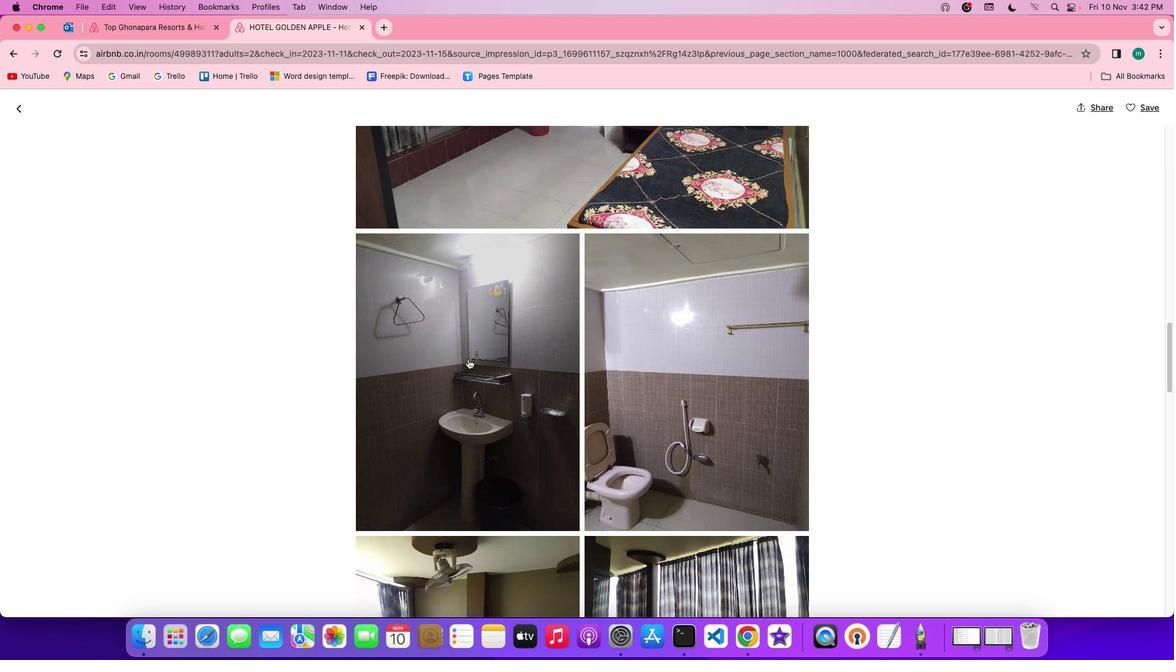 
Action: Mouse scrolled (469, 360) with delta (1, 0)
Screenshot: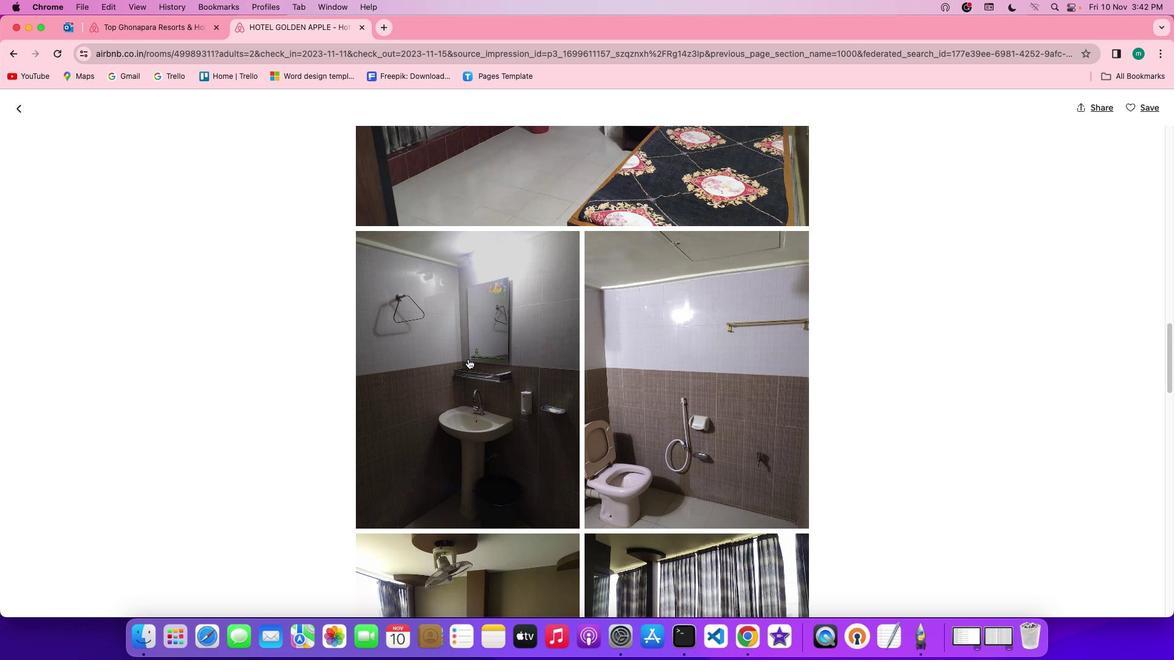 
Action: Mouse moved to (467, 371)
Screenshot: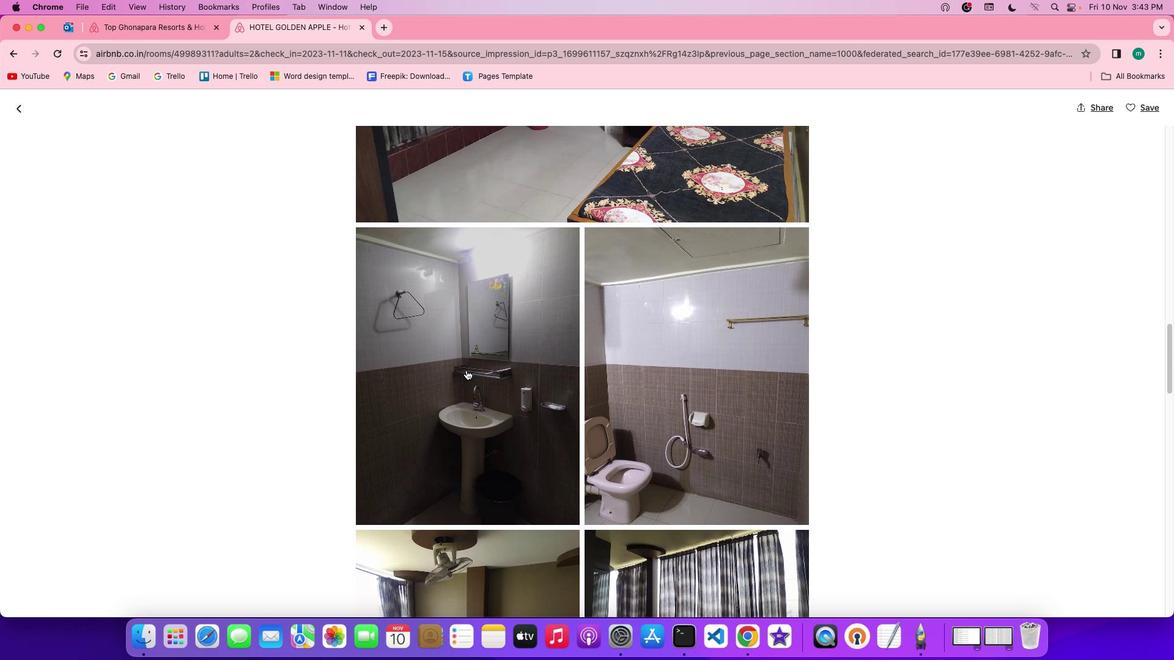
Action: Mouse scrolled (467, 371) with delta (1, 0)
Screenshot: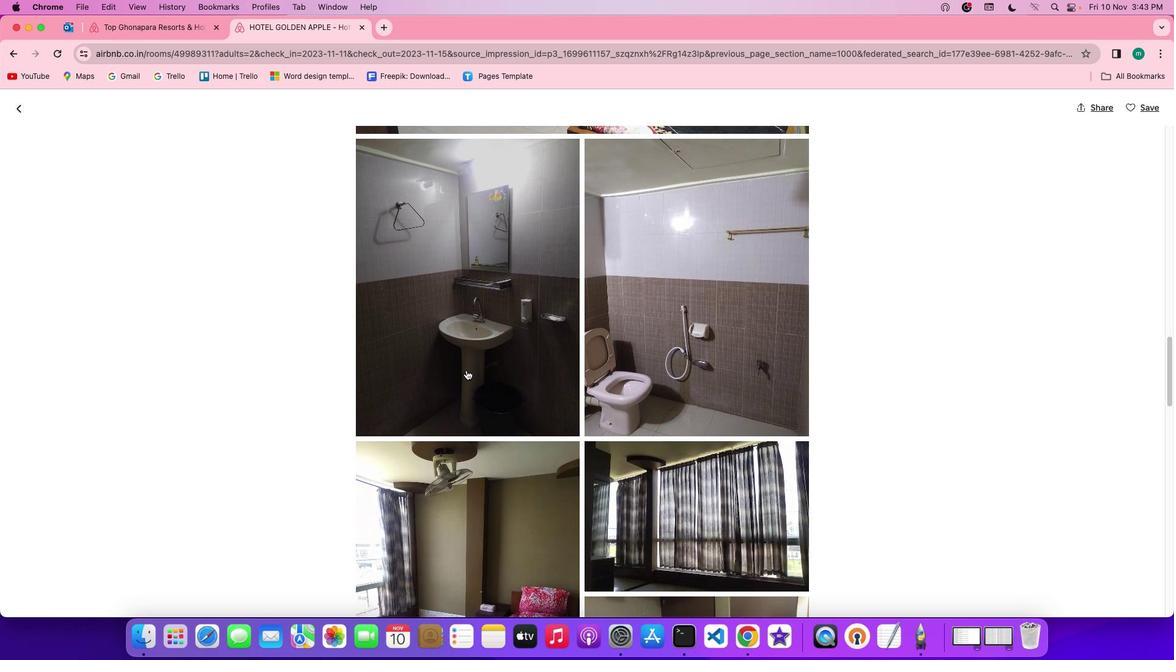 
Action: Mouse scrolled (467, 371) with delta (1, 0)
Screenshot: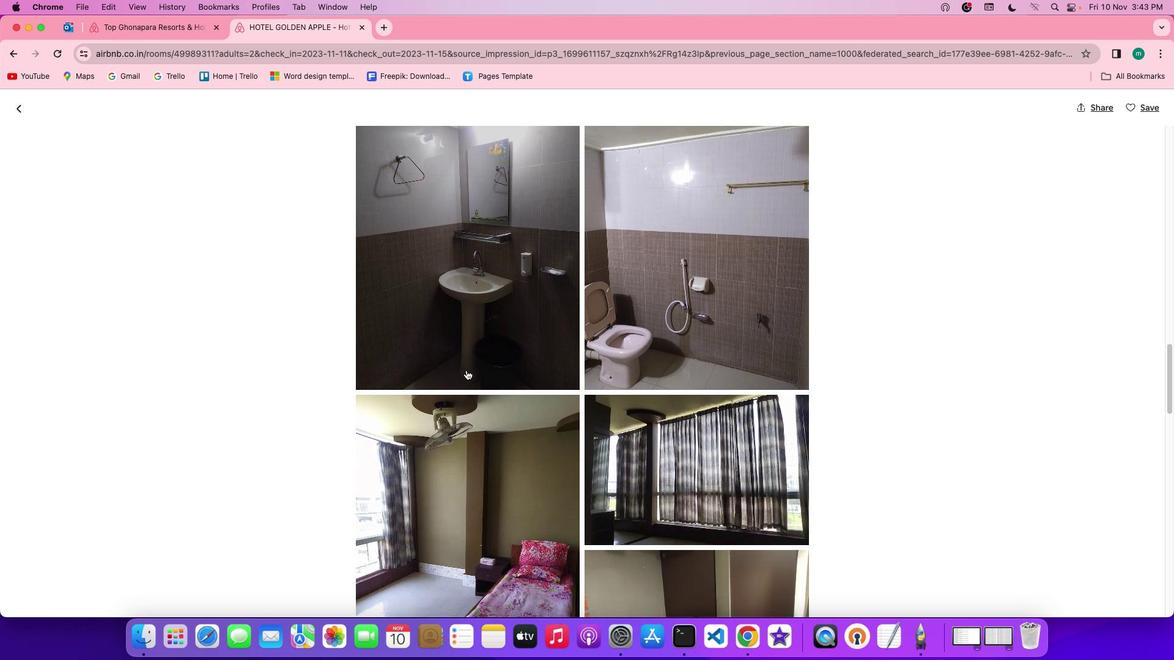 
Action: Mouse scrolled (467, 371) with delta (1, 0)
Screenshot: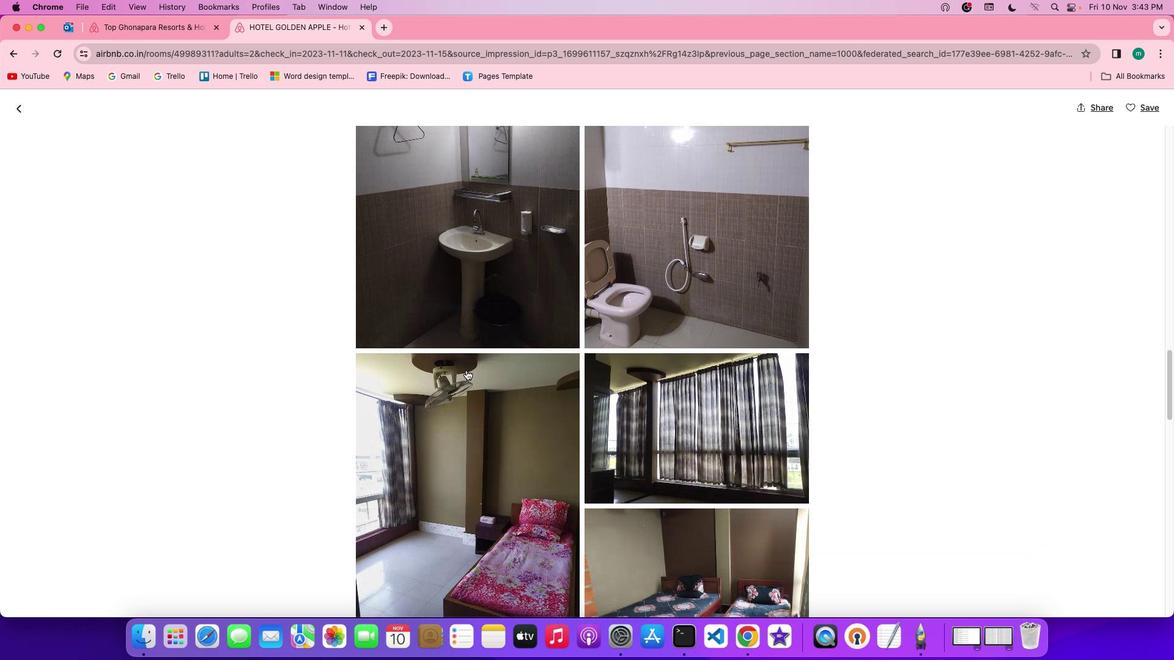 
Action: Mouse scrolled (467, 371) with delta (1, 0)
Screenshot: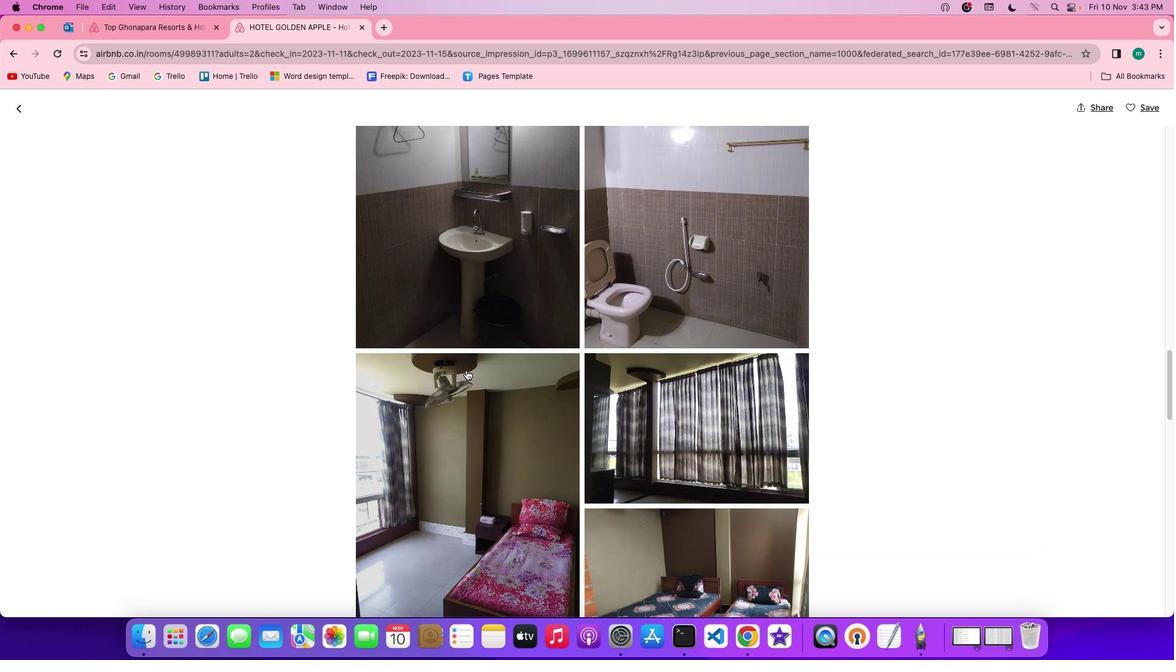 
Action: Mouse scrolled (467, 371) with delta (1, 0)
Screenshot: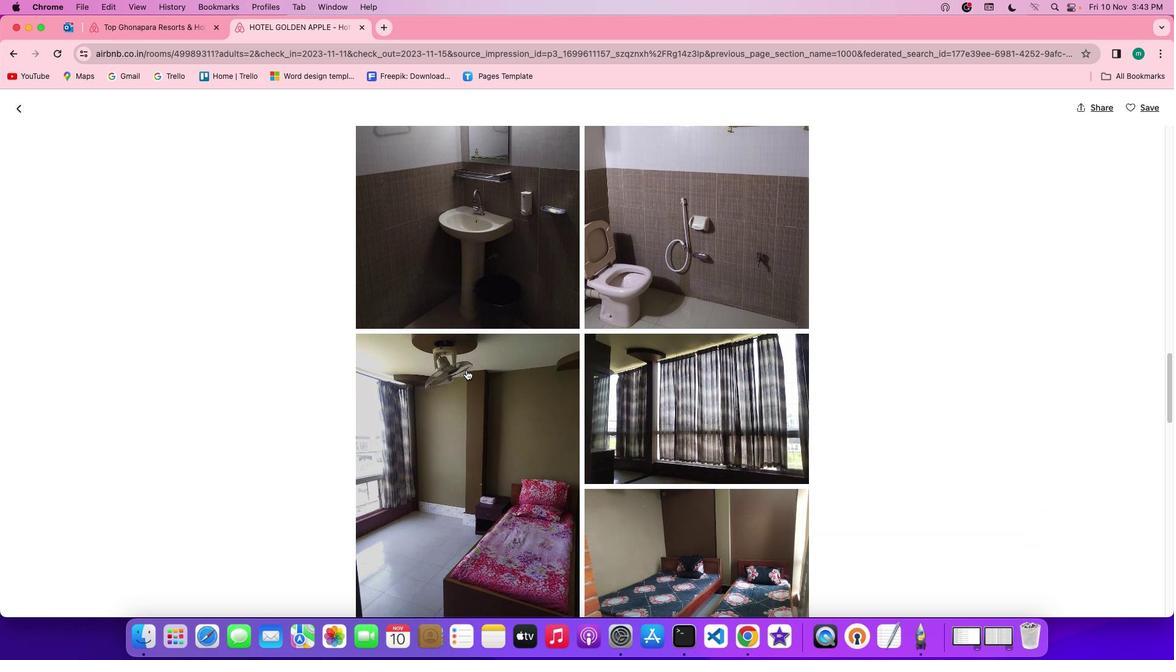 
Action: Mouse scrolled (467, 371) with delta (1, 0)
Screenshot: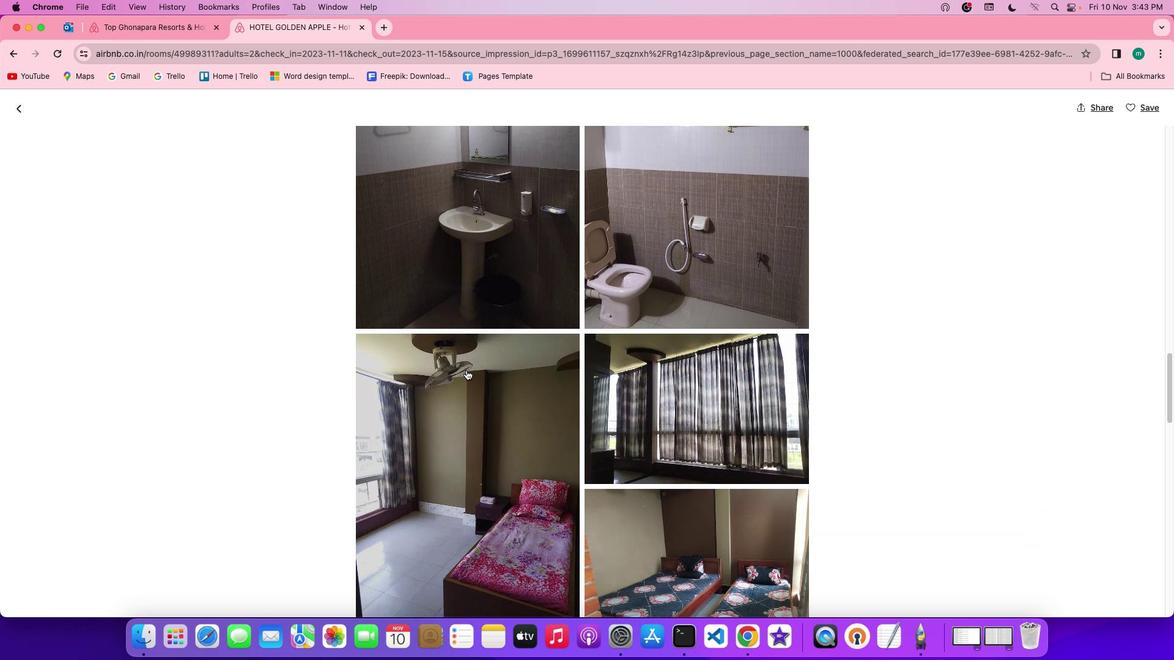 
Action: Mouse scrolled (467, 371) with delta (1, 0)
Screenshot: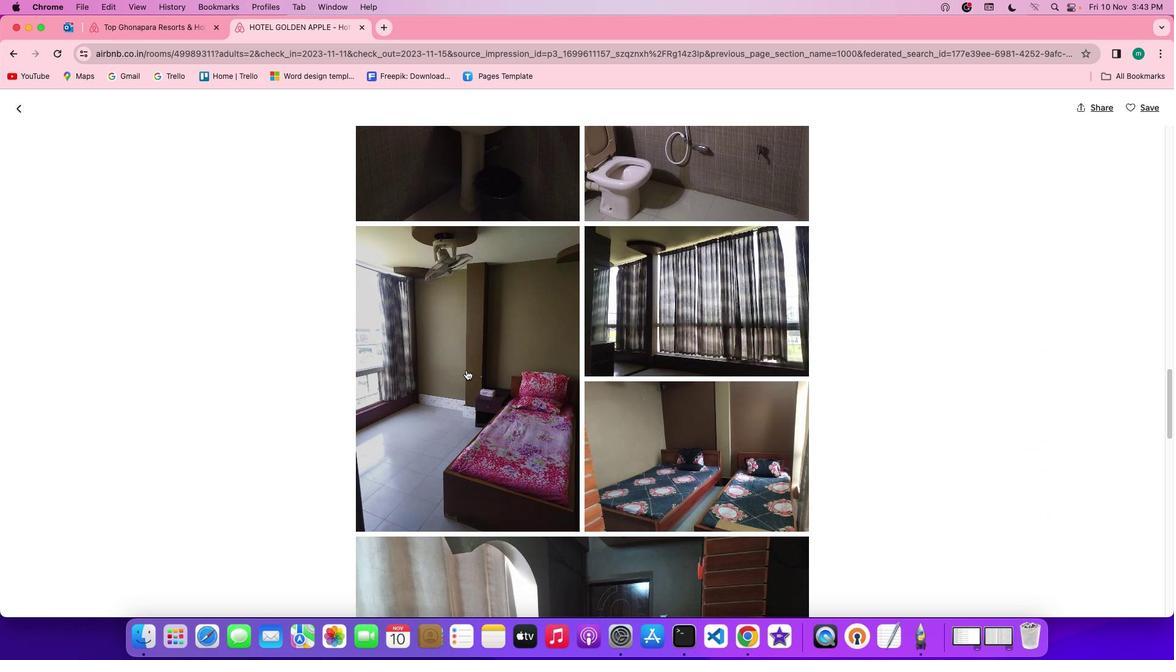 
Action: Mouse scrolled (467, 371) with delta (1, 0)
Screenshot: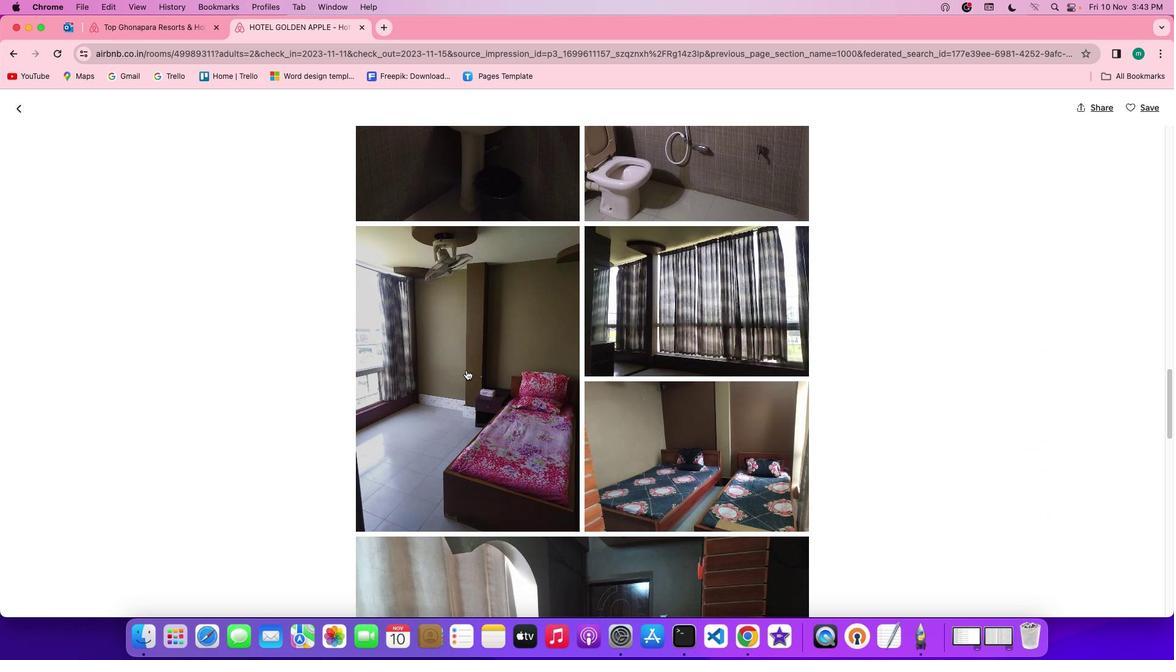 
Action: Mouse scrolled (467, 371) with delta (1, 0)
Screenshot: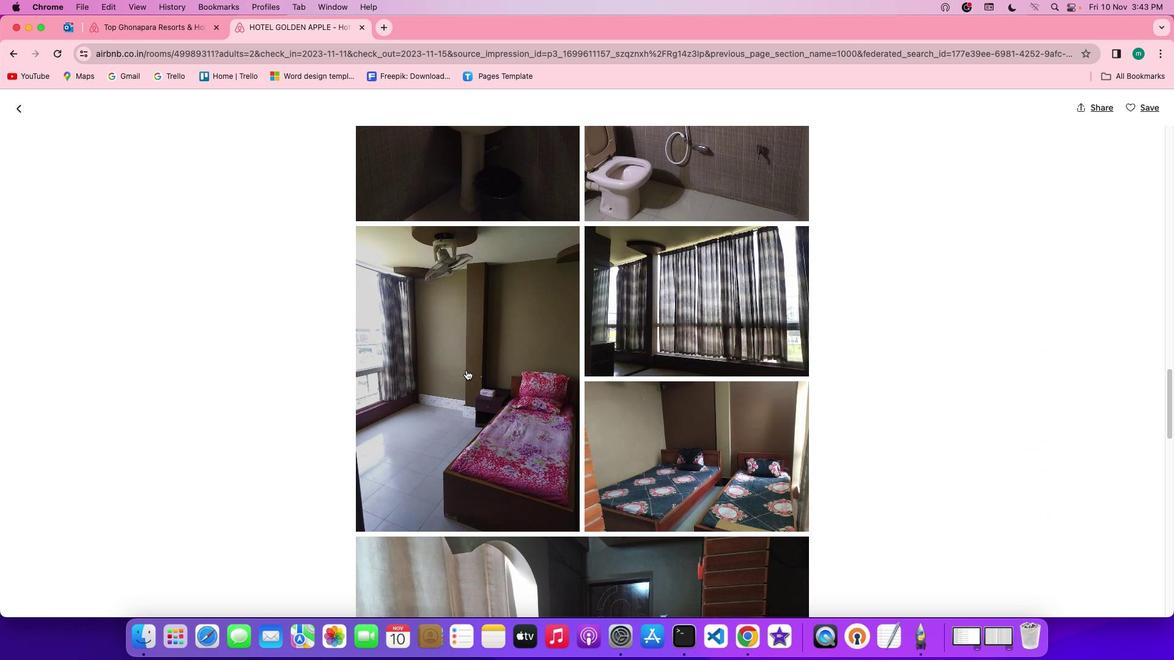 
Action: Mouse scrolled (467, 371) with delta (1, 0)
Screenshot: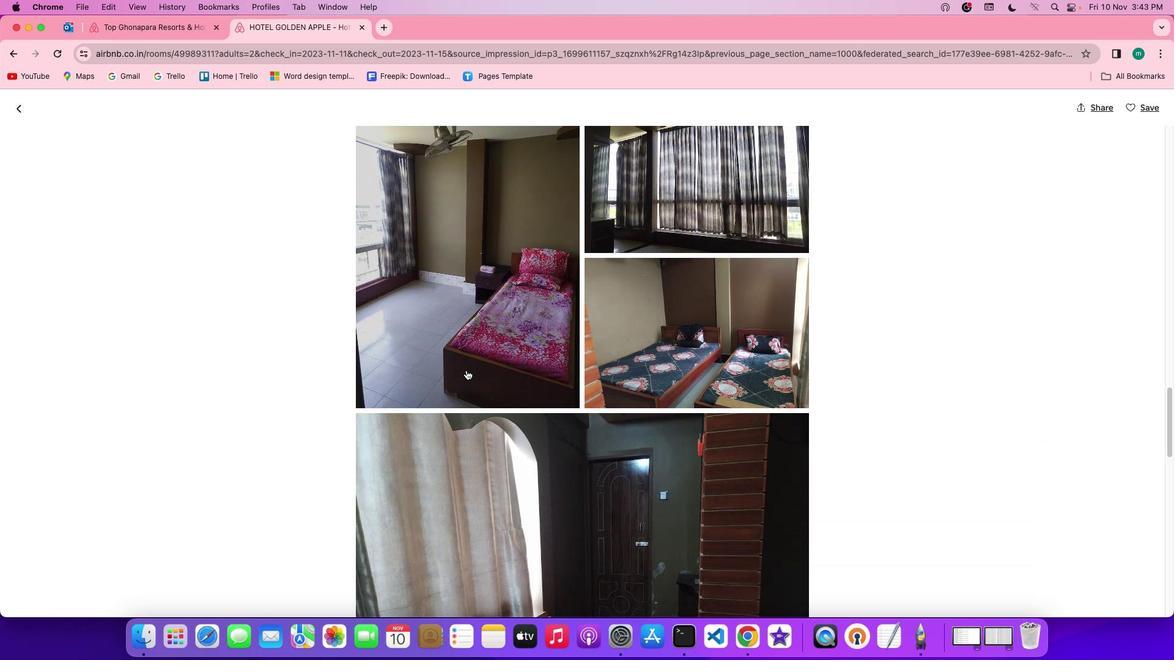 
Action: Mouse scrolled (467, 371) with delta (1, 0)
Screenshot: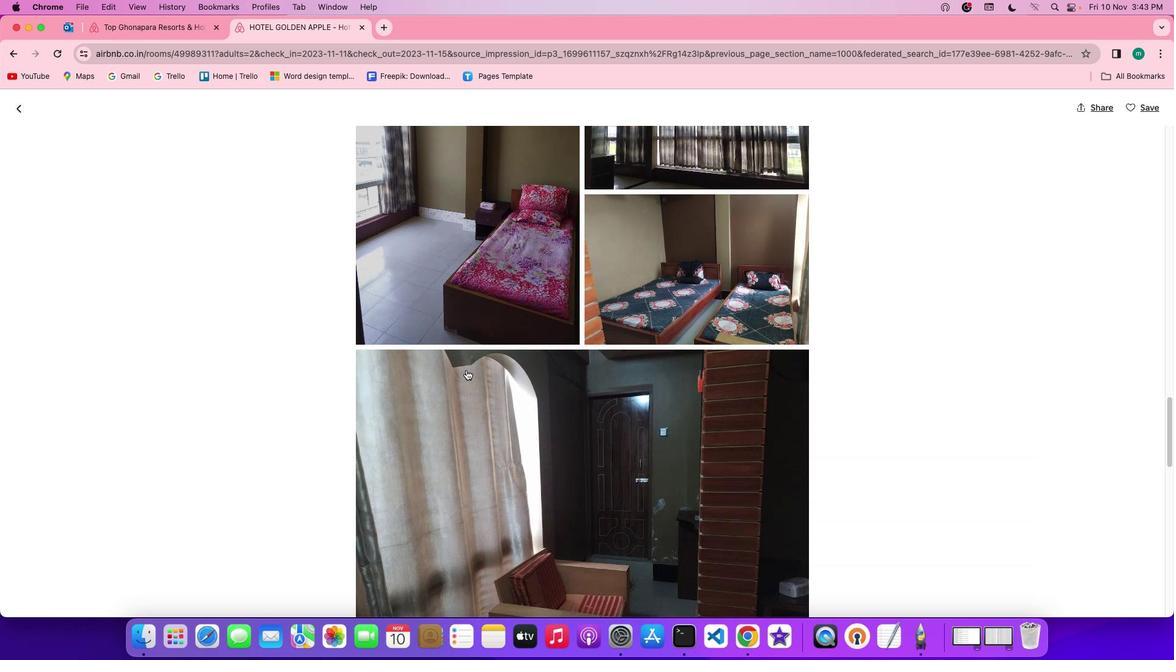 
Action: Mouse scrolled (467, 371) with delta (1, 0)
Screenshot: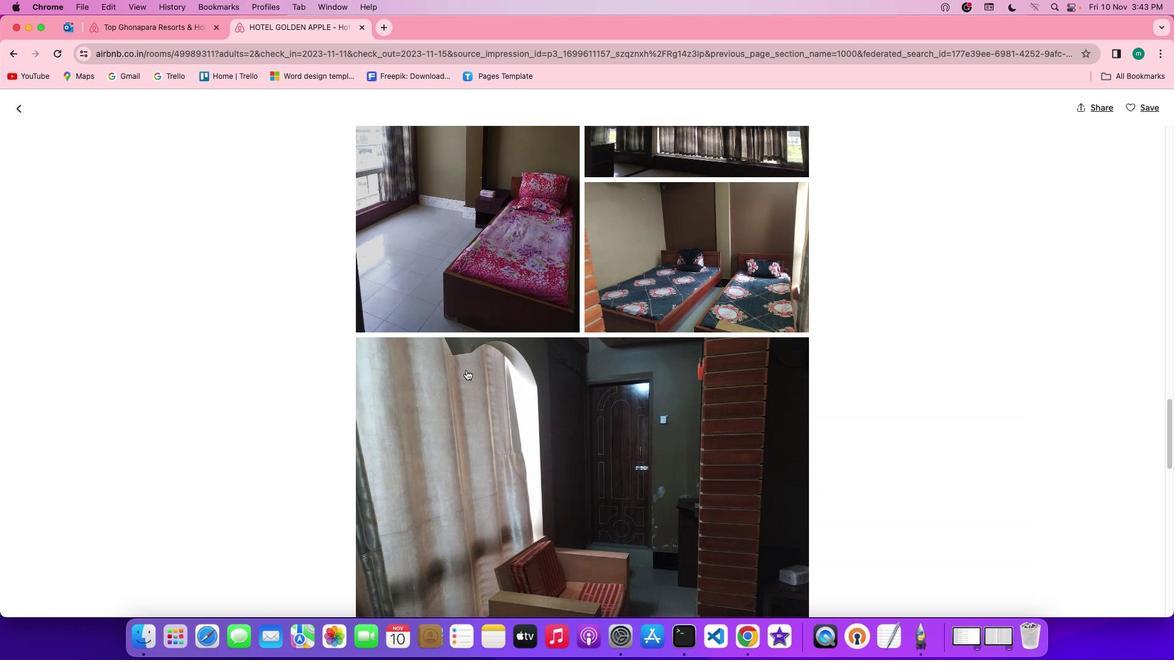 
Action: Mouse scrolled (467, 371) with delta (1, 0)
Screenshot: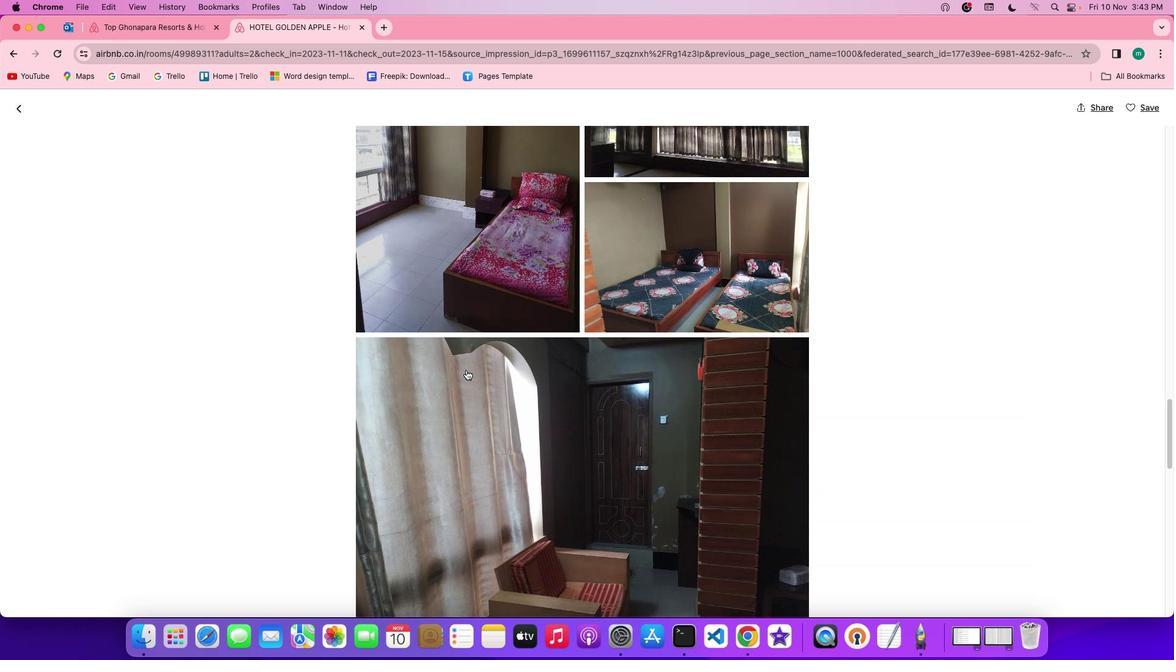 
Action: Mouse scrolled (467, 371) with delta (1, 0)
Screenshot: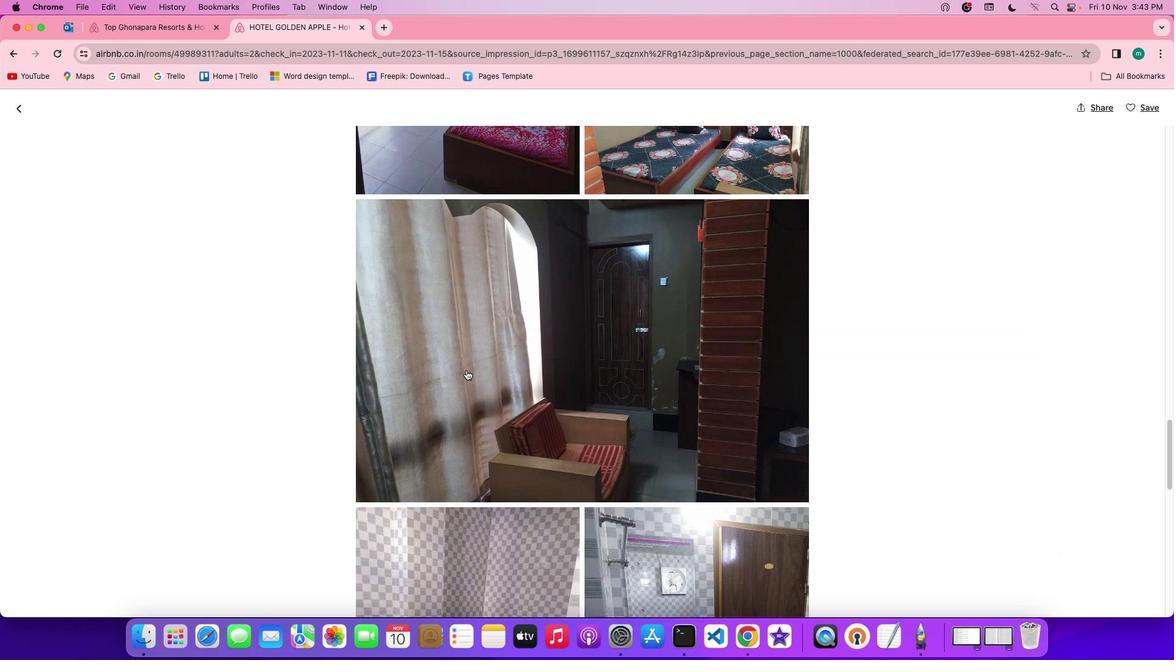 
Action: Mouse scrolled (467, 371) with delta (1, 0)
Screenshot: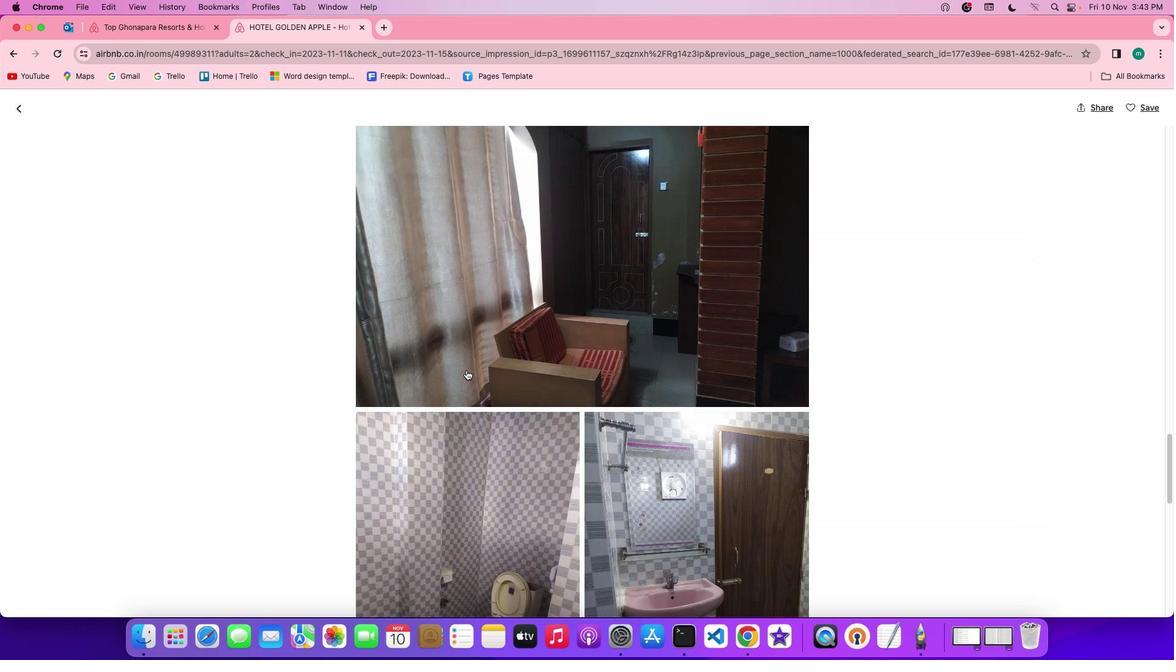 
Action: Mouse scrolled (467, 371) with delta (1, 0)
Screenshot: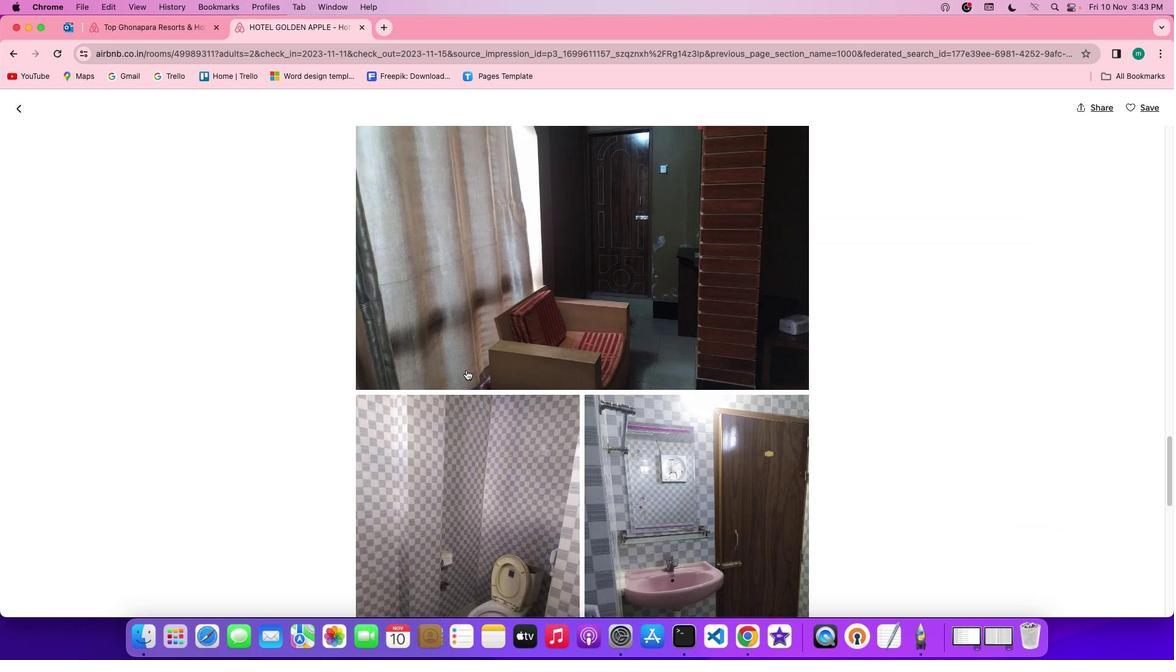 
Action: Mouse scrolled (467, 371) with delta (1, 0)
Screenshot: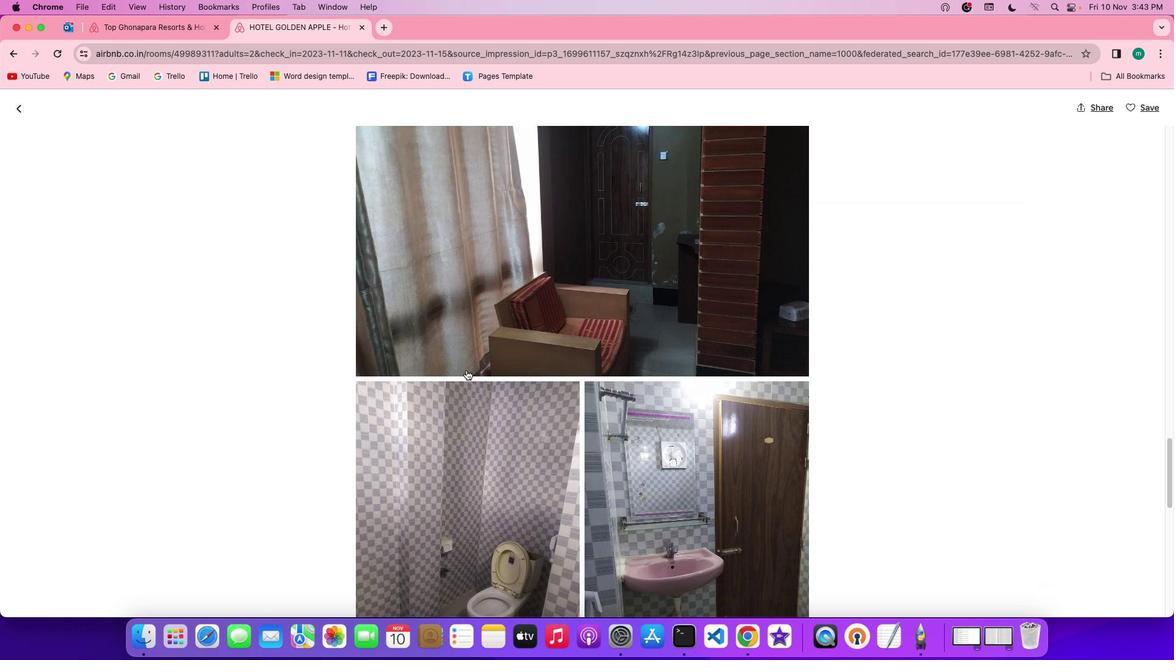 
Action: Mouse scrolled (467, 371) with delta (1, 0)
Screenshot: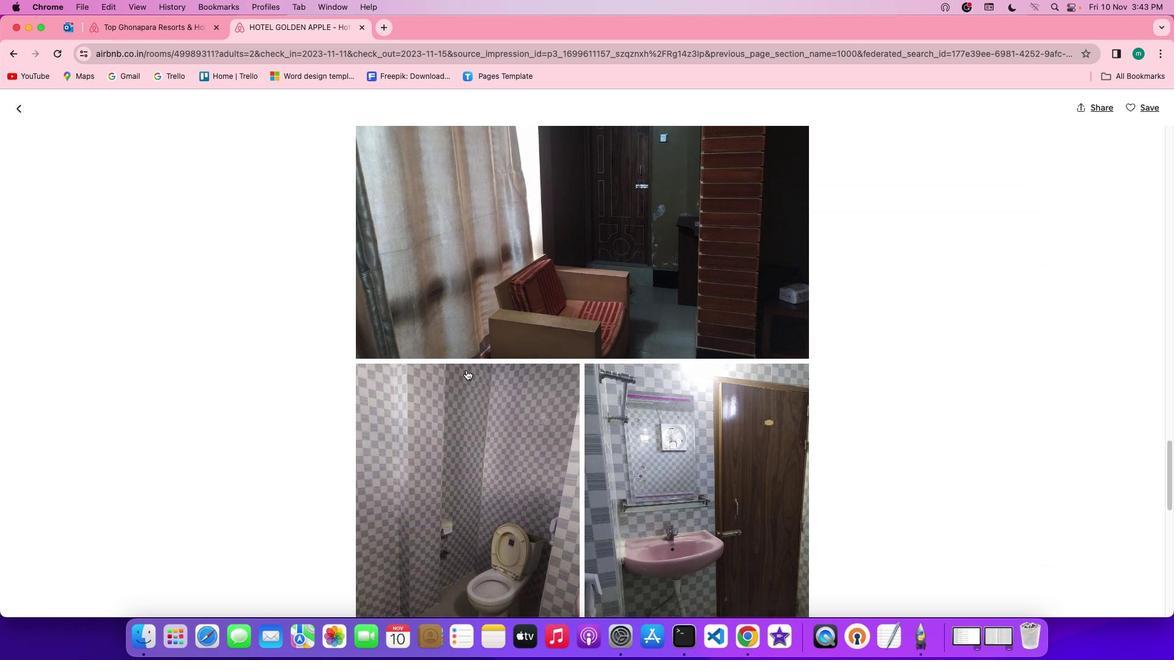 
Action: Mouse moved to (467, 371)
Screenshot: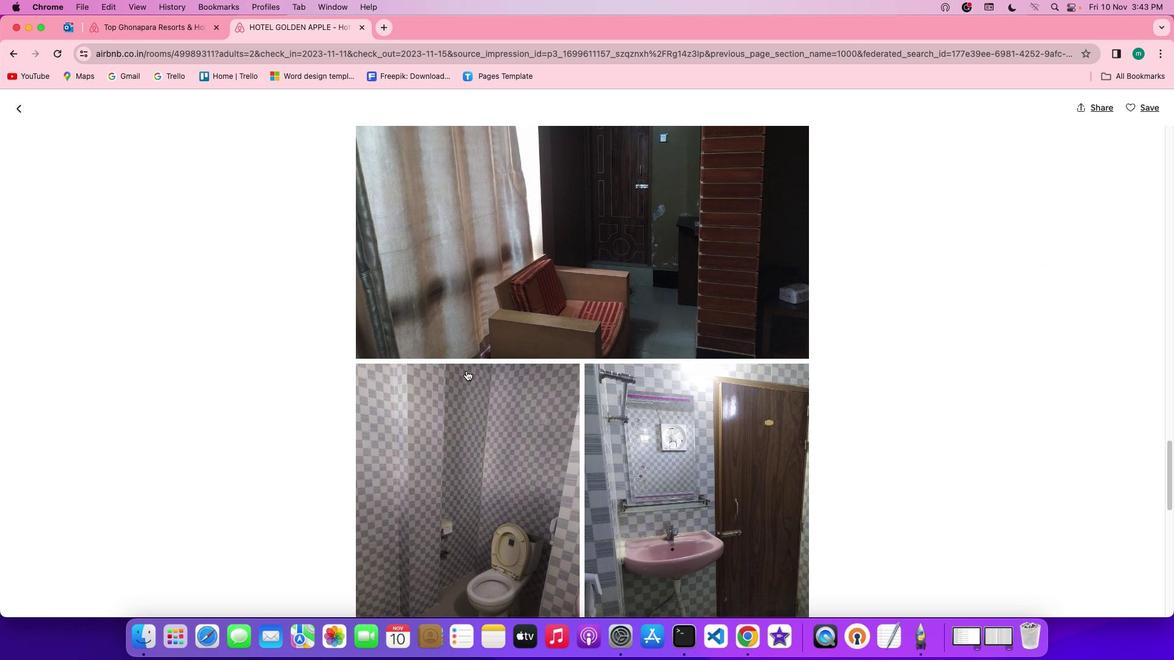 
Action: Mouse scrolled (467, 371) with delta (1, 0)
Screenshot: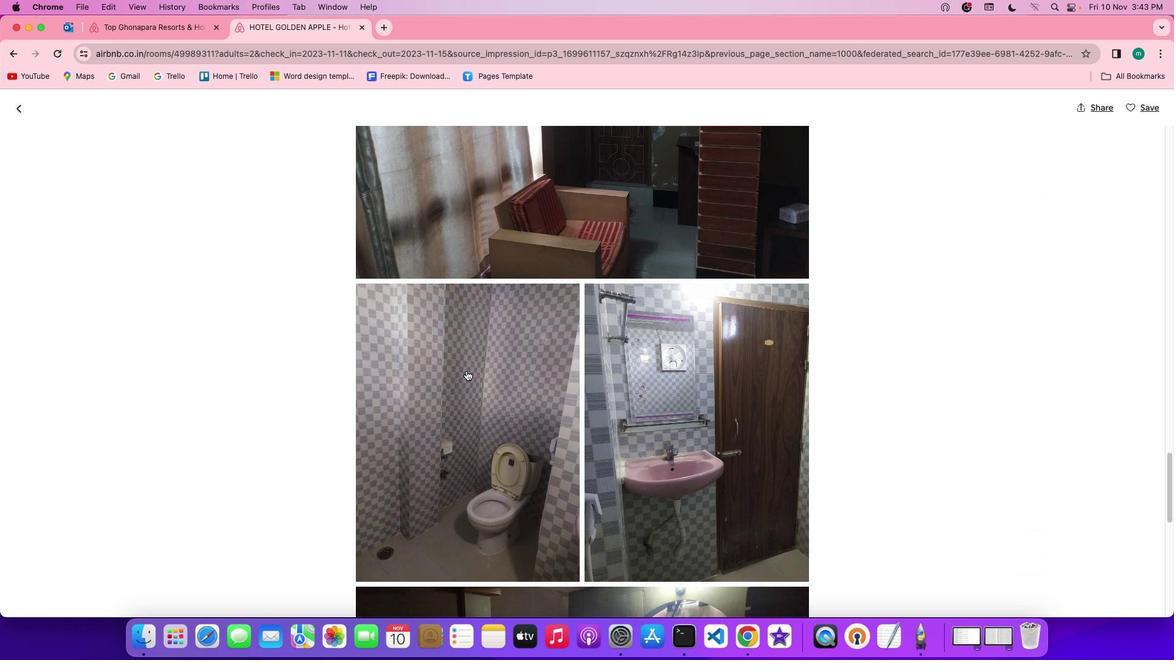 
Action: Mouse scrolled (467, 371) with delta (1, 0)
Screenshot: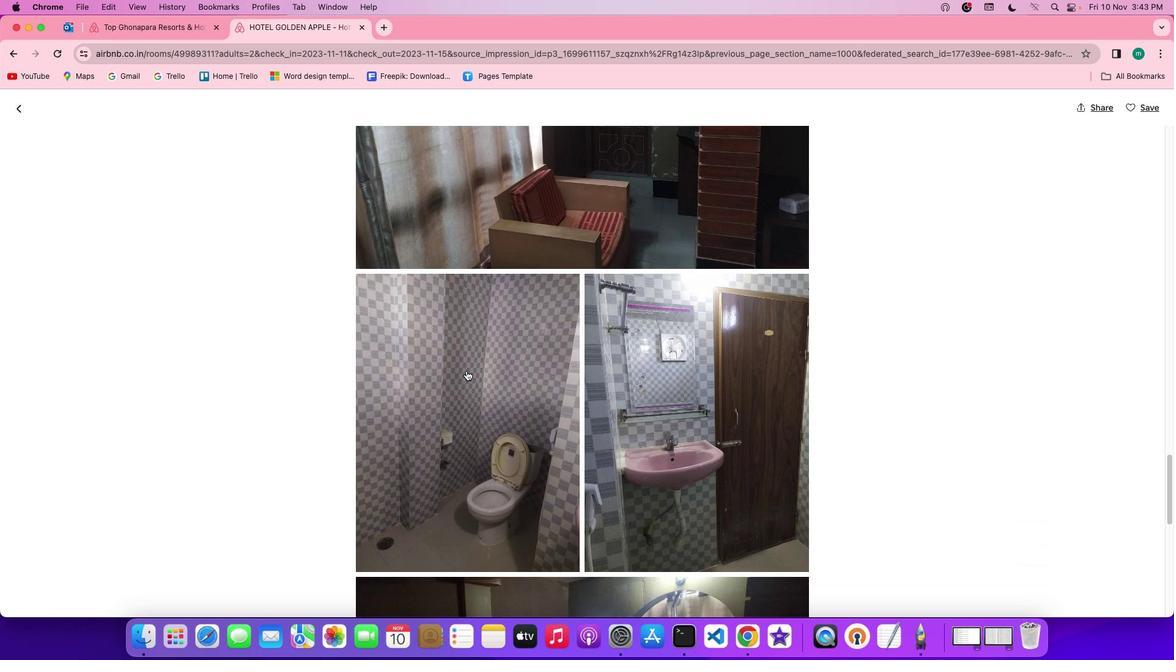 
Action: Mouse scrolled (467, 371) with delta (1, 0)
Screenshot: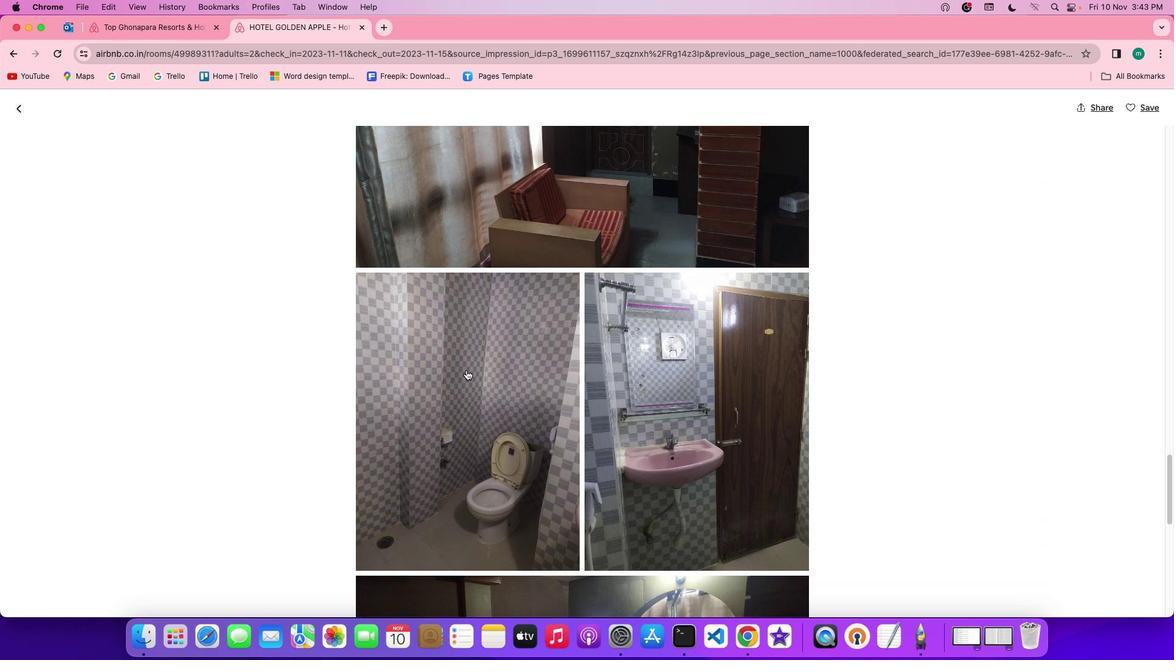 
Action: Mouse moved to (467, 371)
Screenshot: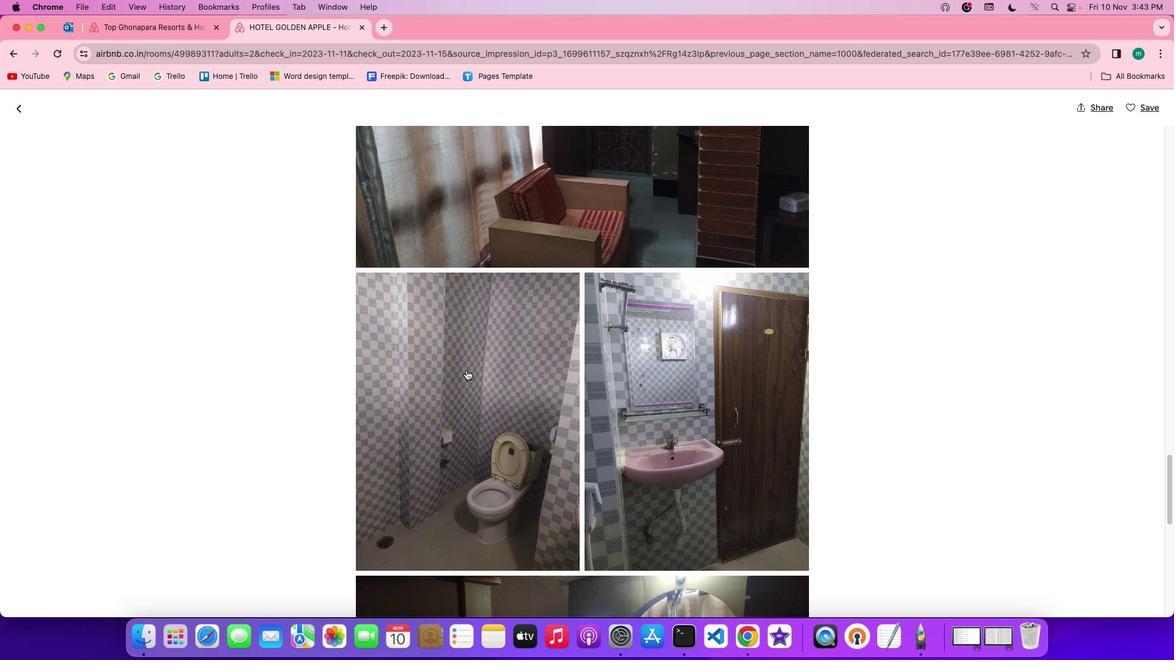 
Action: Mouse scrolled (467, 371) with delta (1, 0)
Screenshot: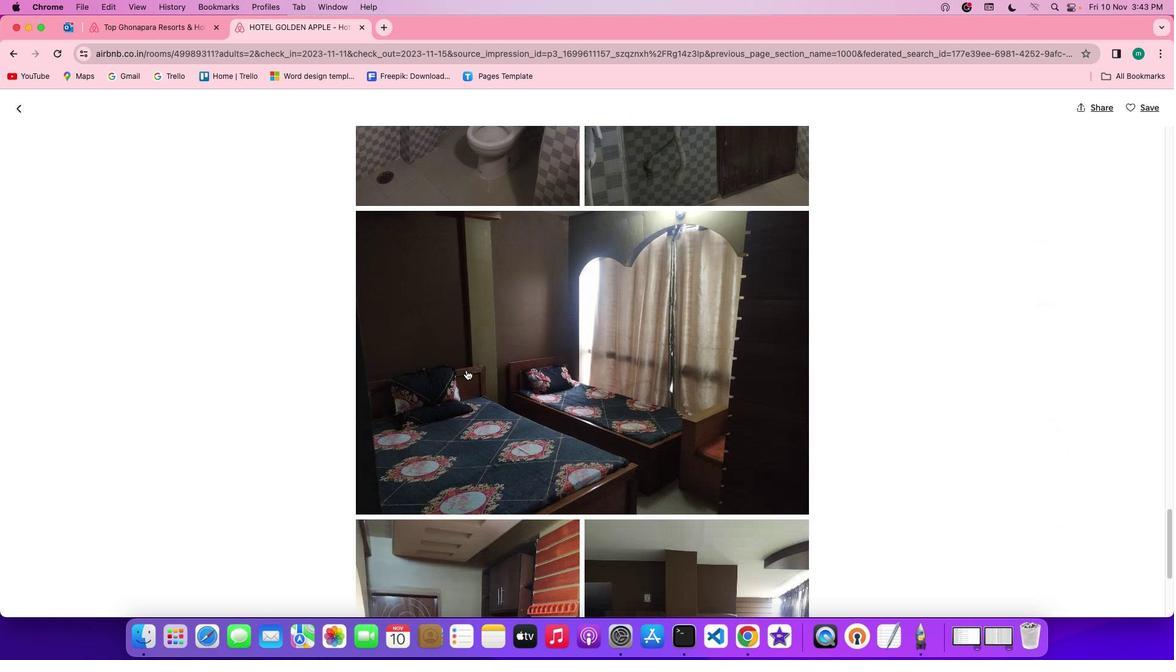 
Action: Mouse scrolled (467, 371) with delta (1, 0)
Screenshot: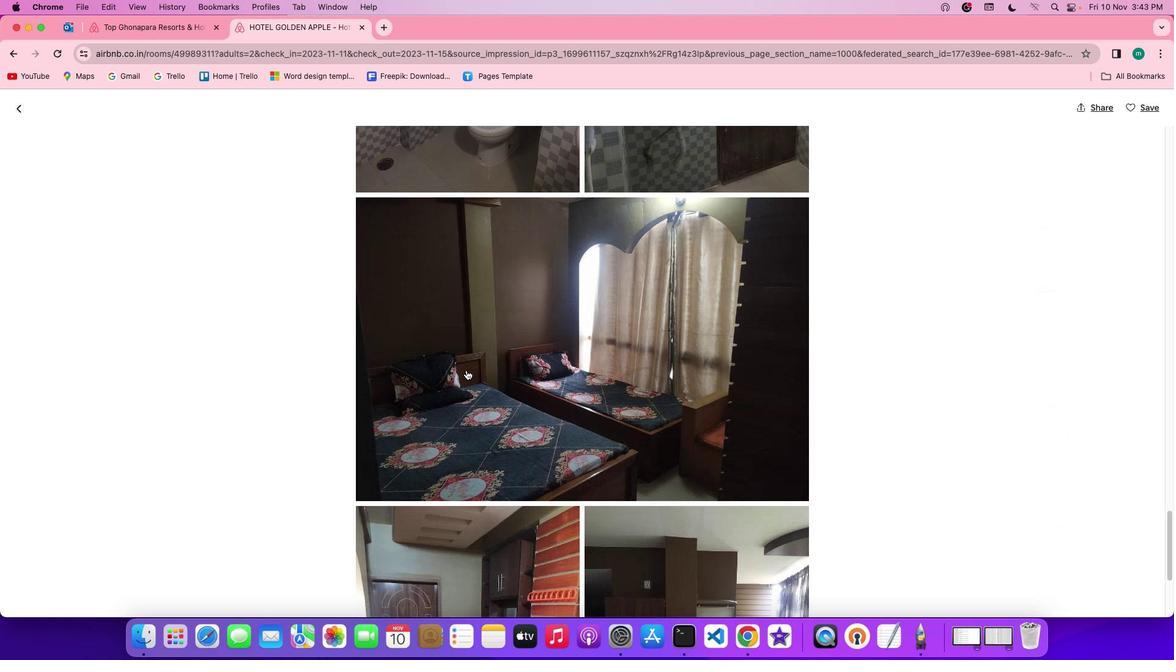 
Action: Mouse scrolled (467, 371) with delta (1, 0)
Screenshot: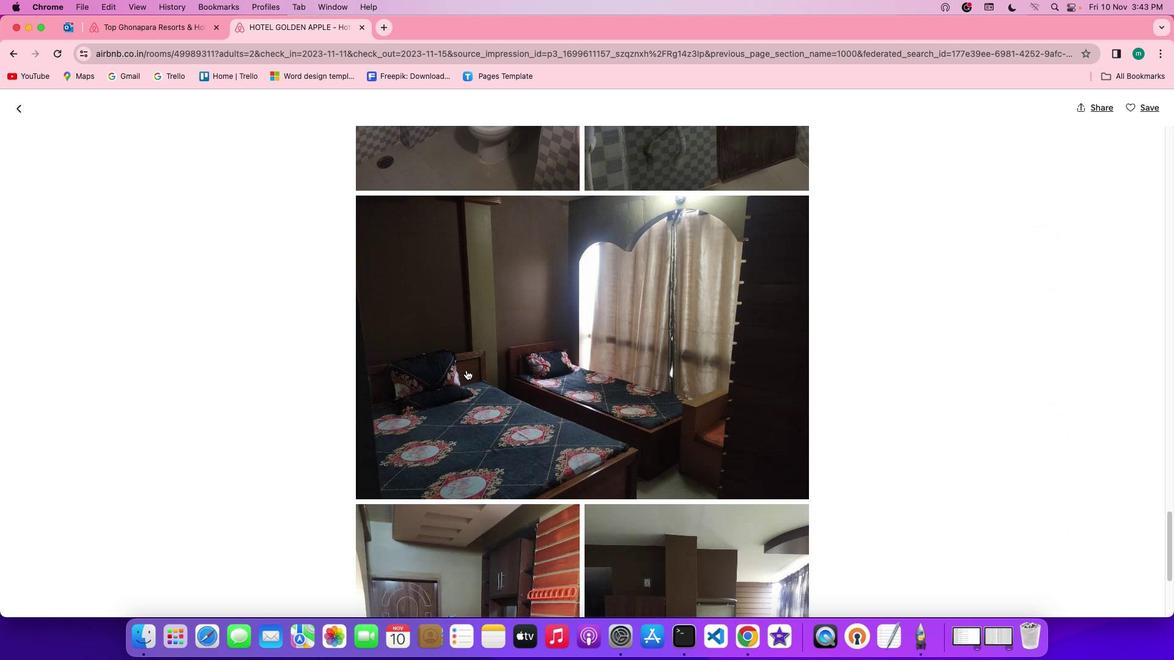 
Action: Mouse scrolled (467, 371) with delta (1, -1)
Screenshot: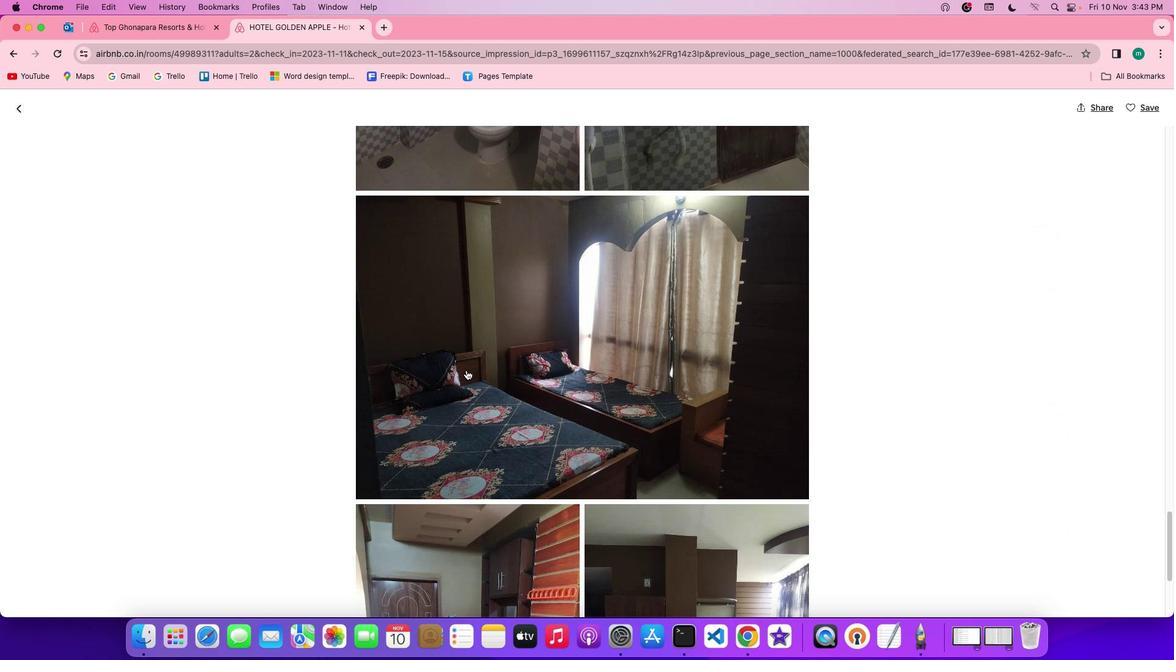 
Action: Mouse scrolled (467, 371) with delta (1, -1)
Screenshot: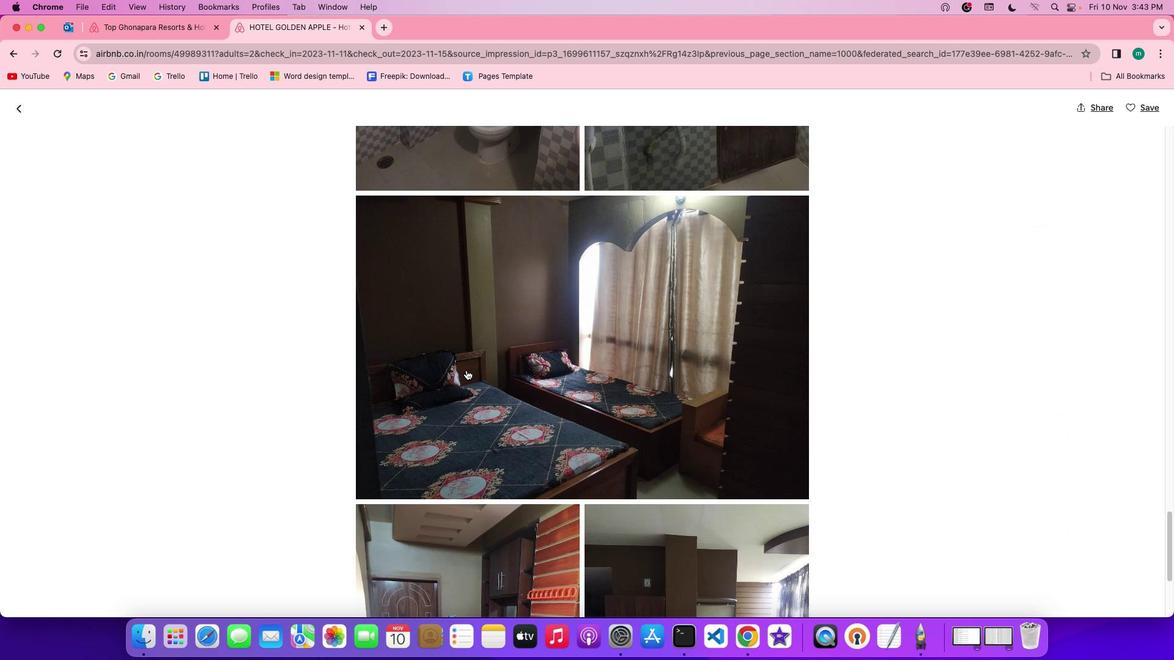 
Action: Mouse moved to (464, 377)
Screenshot: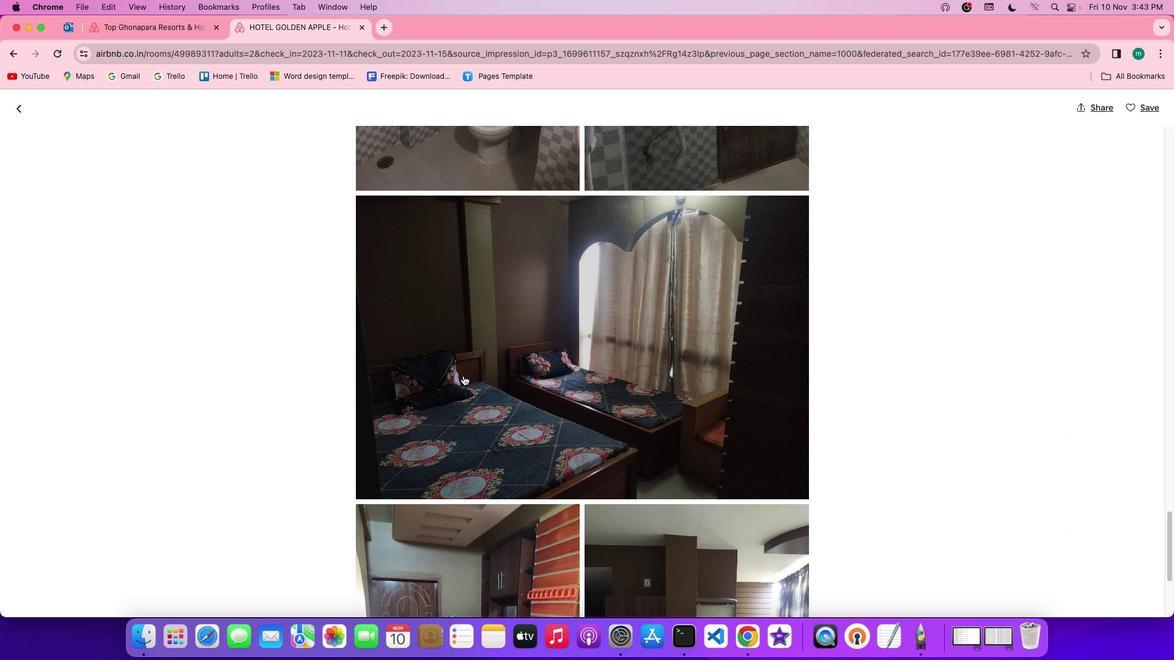 
Action: Mouse scrolled (464, 377) with delta (1, 0)
Screenshot: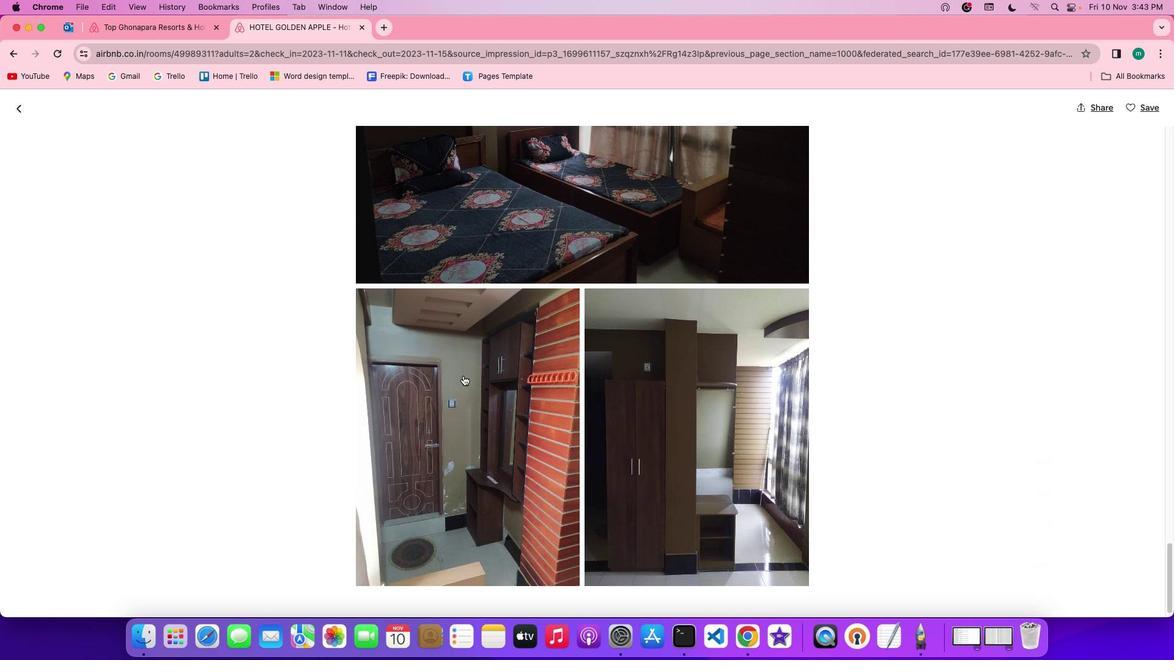 
Action: Mouse scrolled (464, 377) with delta (1, 0)
Screenshot: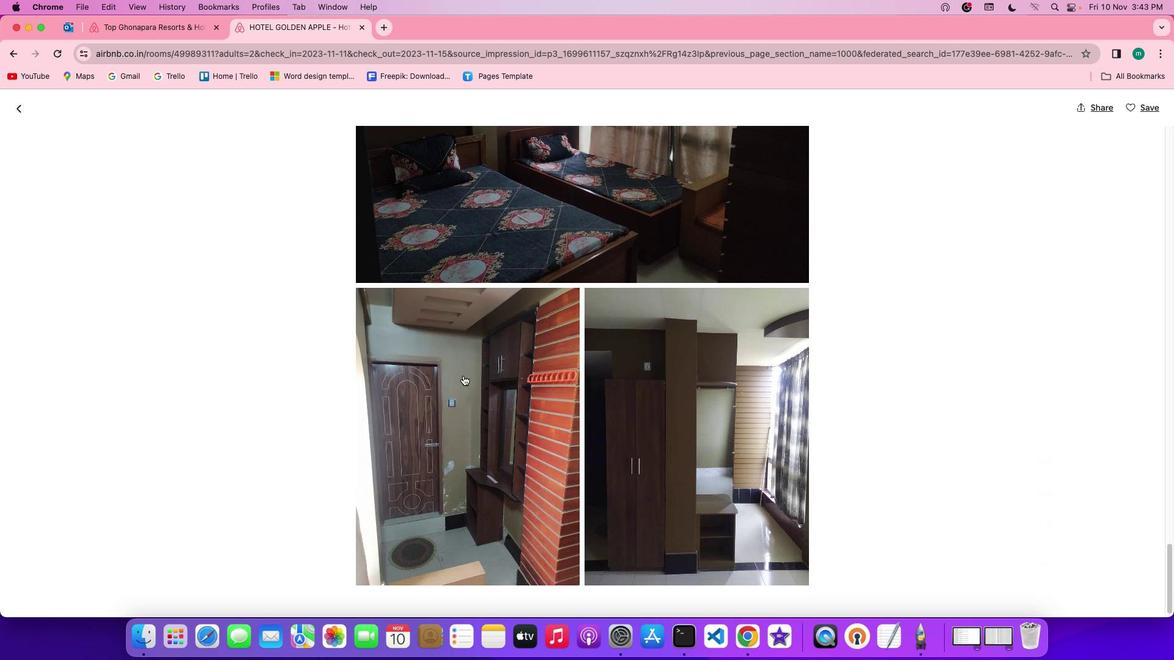 
Action: Mouse scrolled (464, 377) with delta (1, 0)
Screenshot: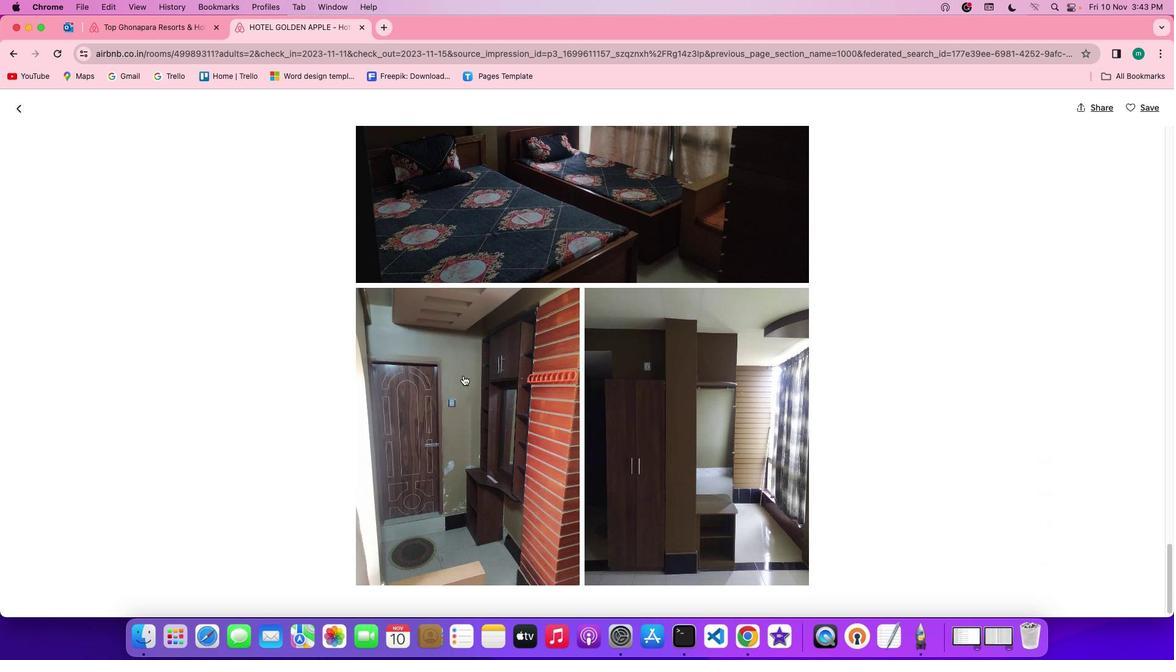 
Action: Mouse scrolled (464, 377) with delta (1, 0)
Screenshot: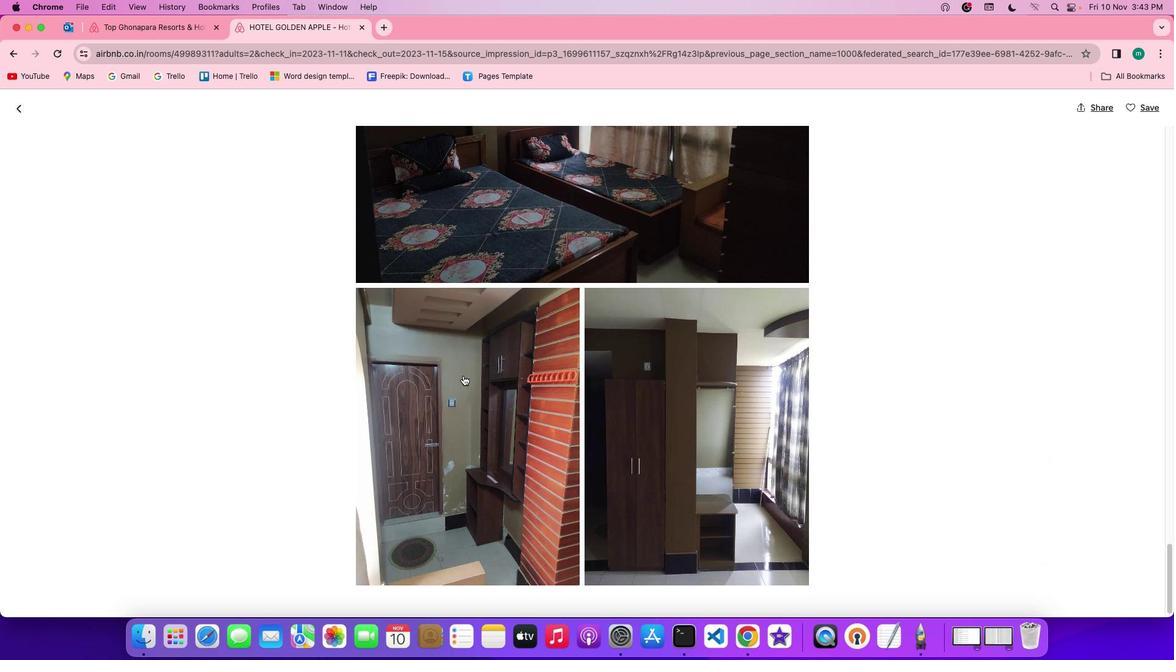 
Action: Mouse scrolled (464, 377) with delta (1, 0)
Screenshot: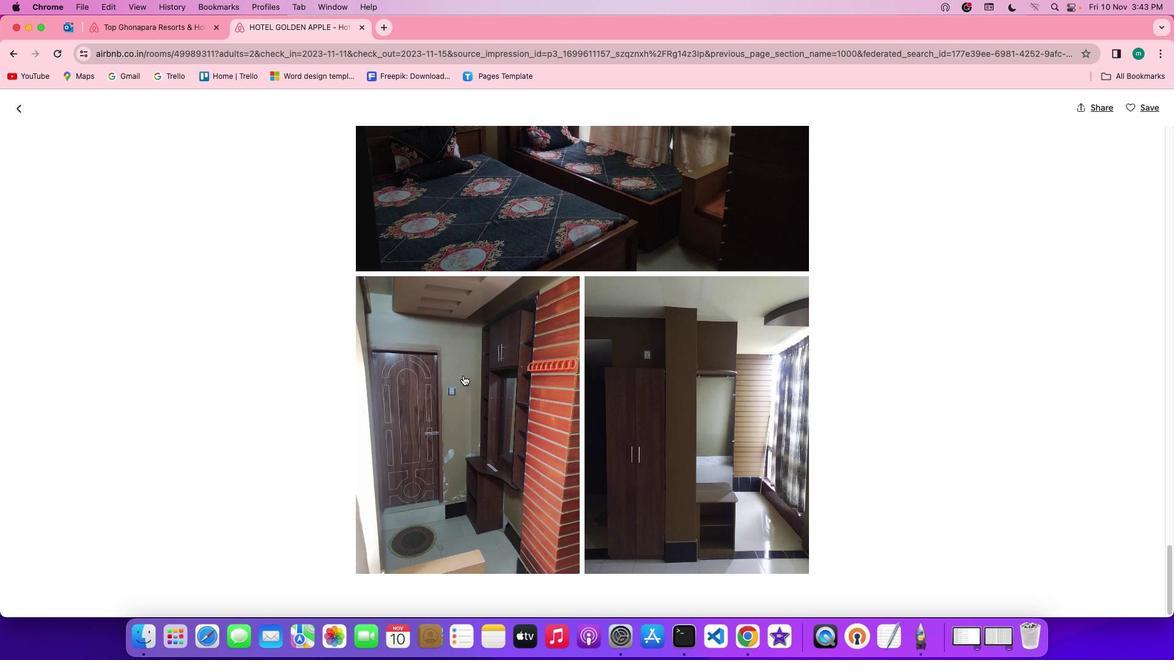 
Action: Mouse scrolled (464, 377) with delta (1, 0)
Screenshot: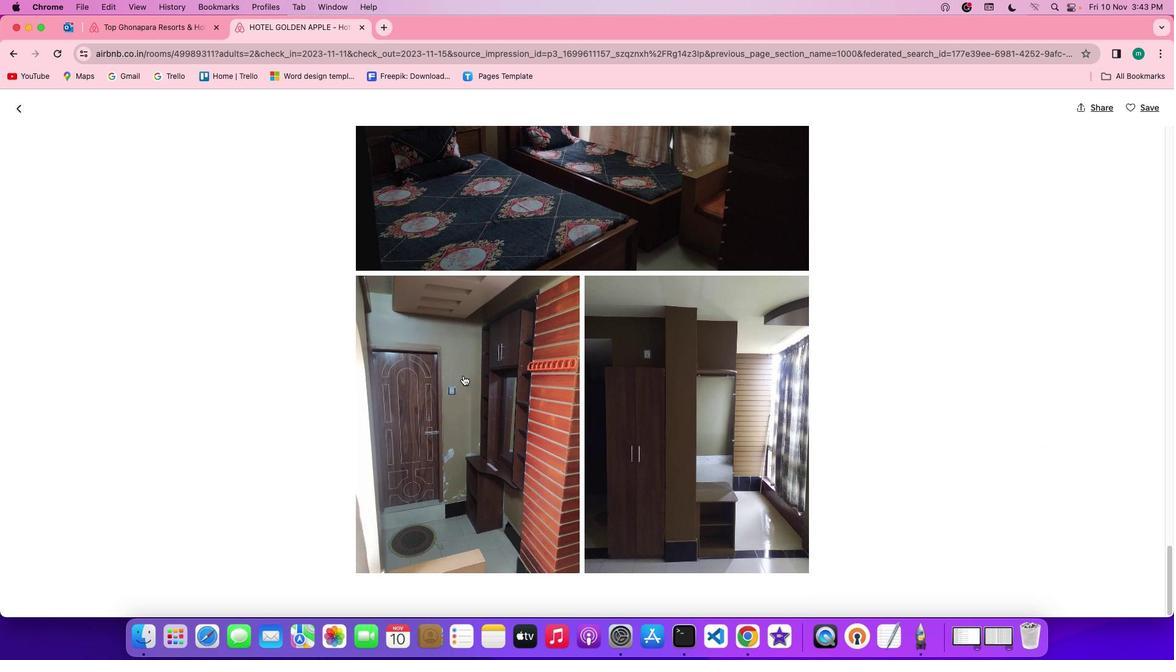 
Action: Mouse scrolled (464, 377) with delta (1, 0)
Screenshot: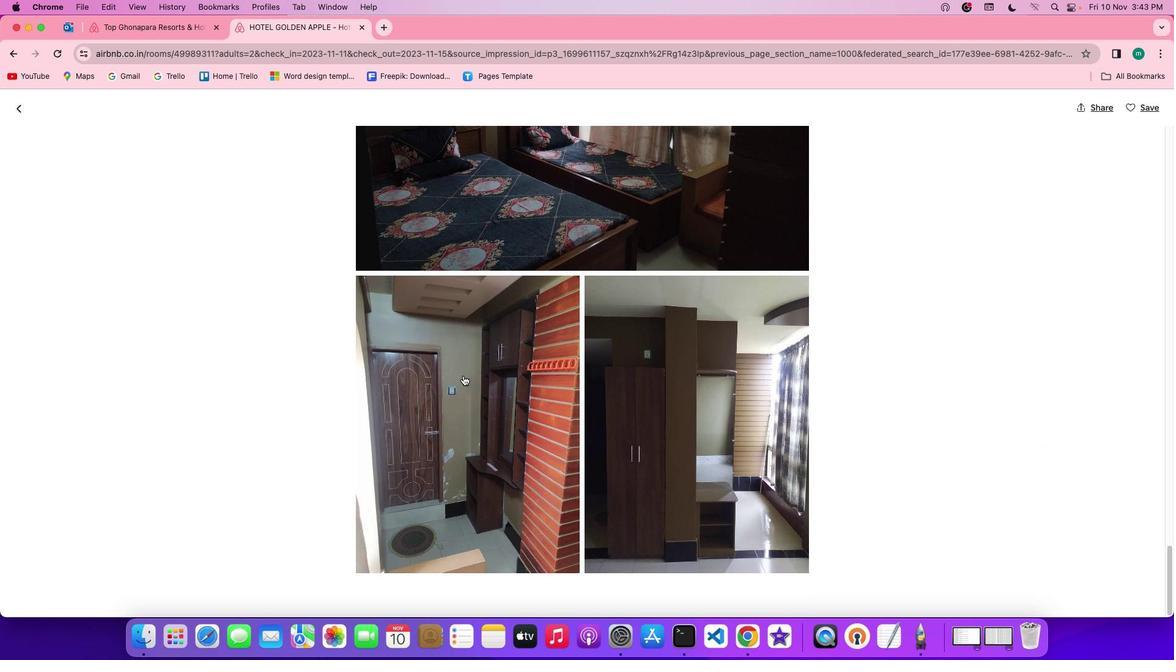 
Action: Mouse scrolled (464, 377) with delta (1, -1)
Screenshot: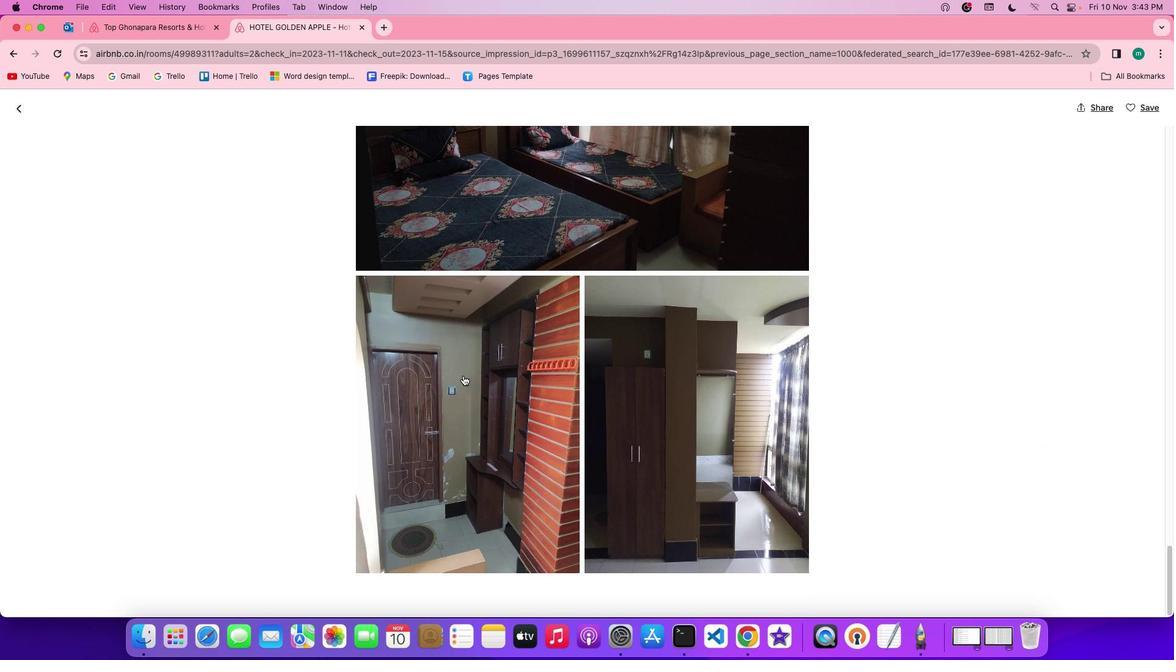 
Action: Mouse scrolled (464, 377) with delta (1, -1)
Screenshot: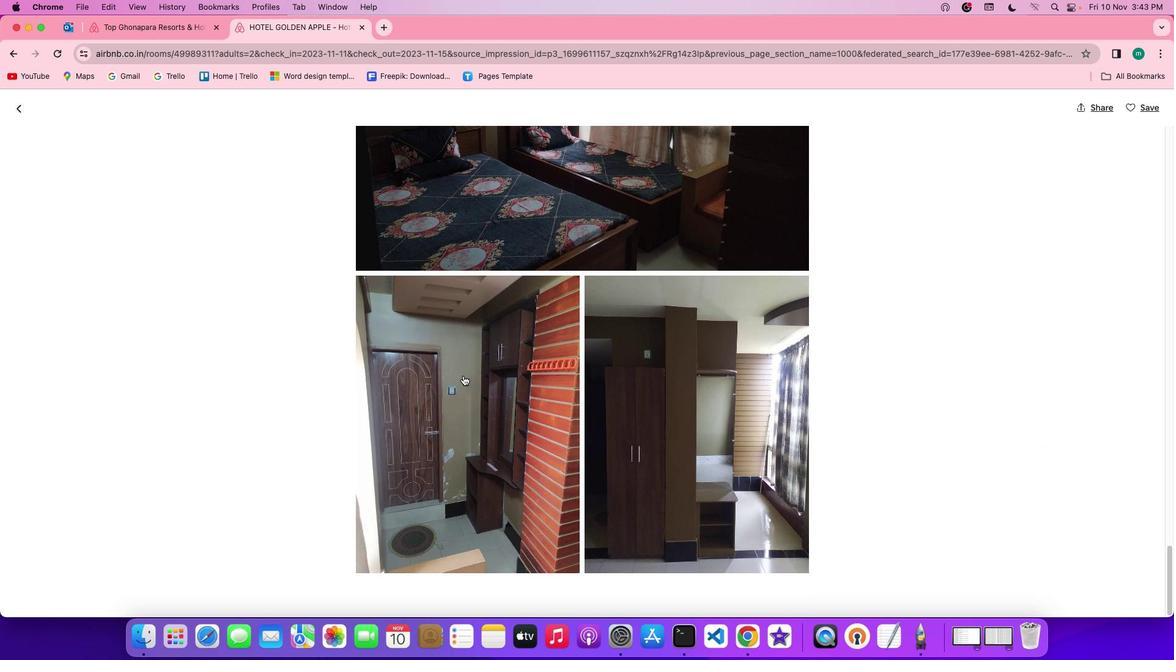 
Action: Mouse moved to (464, 379)
Screenshot: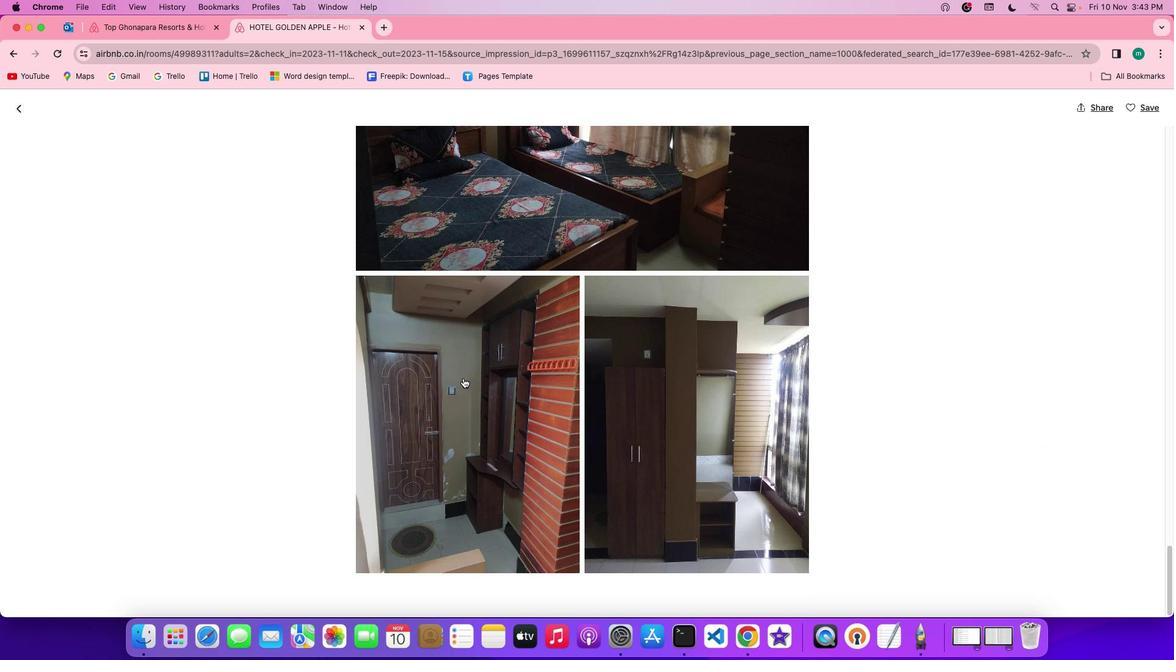 
Action: Mouse scrolled (464, 379) with delta (1, 0)
Screenshot: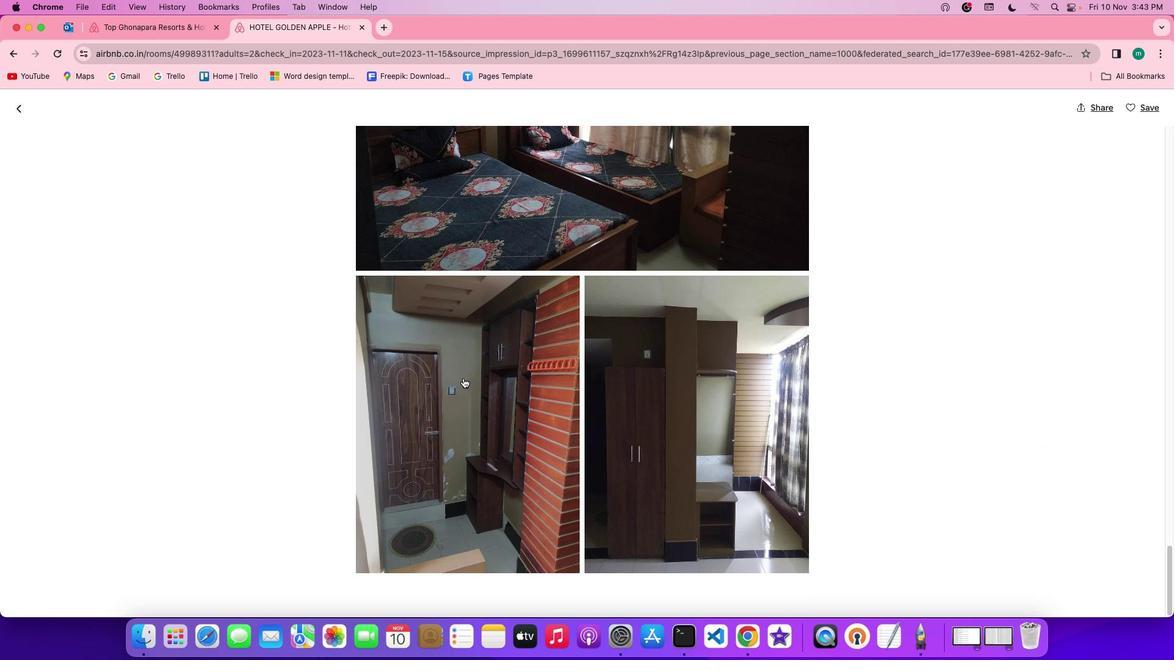 
Action: Mouse scrolled (464, 379) with delta (1, 0)
Screenshot: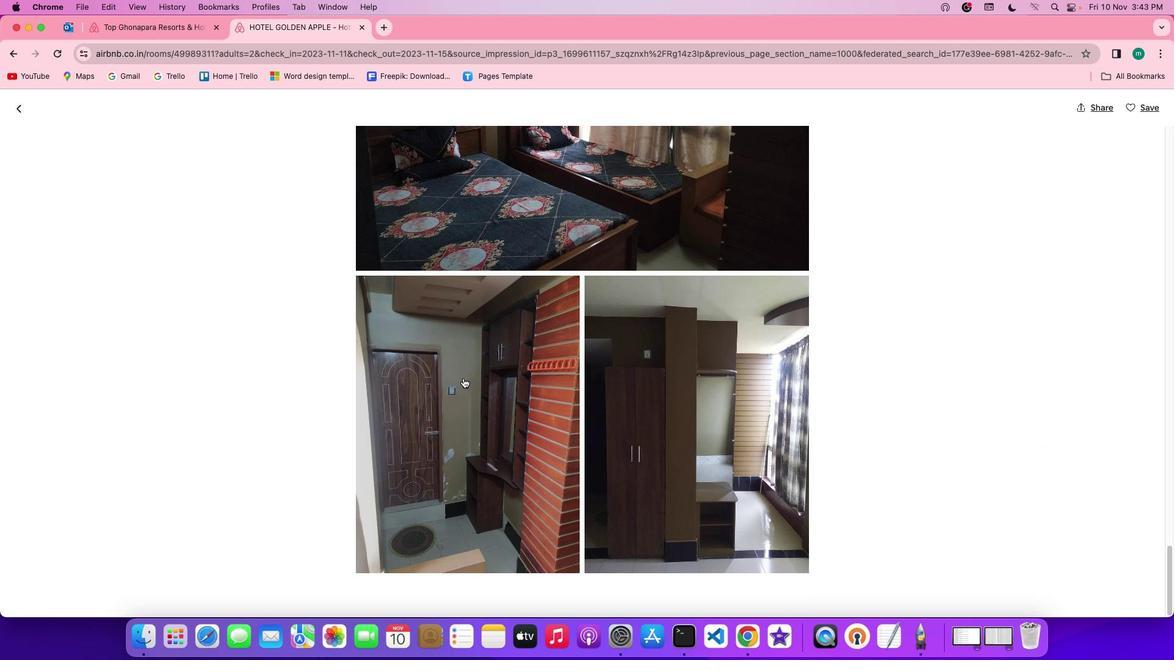 
Action: Mouse scrolled (464, 379) with delta (1, 0)
Screenshot: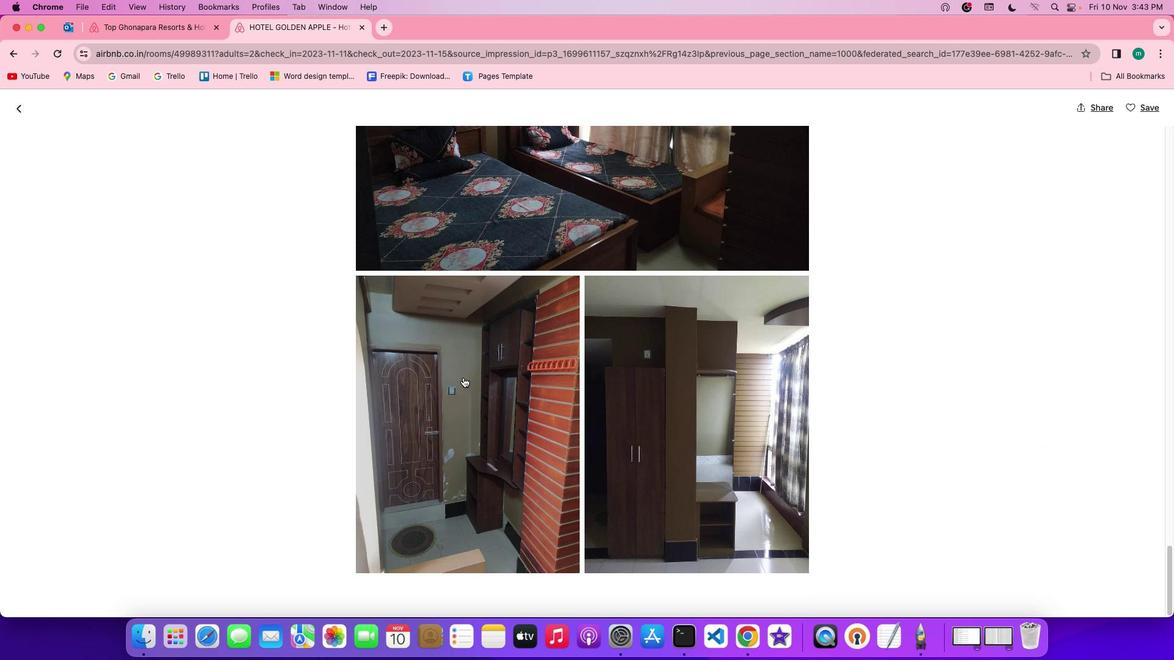 
Action: Mouse scrolled (464, 379) with delta (1, -1)
Screenshot: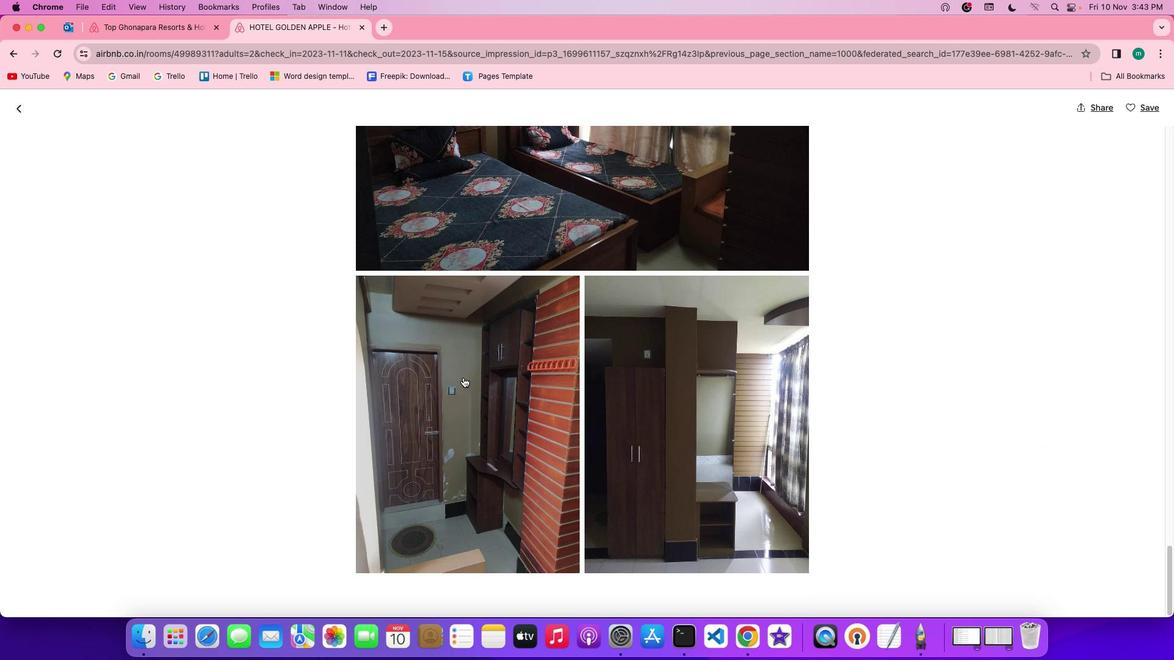 
Action: Mouse scrolled (464, 379) with delta (1, -1)
Screenshot: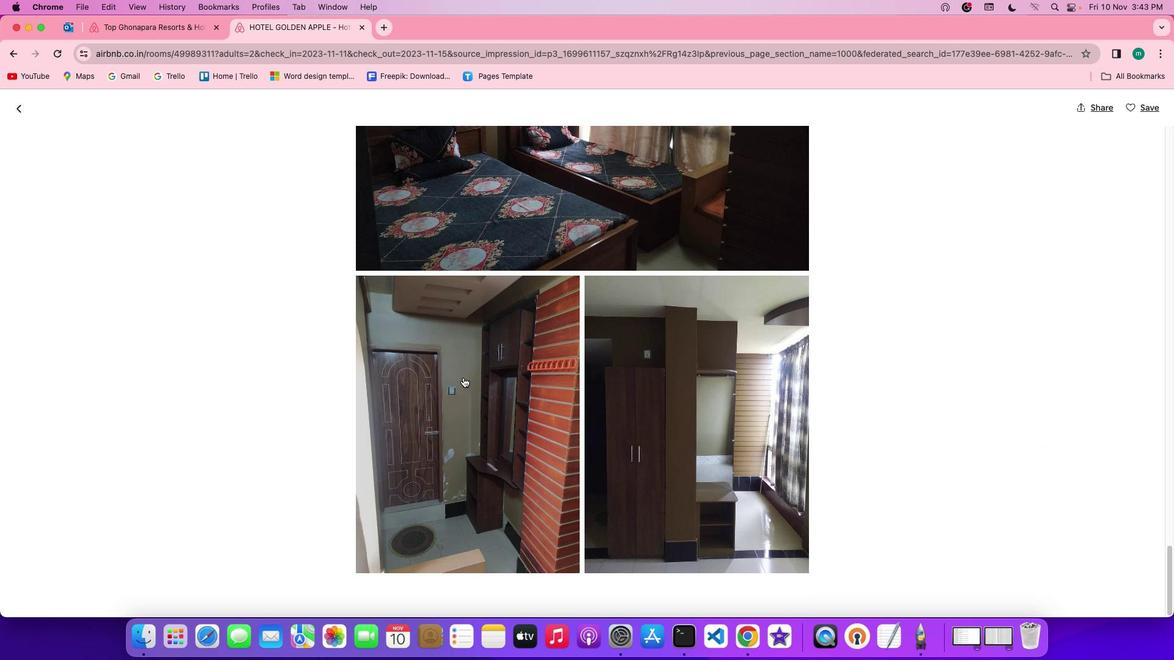 
Action: Mouse moved to (20, 112)
Screenshot: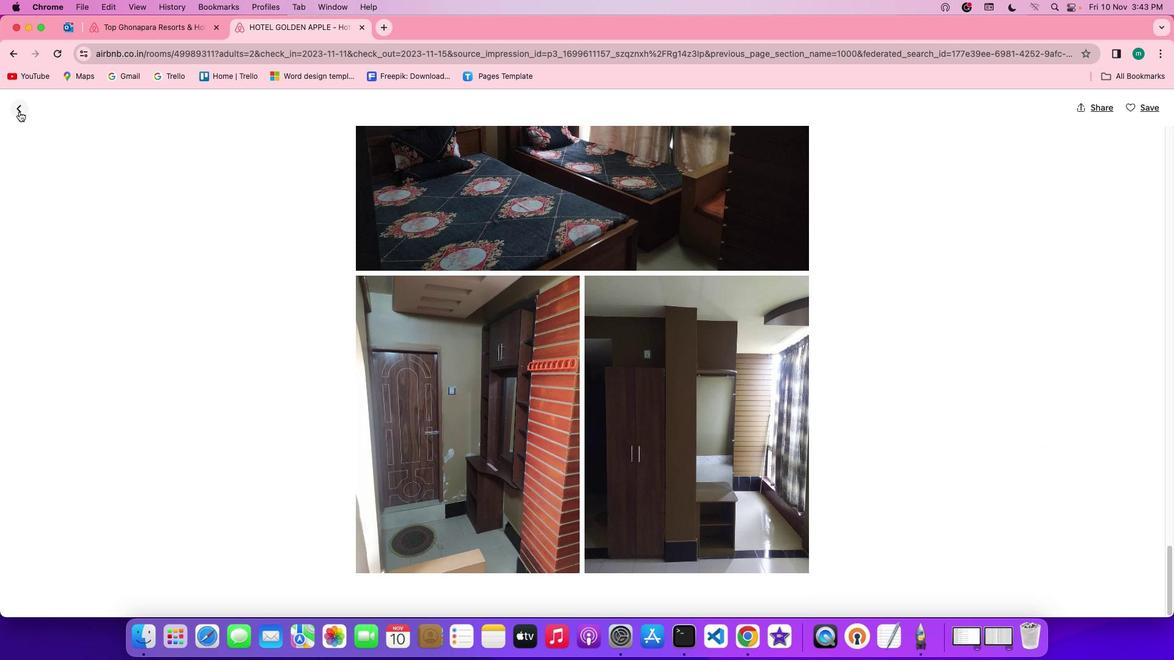 
Action: Mouse pressed left at (20, 112)
Screenshot: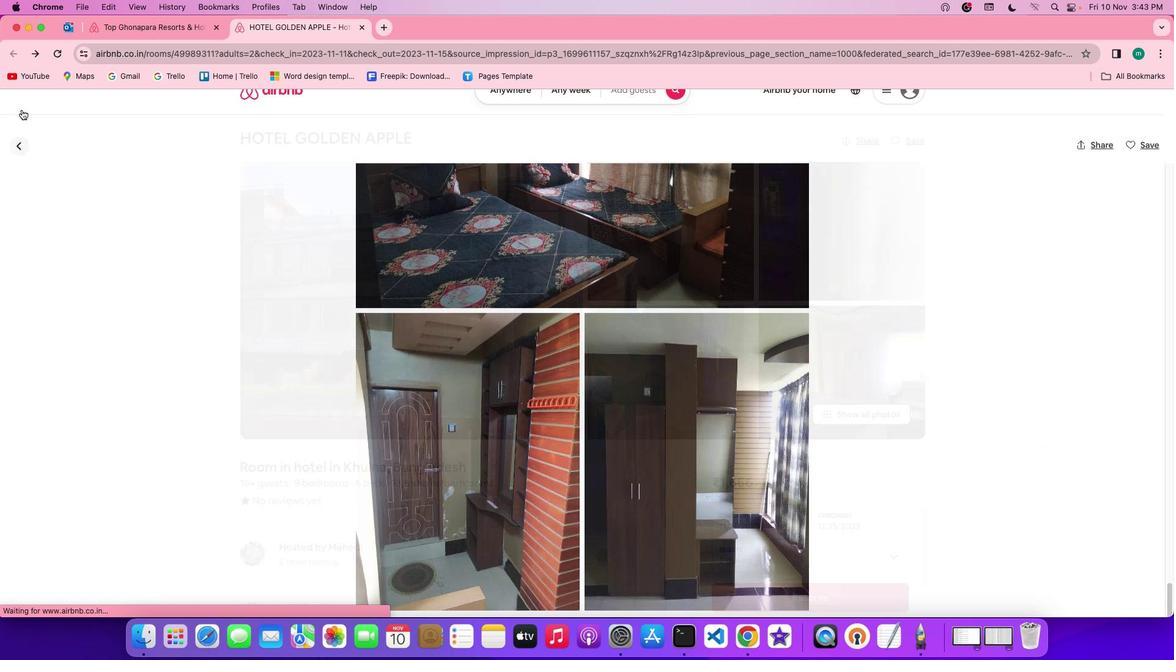 
Action: Mouse moved to (23, 110)
Screenshot: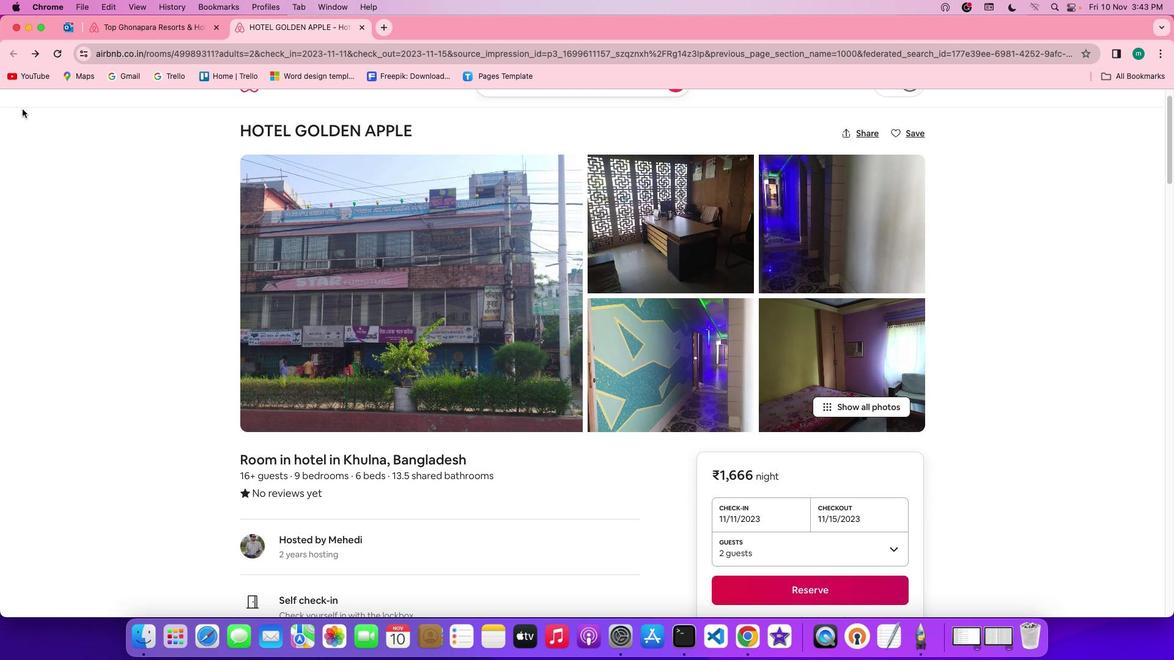 
Action: Mouse scrolled (23, 110) with delta (1, 0)
Screenshot: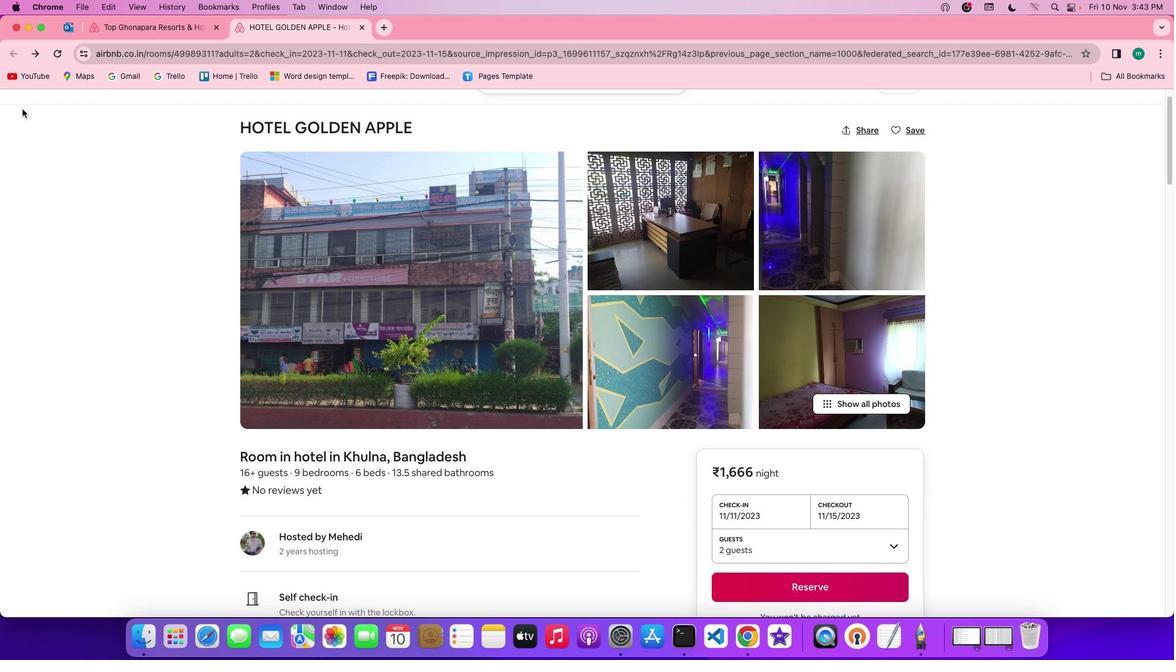 
Action: Mouse moved to (23, 110)
Screenshot: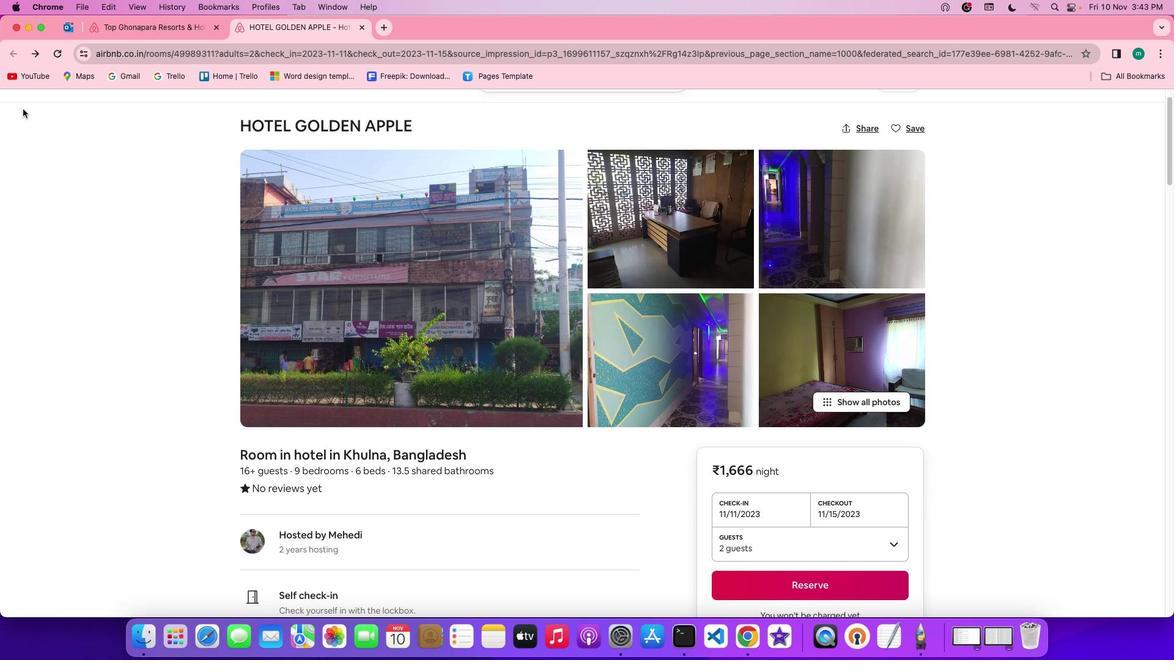 
Action: Mouse scrolled (23, 110) with delta (1, 0)
Screenshot: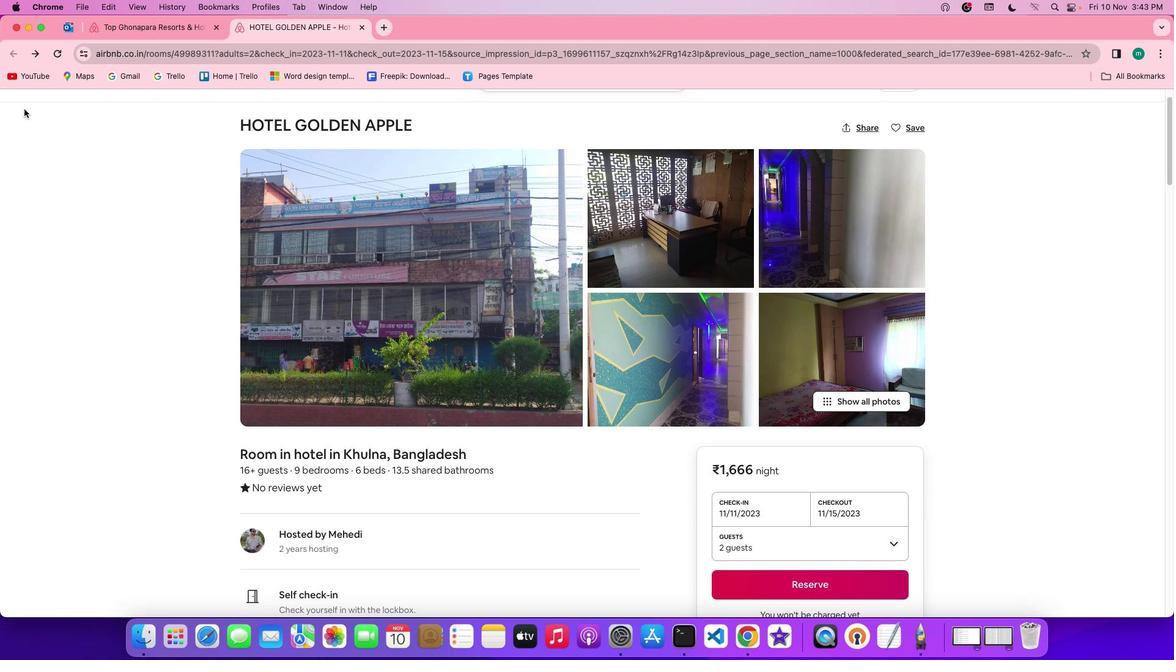 
Action: Mouse moved to (110, 144)
Screenshot: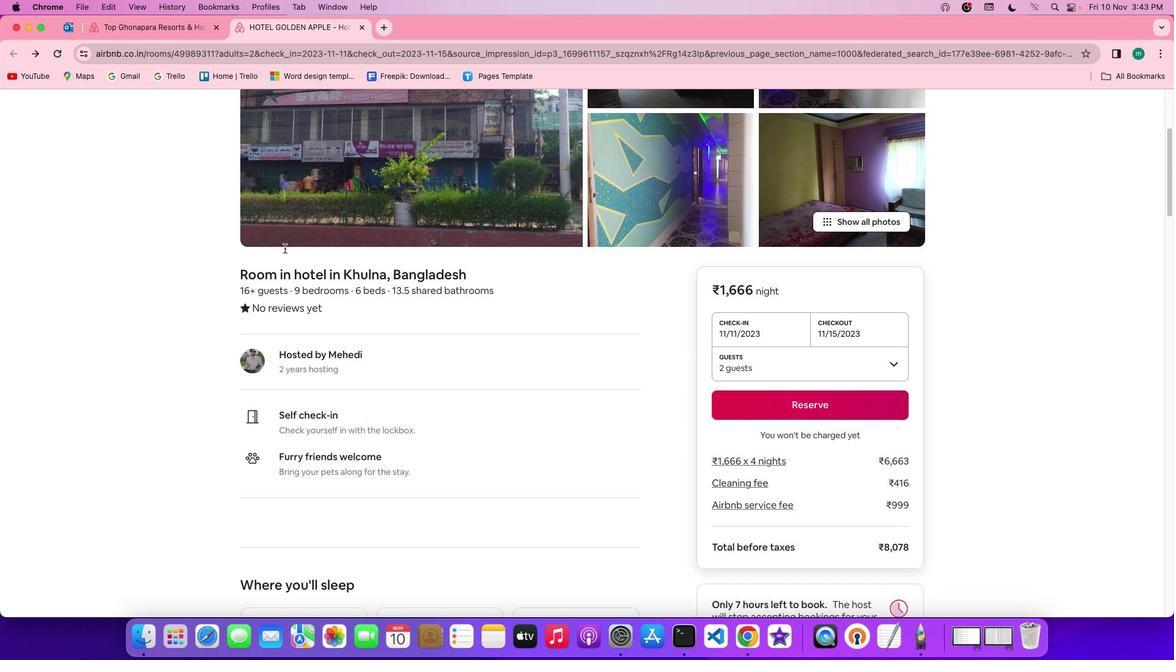 
Action: Mouse scrolled (110, 144) with delta (1, 0)
Screenshot: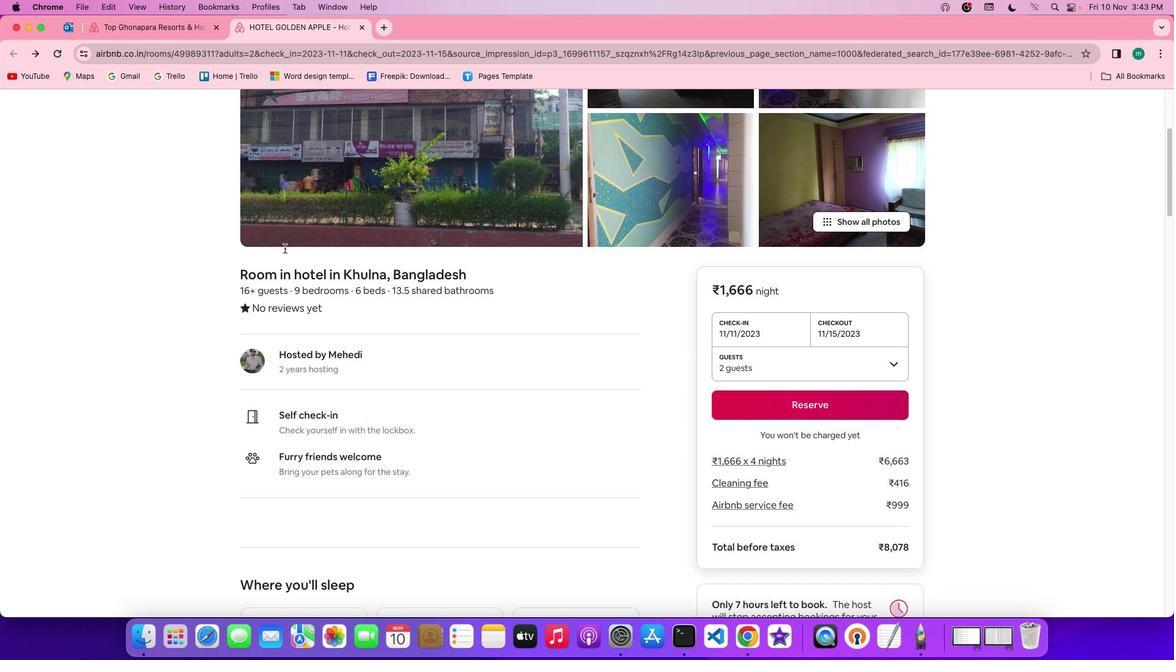 
Action: Mouse moved to (146, 160)
Screenshot: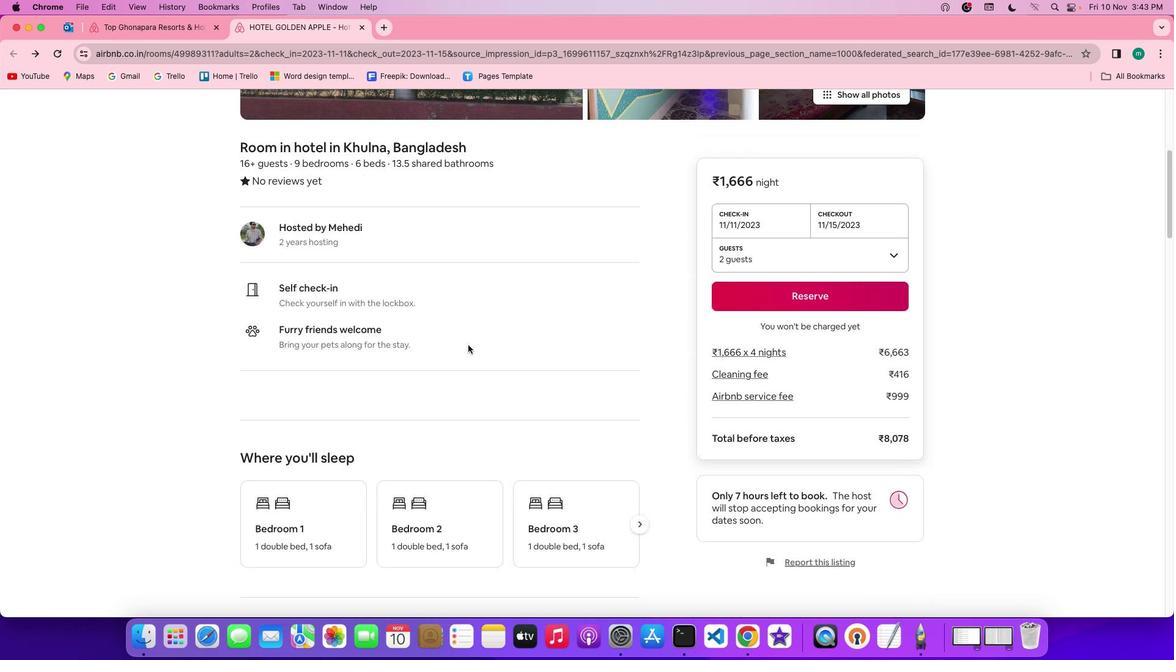 
Action: Mouse scrolled (146, 160) with delta (1, 0)
Screenshot: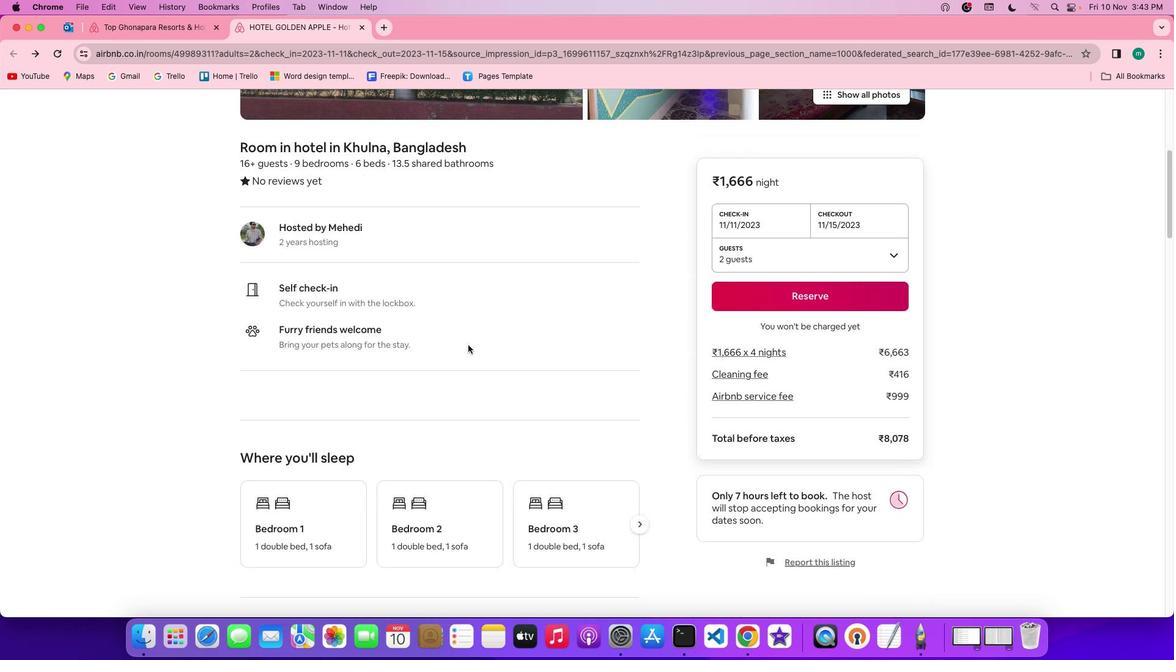 
Action: Mouse moved to (162, 170)
Screenshot: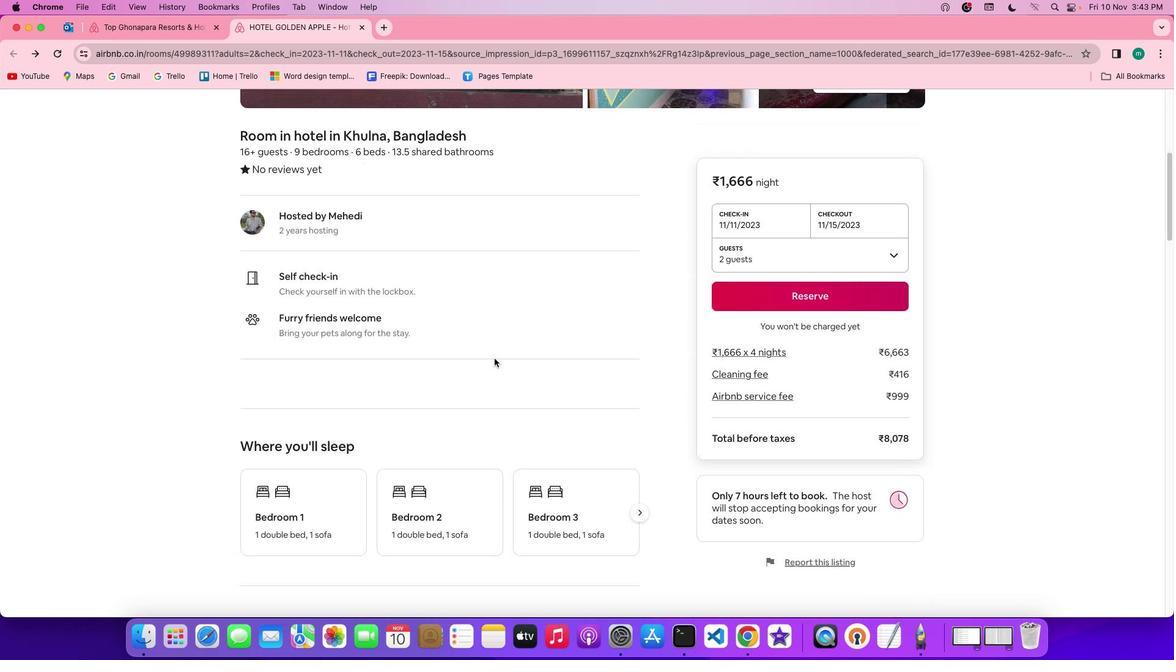 
Action: Mouse scrolled (162, 170) with delta (1, 0)
Screenshot: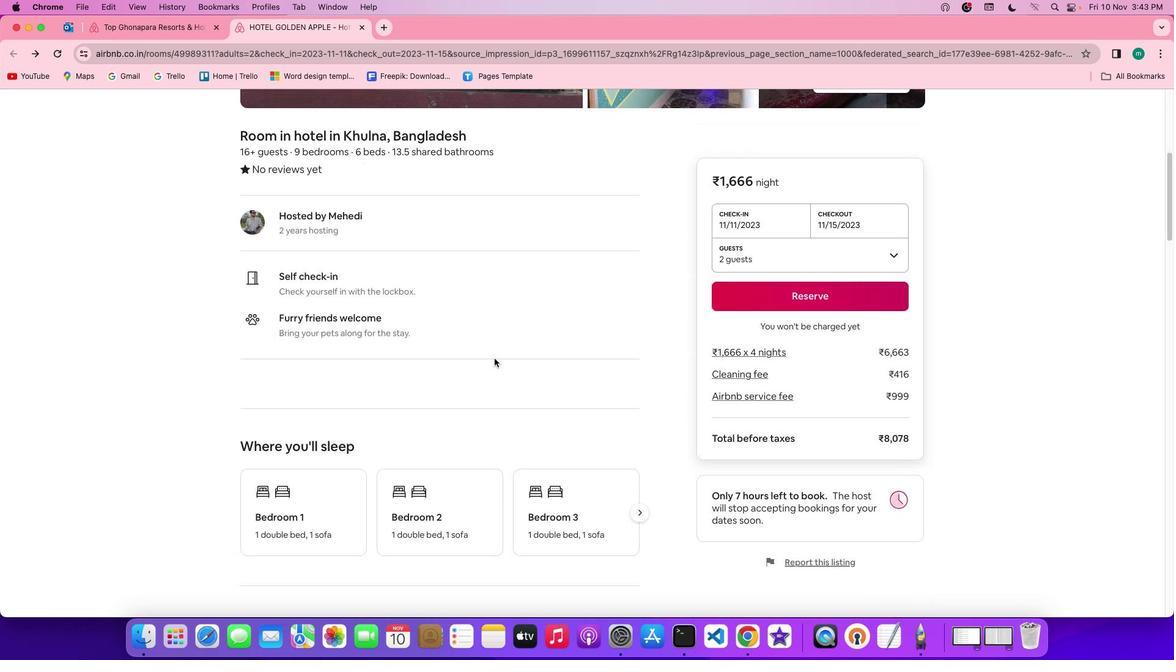 
Action: Mouse moved to (175, 179)
Screenshot: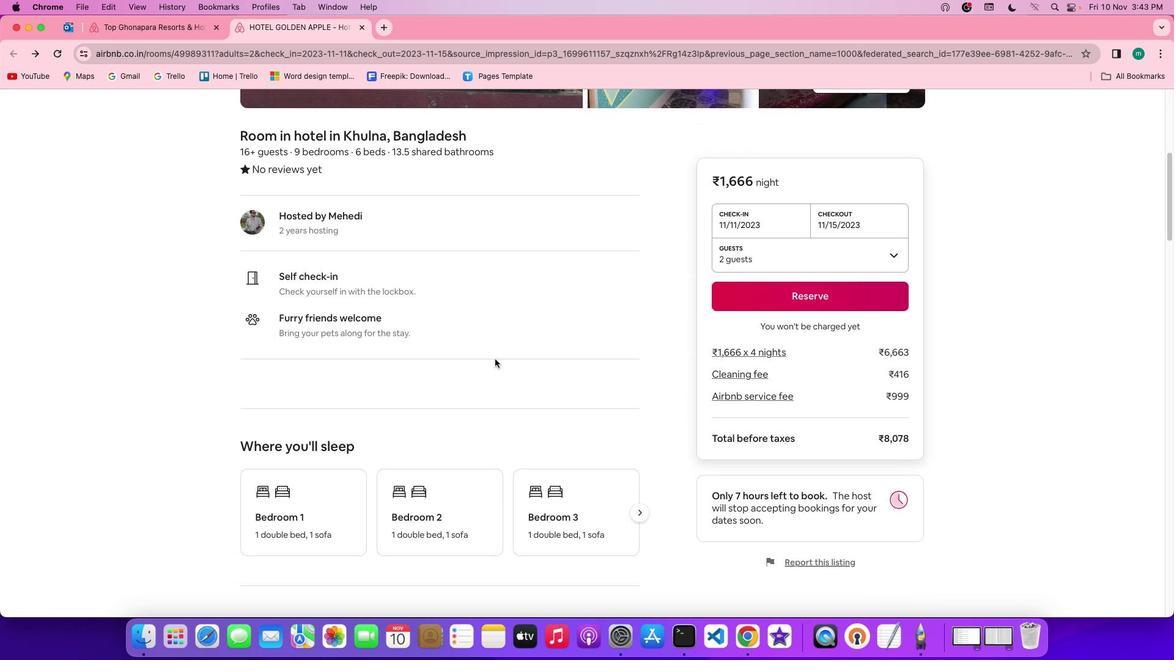 
Action: Mouse scrolled (175, 179) with delta (1, 0)
Screenshot: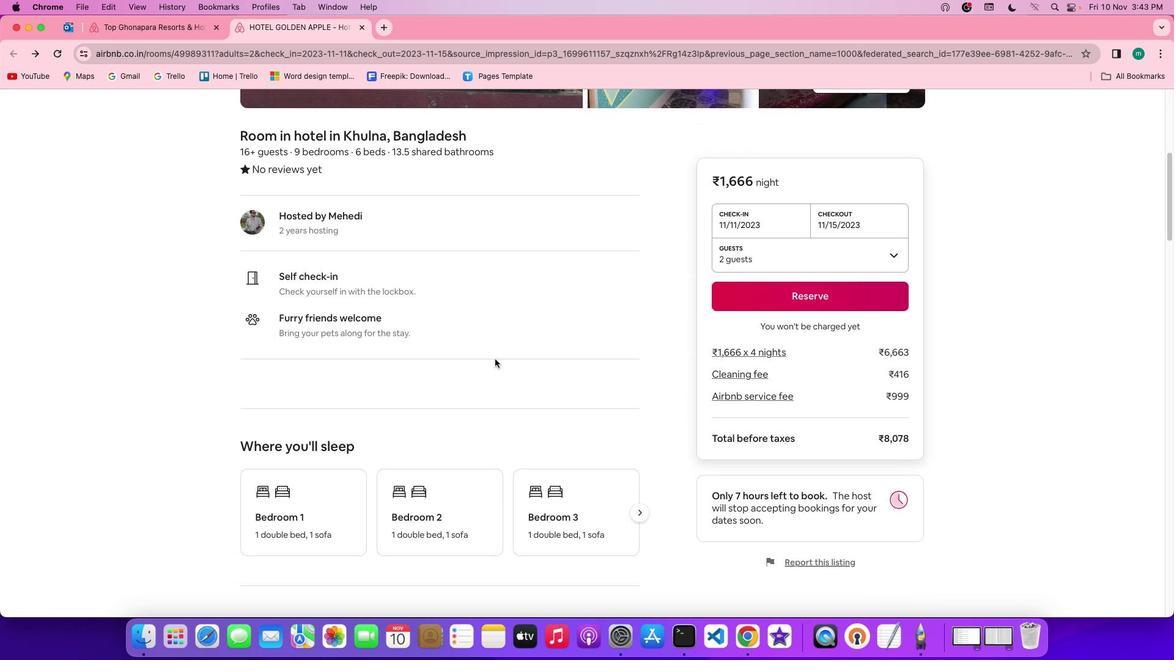 
Action: Mouse moved to (192, 193)
Screenshot: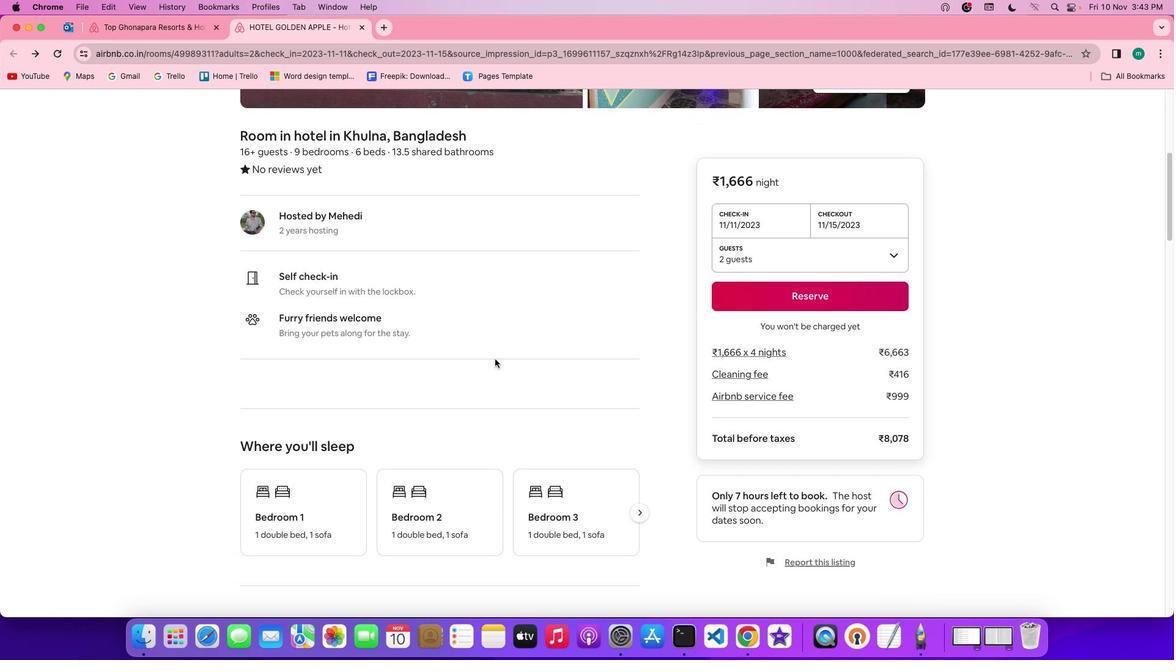 
Action: Mouse scrolled (192, 193) with delta (1, -1)
Screenshot: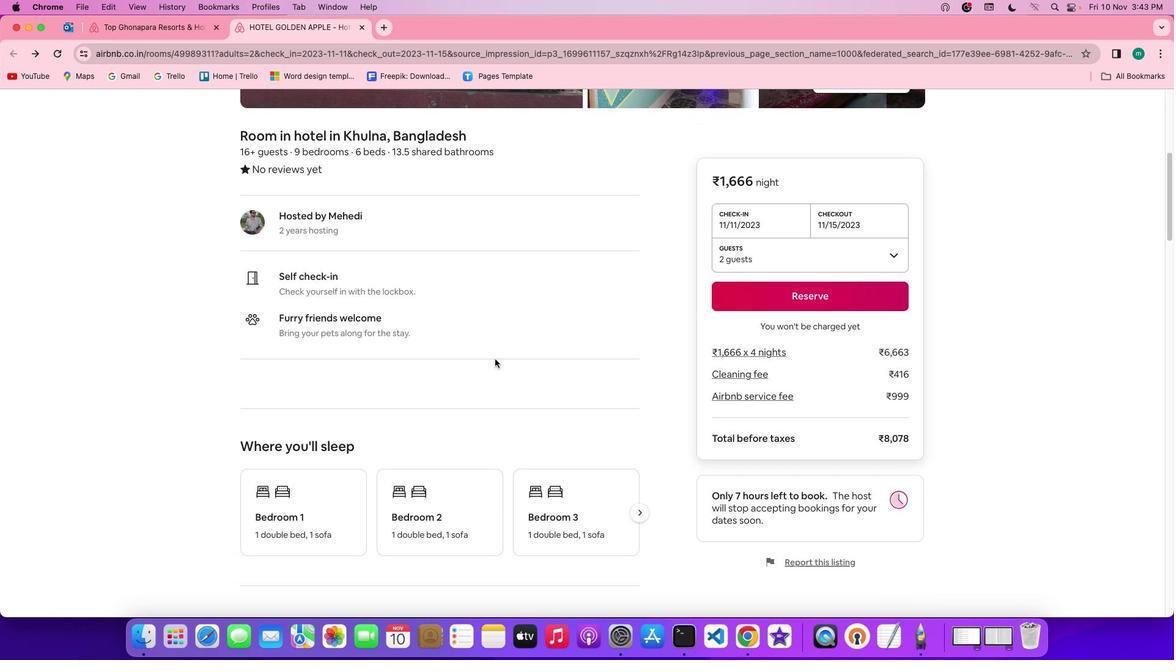 
Action: Mouse moved to (496, 360)
Screenshot: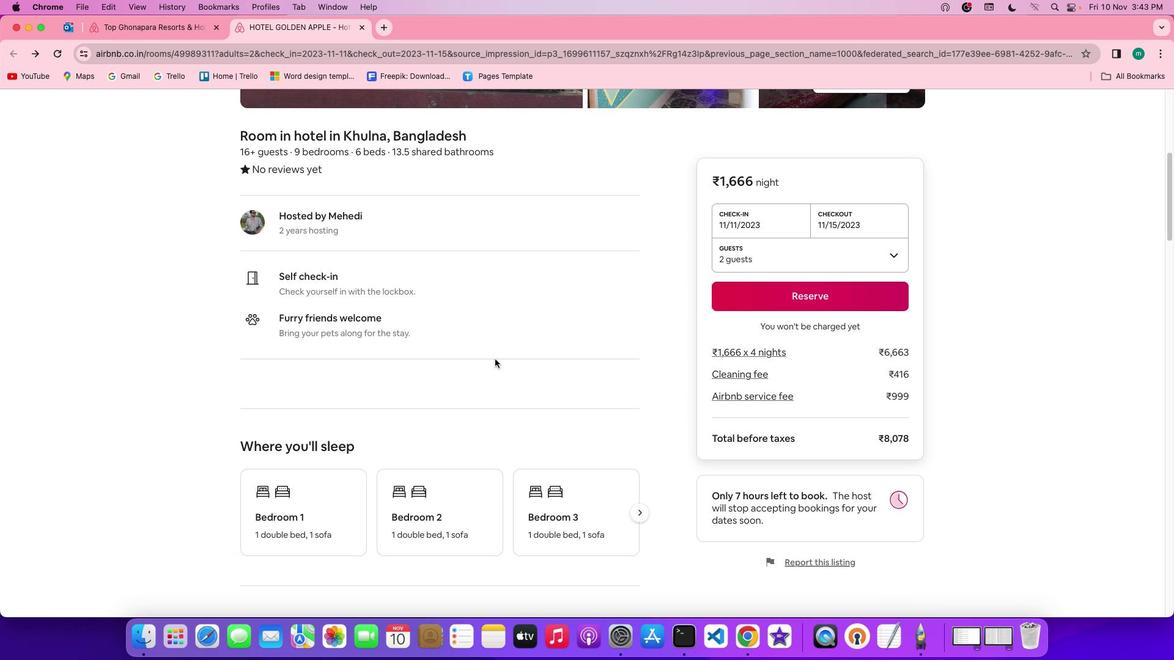 
Action: Mouse scrolled (496, 360) with delta (1, 0)
Screenshot: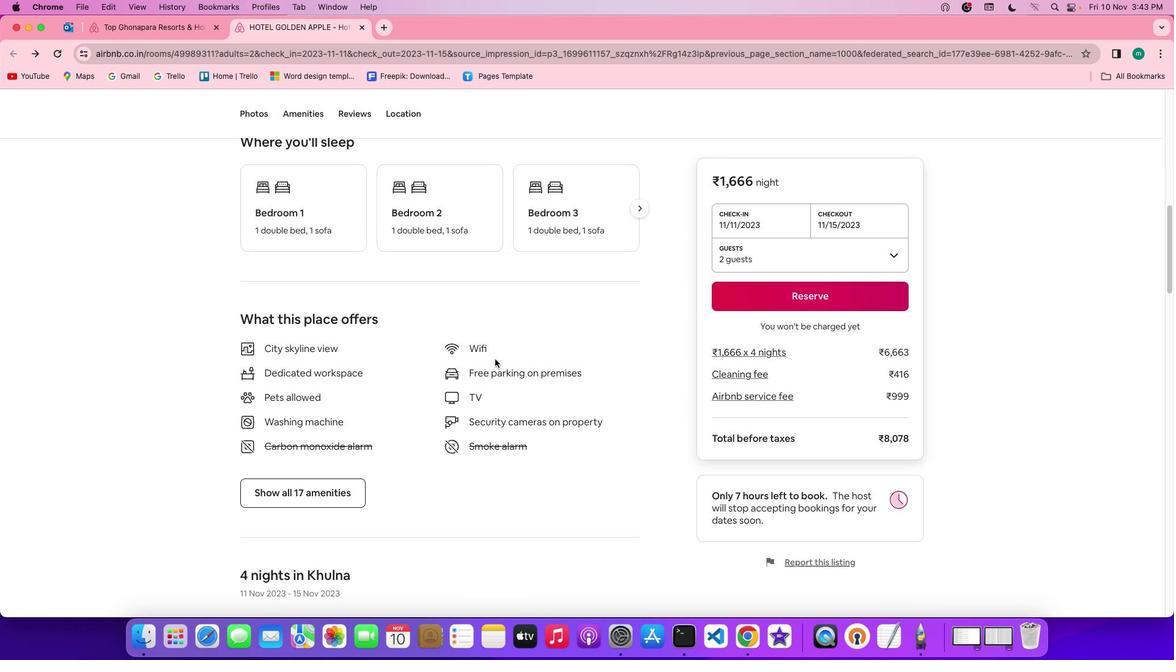 
Action: Mouse scrolled (496, 360) with delta (1, 0)
Screenshot: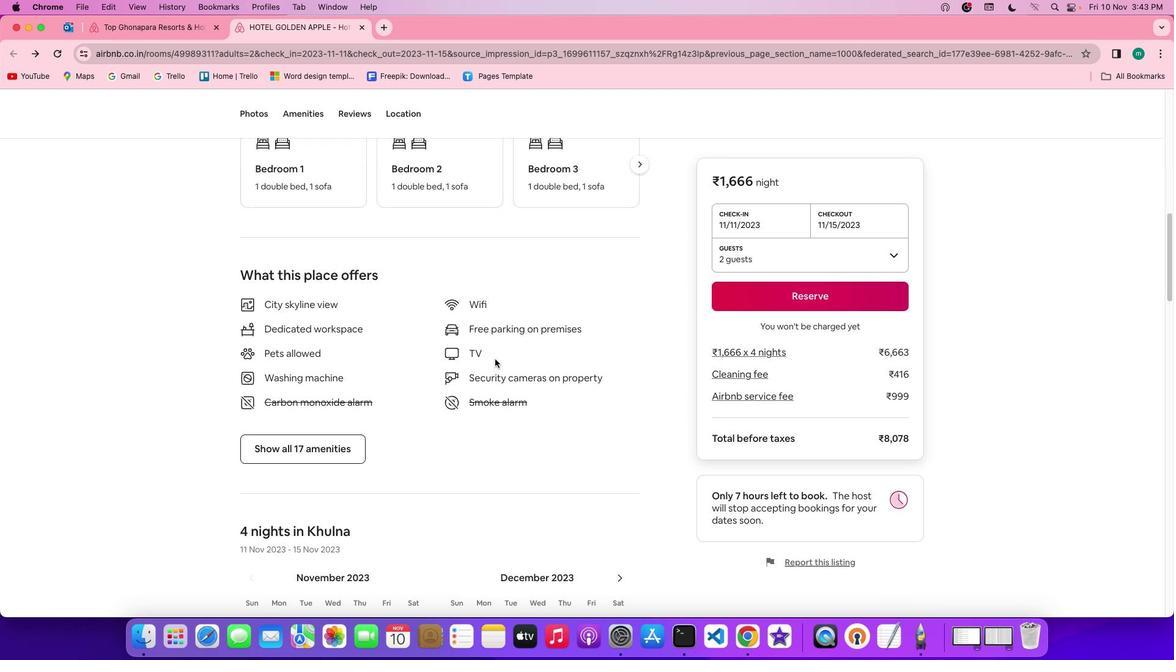 
Action: Mouse scrolled (496, 360) with delta (1, 0)
Screenshot: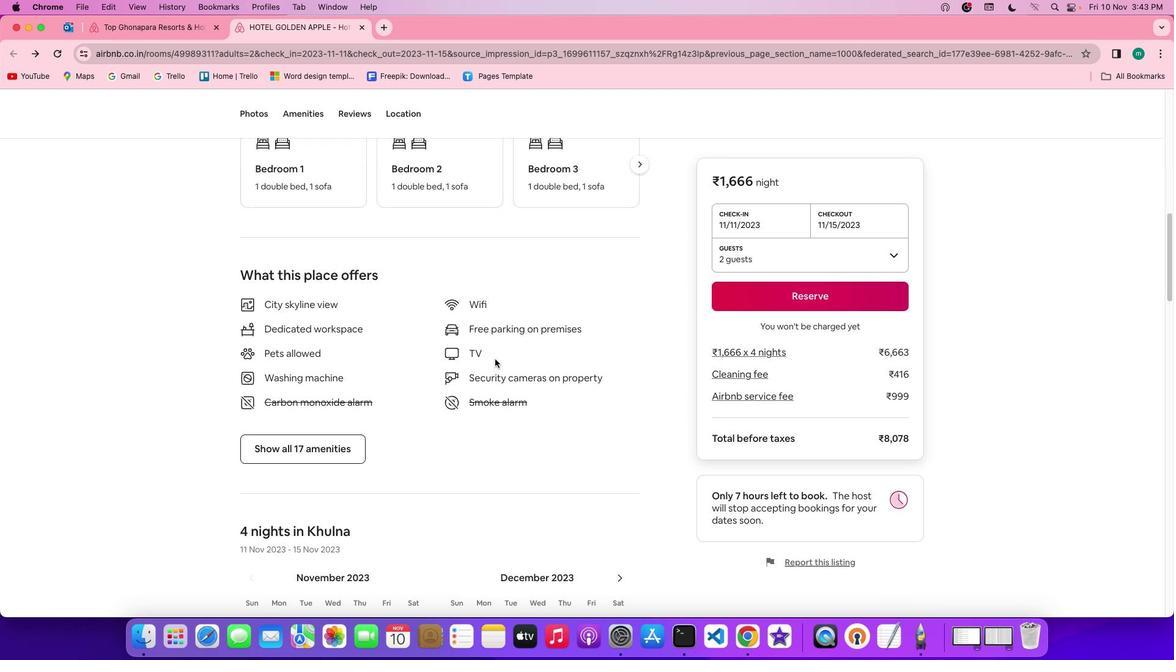 
Action: Mouse scrolled (496, 360) with delta (1, -1)
Screenshot: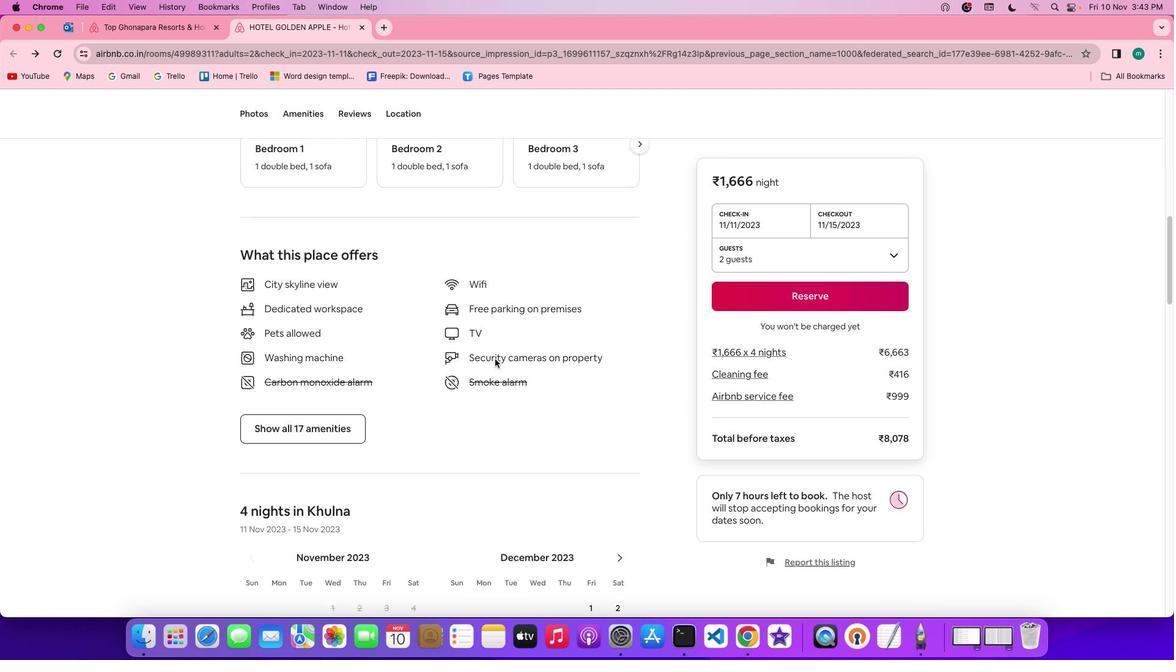 
Action: Mouse scrolled (496, 360) with delta (1, -1)
Screenshot: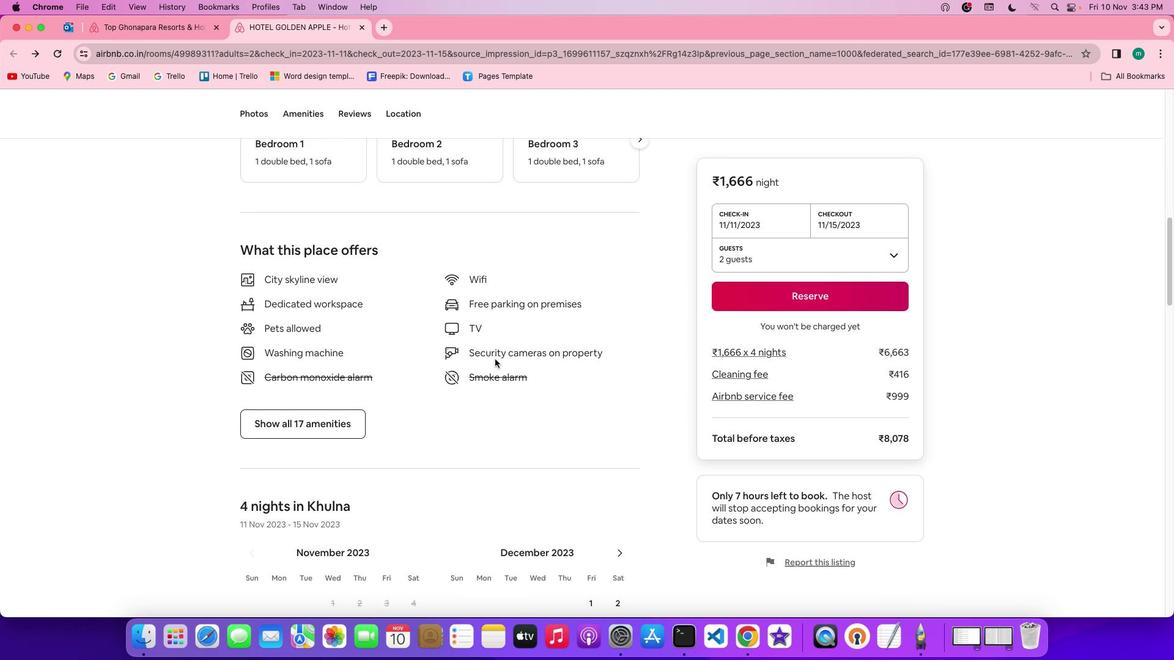 
Action: Mouse moved to (646, 143)
Screenshot: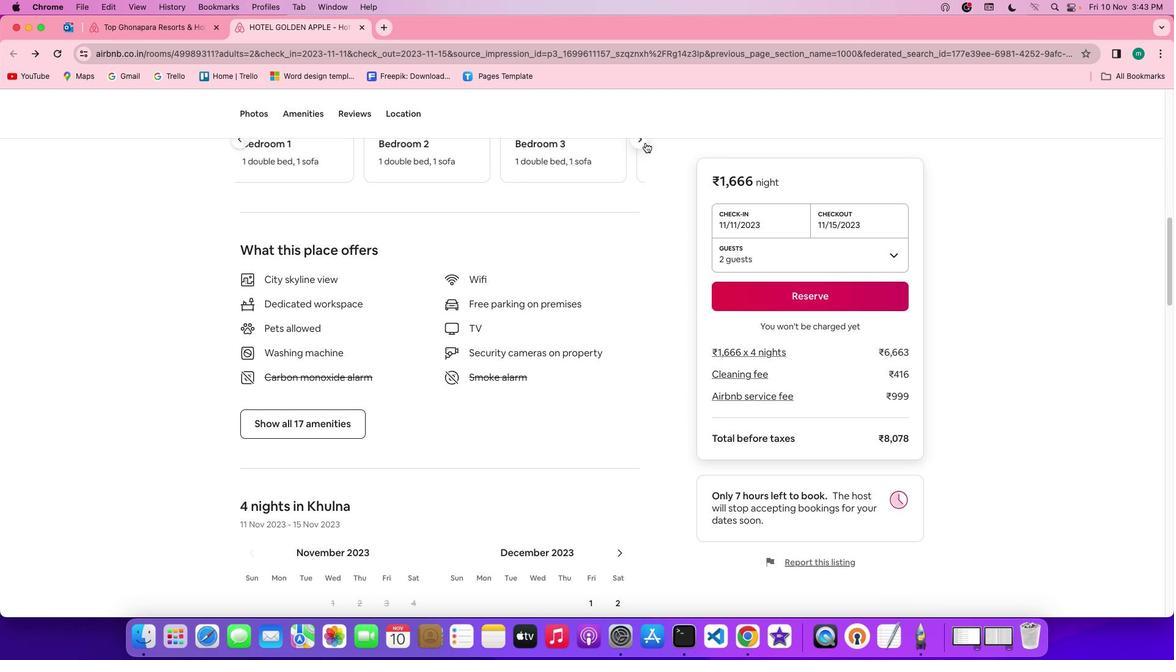 
Action: Mouse pressed left at (646, 143)
Screenshot: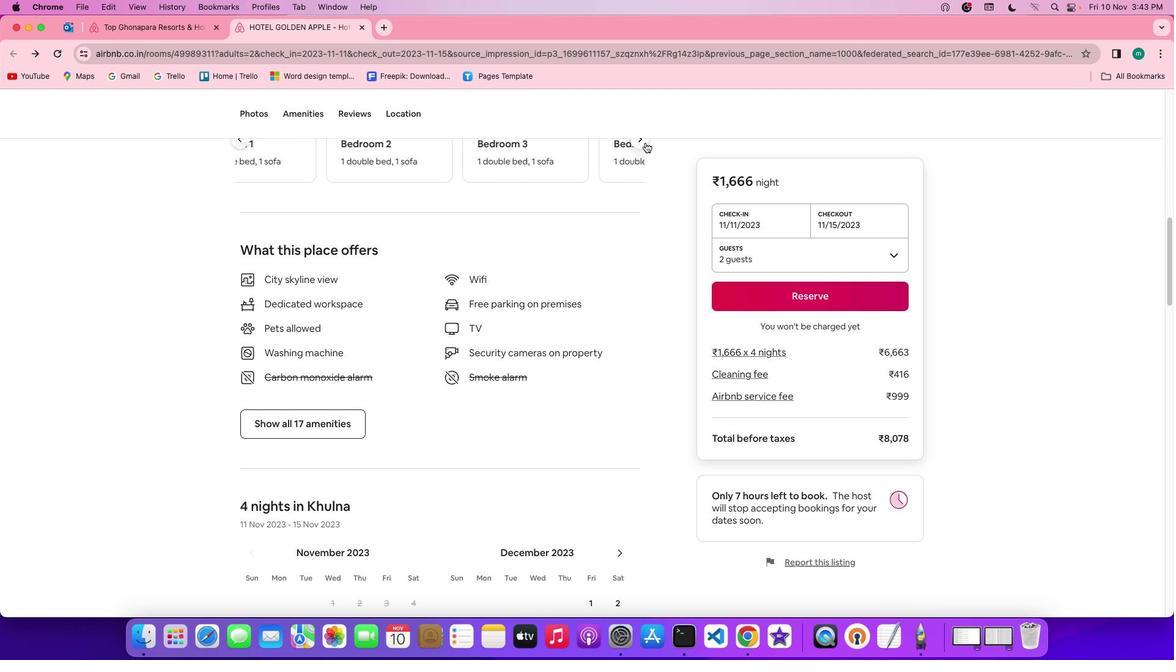 
Action: Mouse moved to (562, 284)
Screenshot: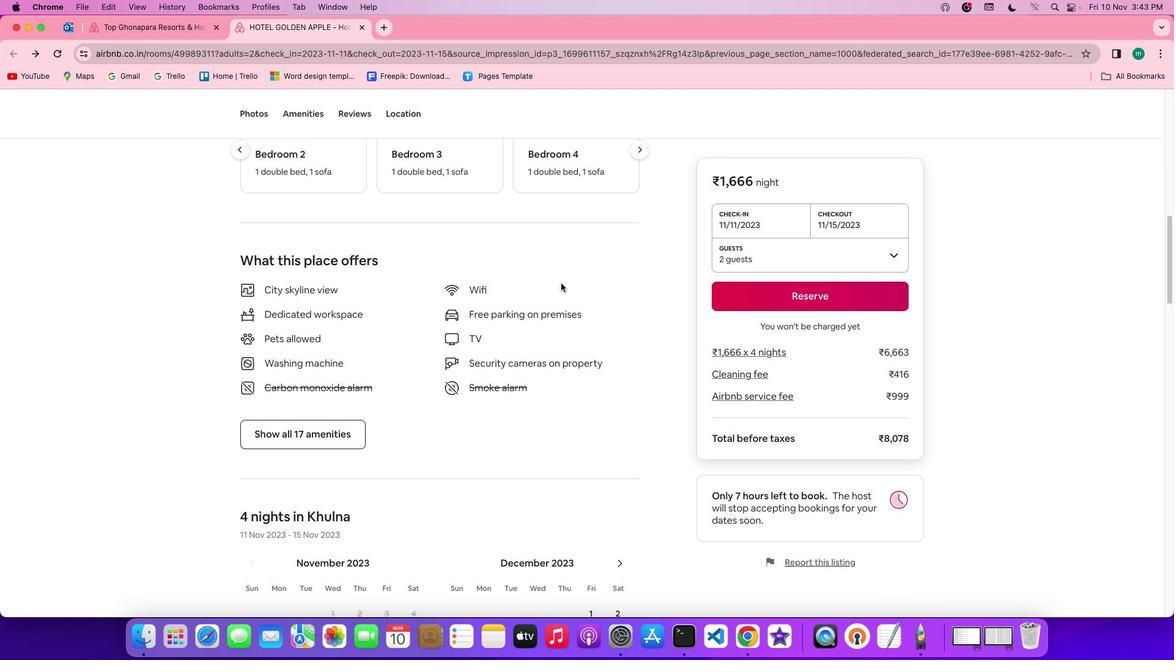
Action: Mouse scrolled (562, 284) with delta (1, 1)
Screenshot: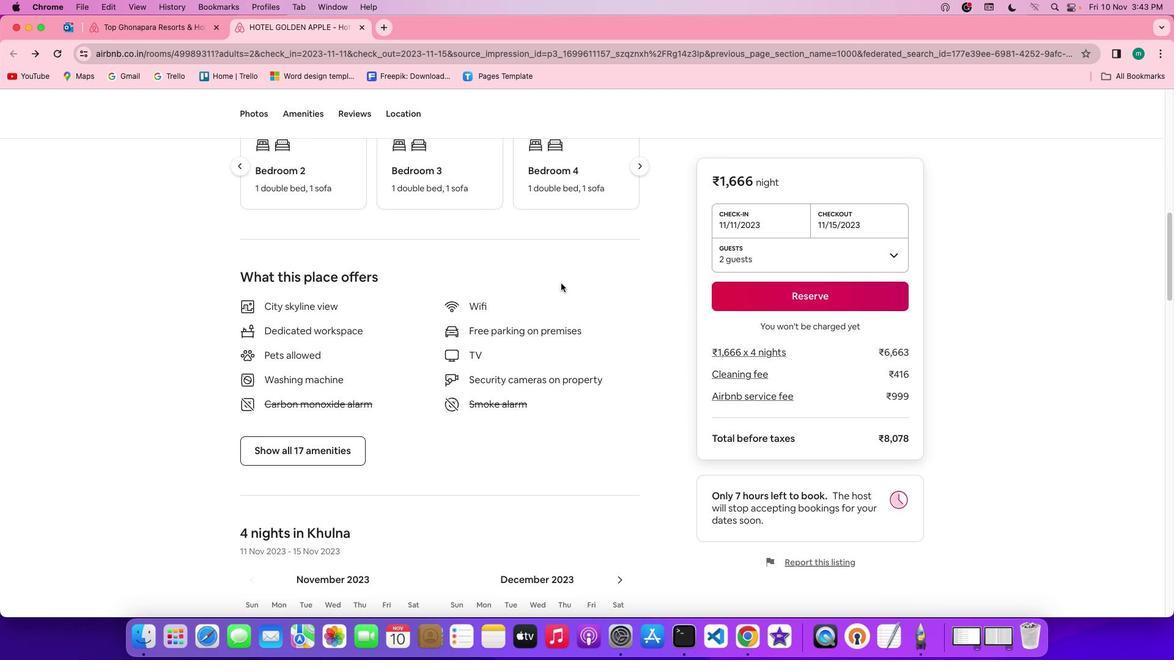 
Action: Mouse scrolled (562, 284) with delta (1, 1)
Screenshot: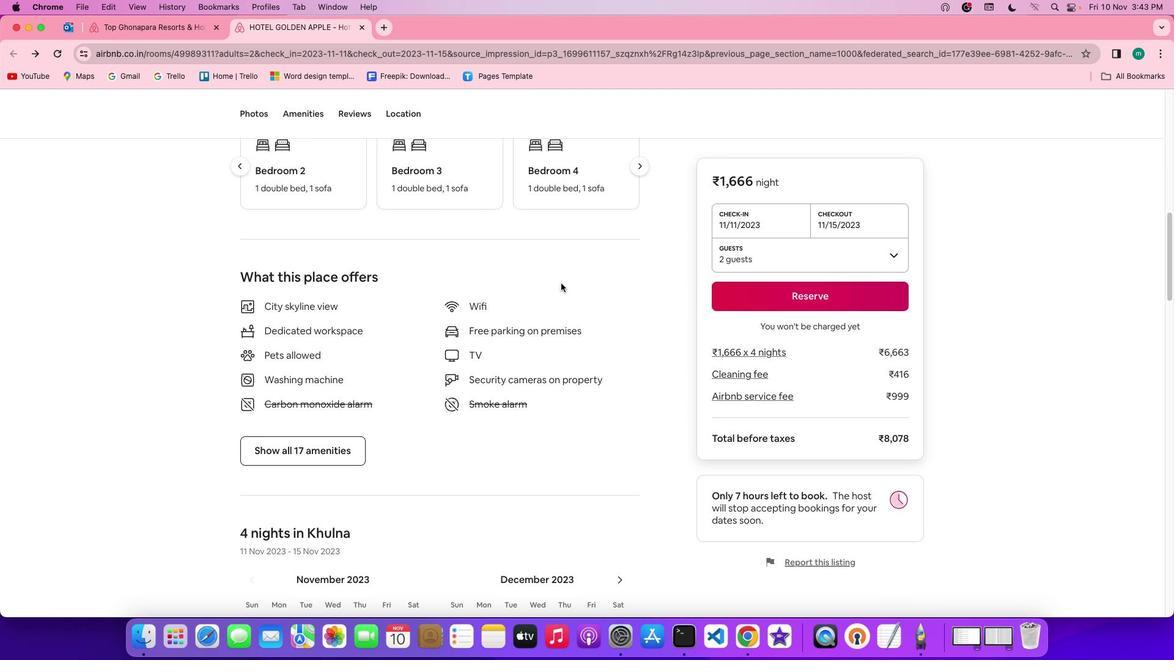 
Action: Mouse moved to (636, 160)
